 Task: Create a Freelance Writing and Content Creation: Resources for freelance writers and content creators.
Action: Mouse moved to (1073, 189)
Screenshot: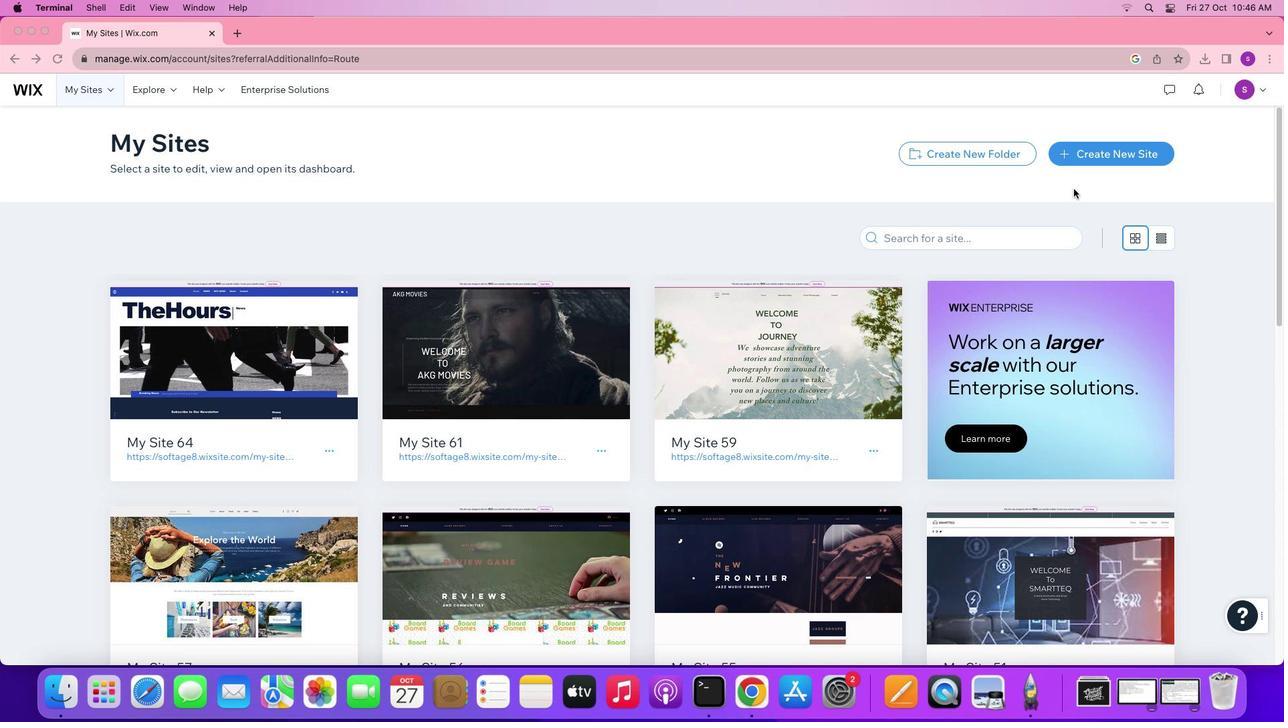 
Action: Mouse pressed left at (1073, 189)
Screenshot: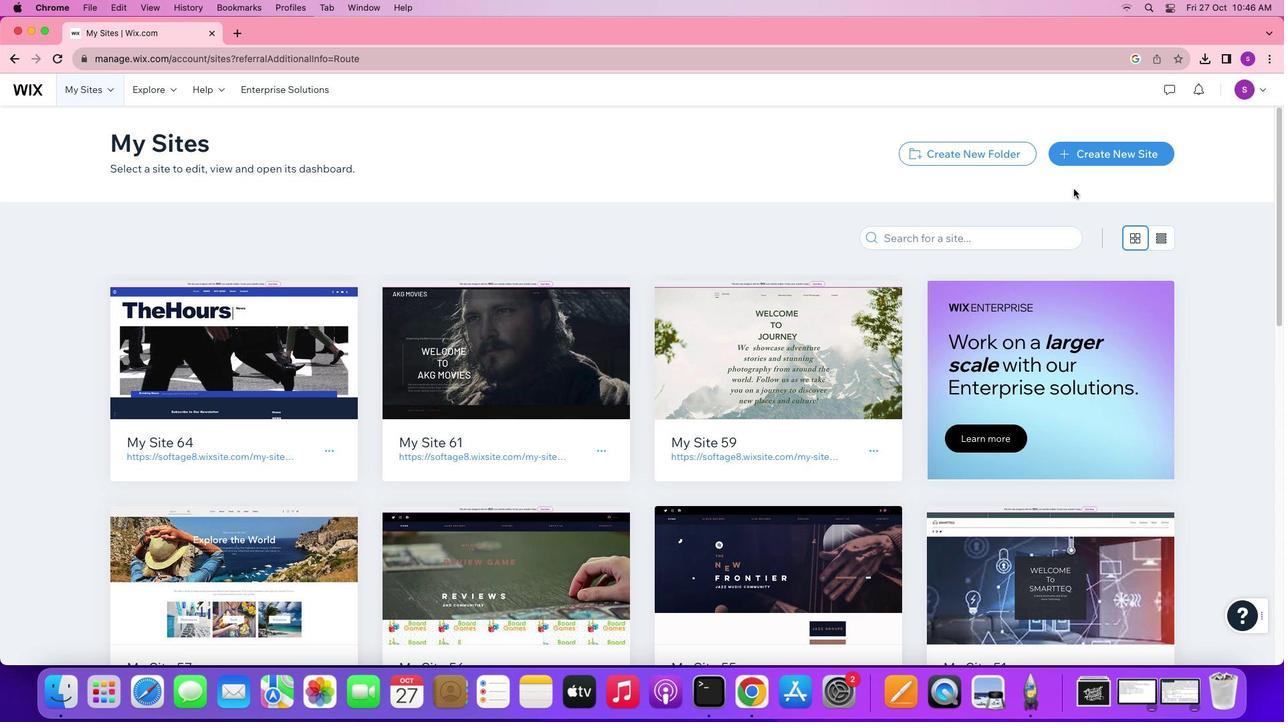 
Action: Mouse moved to (1126, 153)
Screenshot: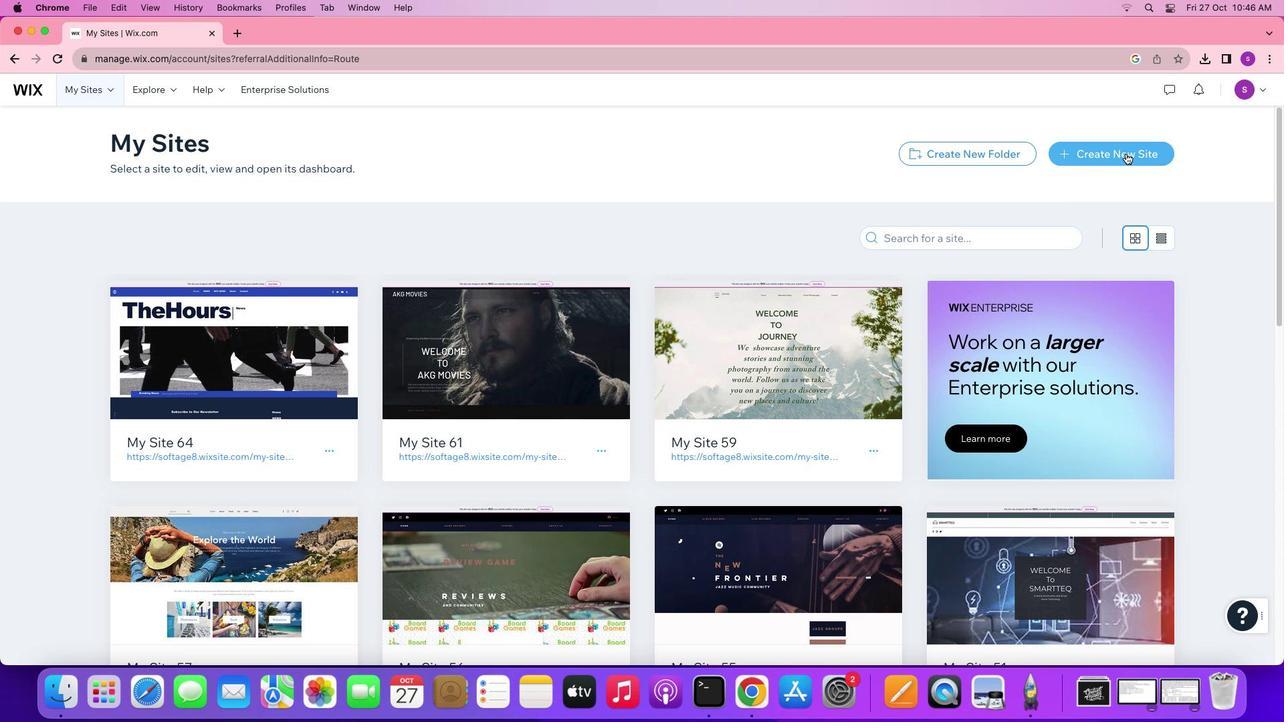 
Action: Mouse pressed left at (1126, 153)
Screenshot: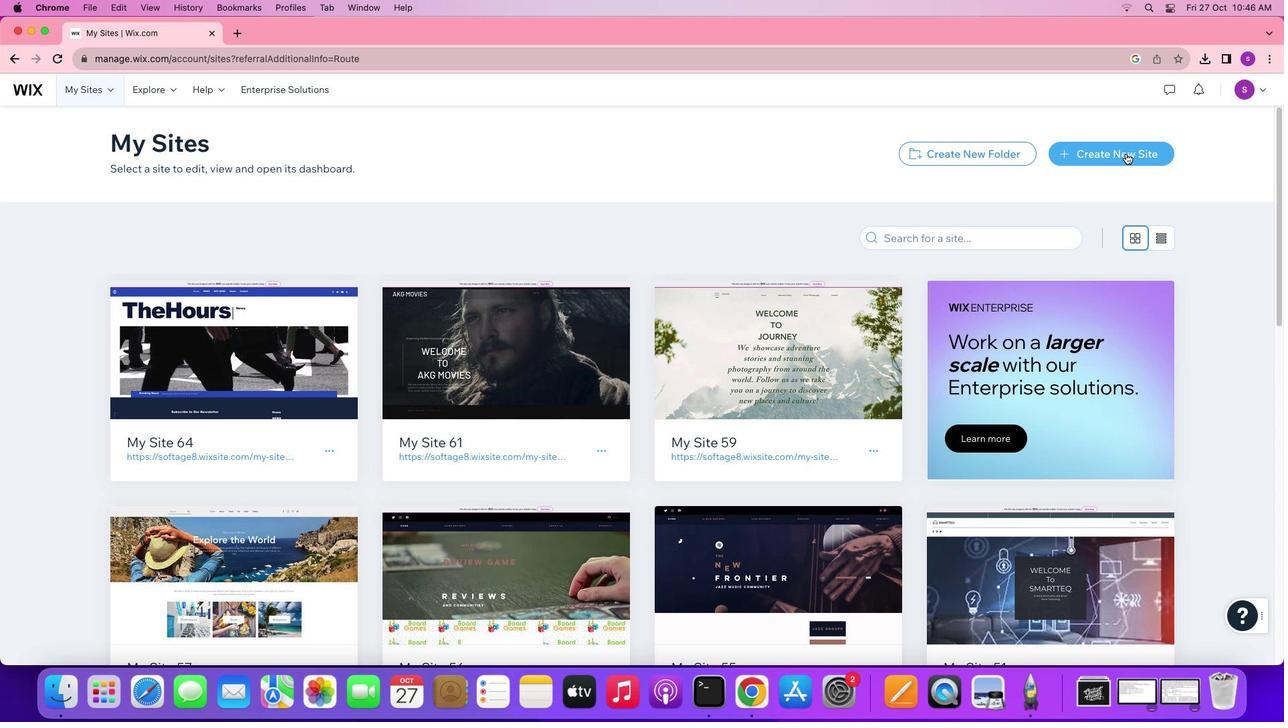 
Action: Mouse moved to (1229, 624)
Screenshot: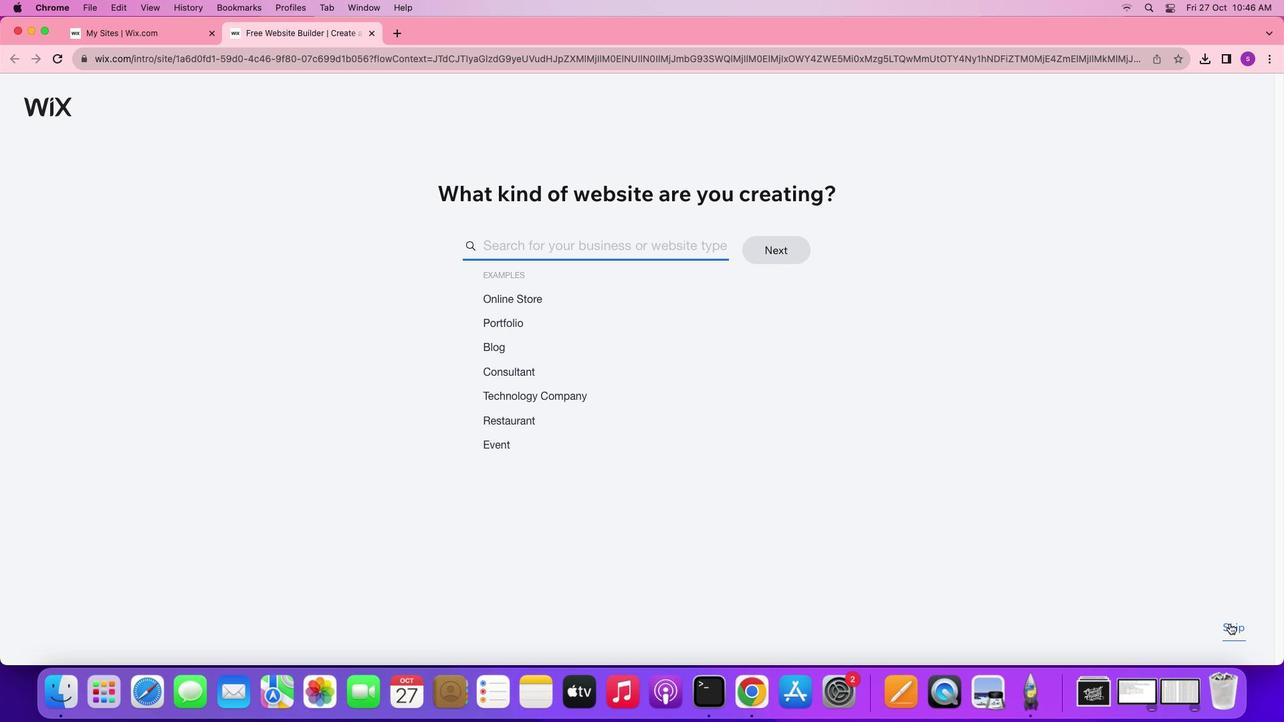 
Action: Mouse pressed left at (1229, 624)
Screenshot: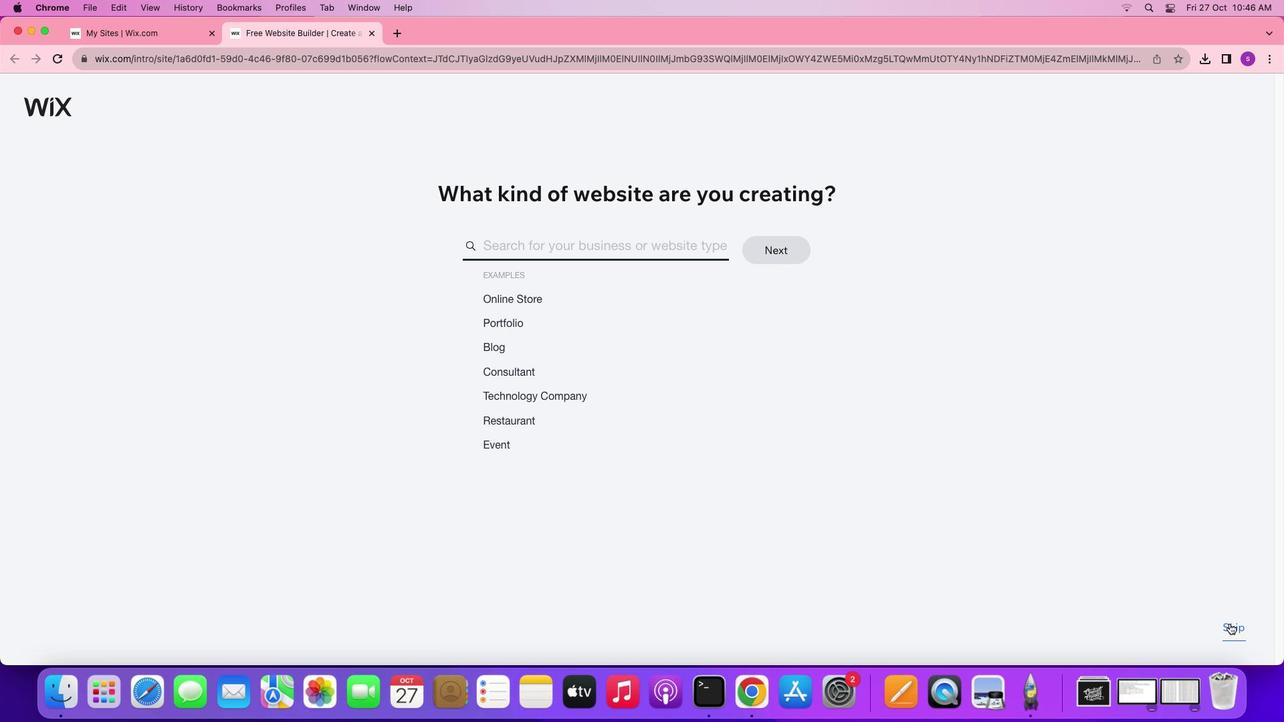 
Action: Mouse moved to (1230, 624)
Screenshot: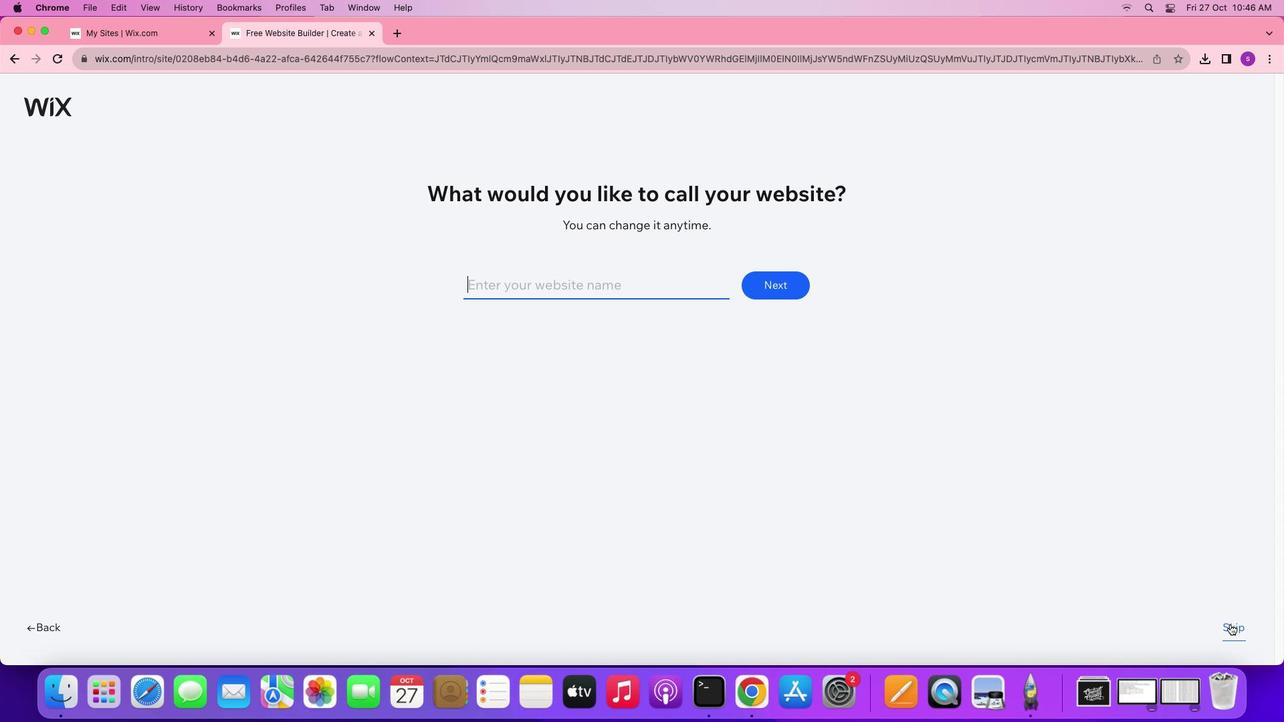 
Action: Mouse pressed left at (1230, 624)
Screenshot: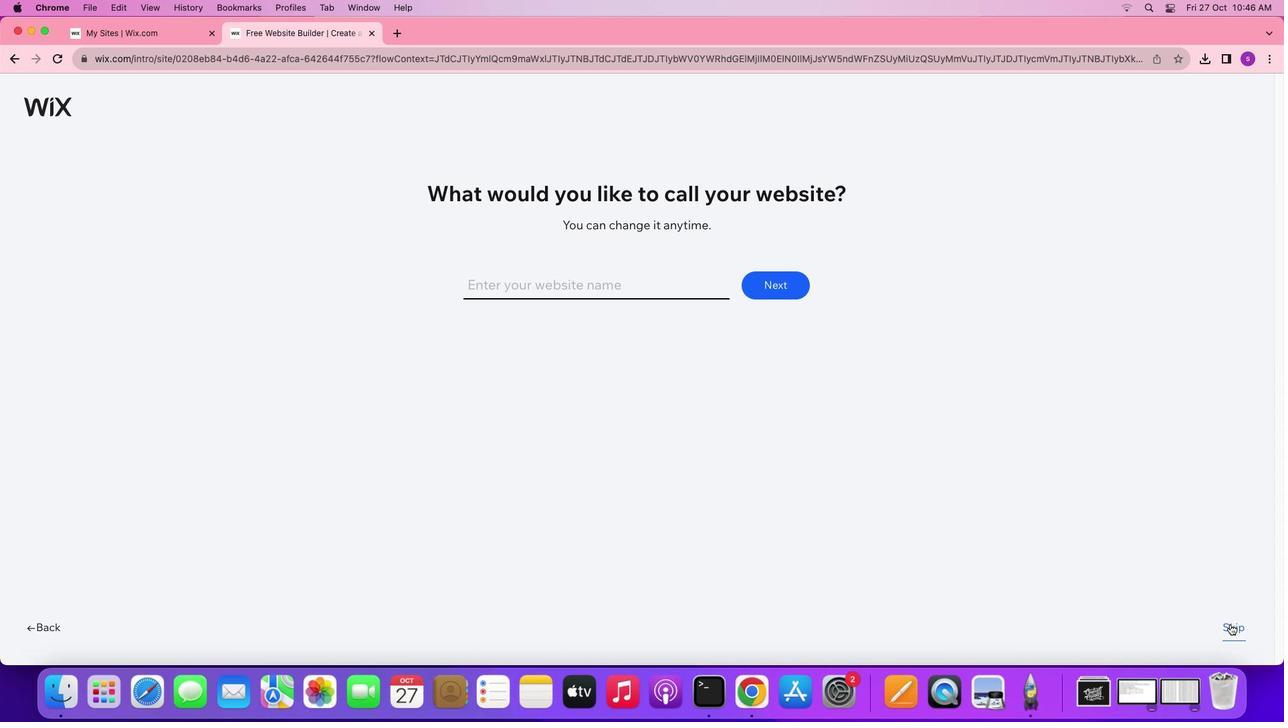 
Action: Mouse moved to (1231, 624)
Screenshot: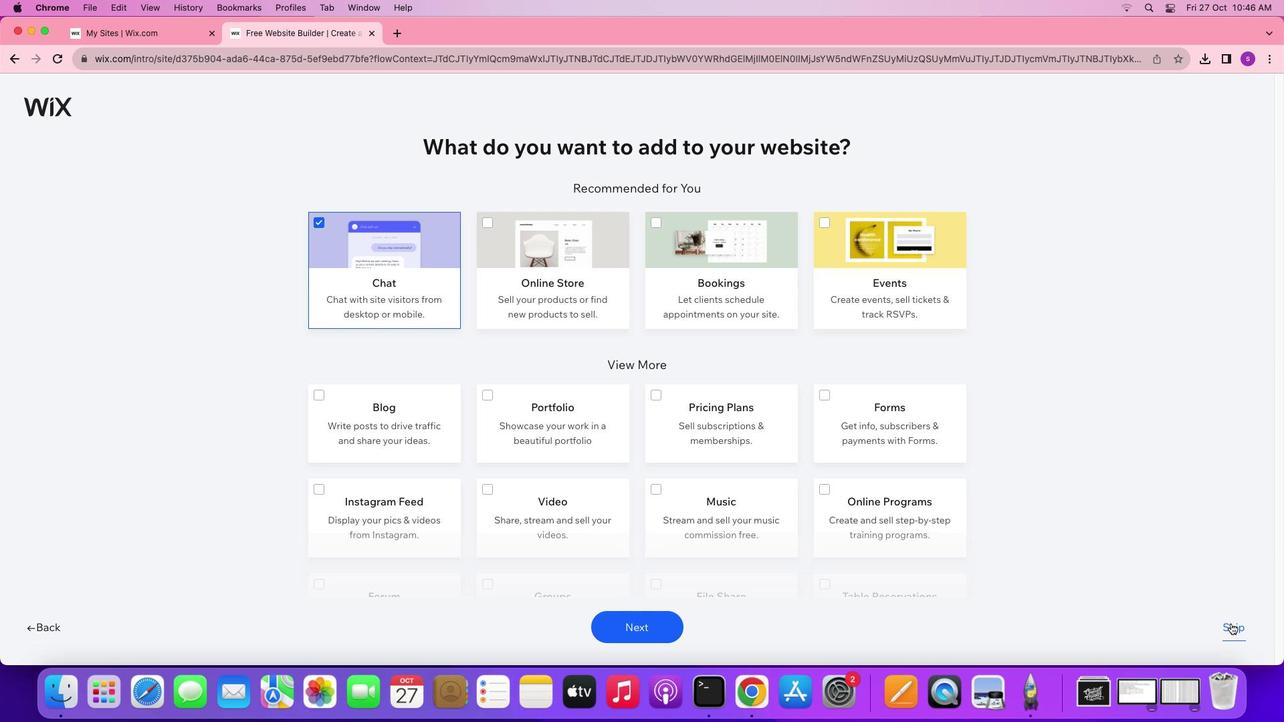
Action: Mouse pressed left at (1231, 624)
Screenshot: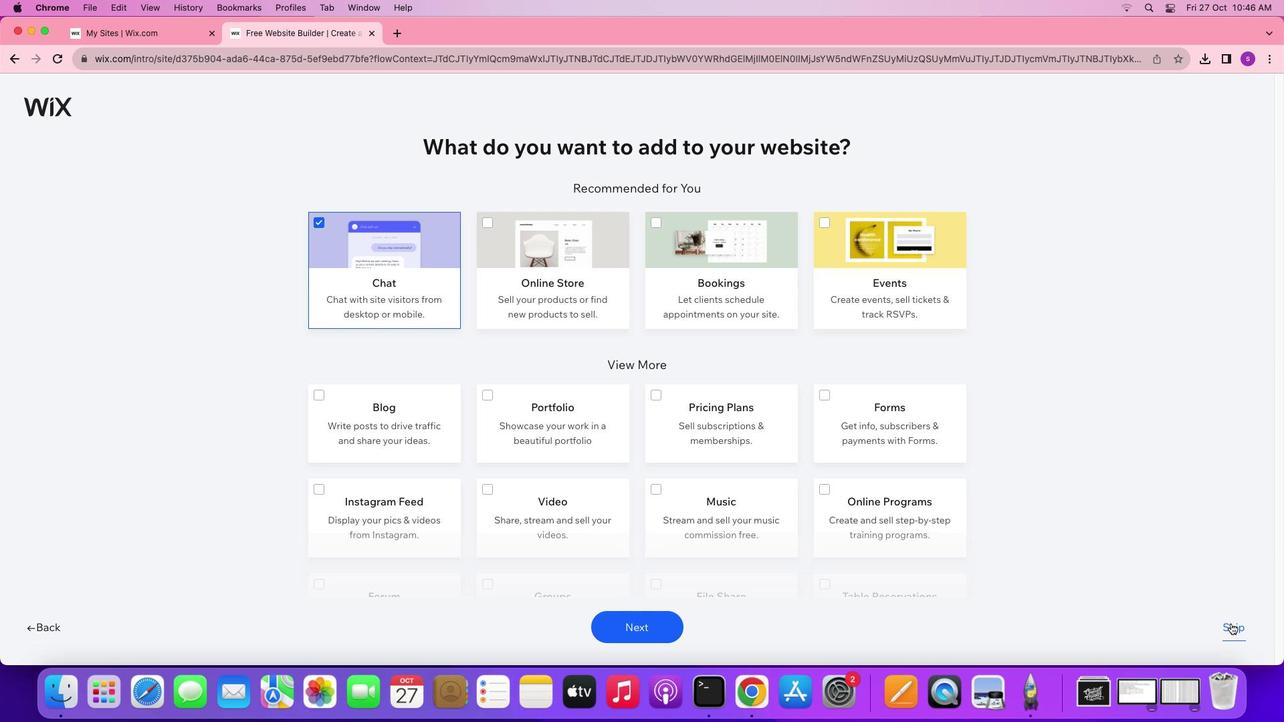 
Action: Mouse moved to (464, 375)
Screenshot: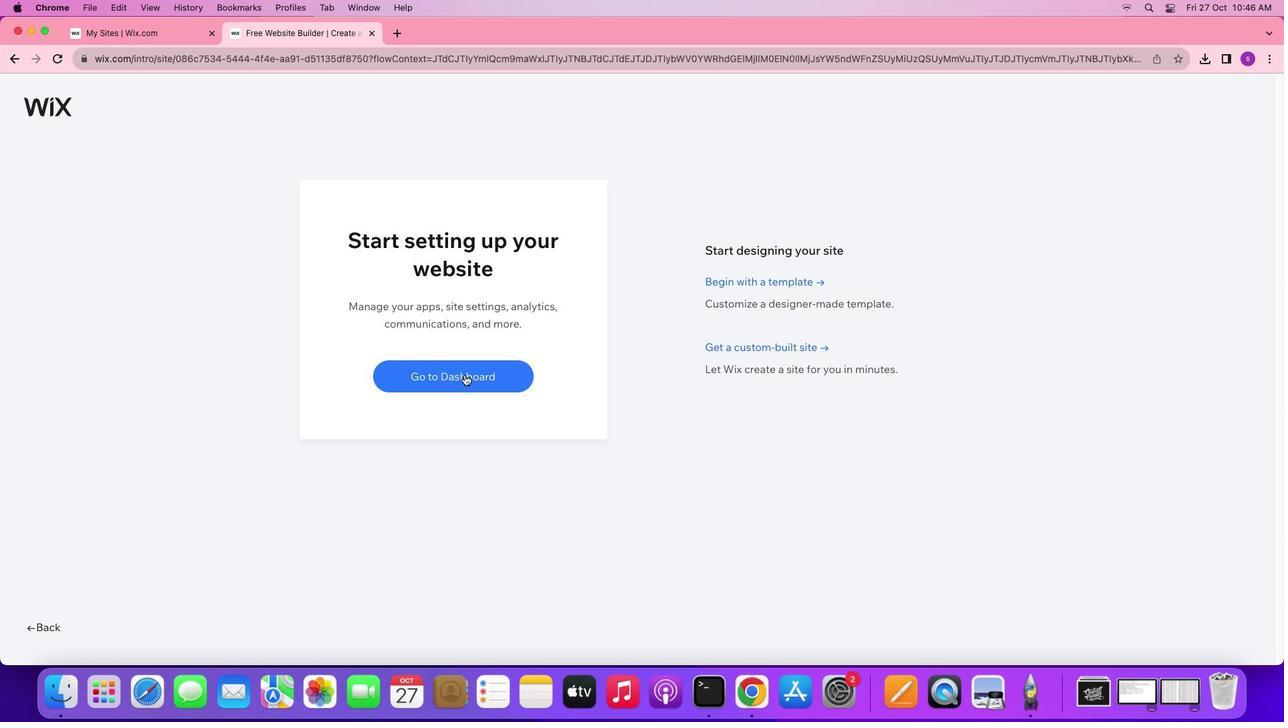 
Action: Mouse pressed left at (464, 375)
Screenshot: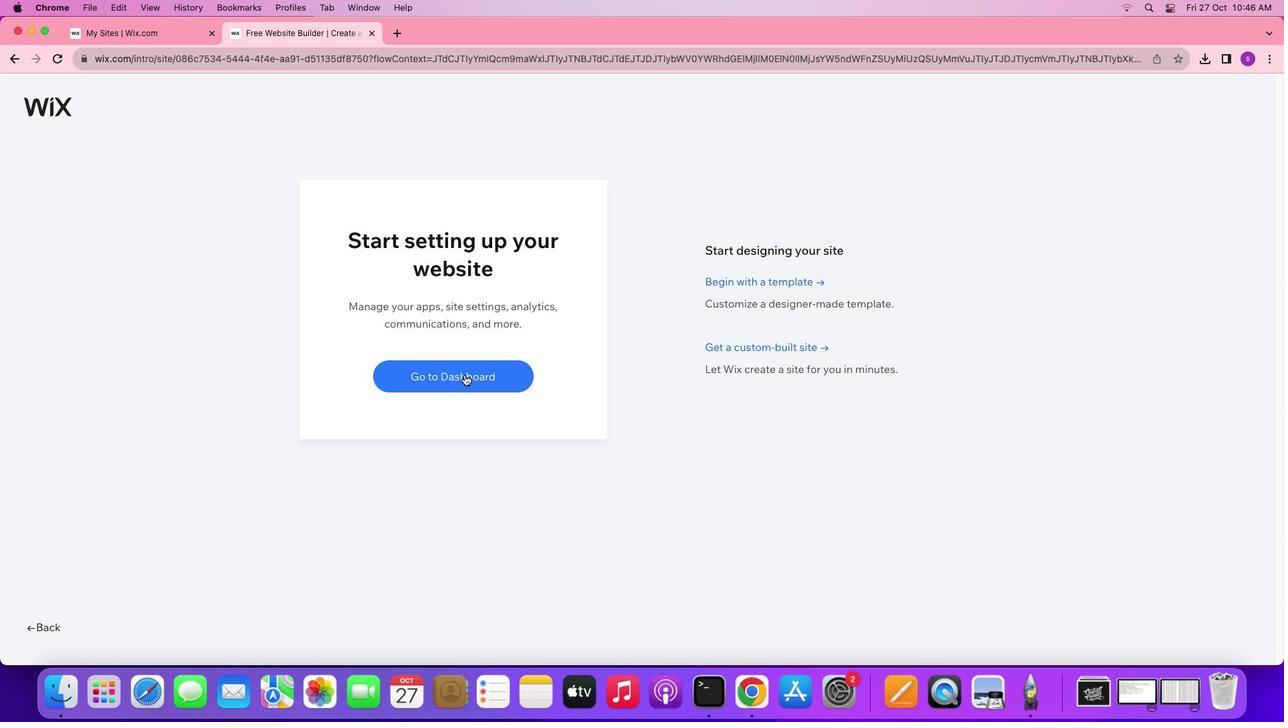 
Action: Mouse moved to (690, 376)
Screenshot: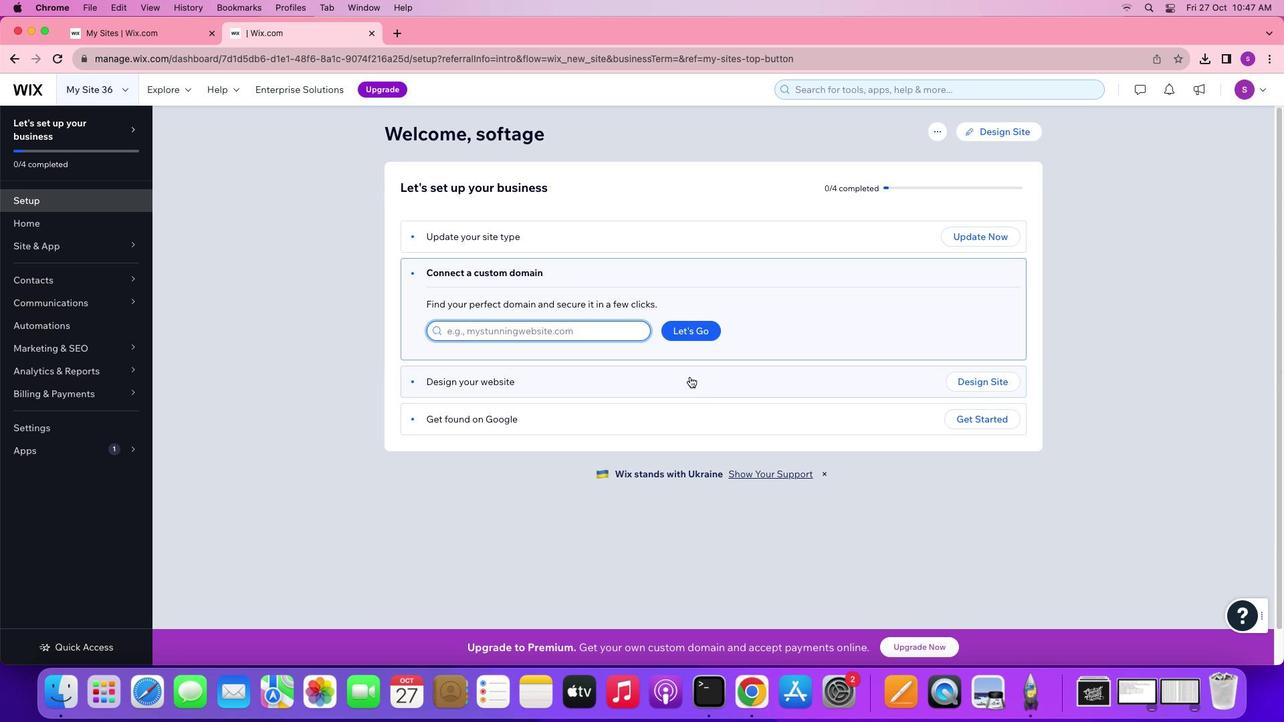 
Action: Mouse pressed left at (690, 376)
Screenshot: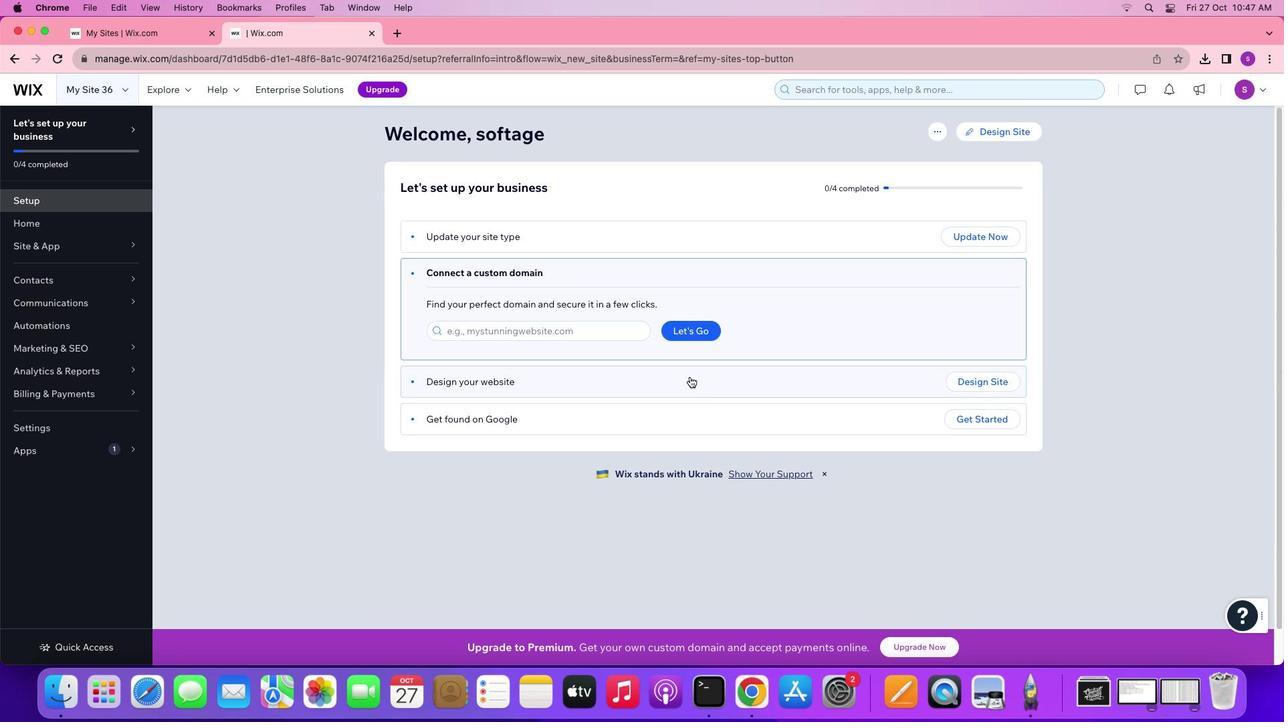 
Action: Mouse moved to (798, 448)
Screenshot: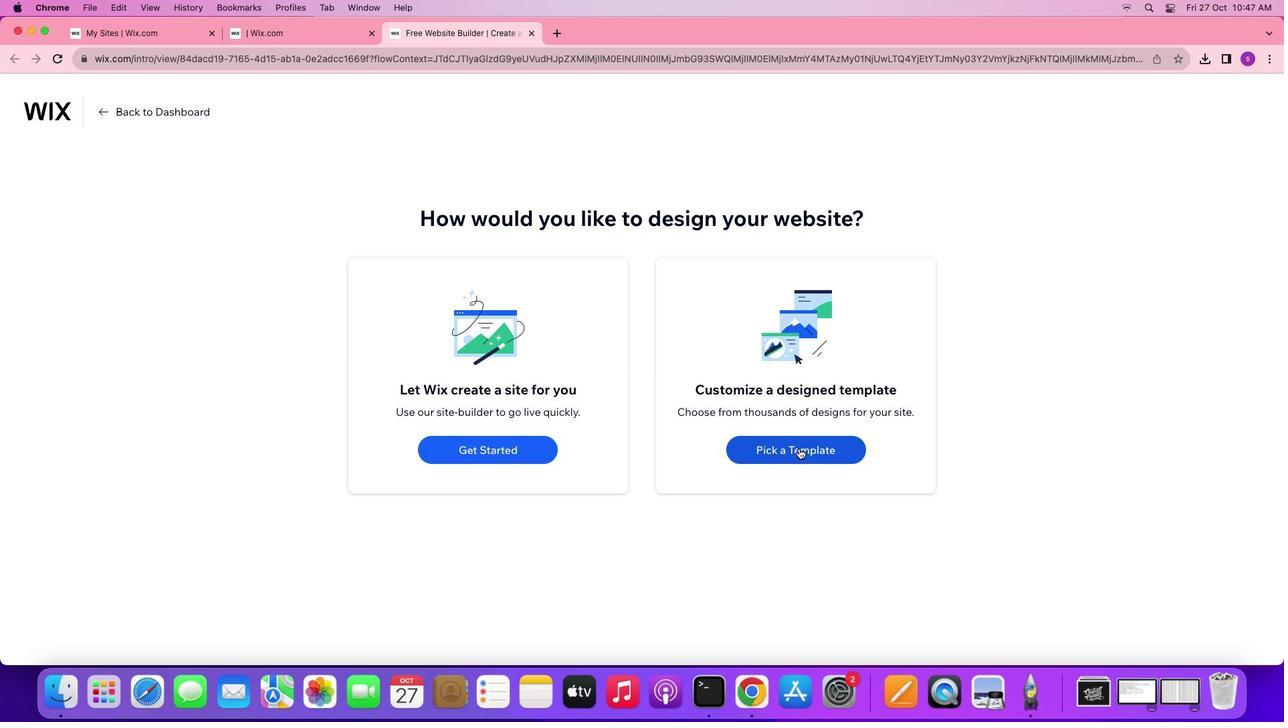 
Action: Mouse pressed left at (798, 448)
Screenshot: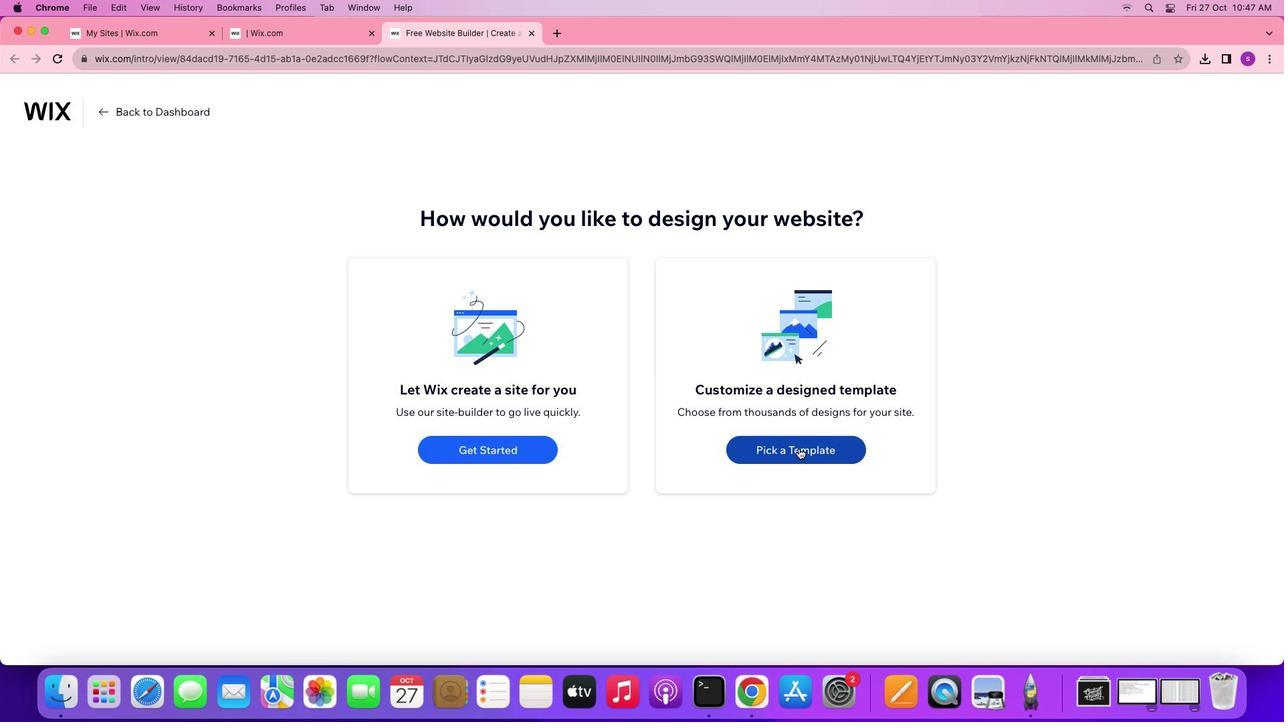 
Action: Mouse moved to (1085, 173)
Screenshot: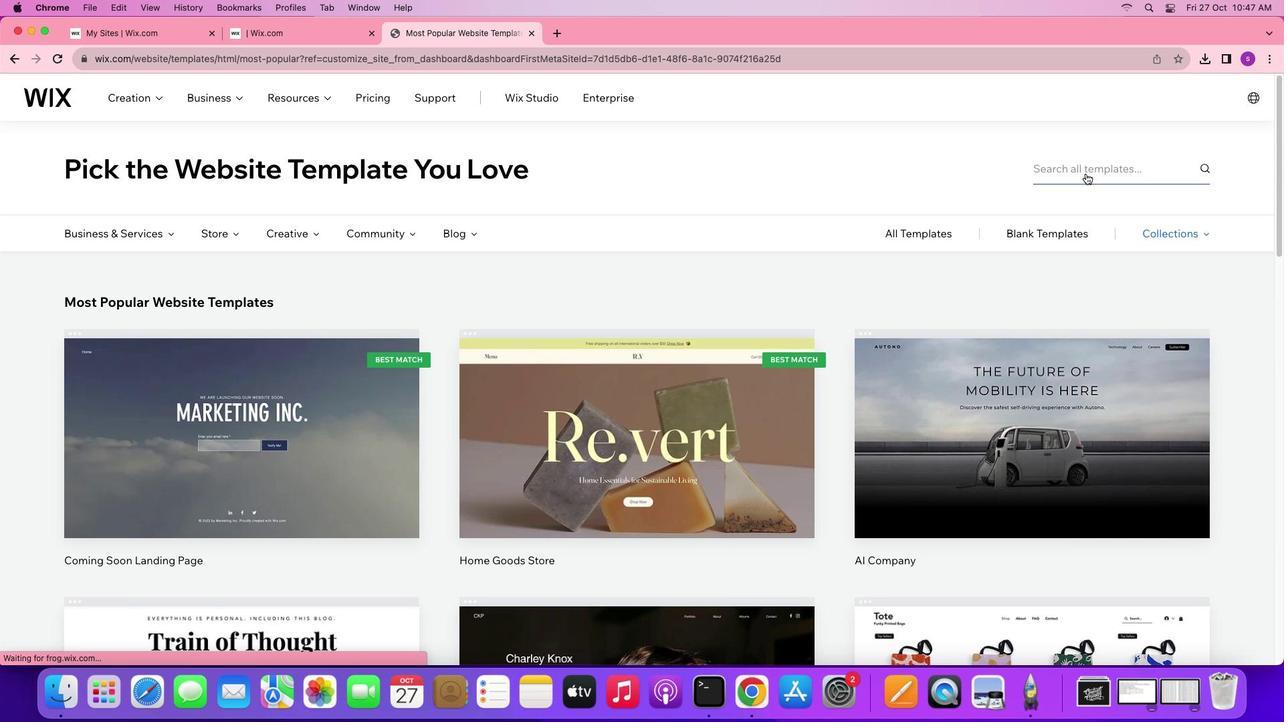 
Action: Mouse pressed left at (1085, 173)
Screenshot: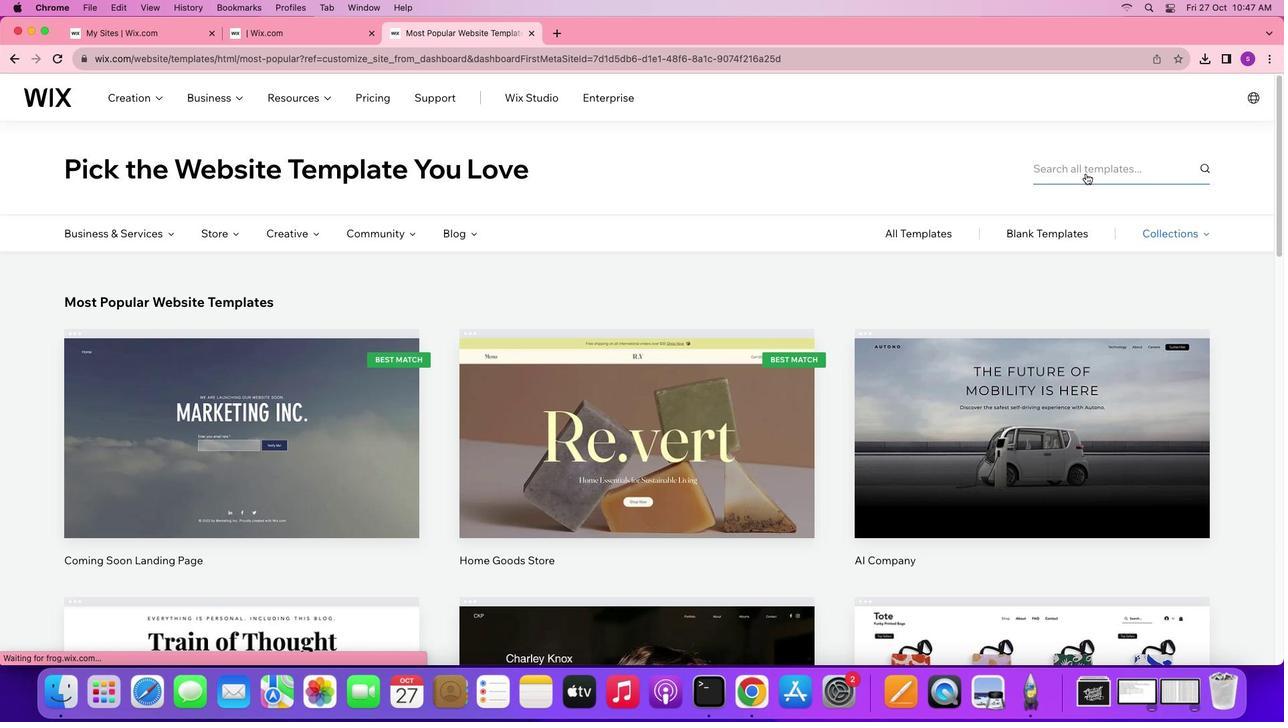 
Action: Mouse moved to (1040, 201)
Screenshot: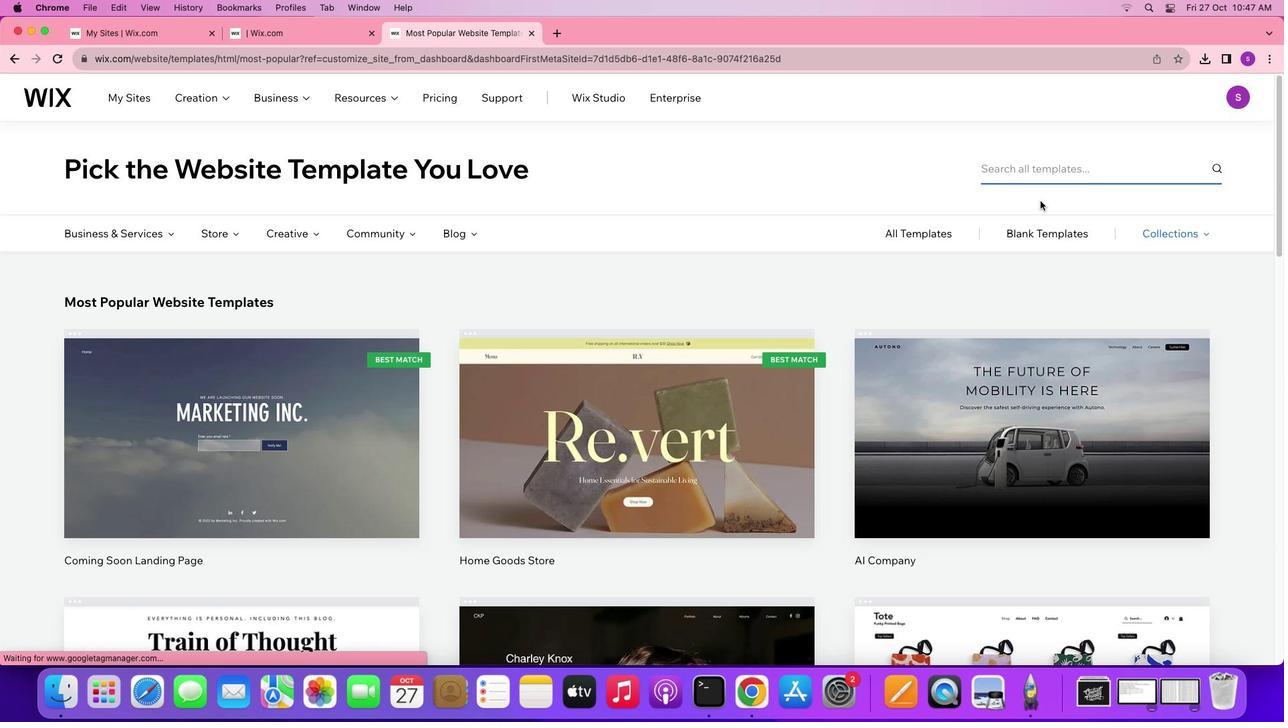 
Action: Key pressed 'w''r''i''t''e'
Screenshot: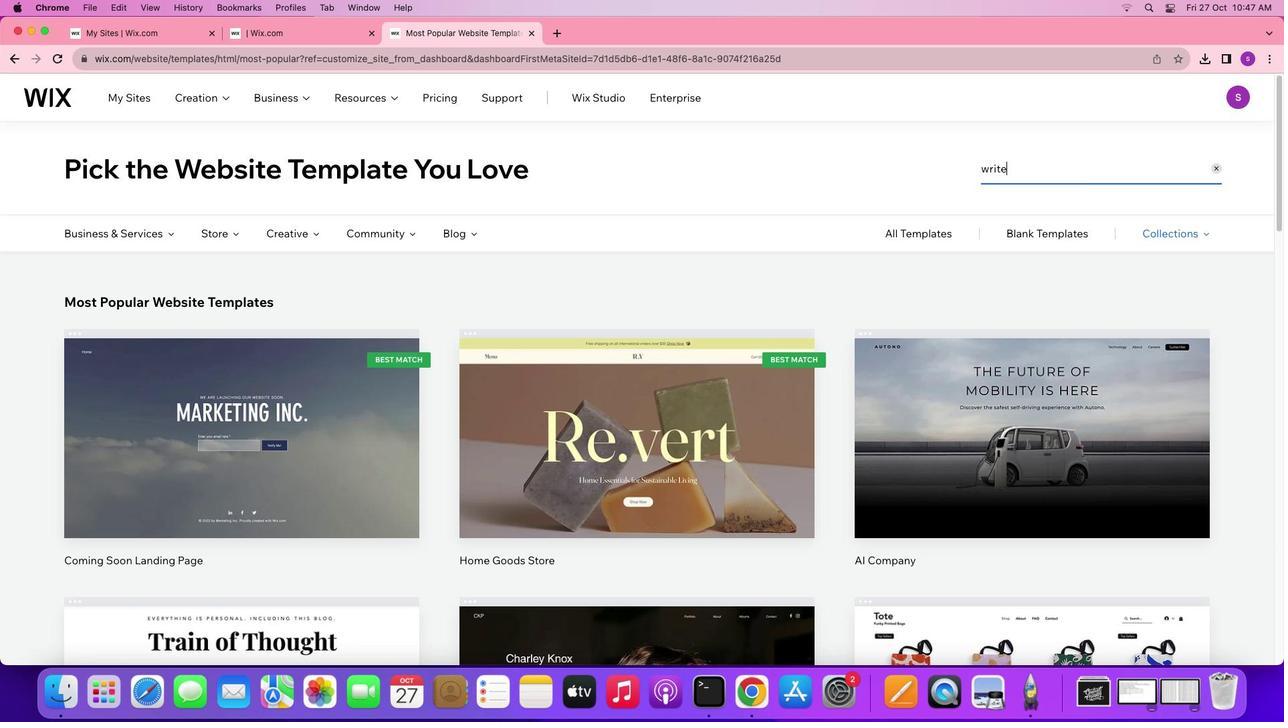 
Action: Mouse moved to (1027, 231)
Screenshot: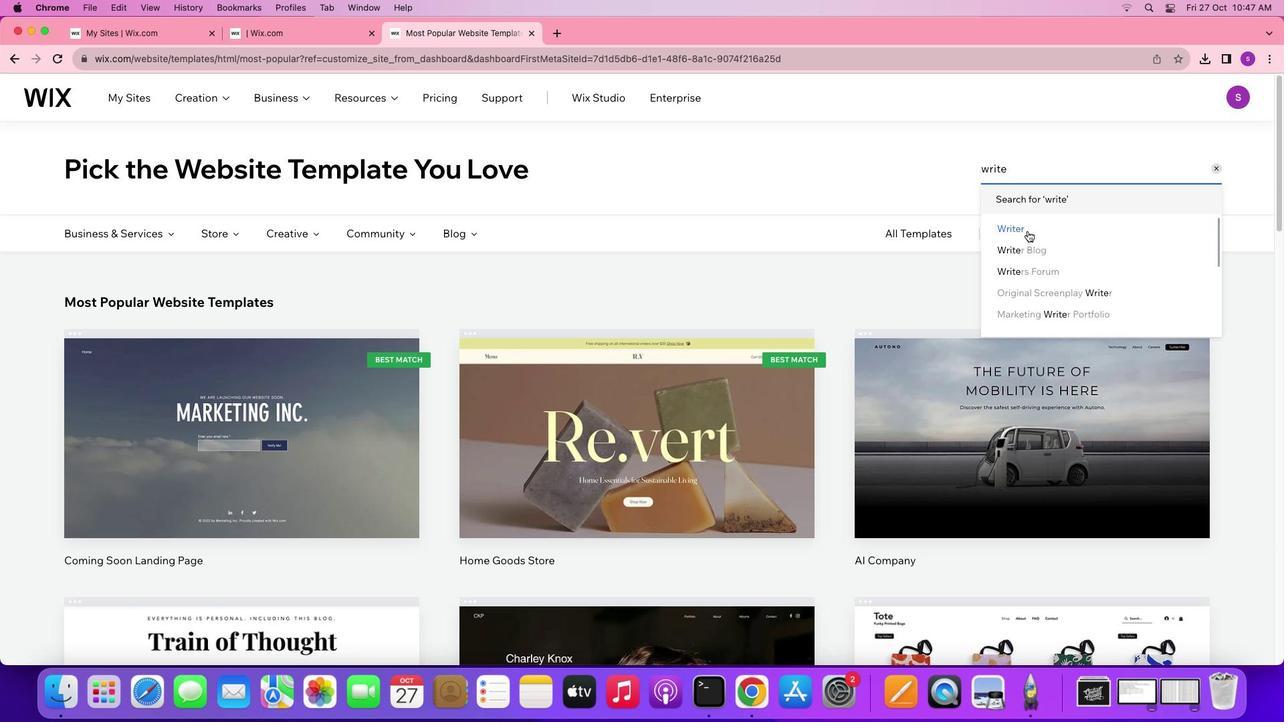 
Action: Mouse pressed left at (1027, 231)
Screenshot: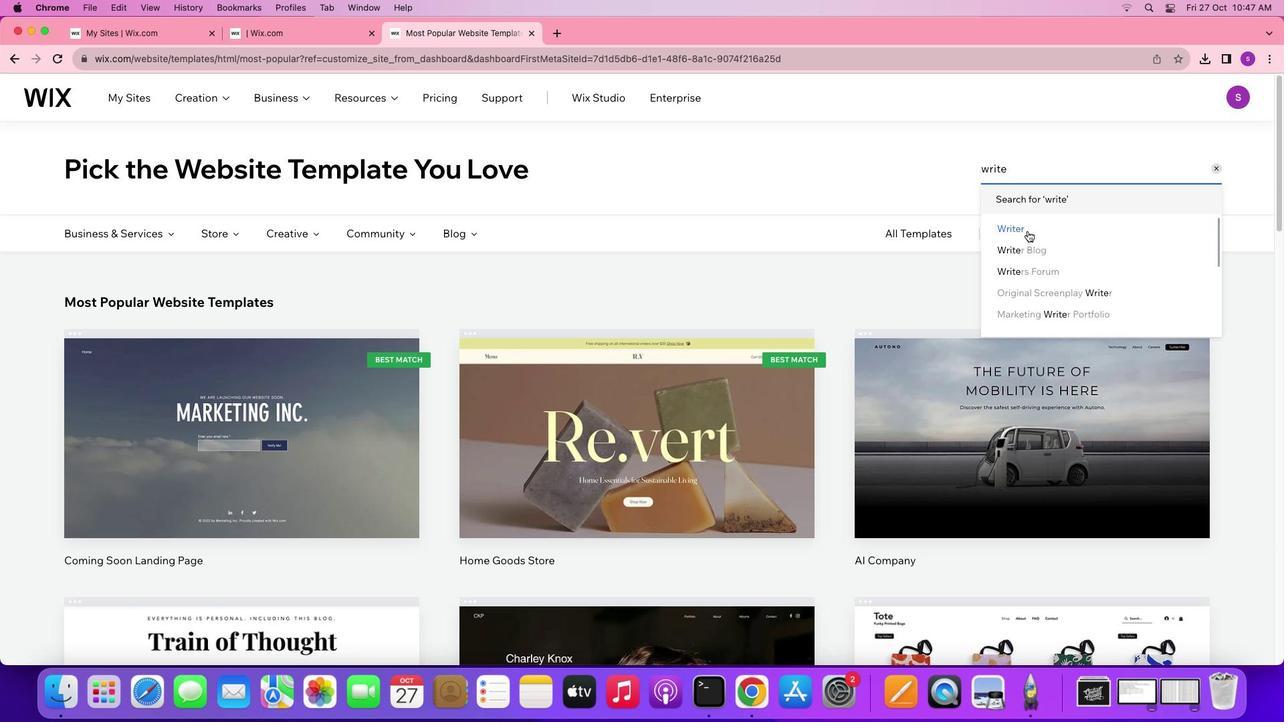 
Action: Mouse moved to (634, 367)
Screenshot: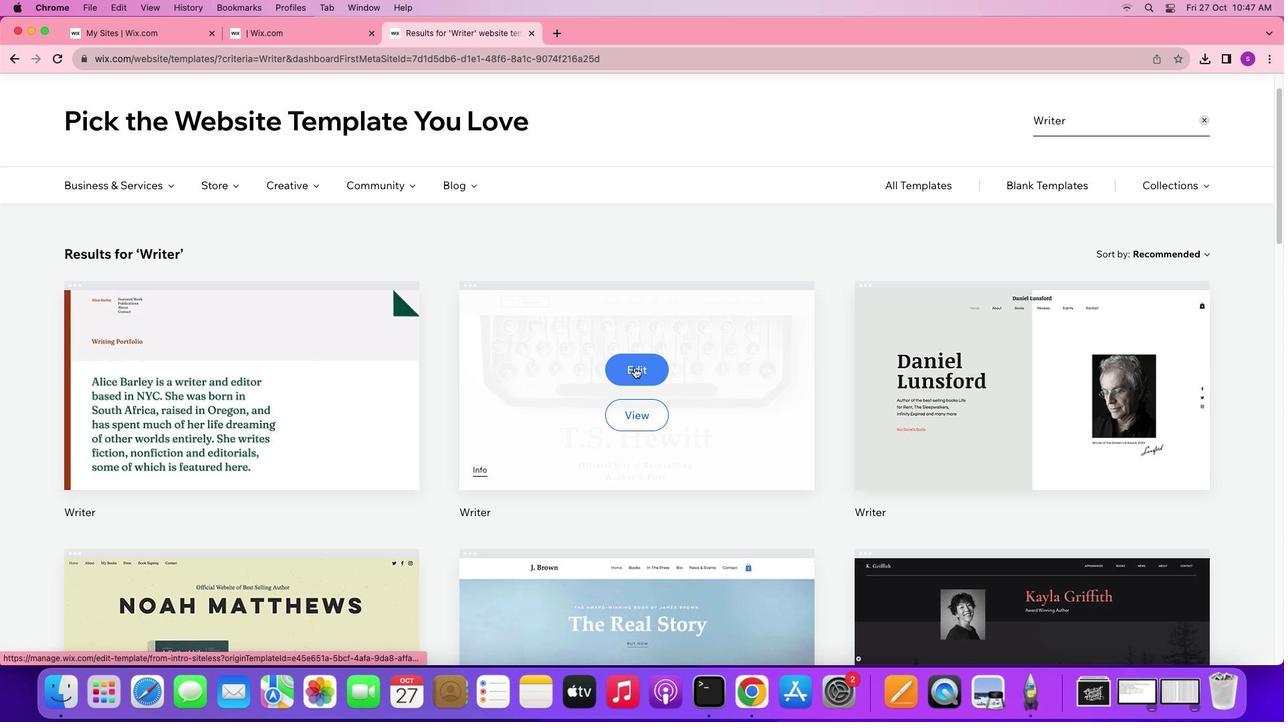 
Action: Mouse pressed left at (634, 367)
Screenshot: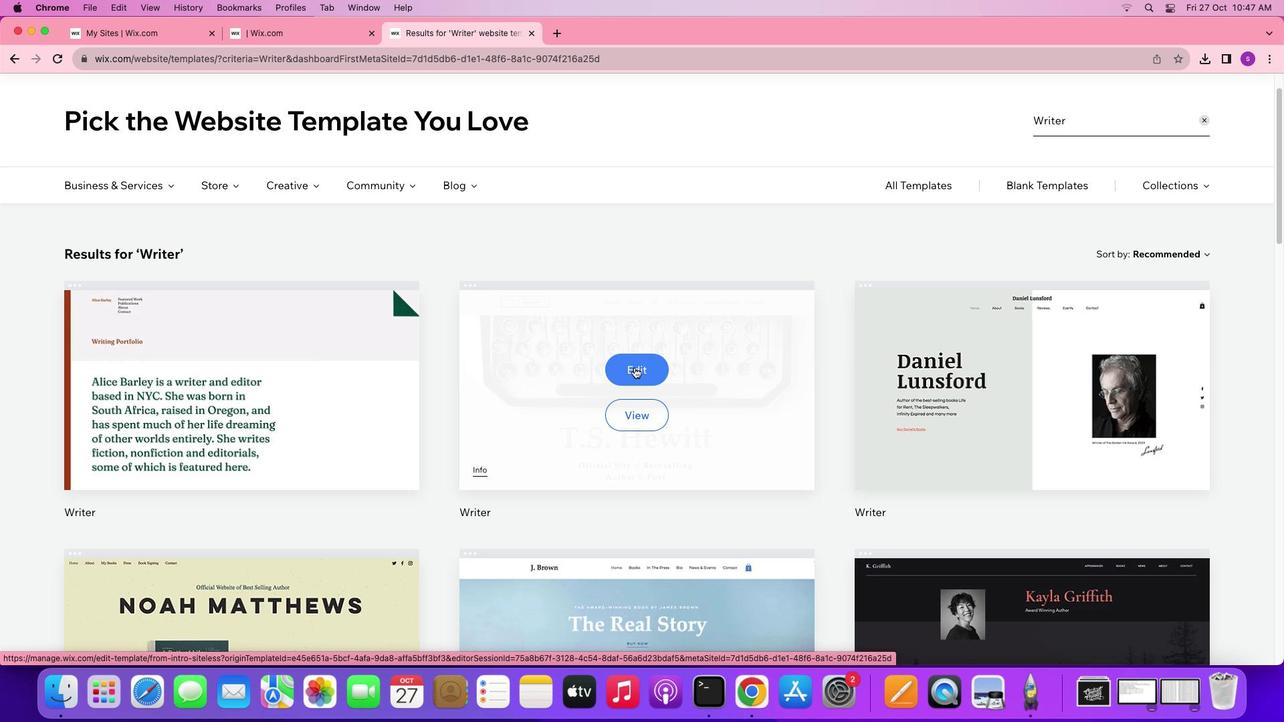 
Action: Mouse moved to (849, 145)
Screenshot: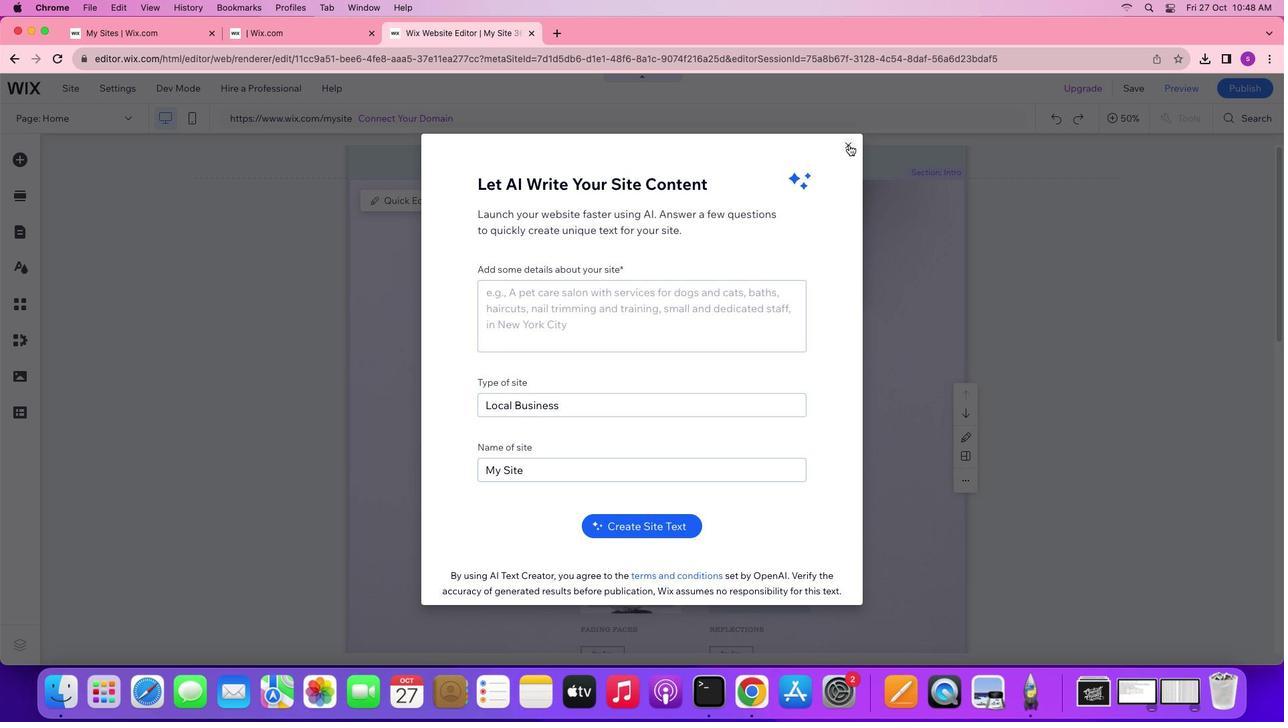 
Action: Mouse pressed left at (849, 145)
Screenshot: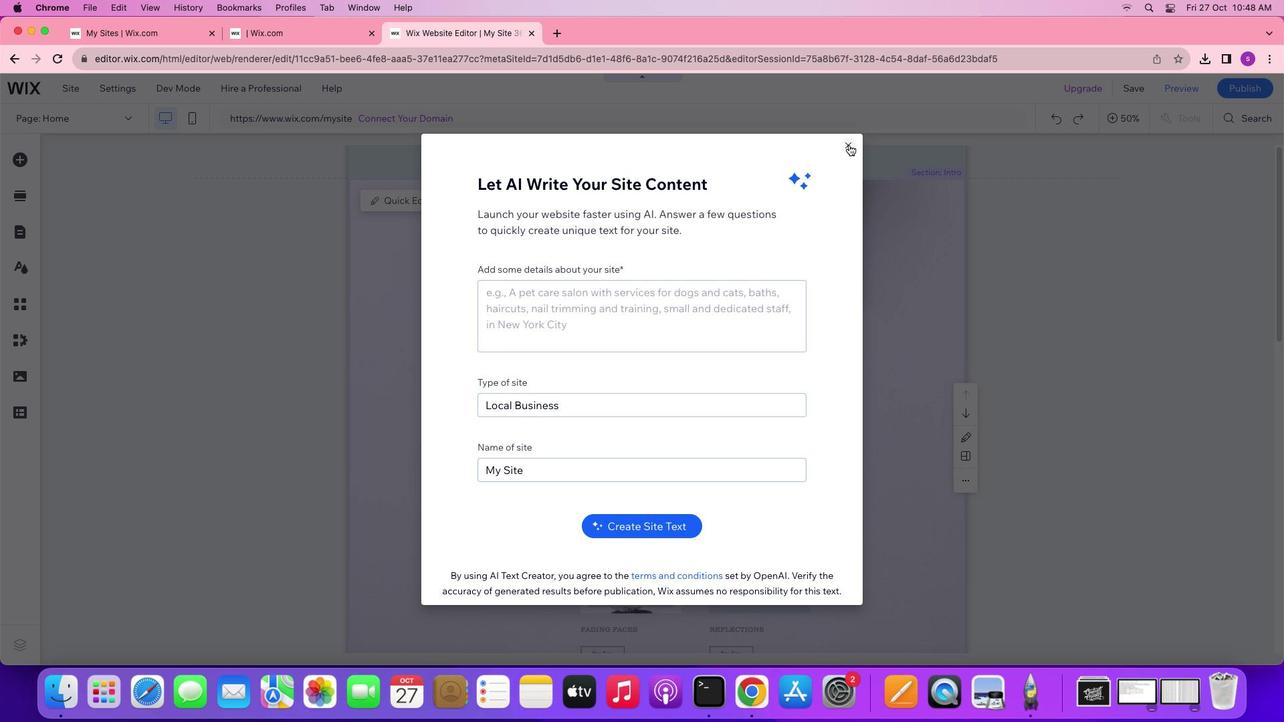 
Action: Mouse moved to (655, 329)
Screenshot: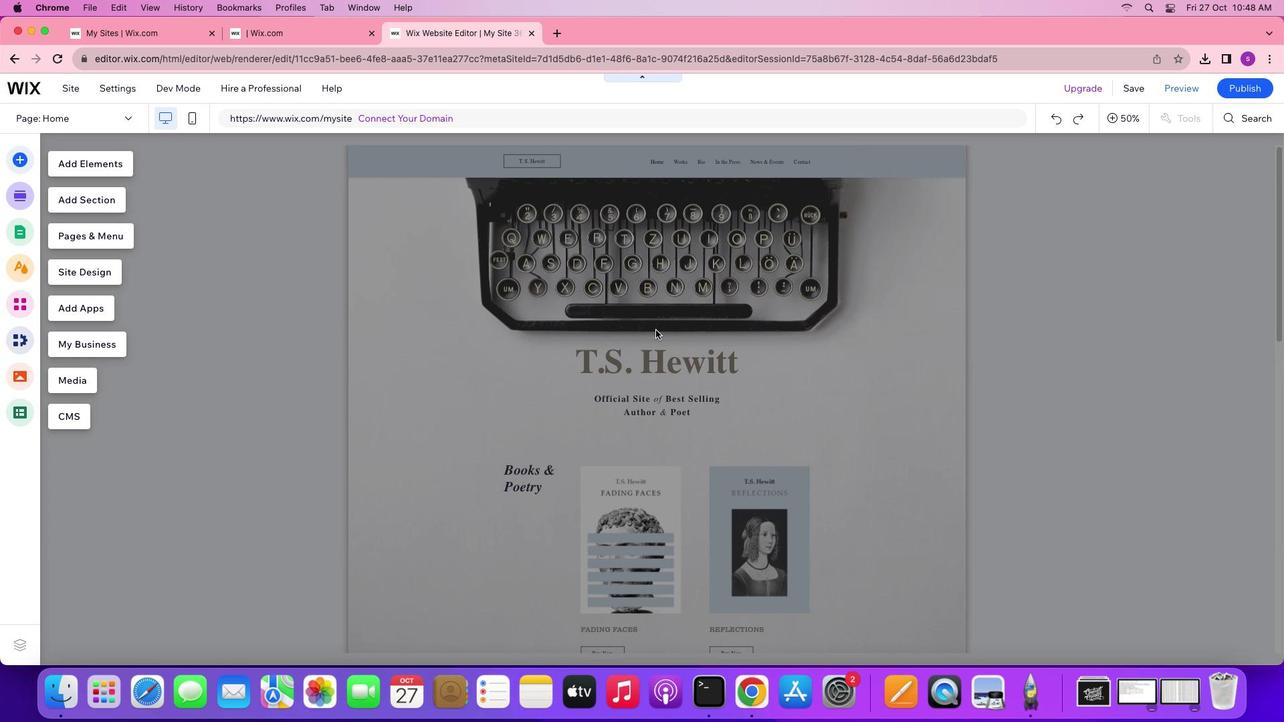 
Action: Mouse pressed left at (655, 329)
Screenshot: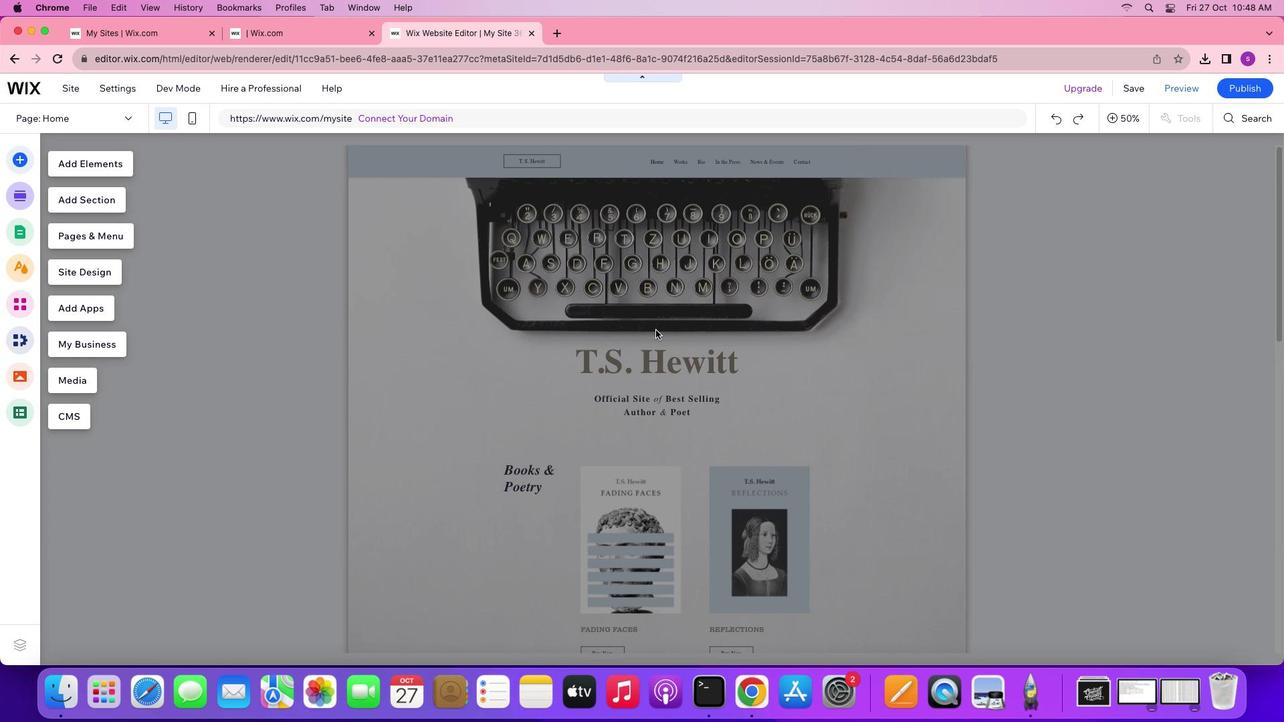 
Action: Mouse moved to (662, 307)
Screenshot: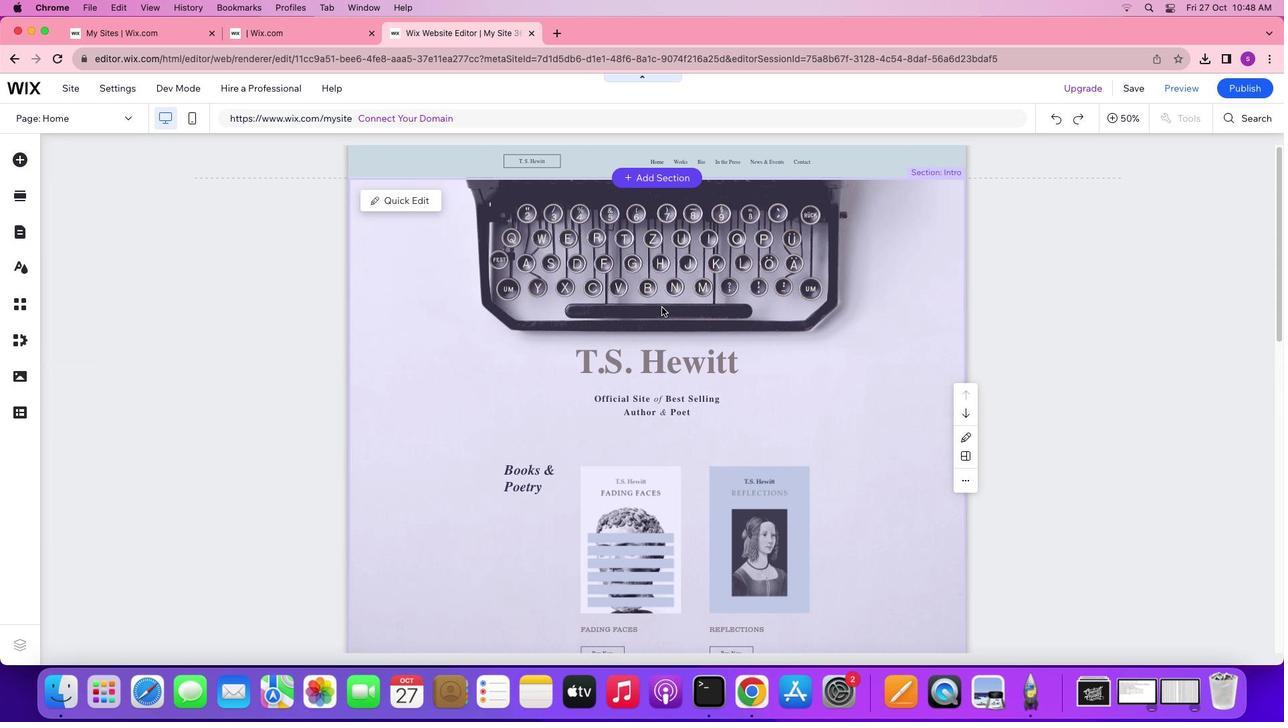 
Action: Mouse pressed left at (662, 307)
Screenshot: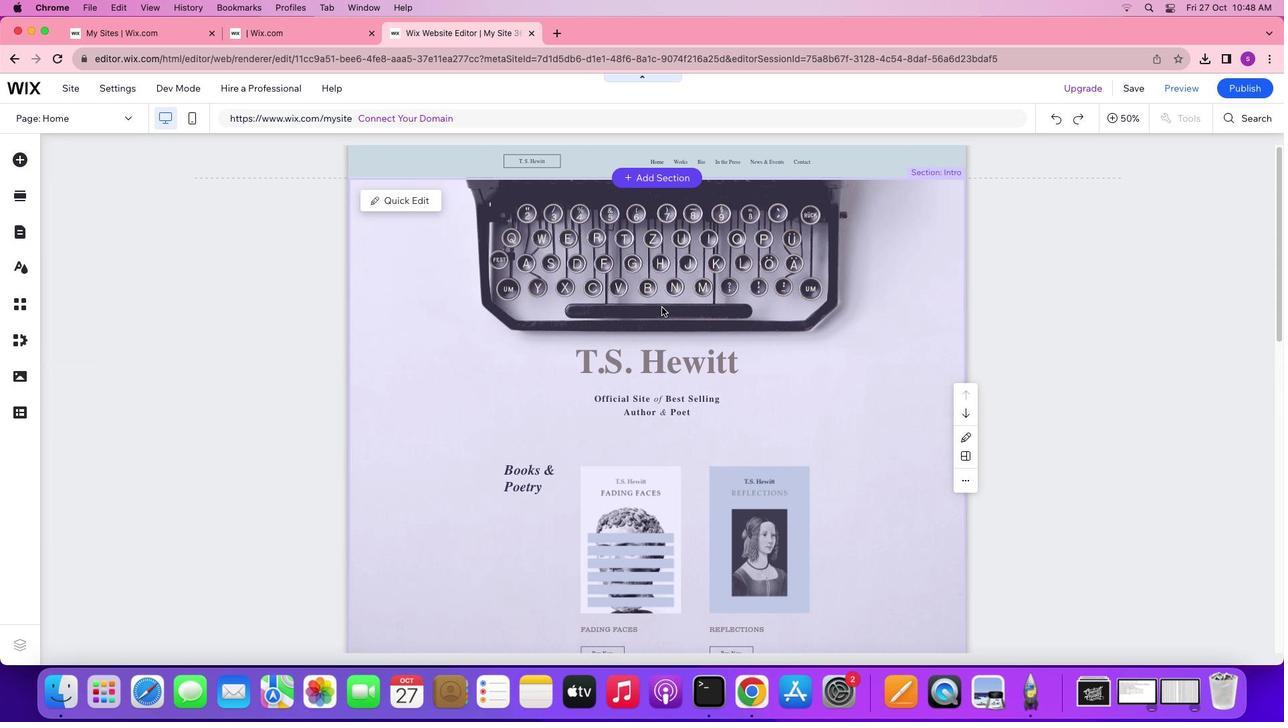 
Action: Mouse pressed left at (662, 307)
Screenshot: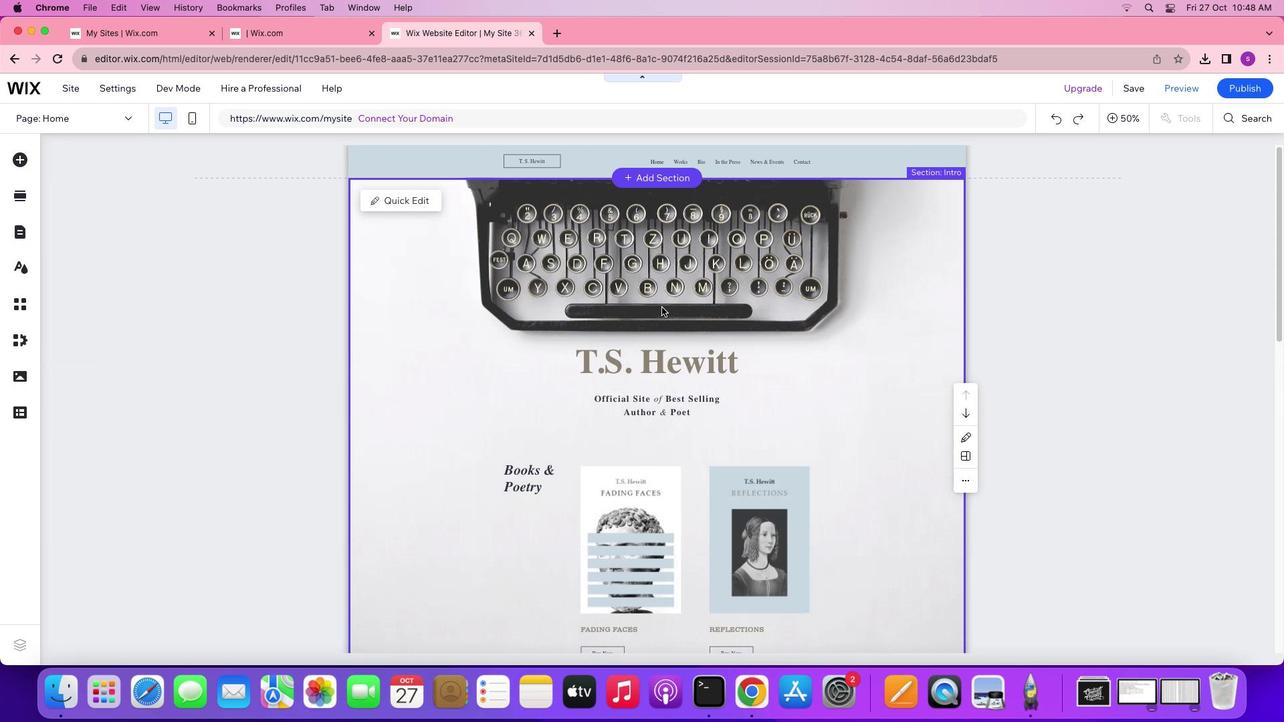 
Action: Mouse moved to (640, 365)
Screenshot: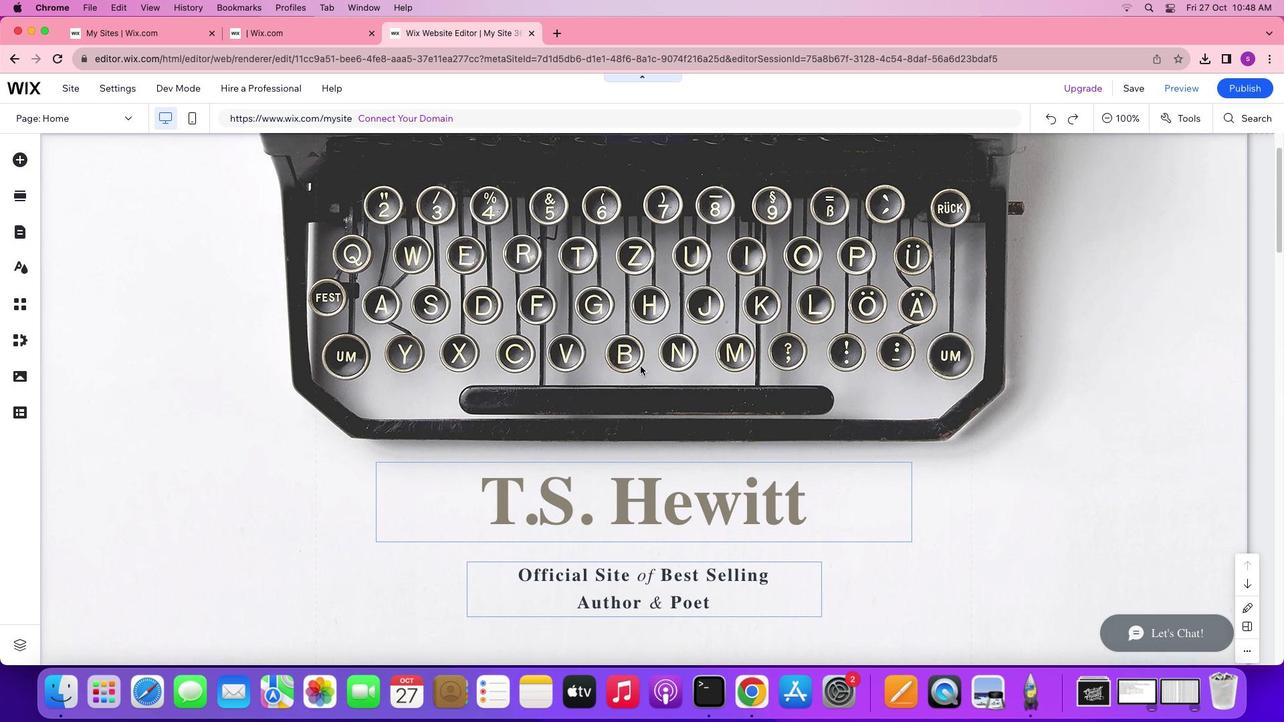 
Action: Mouse scrolled (640, 365) with delta (0, 0)
Screenshot: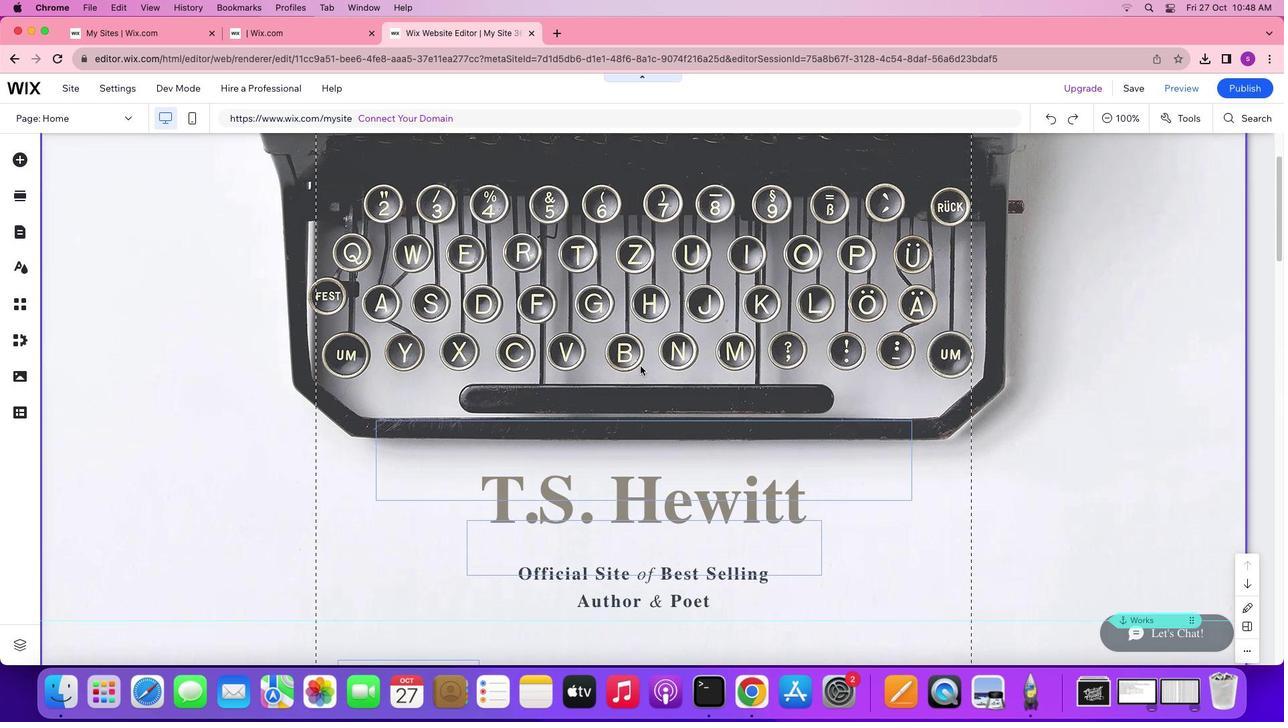 
Action: Mouse scrolled (640, 365) with delta (0, 0)
Screenshot: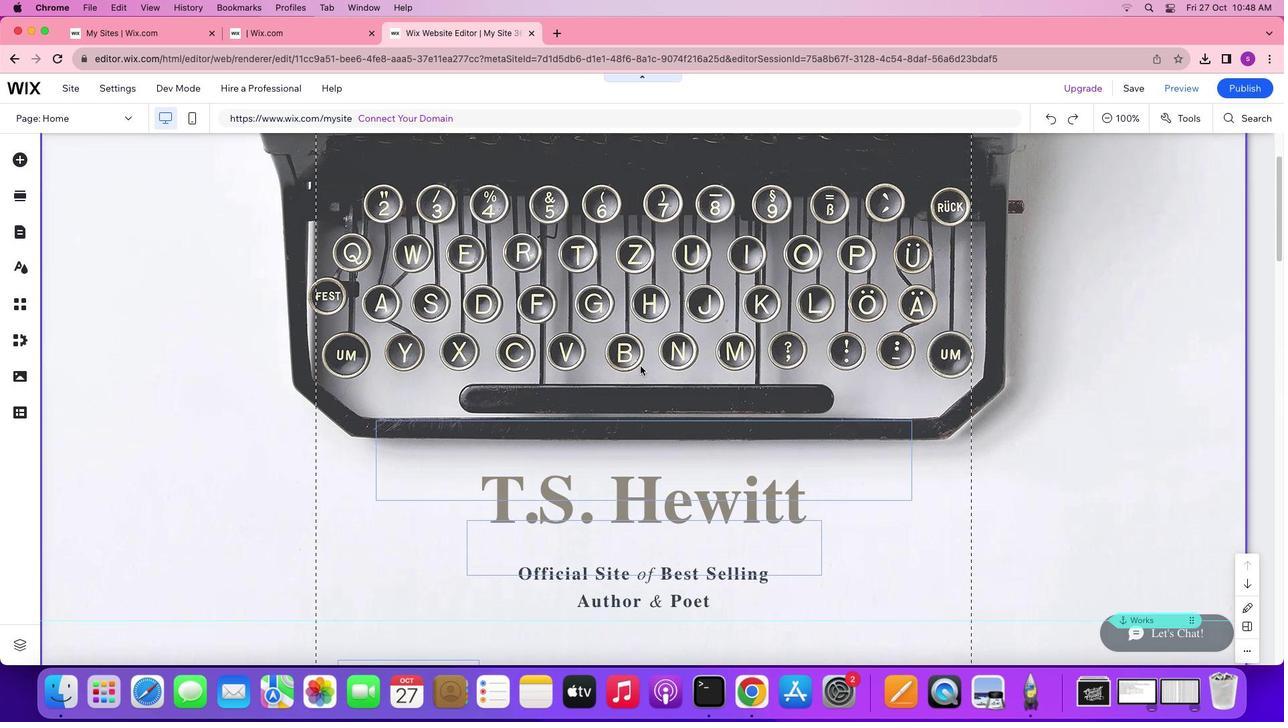 
Action: Mouse scrolled (640, 365) with delta (0, -1)
Screenshot: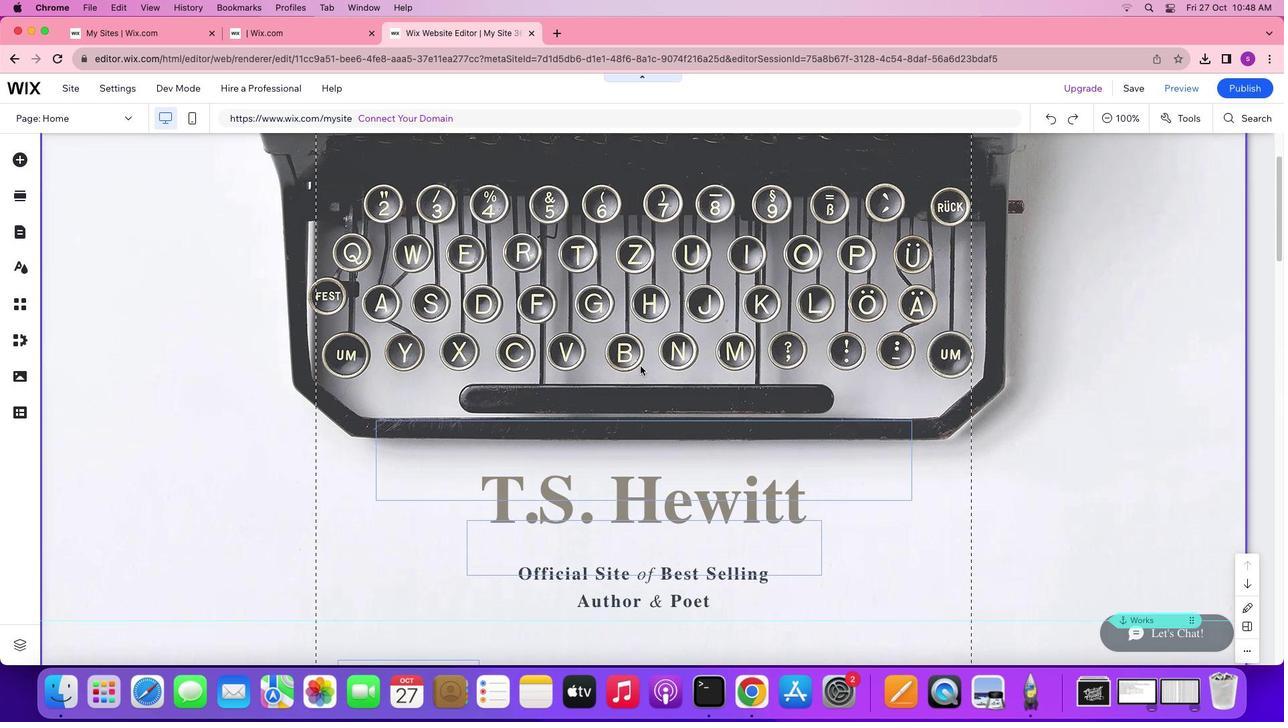 
Action: Mouse scrolled (640, 365) with delta (0, -2)
Screenshot: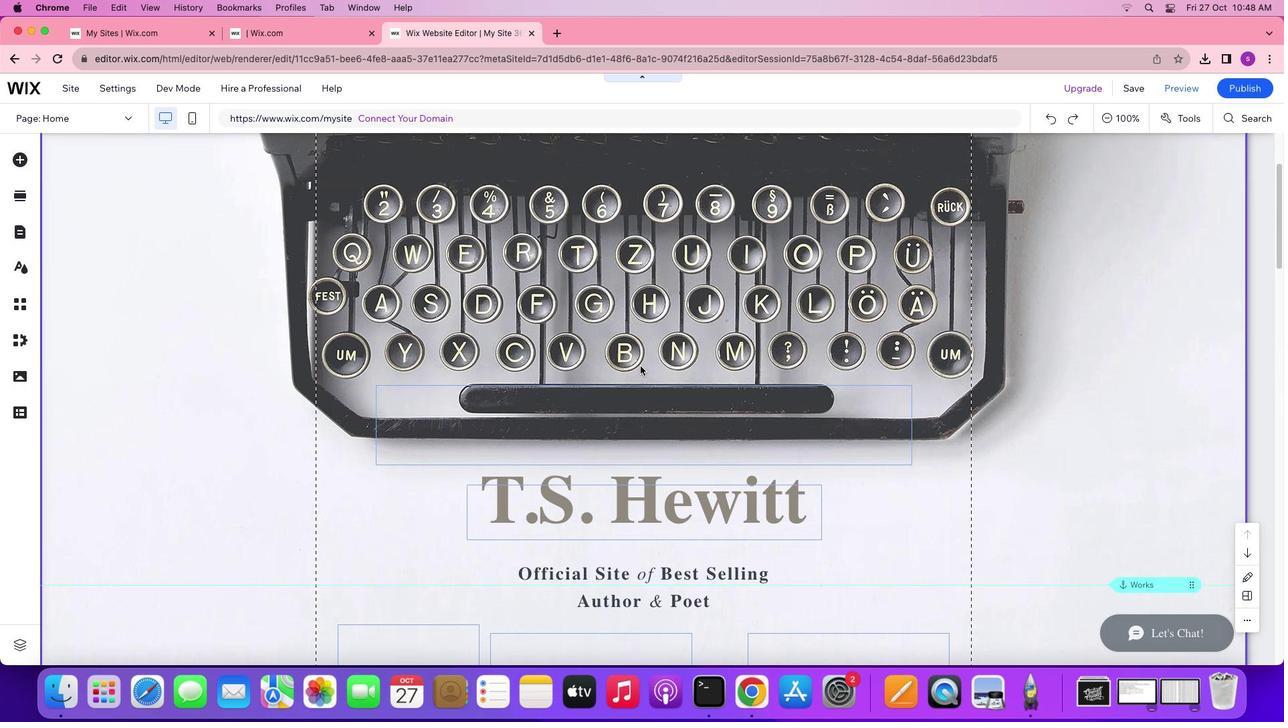 
Action: Mouse moved to (640, 365)
Screenshot: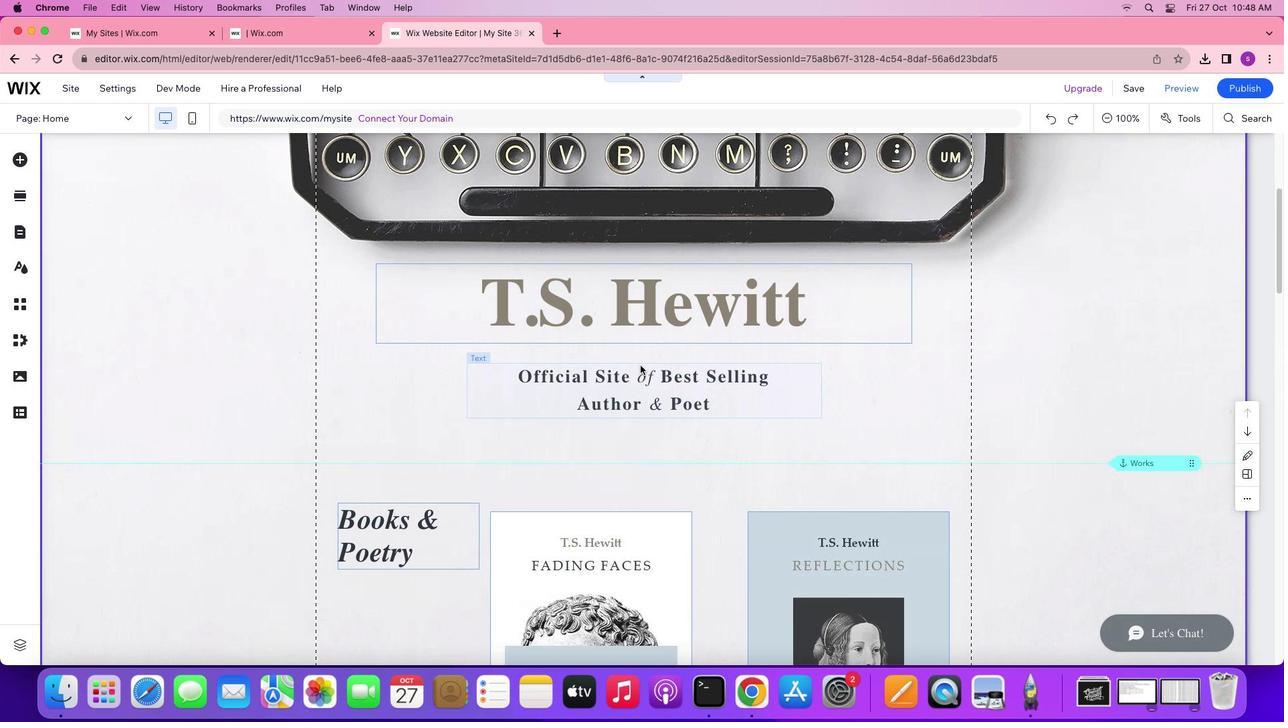 
Action: Mouse scrolled (640, 365) with delta (0, 0)
Screenshot: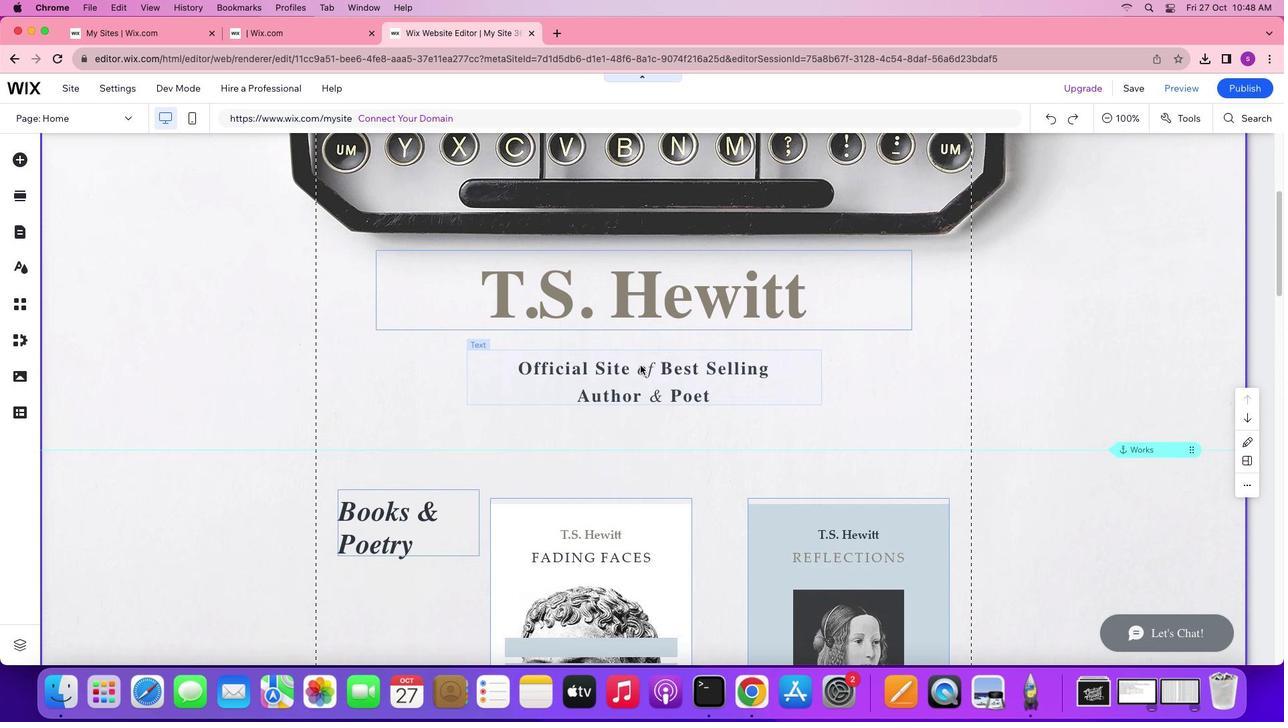 
Action: Mouse scrolled (640, 365) with delta (0, 0)
Screenshot: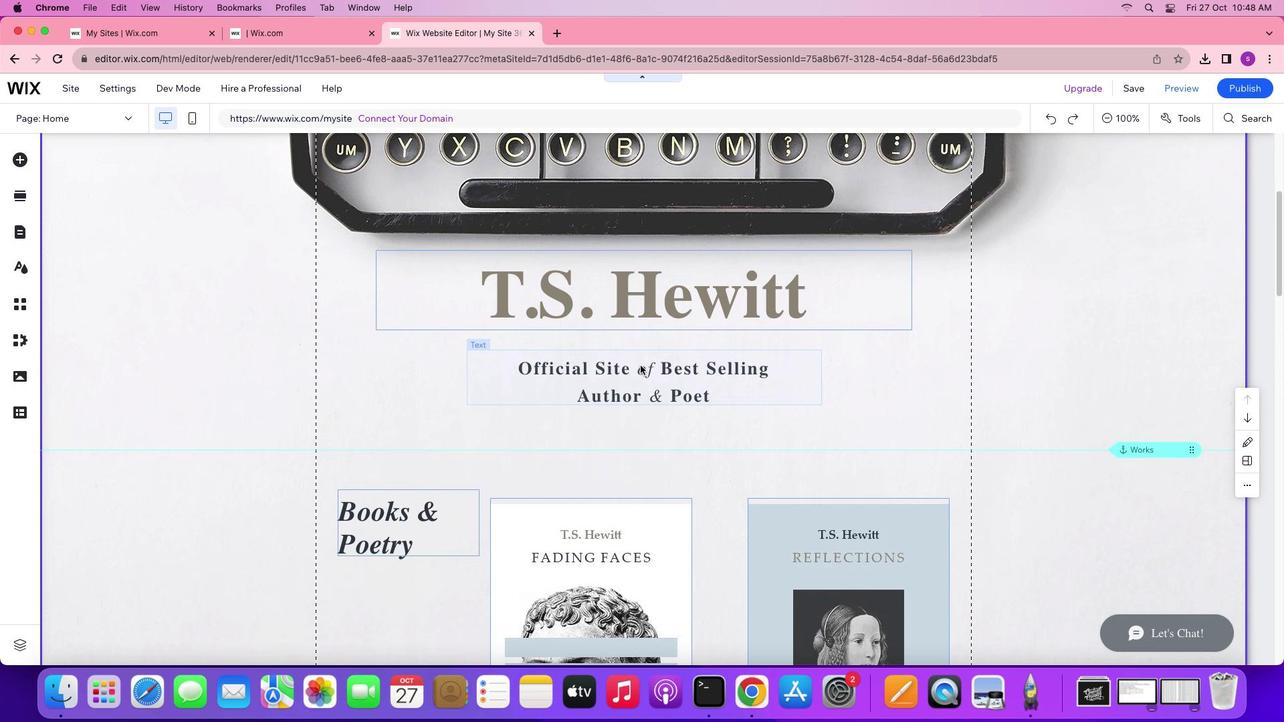 
Action: Mouse scrolled (640, 365) with delta (0, -1)
Screenshot: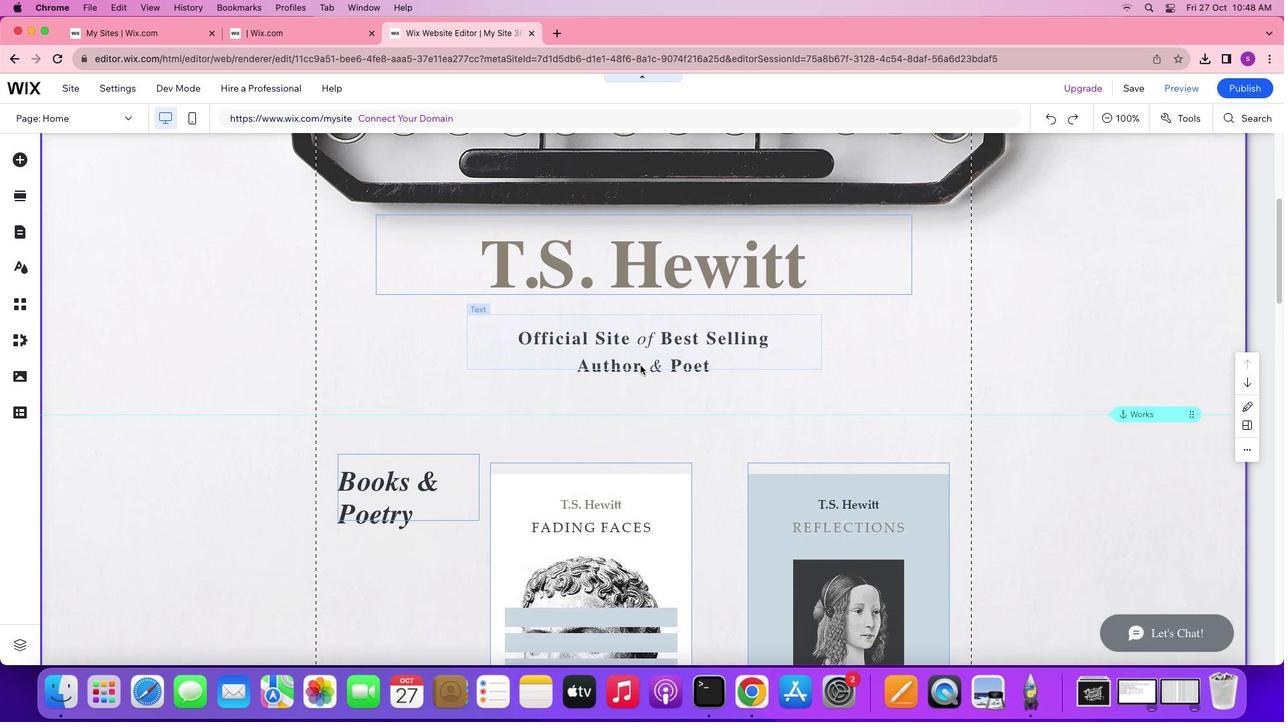 
Action: Mouse scrolled (640, 365) with delta (0, -1)
Screenshot: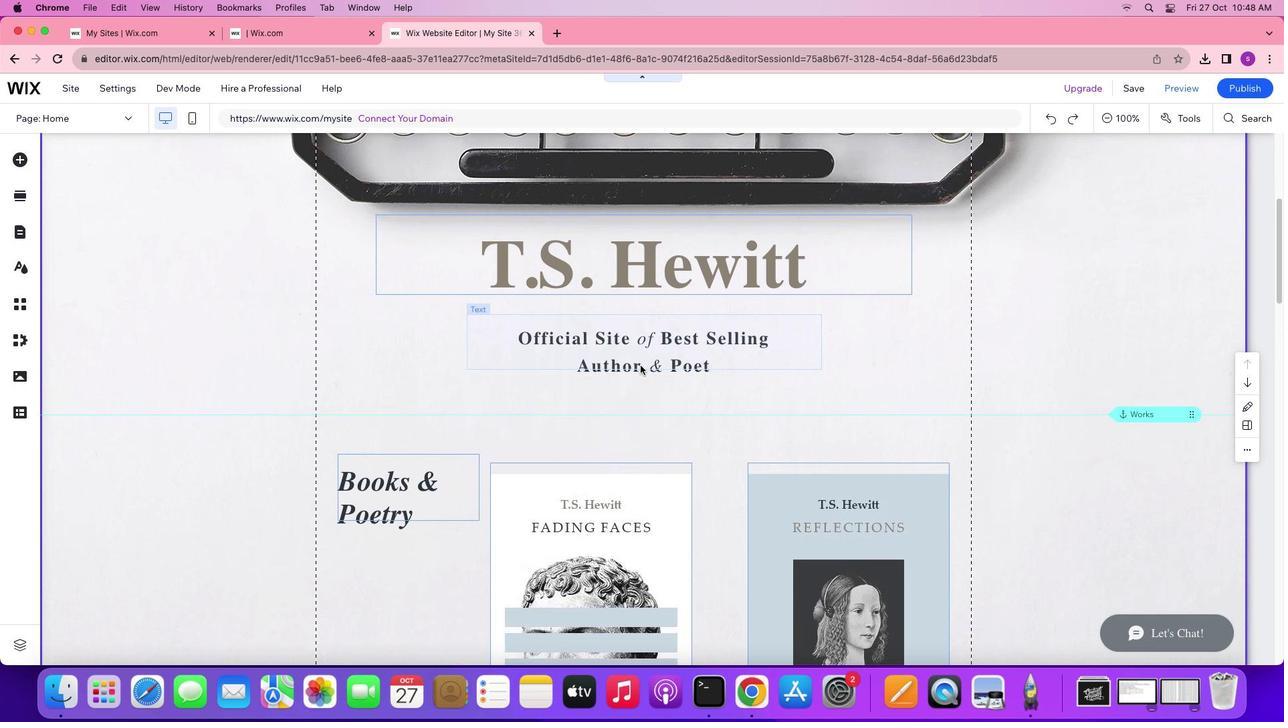 
Action: Mouse moved to (450, 466)
Screenshot: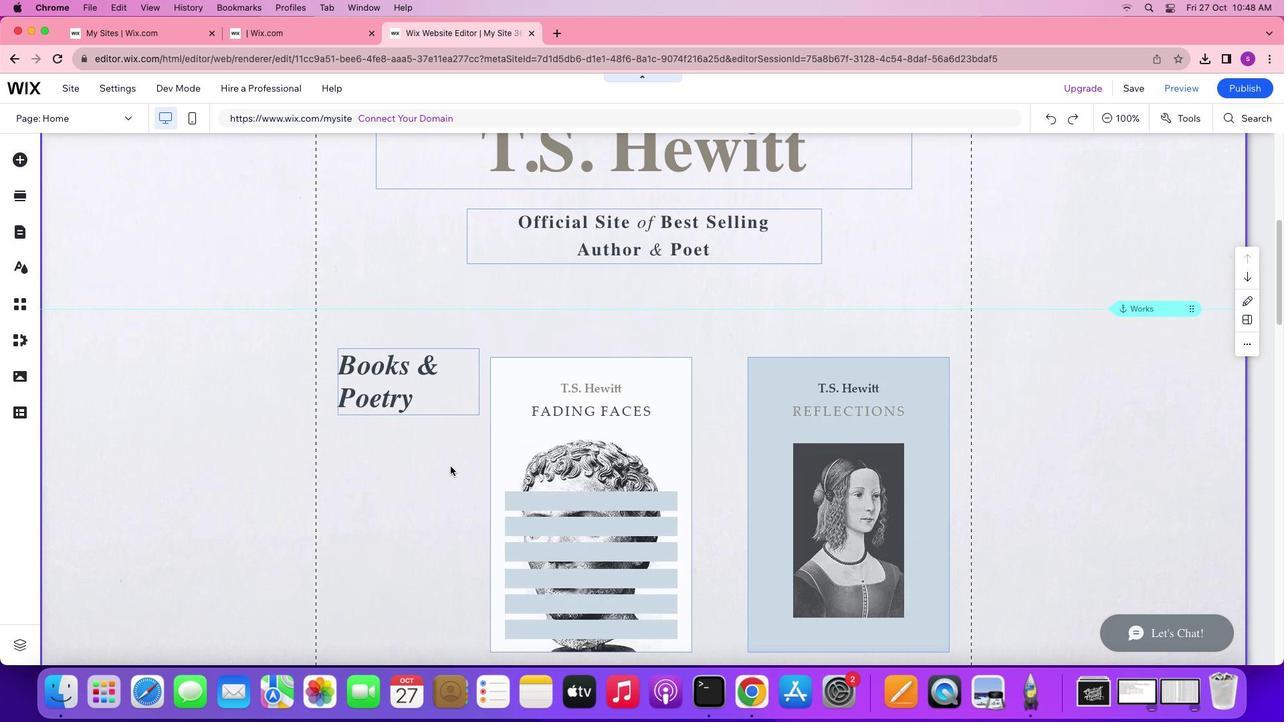 
Action: Mouse pressed left at (450, 466)
Screenshot: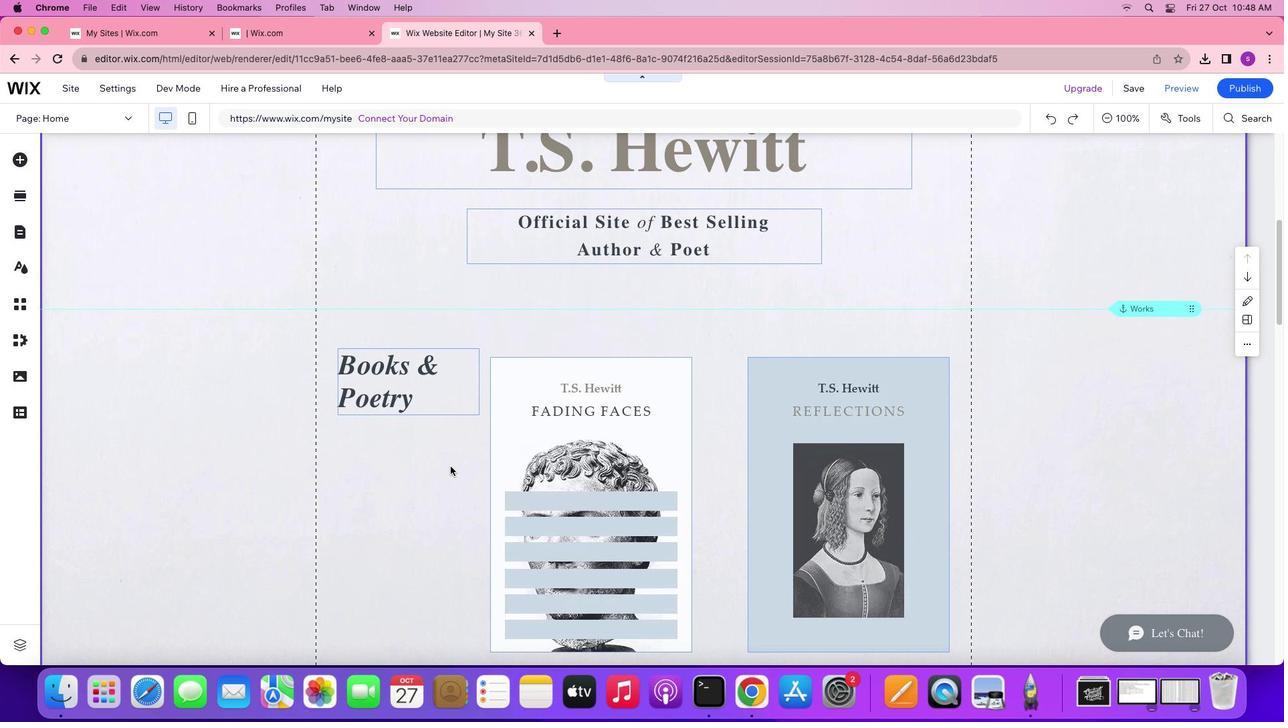 
Action: Mouse moved to (383, 488)
Screenshot: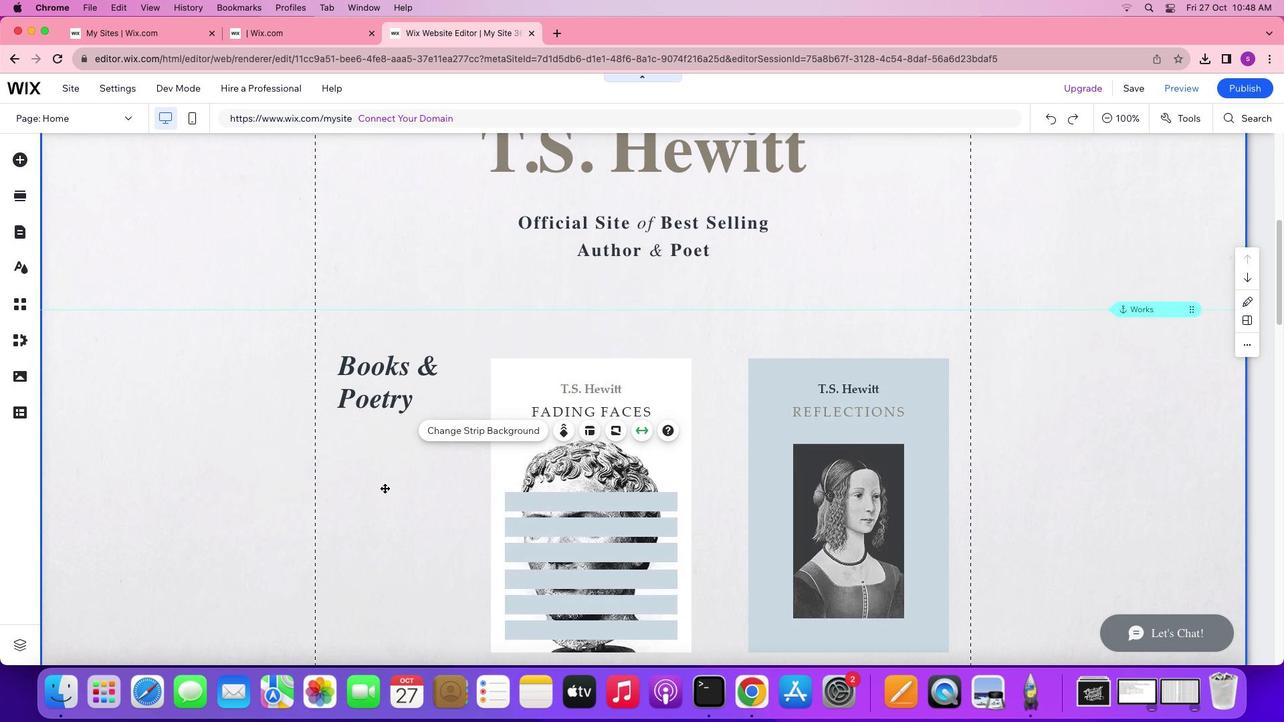 
Action: Mouse scrolled (383, 488) with delta (0, 0)
Screenshot: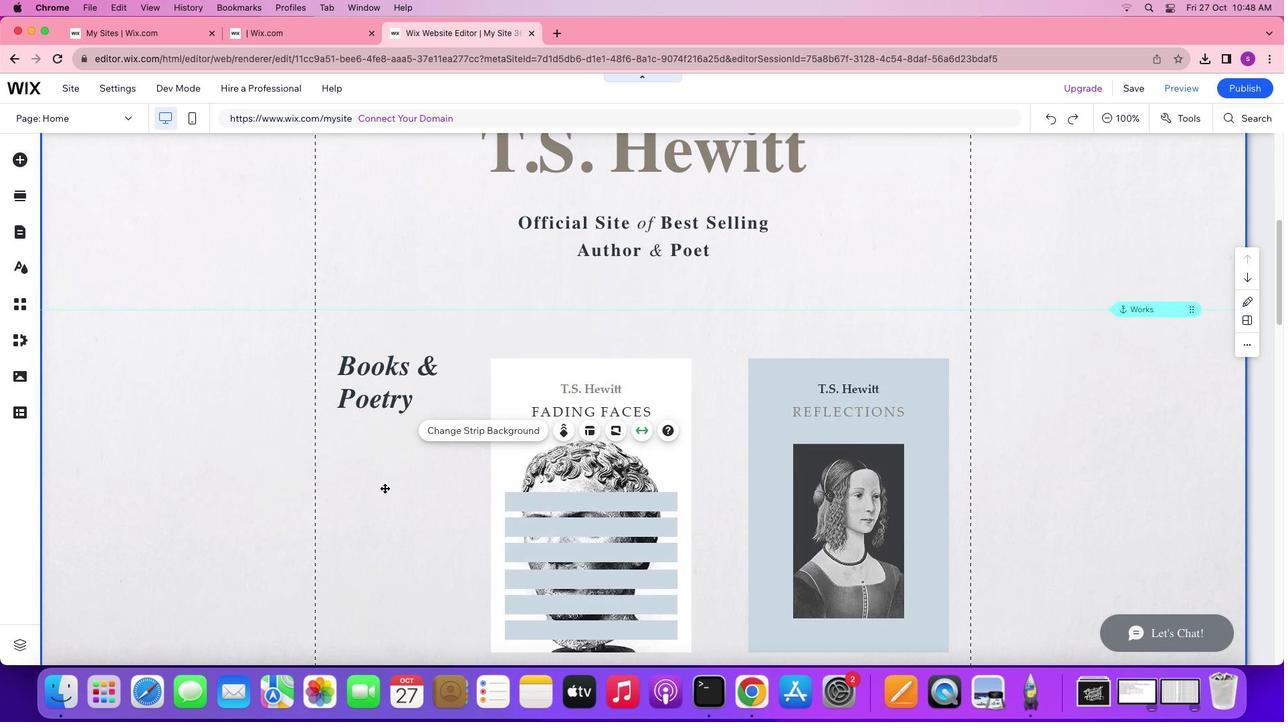 
Action: Mouse scrolled (383, 488) with delta (0, 0)
Screenshot: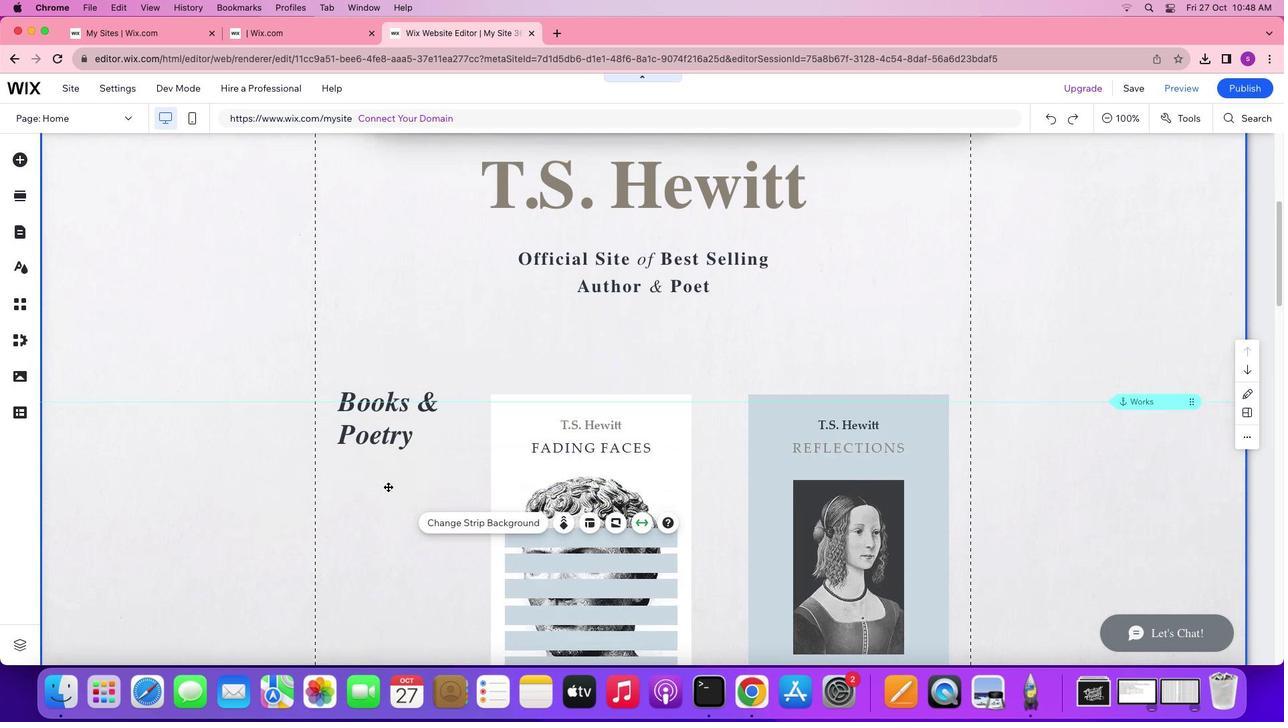 
Action: Mouse scrolled (383, 488) with delta (0, 2)
Screenshot: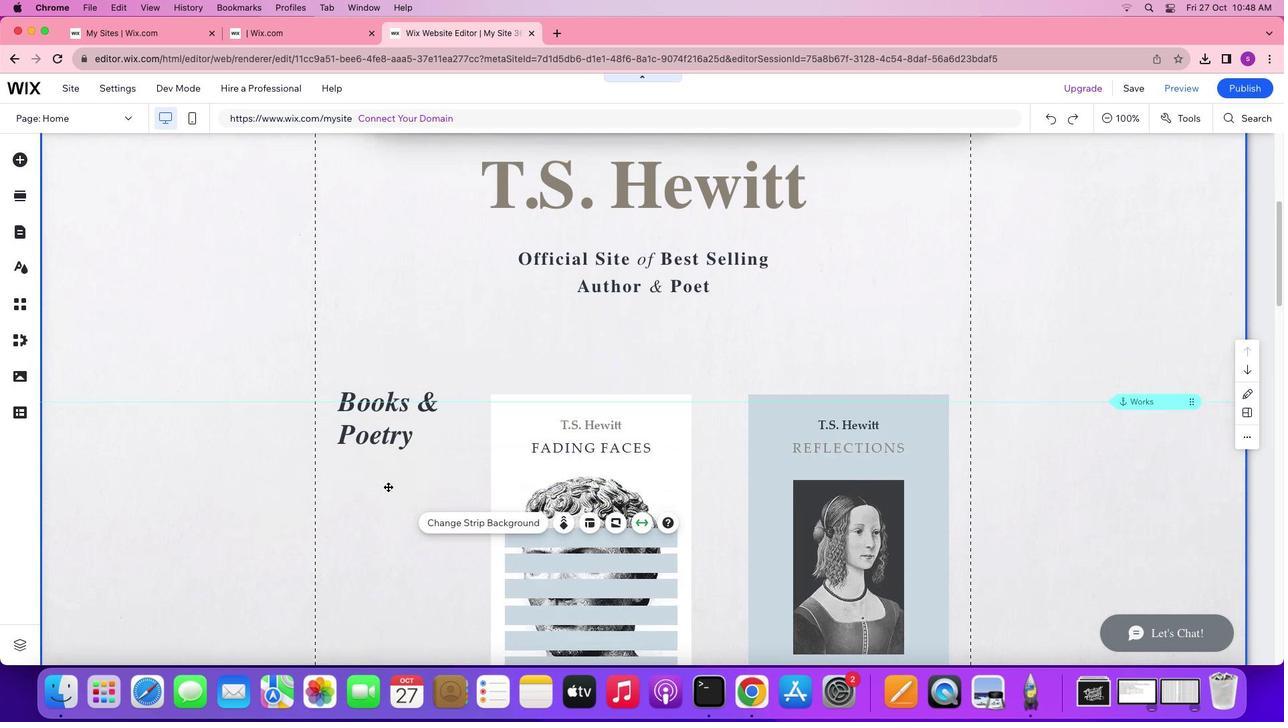 
Action: Mouse scrolled (383, 488) with delta (0, 3)
Screenshot: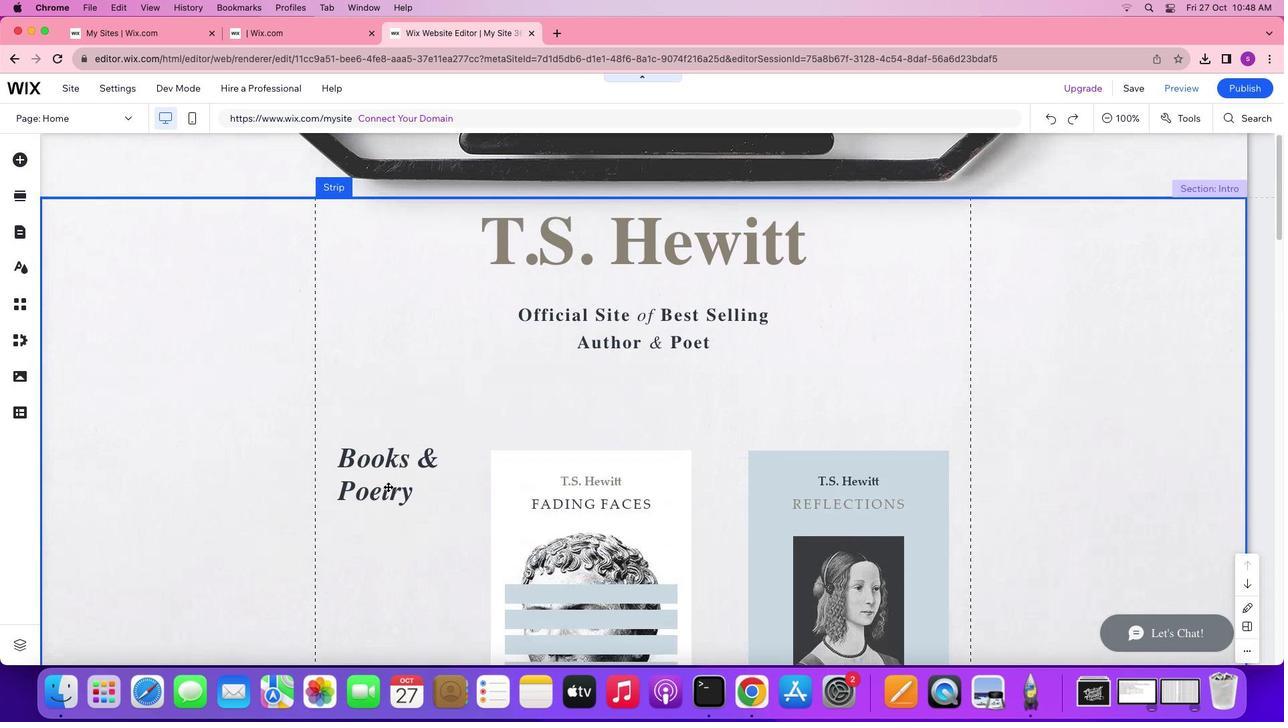
Action: Mouse moved to (384, 488)
Screenshot: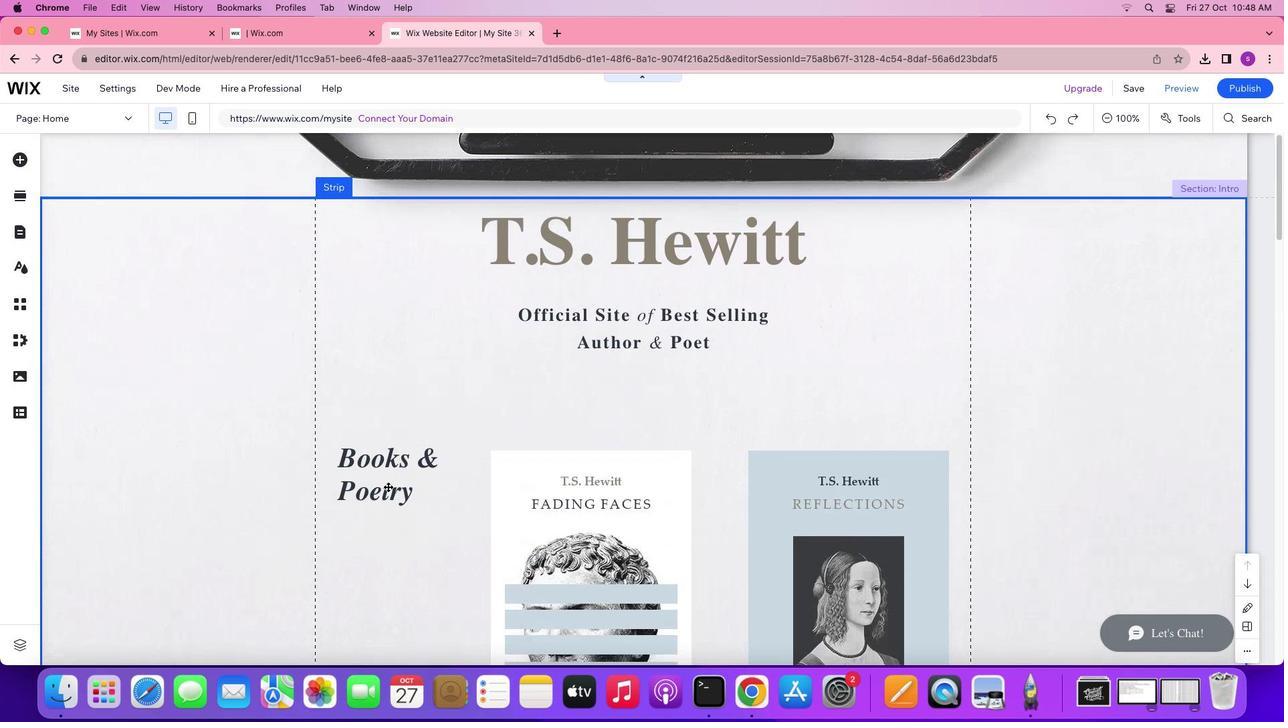 
Action: Mouse scrolled (384, 488) with delta (0, 4)
Screenshot: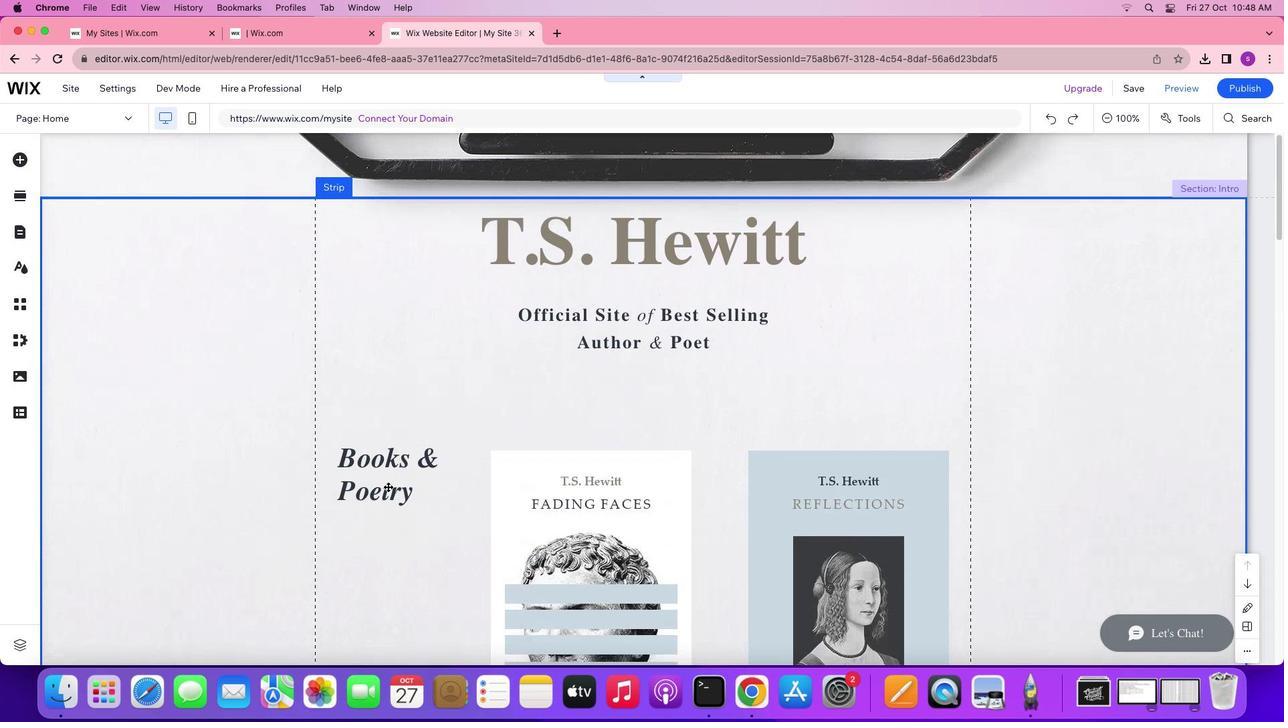 
Action: Mouse moved to (387, 486)
Screenshot: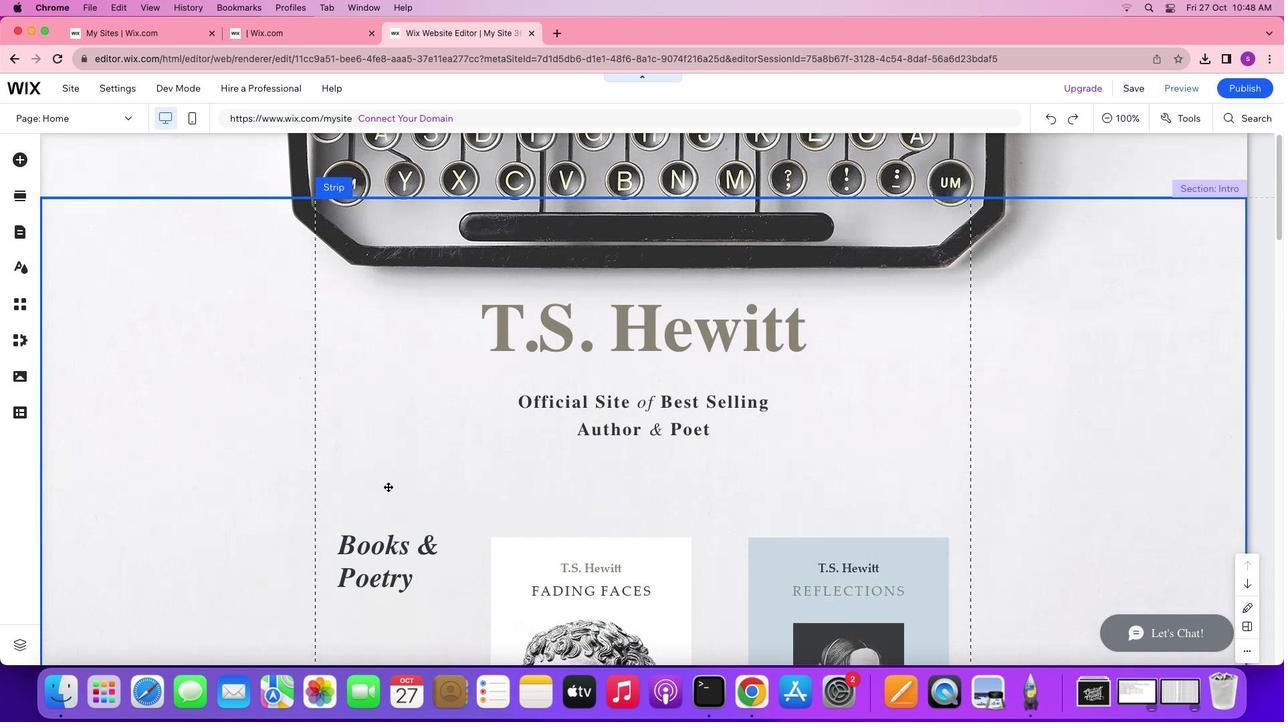 
Action: Mouse scrolled (387, 486) with delta (0, 0)
Screenshot: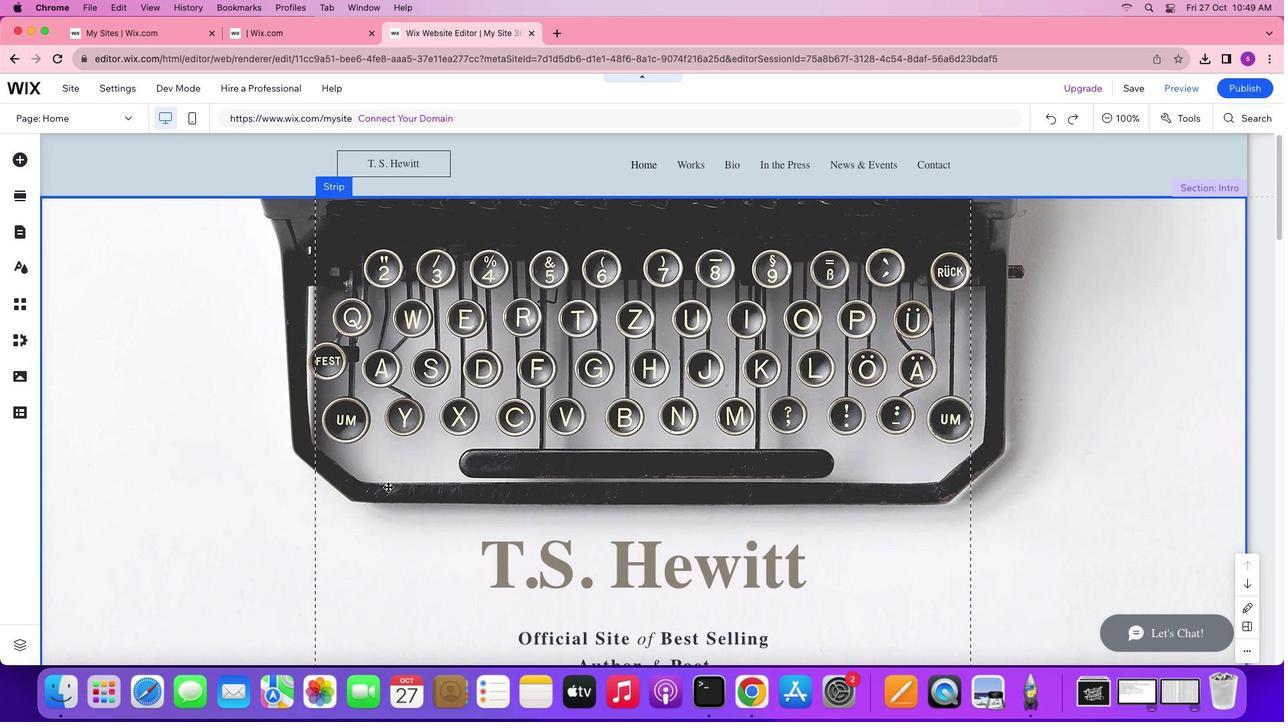 
Action: Mouse scrolled (387, 486) with delta (0, 0)
Screenshot: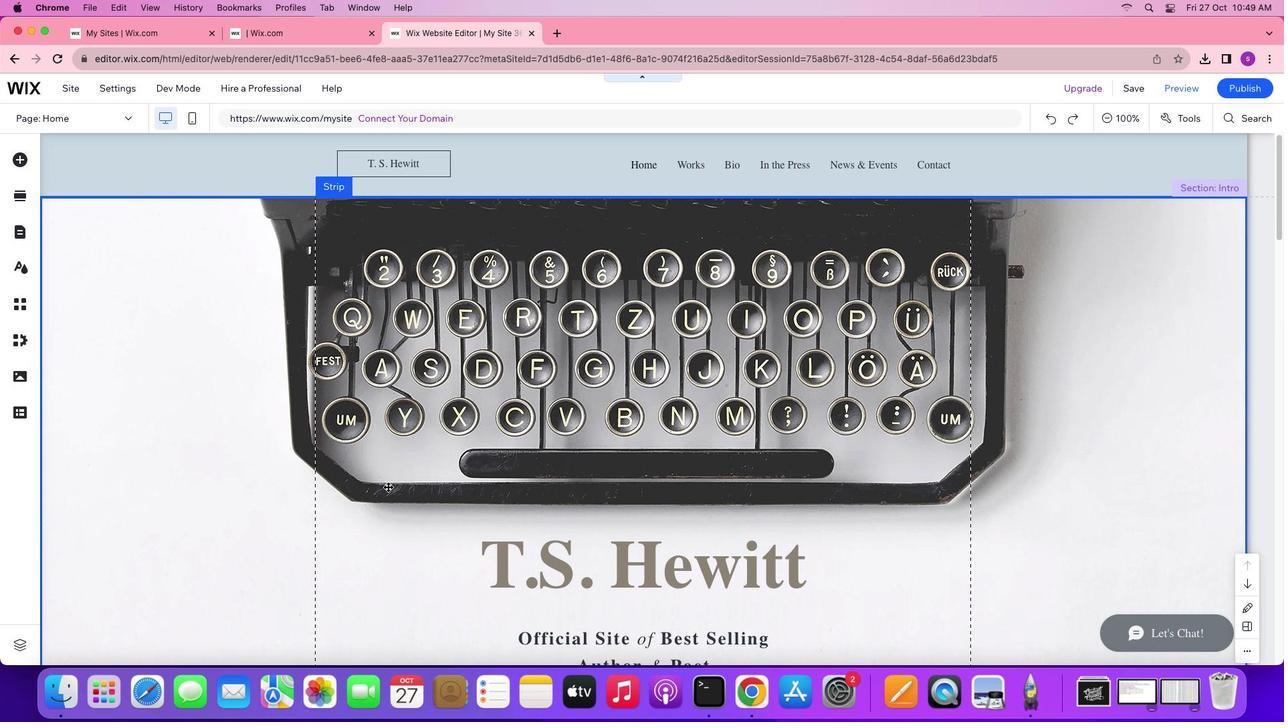 
Action: Mouse scrolled (387, 486) with delta (0, -2)
Screenshot: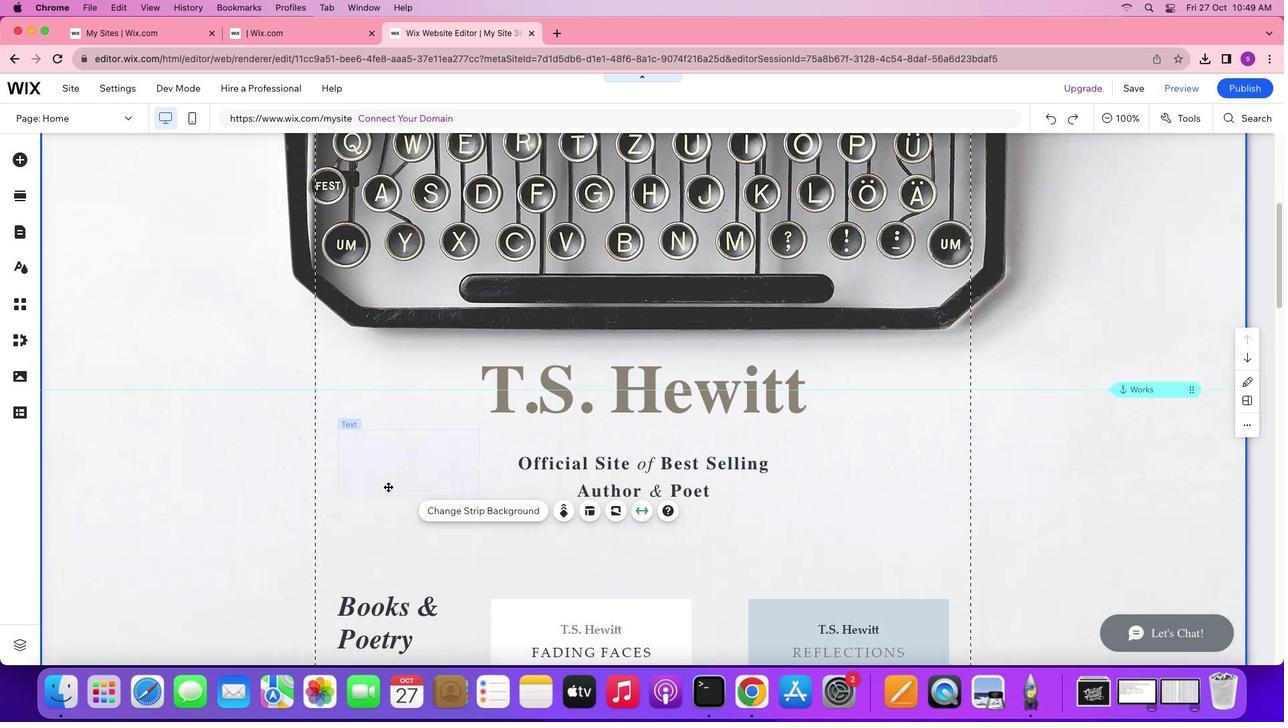 
Action: Mouse scrolled (387, 486) with delta (0, -2)
Screenshot: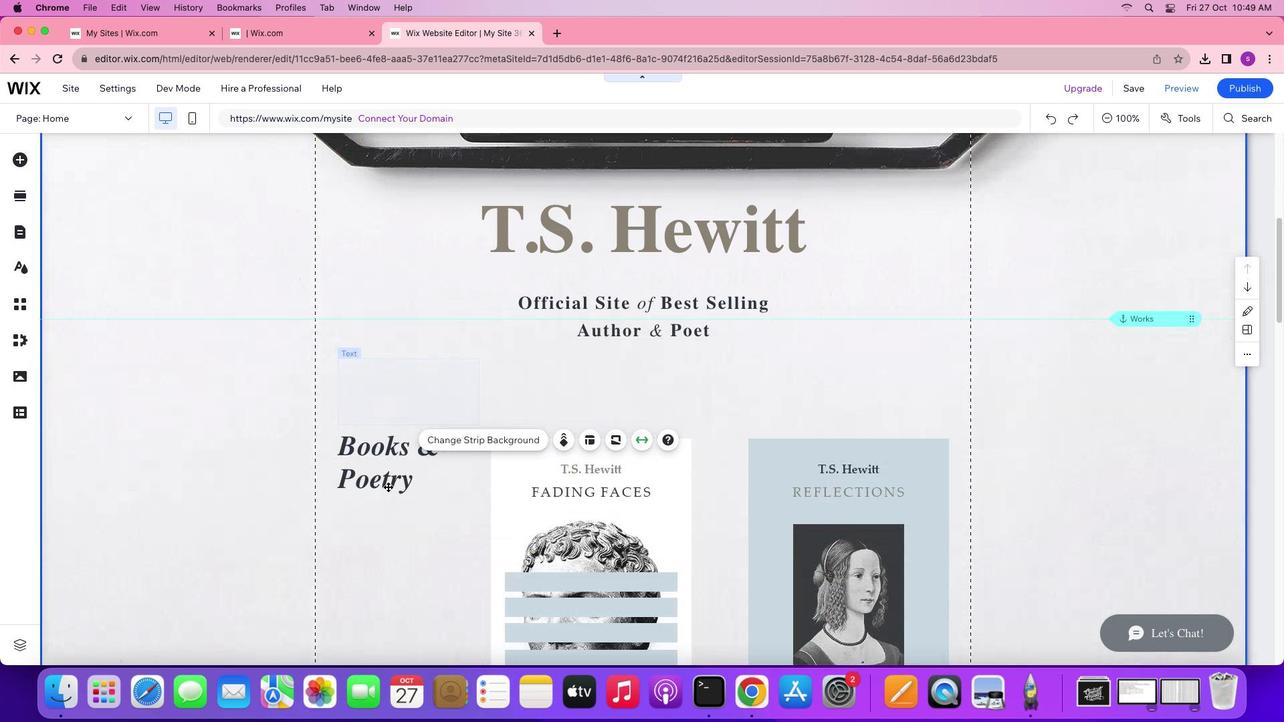 
Action: Mouse scrolled (387, 486) with delta (0, -3)
Screenshot: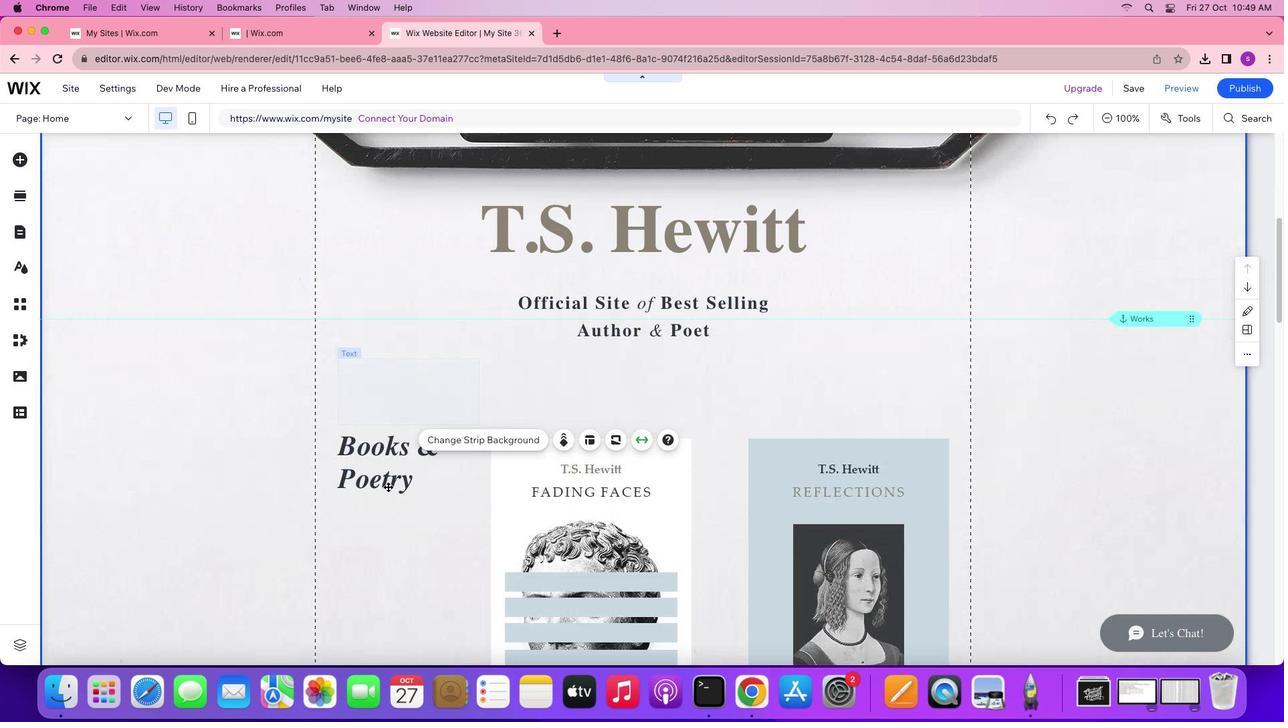 
Action: Mouse scrolled (387, 486) with delta (0, 0)
Screenshot: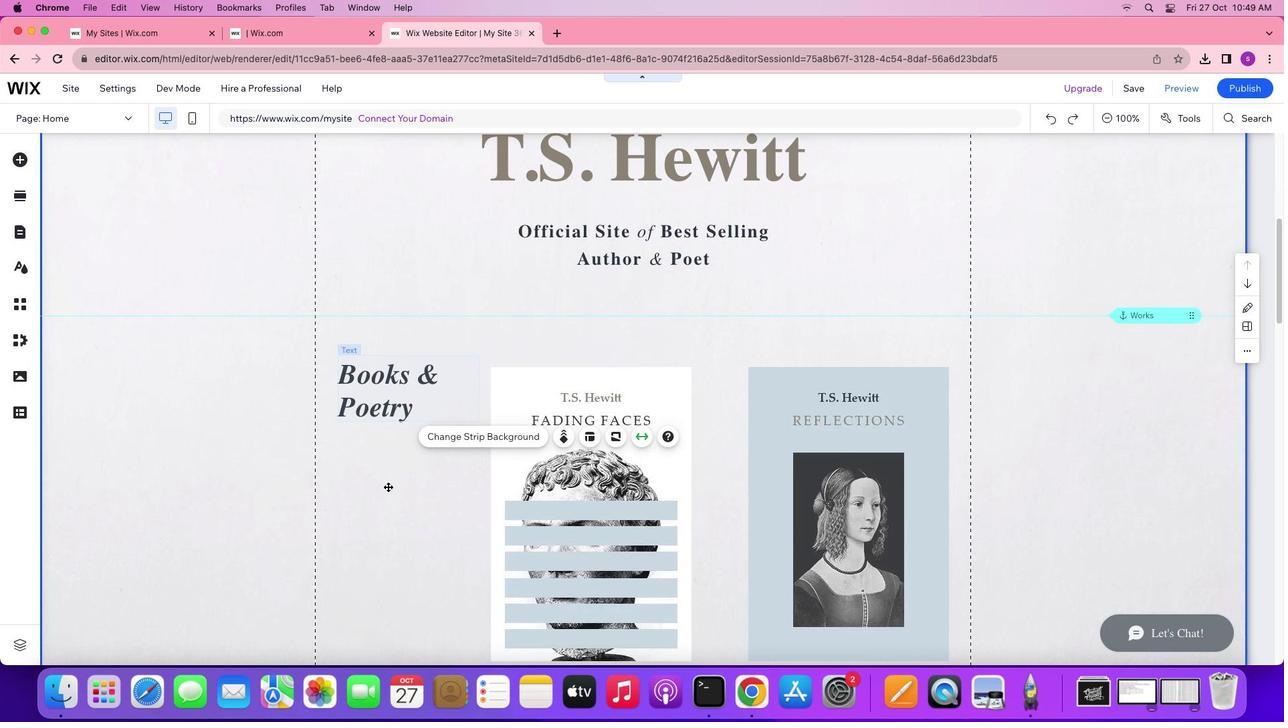 
Action: Mouse scrolled (387, 486) with delta (0, 0)
Screenshot: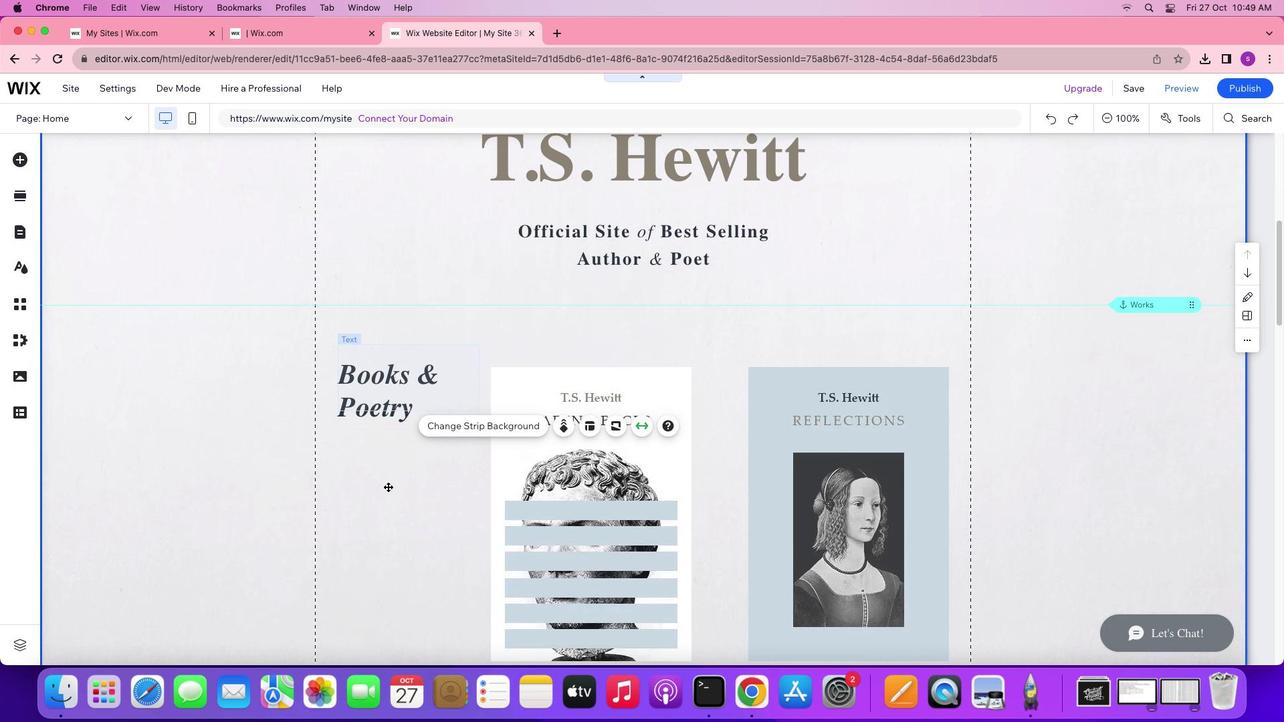 
Action: Mouse scrolled (387, 486) with delta (0, -1)
Screenshot: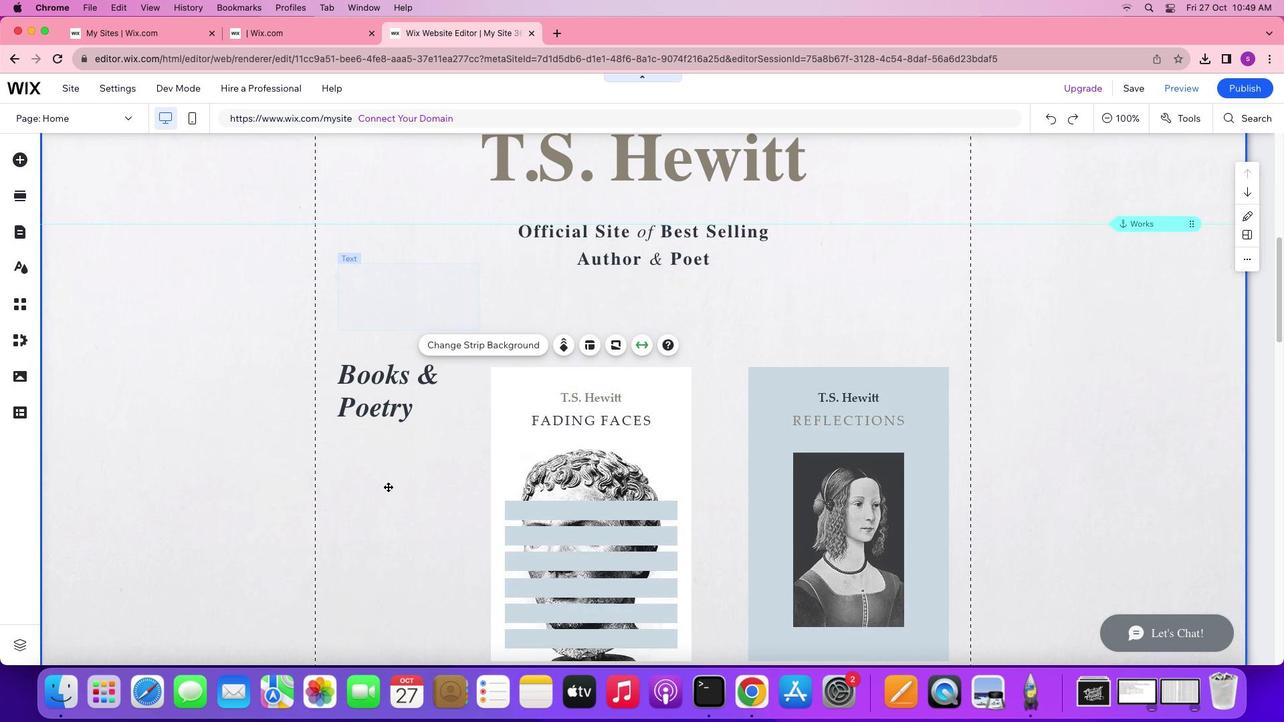 
Action: Mouse scrolled (387, 486) with delta (0, -2)
Screenshot: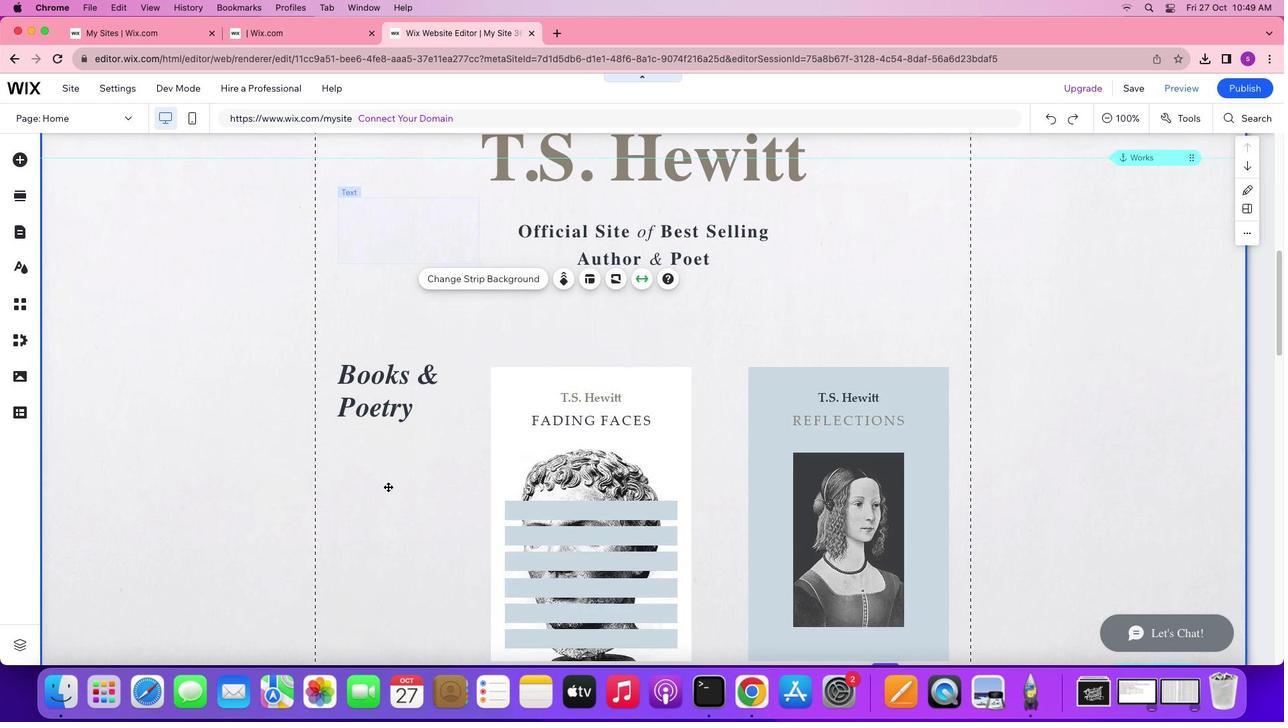 
Action: Mouse moved to (535, 447)
Screenshot: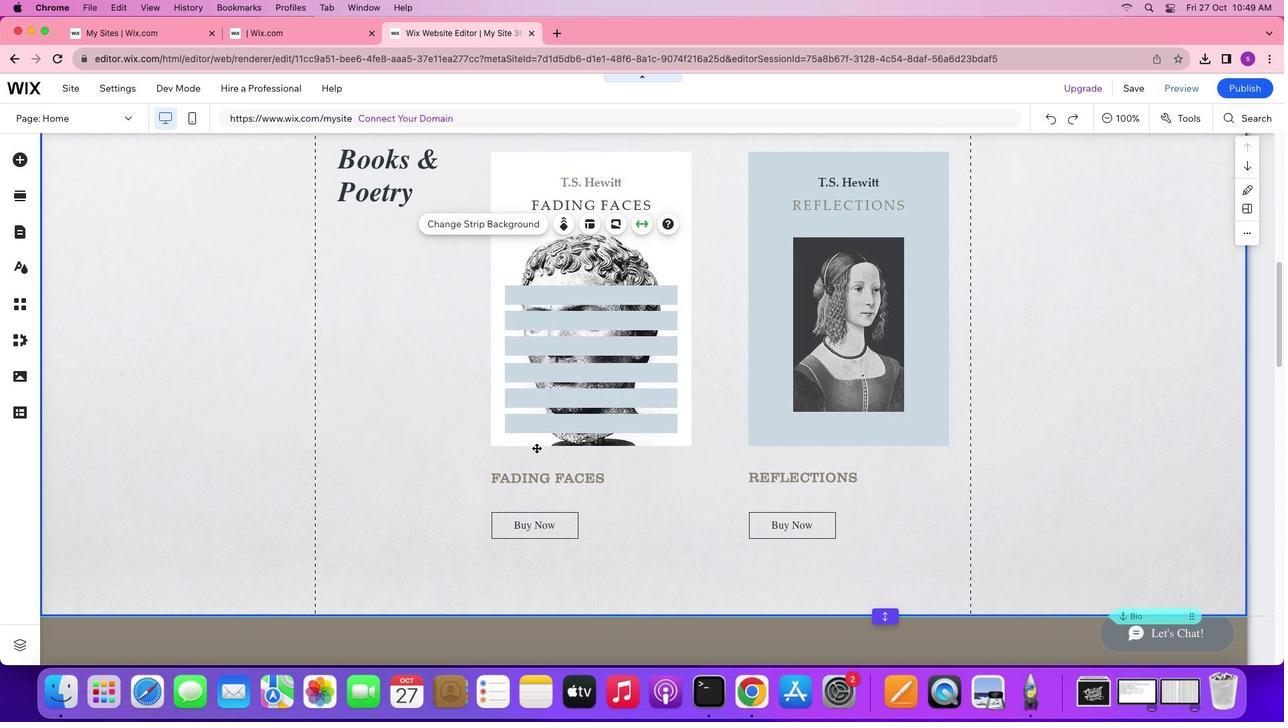 
Action: Mouse scrolled (535, 447) with delta (0, 0)
Screenshot: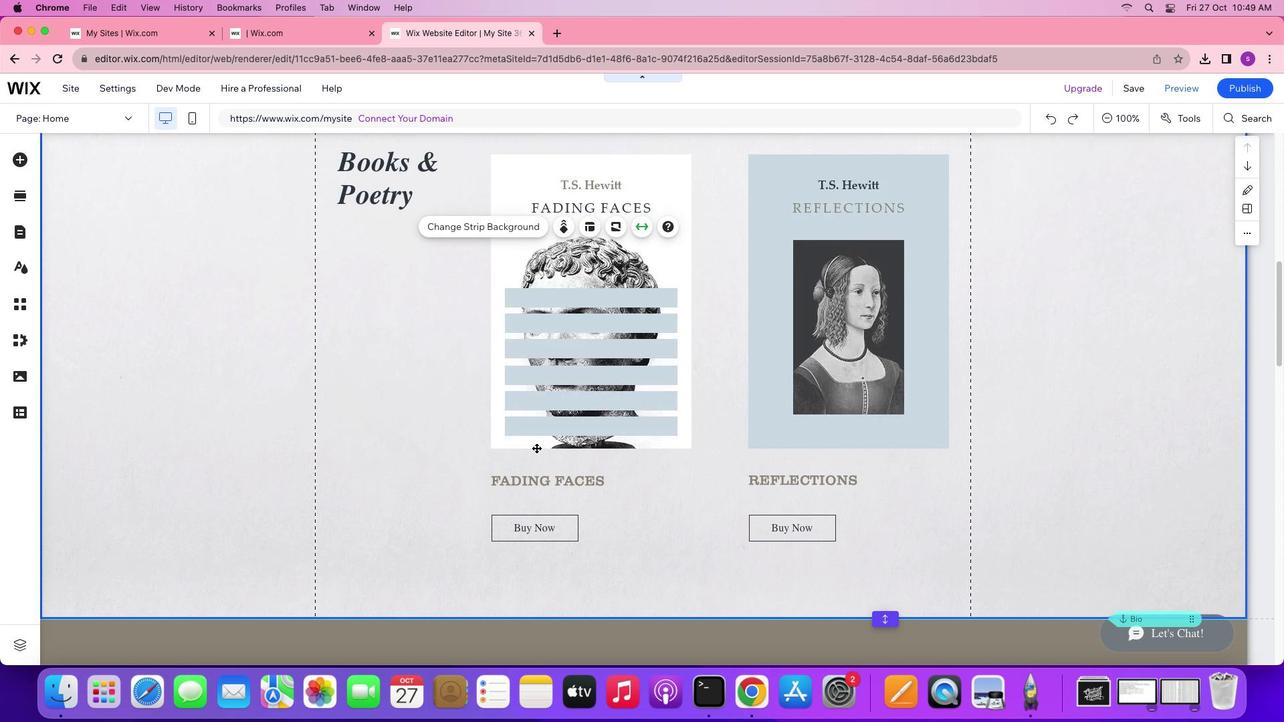 
Action: Mouse scrolled (535, 447) with delta (0, 2)
Screenshot: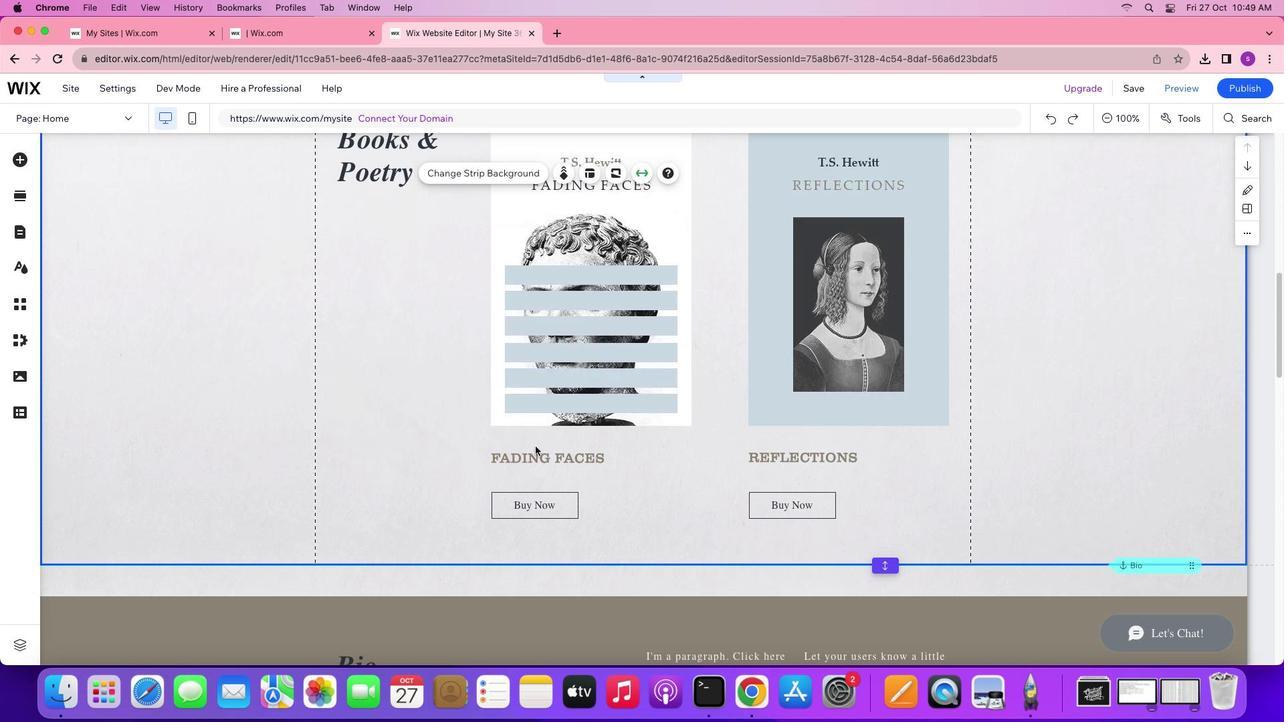 
Action: Mouse scrolled (535, 447) with delta (0, -2)
Screenshot: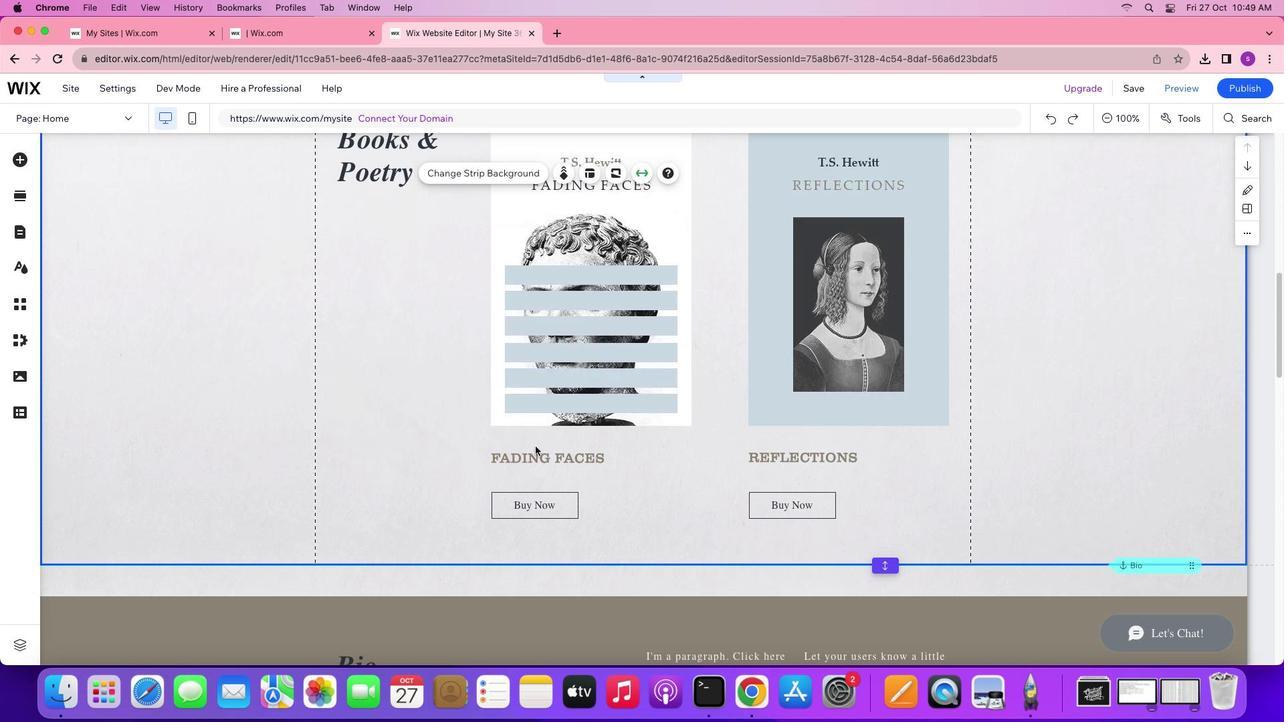 
Action: Mouse scrolled (535, 447) with delta (0, -2)
Screenshot: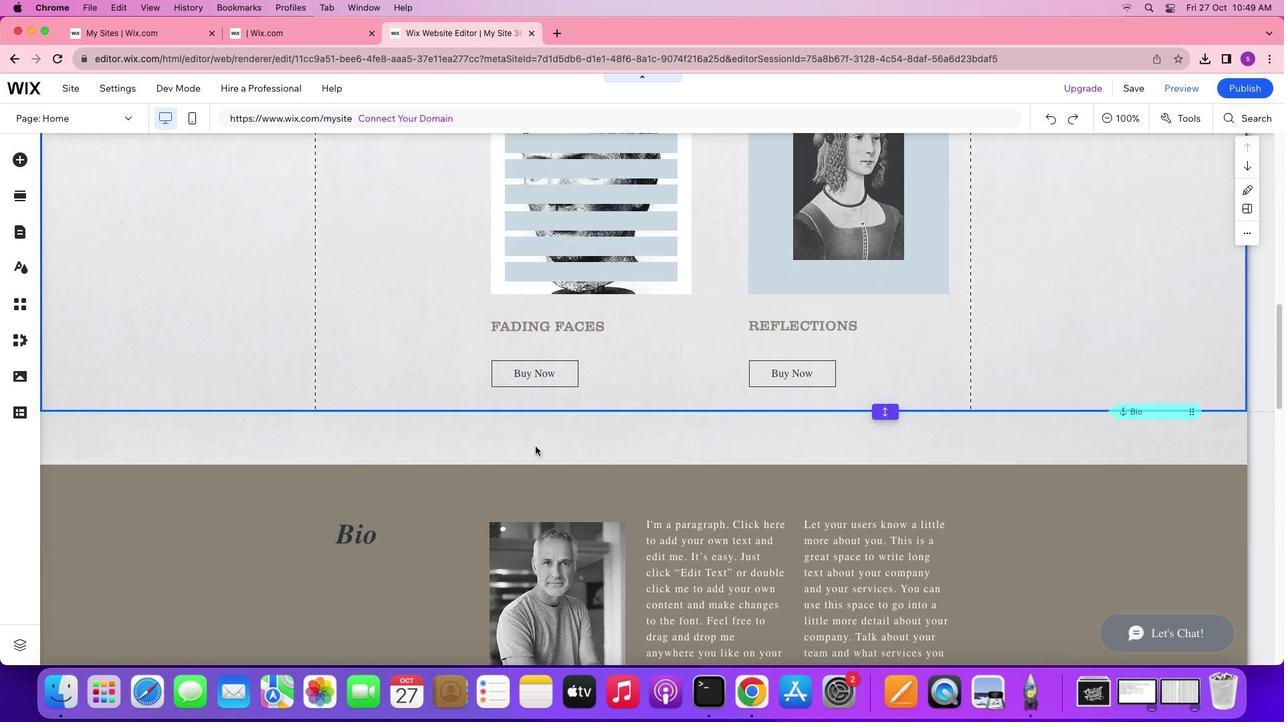 
Action: Mouse moved to (535, 447)
Screenshot: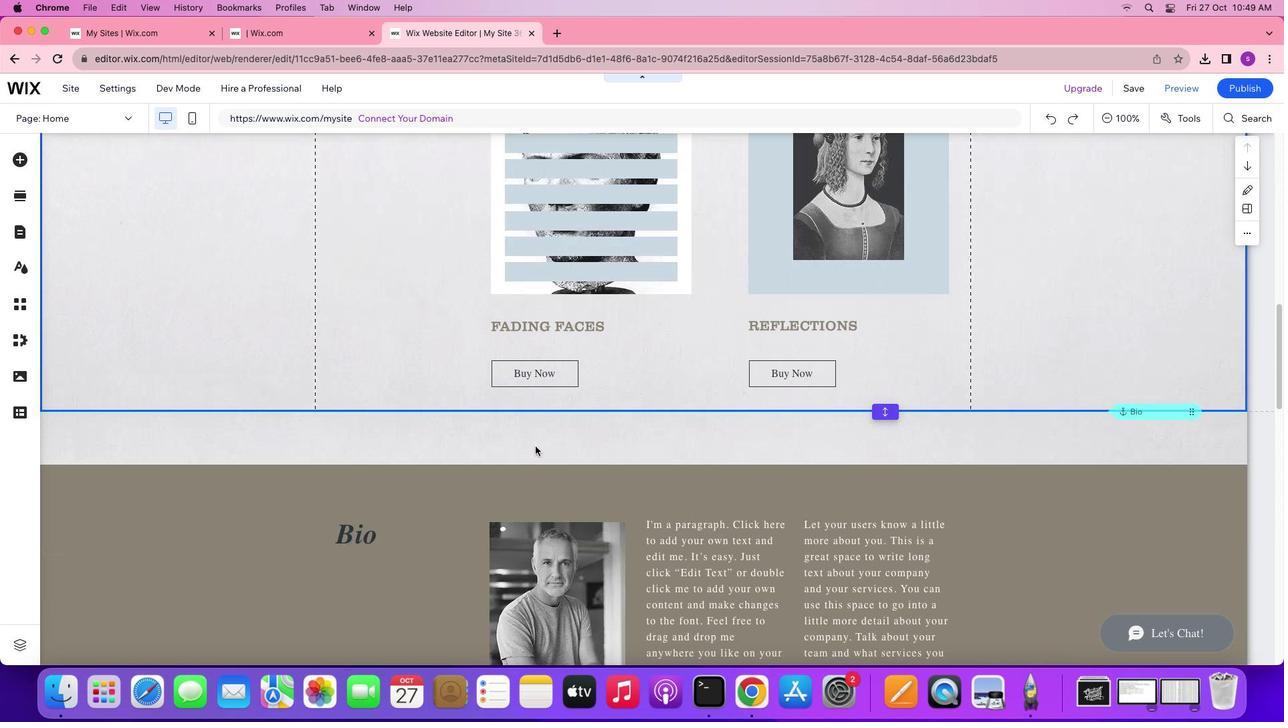 
Action: Mouse scrolled (535, 447) with delta (0, -3)
Screenshot: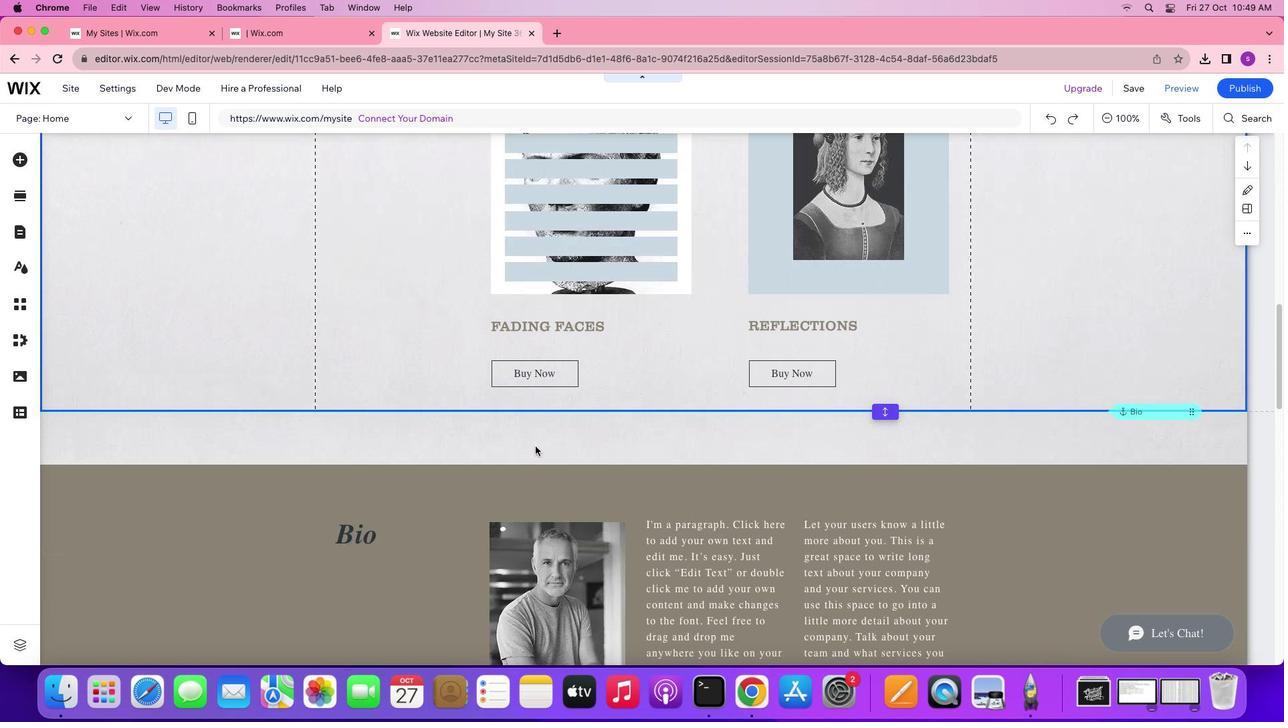 
Action: Mouse moved to (539, 432)
Screenshot: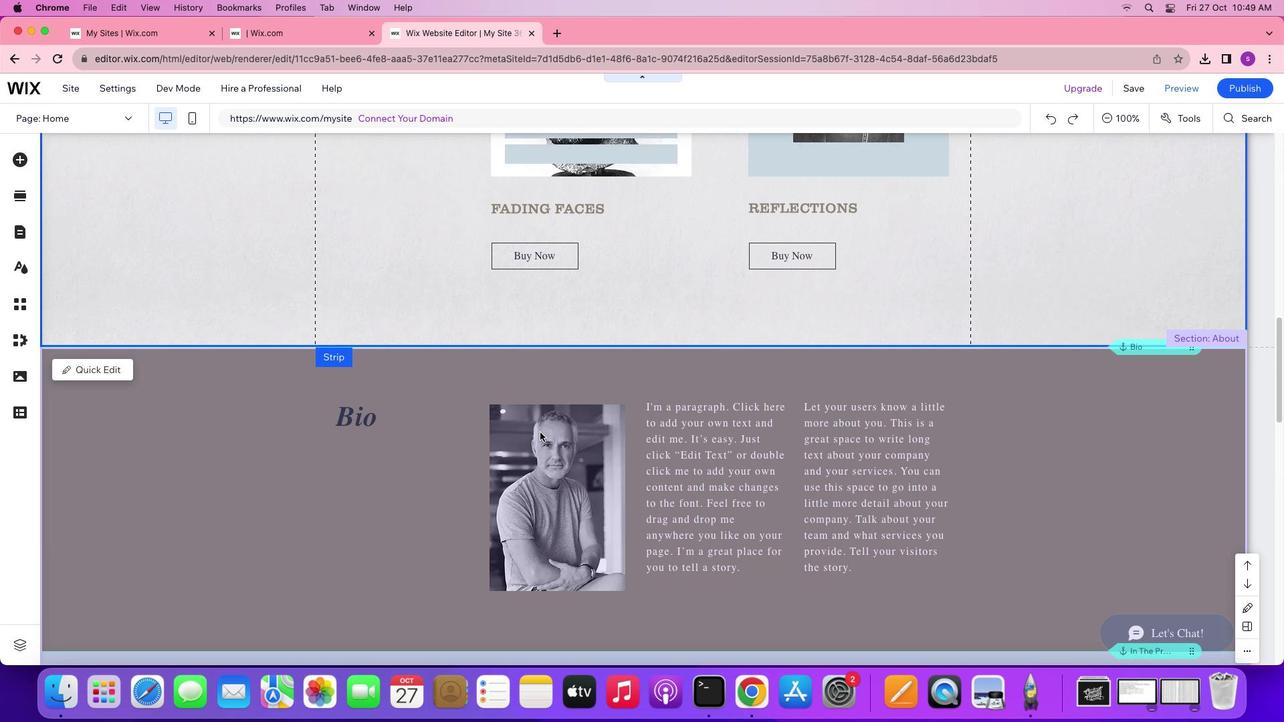 
Action: Mouse scrolled (539, 432) with delta (0, 0)
Screenshot: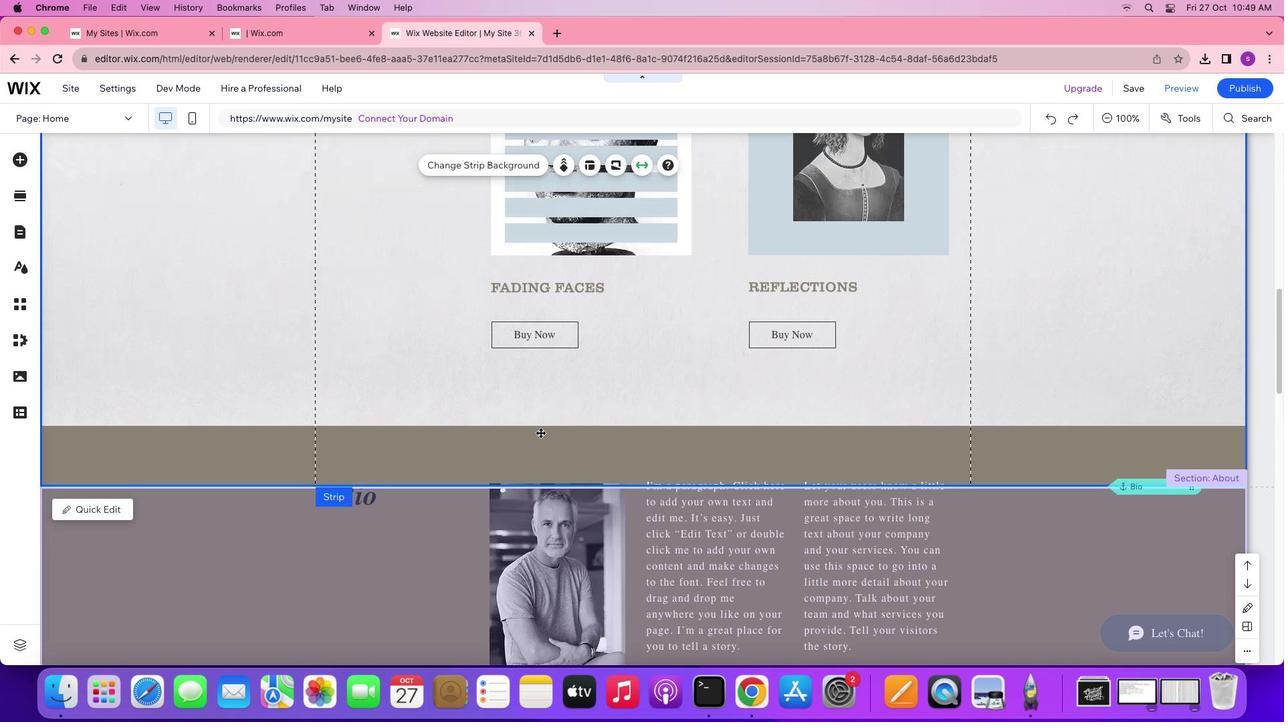 
Action: Mouse scrolled (539, 432) with delta (0, 0)
Screenshot: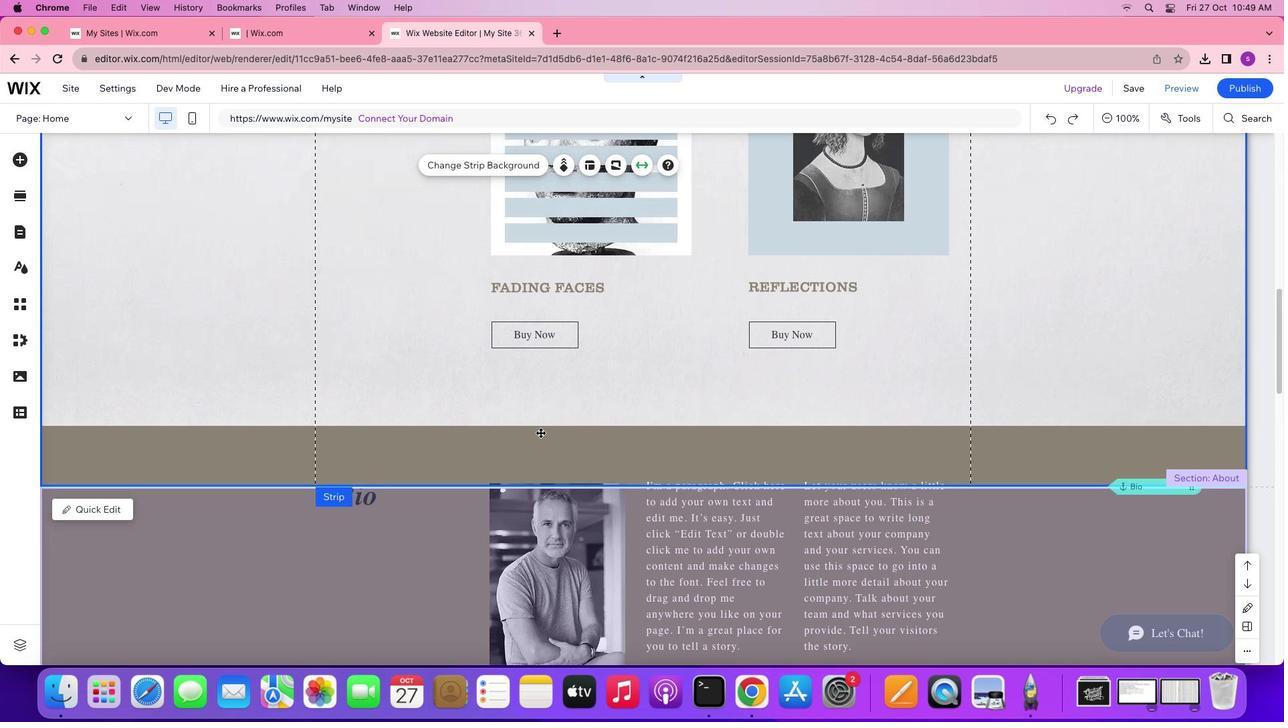 
Action: Mouse scrolled (539, 432) with delta (0, 2)
Screenshot: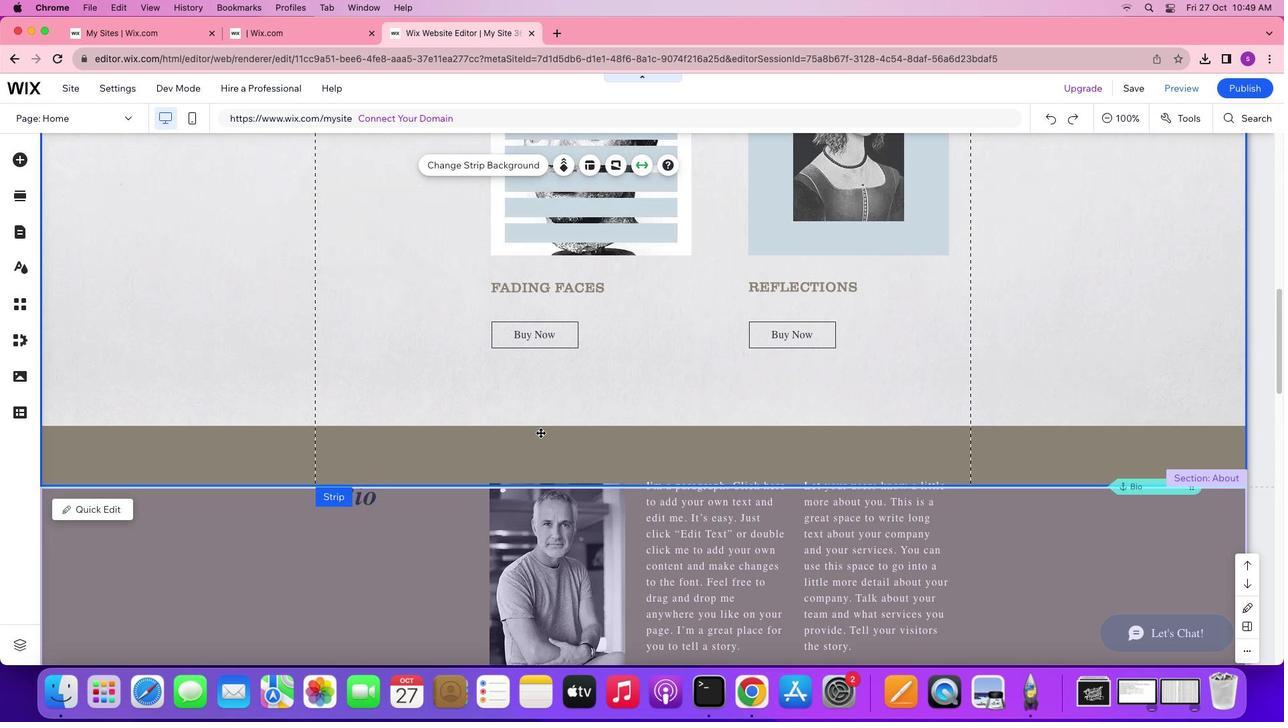 
Action: Mouse scrolled (539, 432) with delta (0, 3)
Screenshot: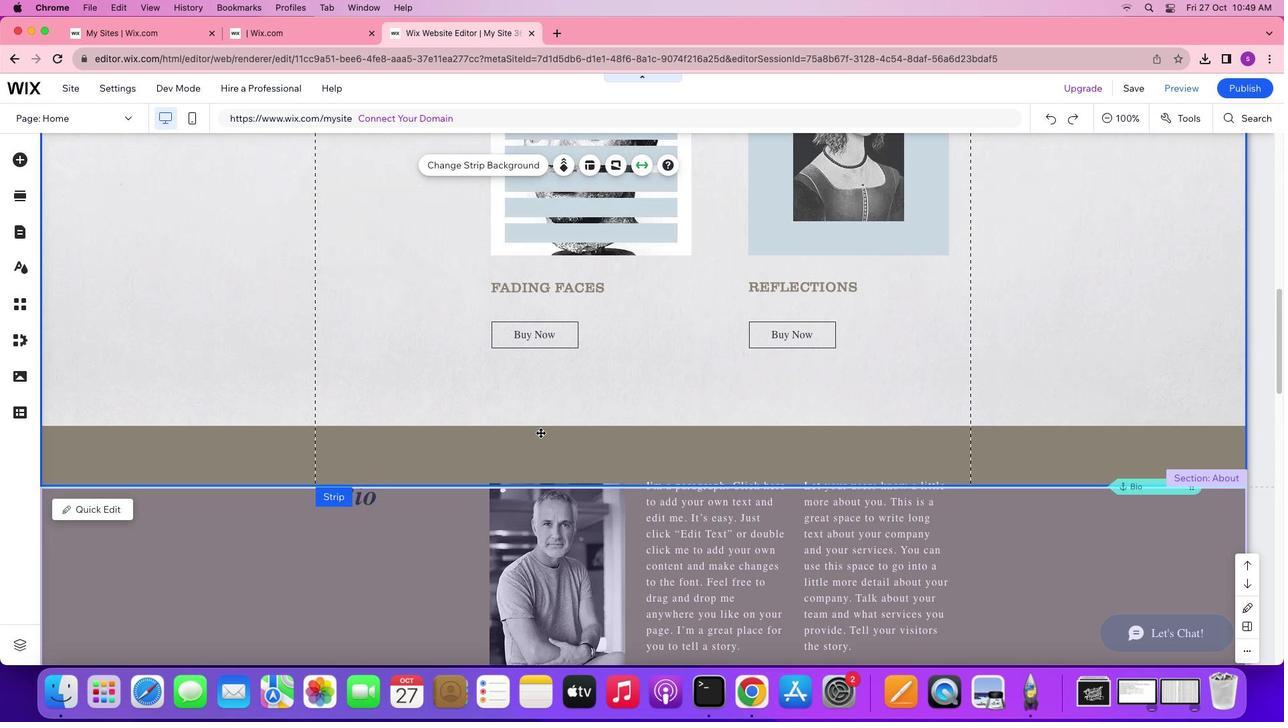 
Action: Mouse scrolled (539, 432) with delta (0, 0)
Screenshot: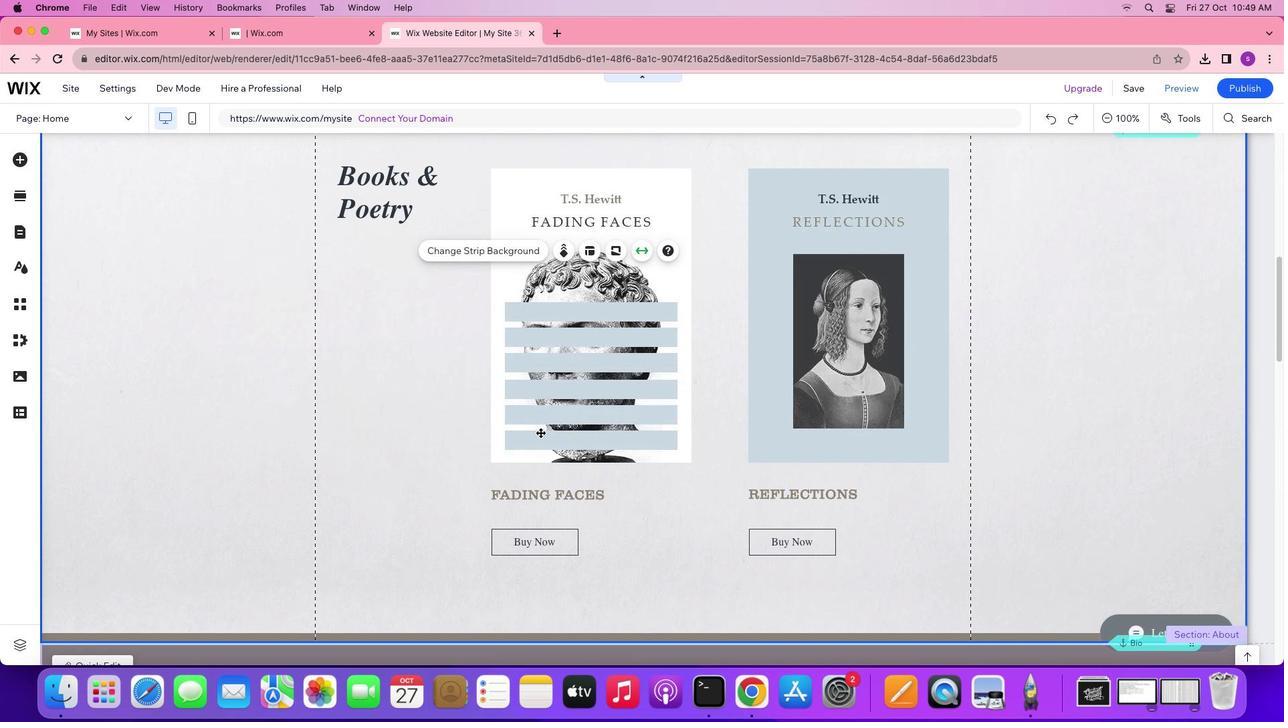 
Action: Mouse scrolled (539, 432) with delta (0, 0)
Screenshot: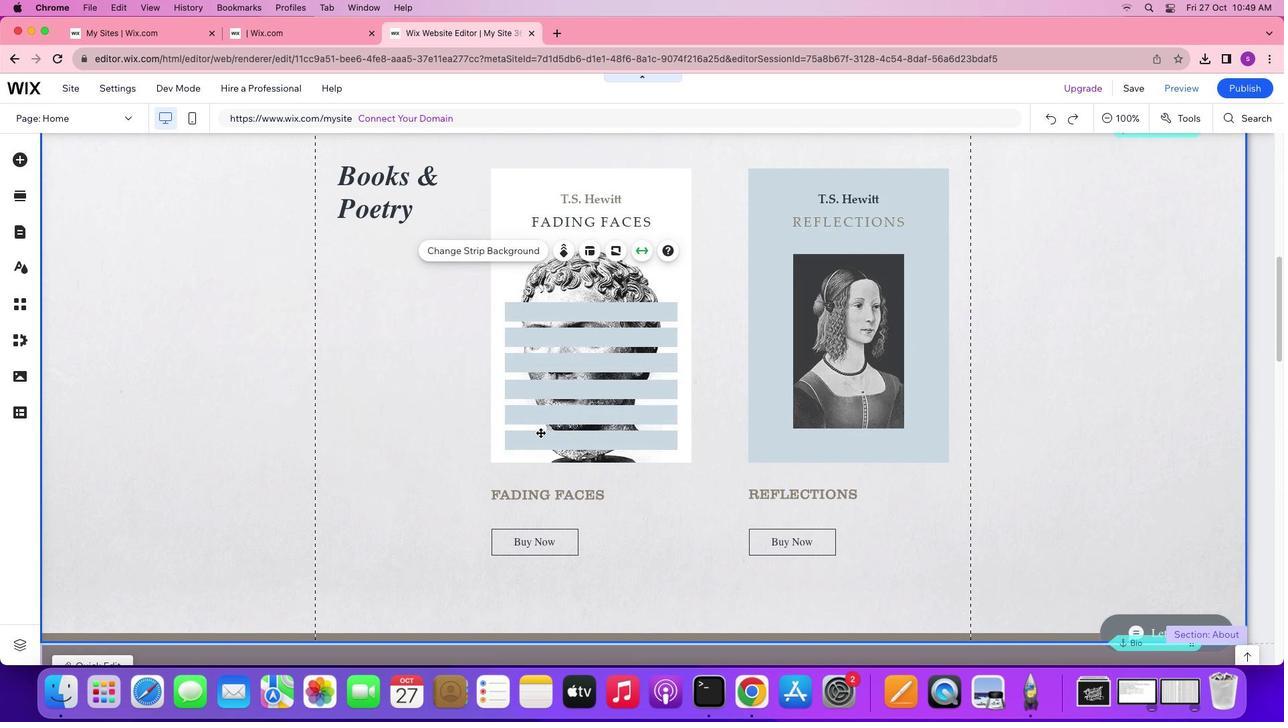 
Action: Mouse scrolled (539, 432) with delta (0, 2)
Screenshot: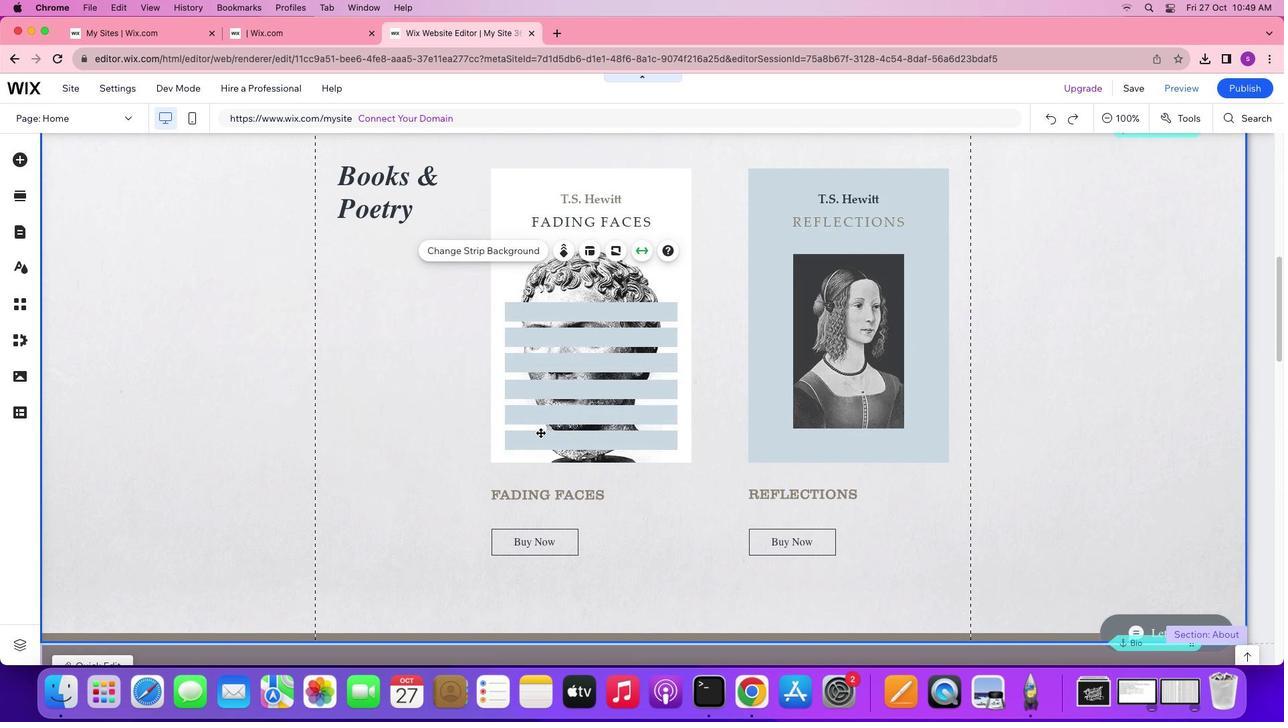 
Action: Mouse scrolled (539, 432) with delta (0, 3)
Screenshot: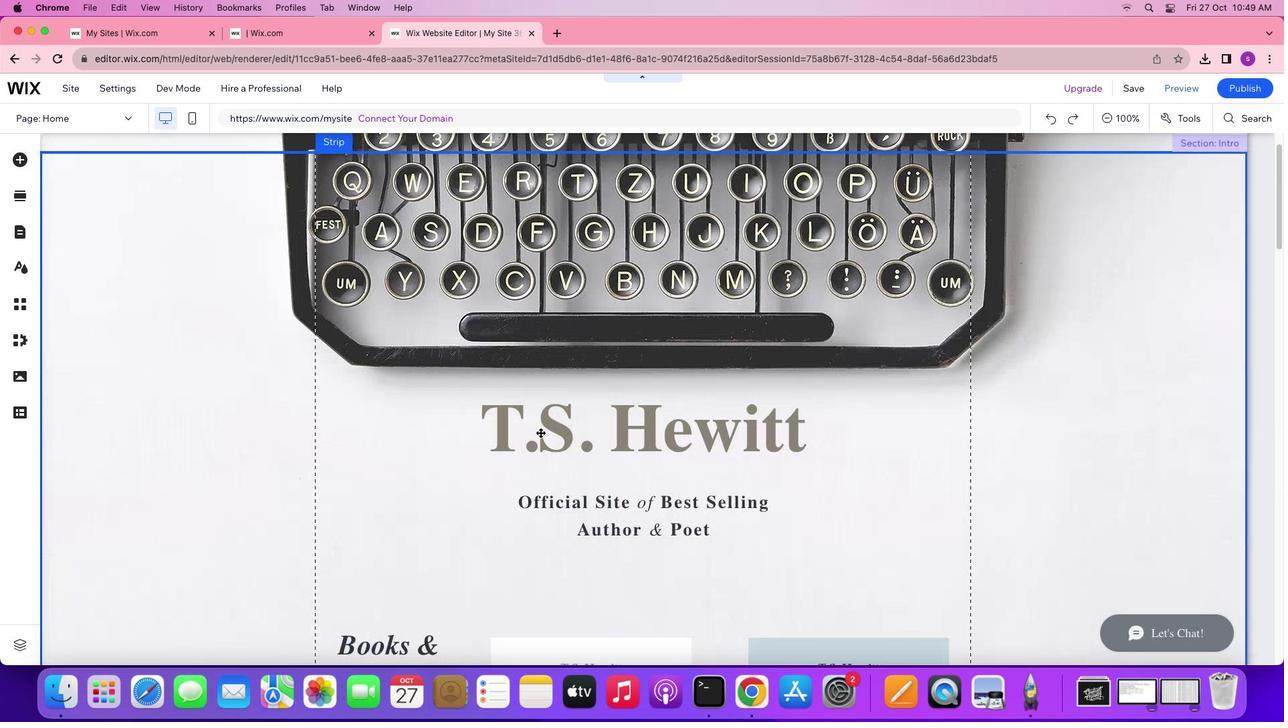 
Action: Mouse scrolled (539, 432) with delta (0, 4)
Screenshot: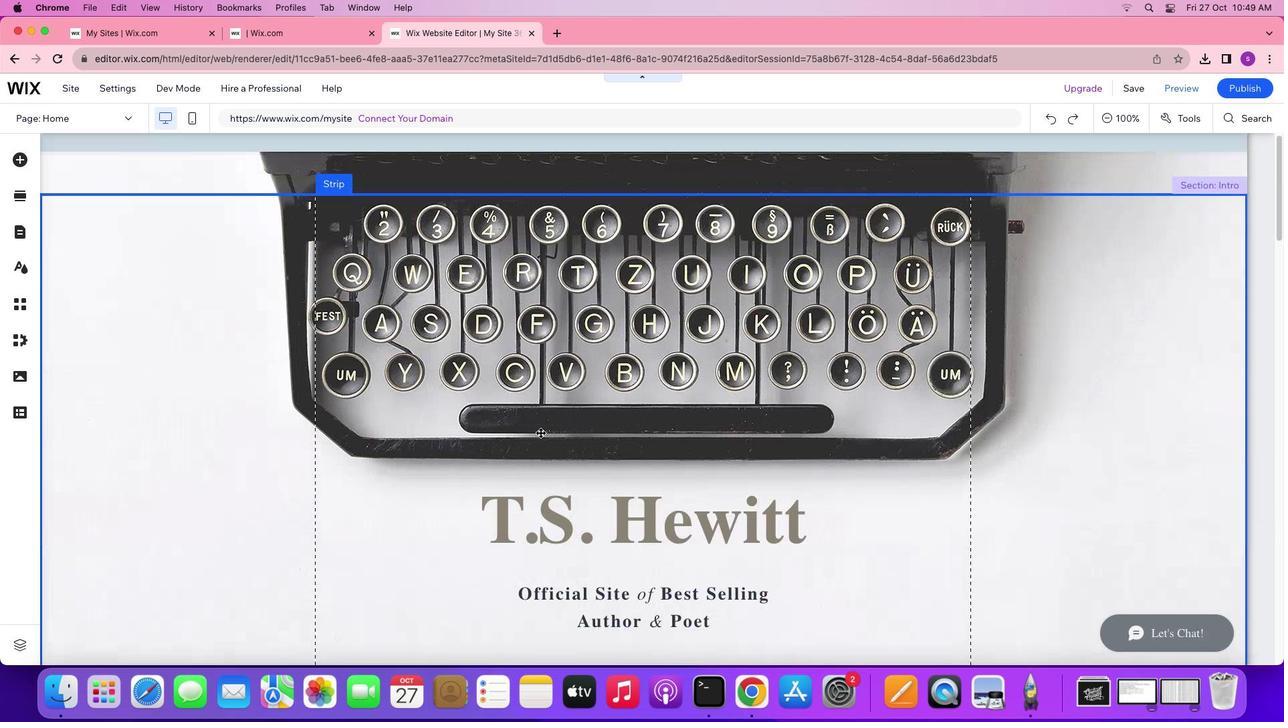 
Action: Mouse scrolled (539, 432) with delta (0, 4)
Screenshot: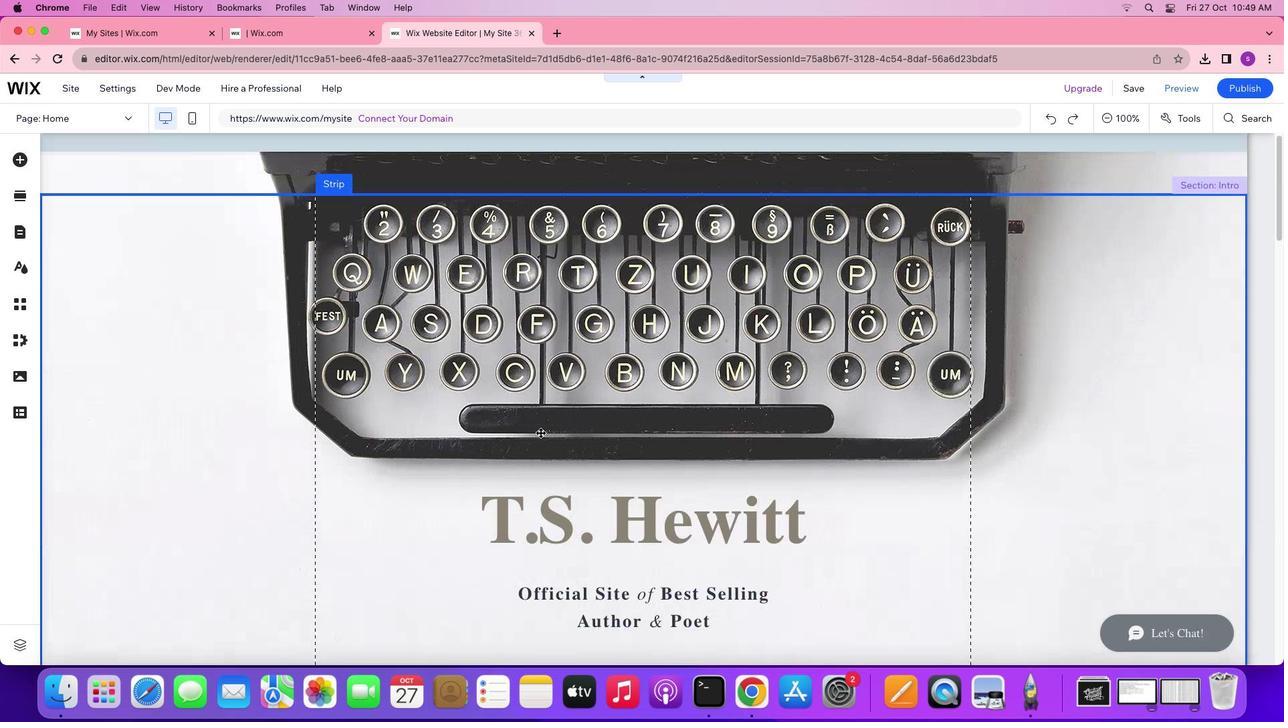 
Action: Mouse scrolled (539, 432) with delta (0, 0)
Screenshot: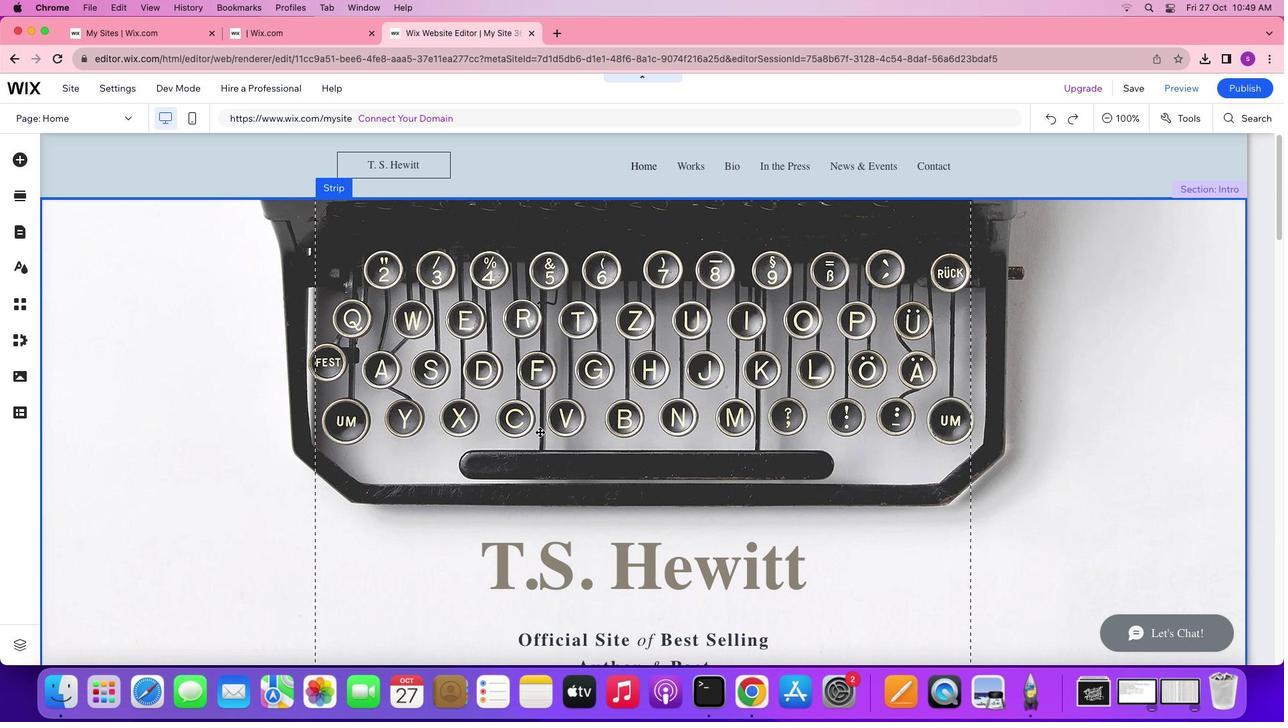
Action: Mouse scrolled (539, 432) with delta (0, 0)
Screenshot: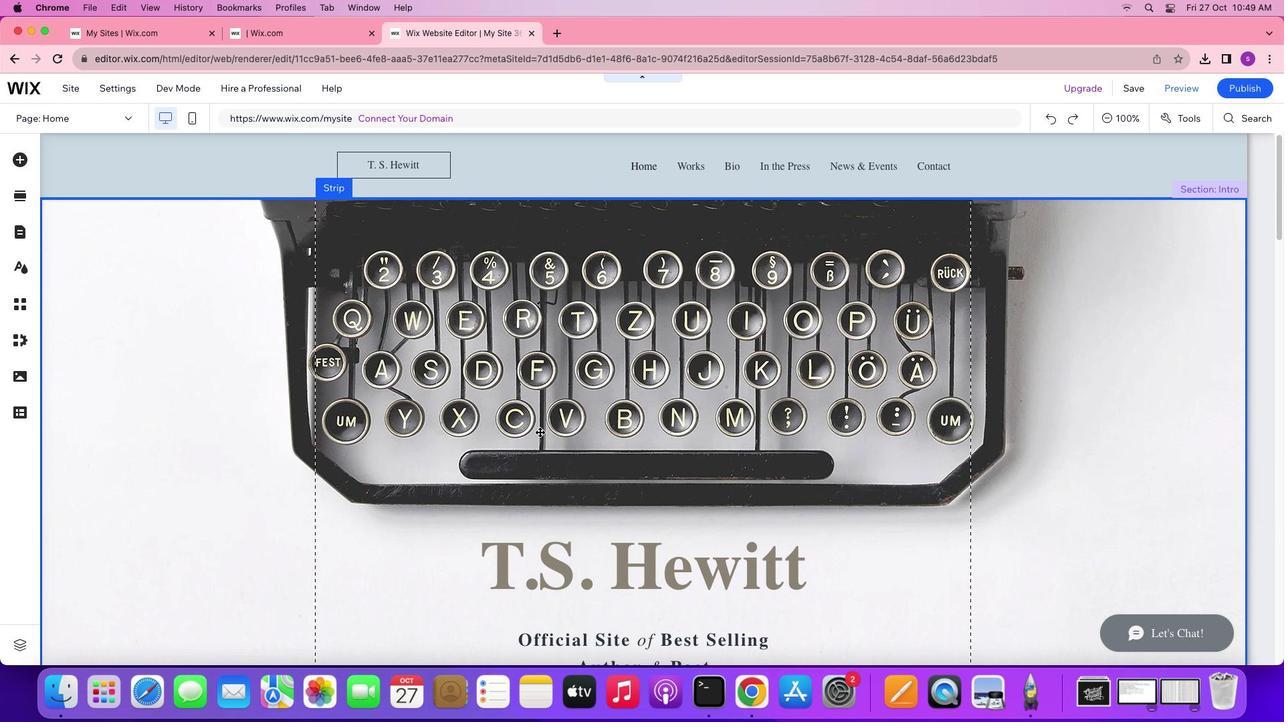 
Action: Mouse scrolled (539, 432) with delta (0, 2)
Screenshot: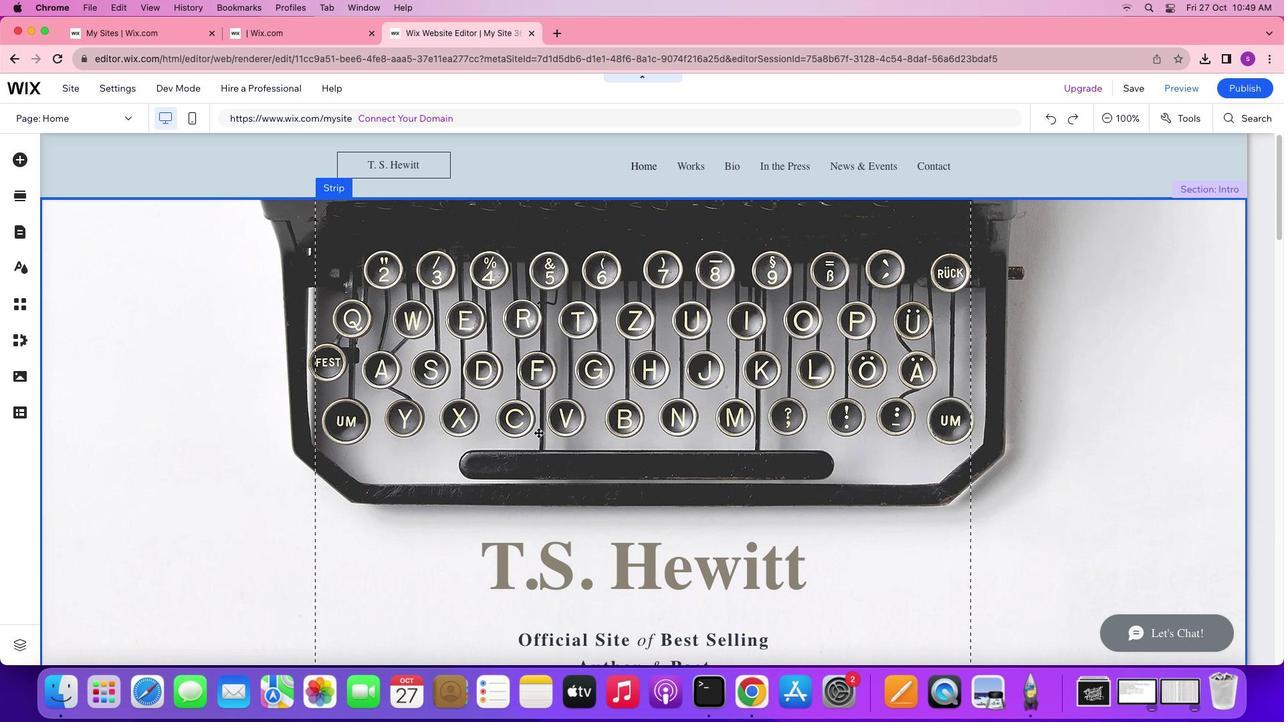 
Action: Mouse moved to (640, 163)
Screenshot: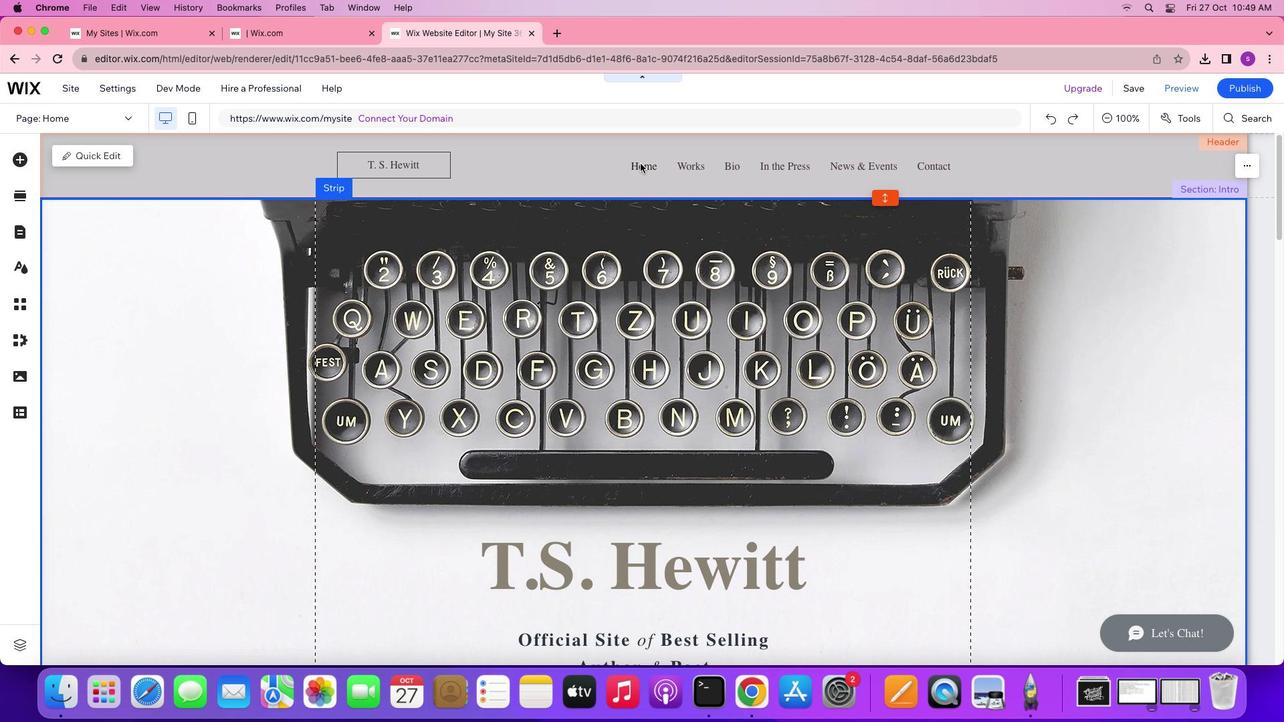 
Action: Mouse pressed left at (640, 163)
Screenshot: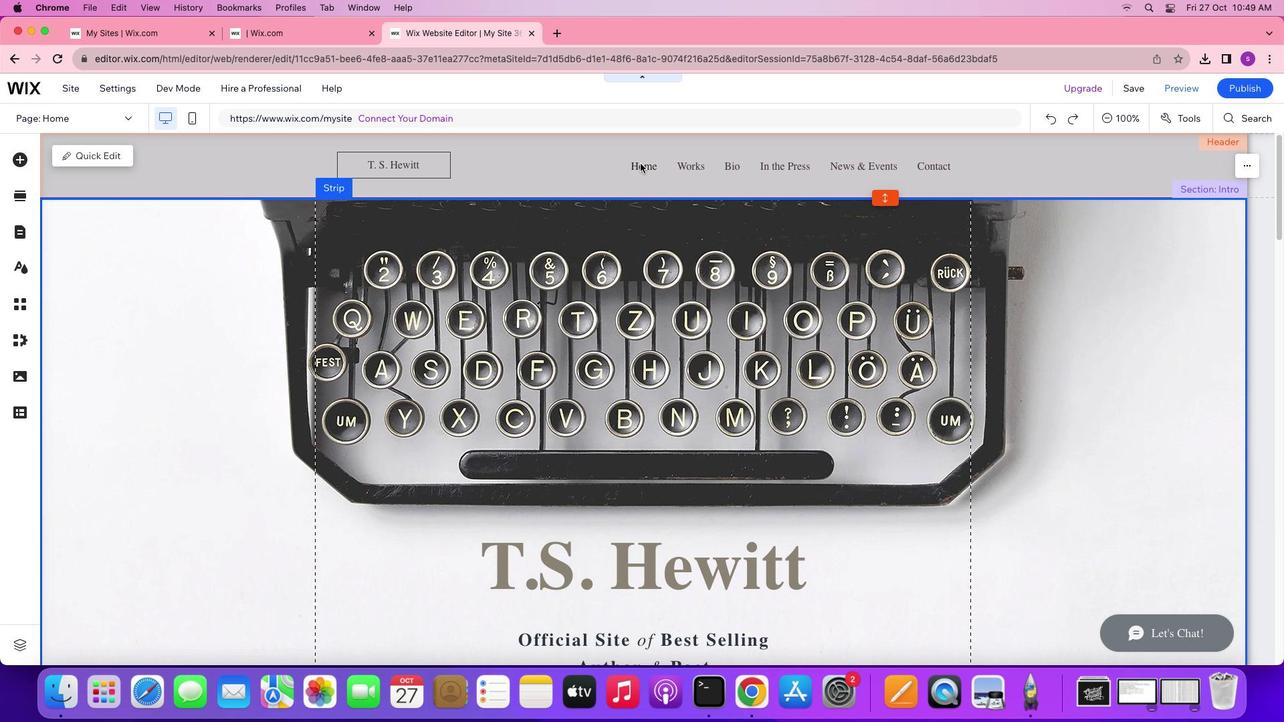 
Action: Mouse moved to (642, 164)
Screenshot: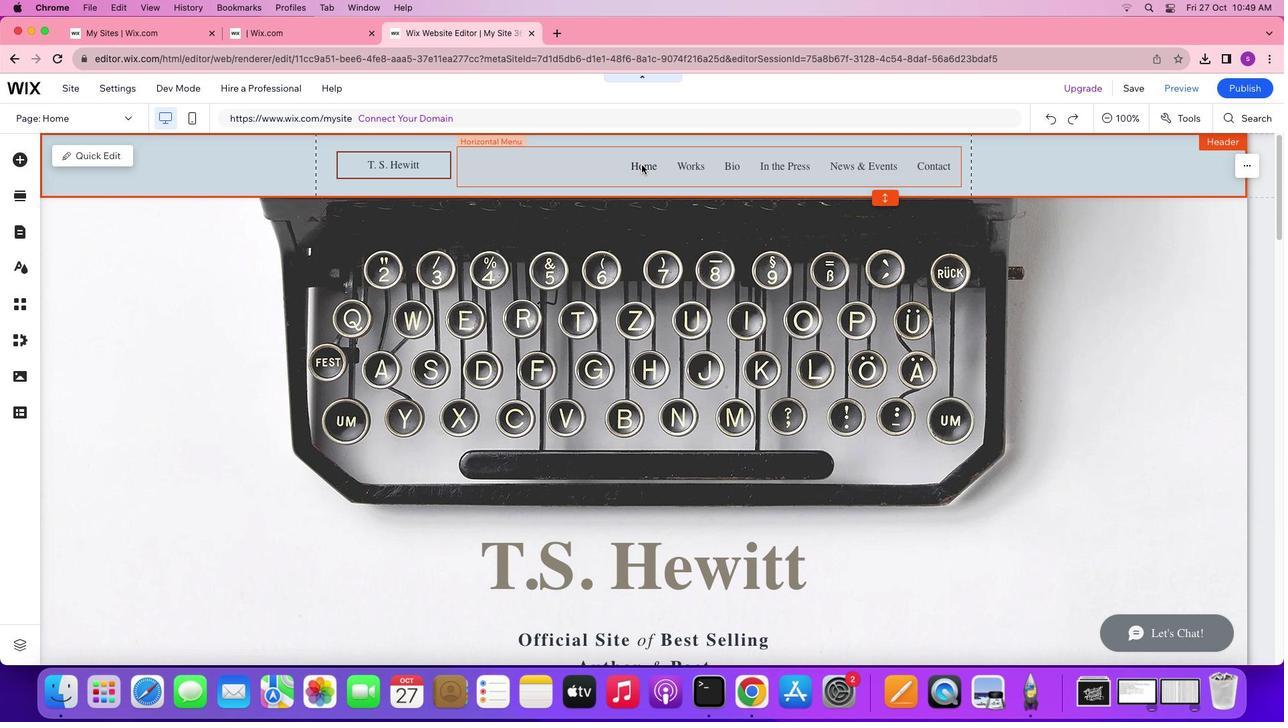 
Action: Mouse pressed left at (642, 164)
Screenshot: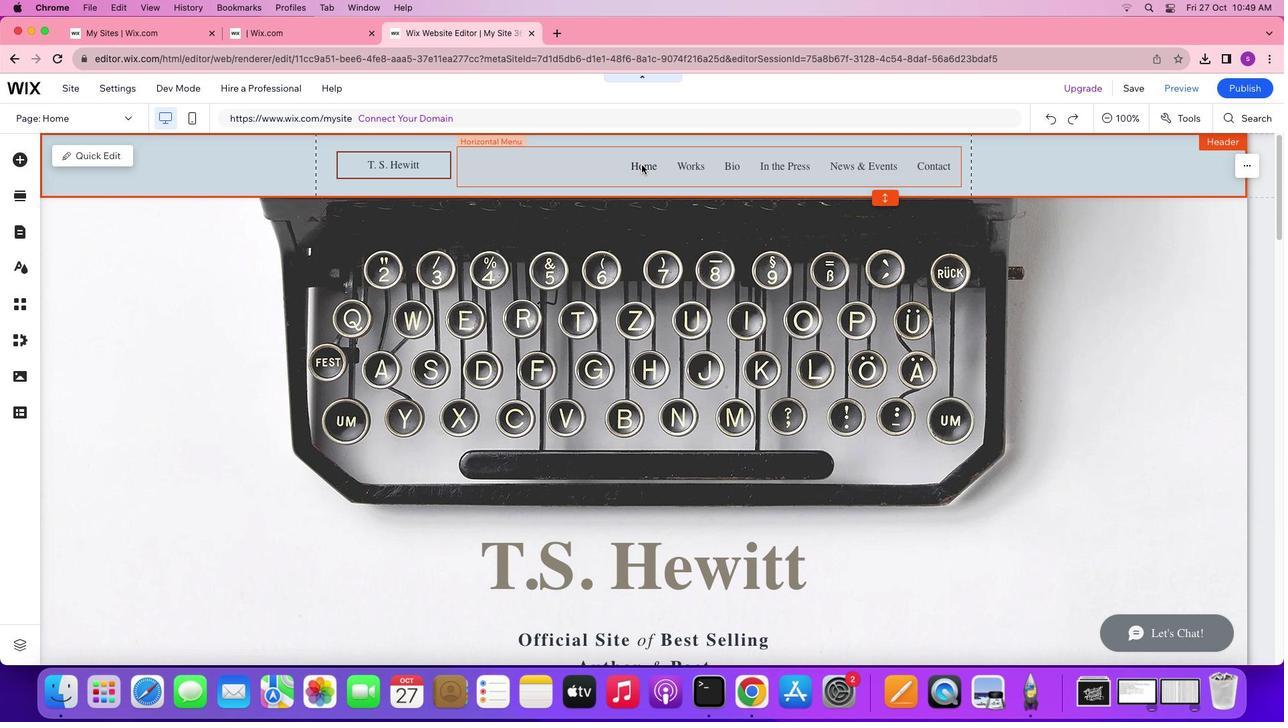 
Action: Mouse moved to (510, 211)
Screenshot: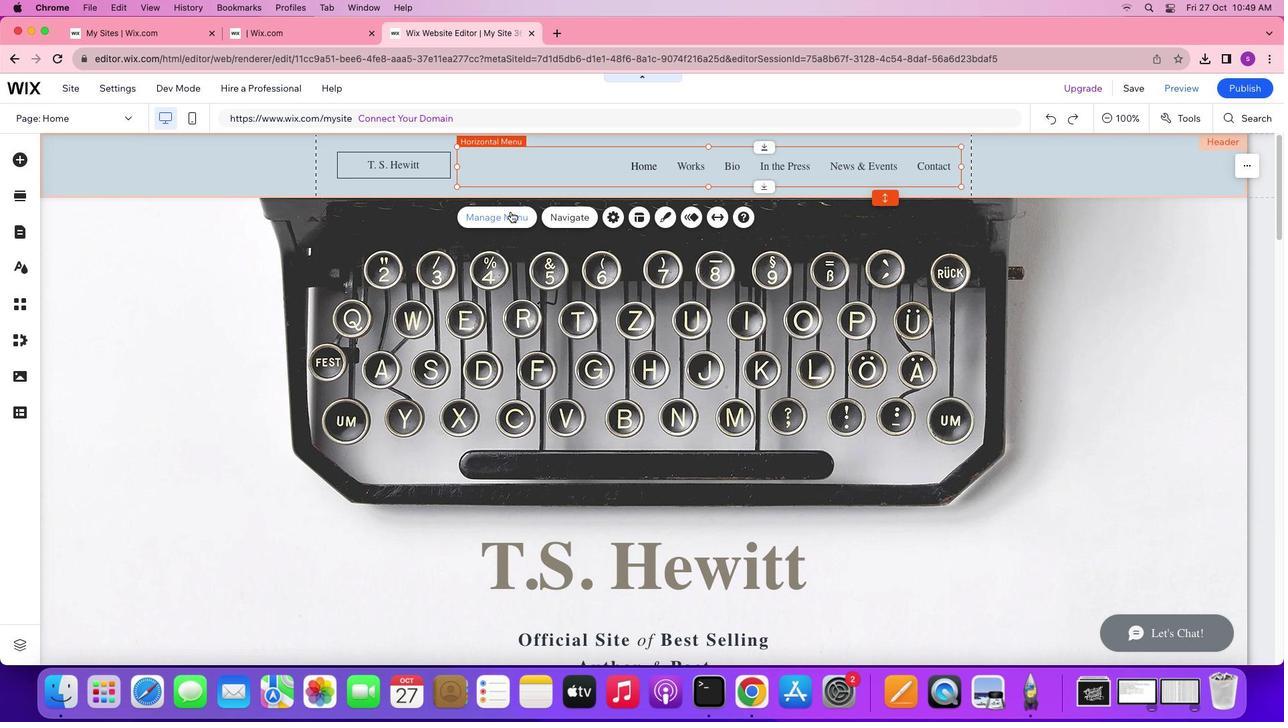 
Action: Mouse pressed left at (510, 211)
Screenshot: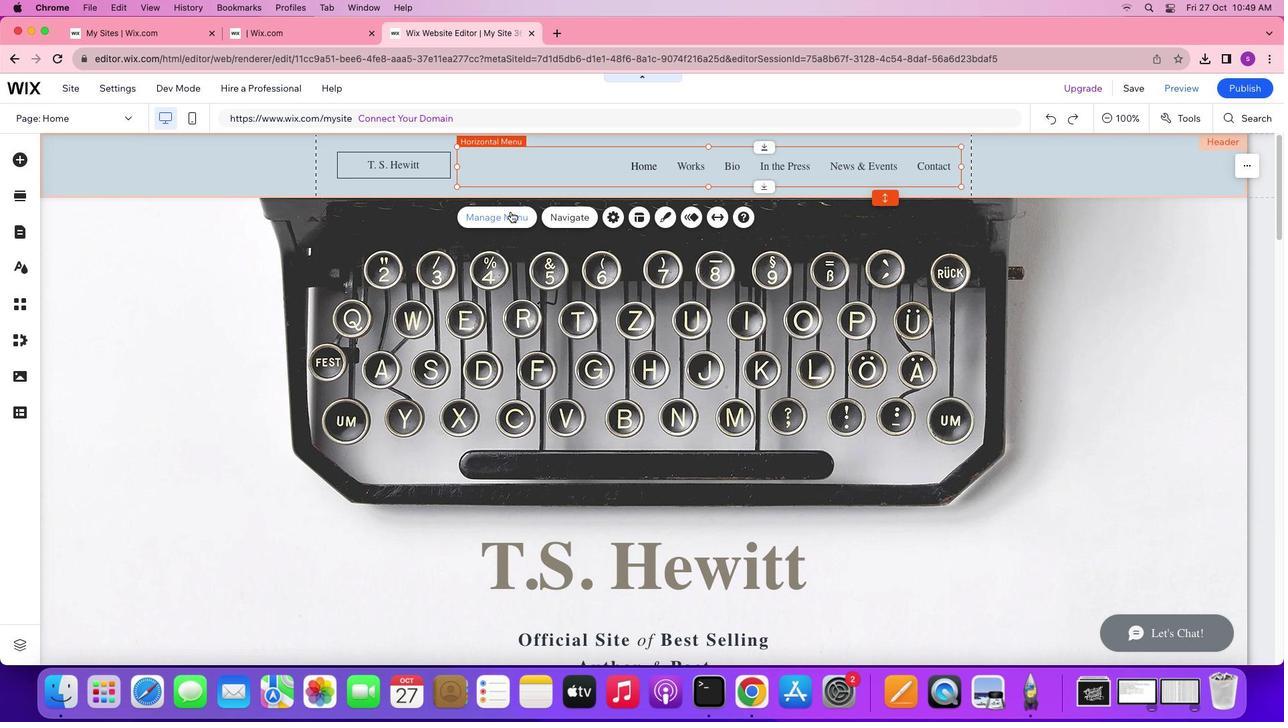 
Action: Mouse moved to (336, 187)
Screenshot: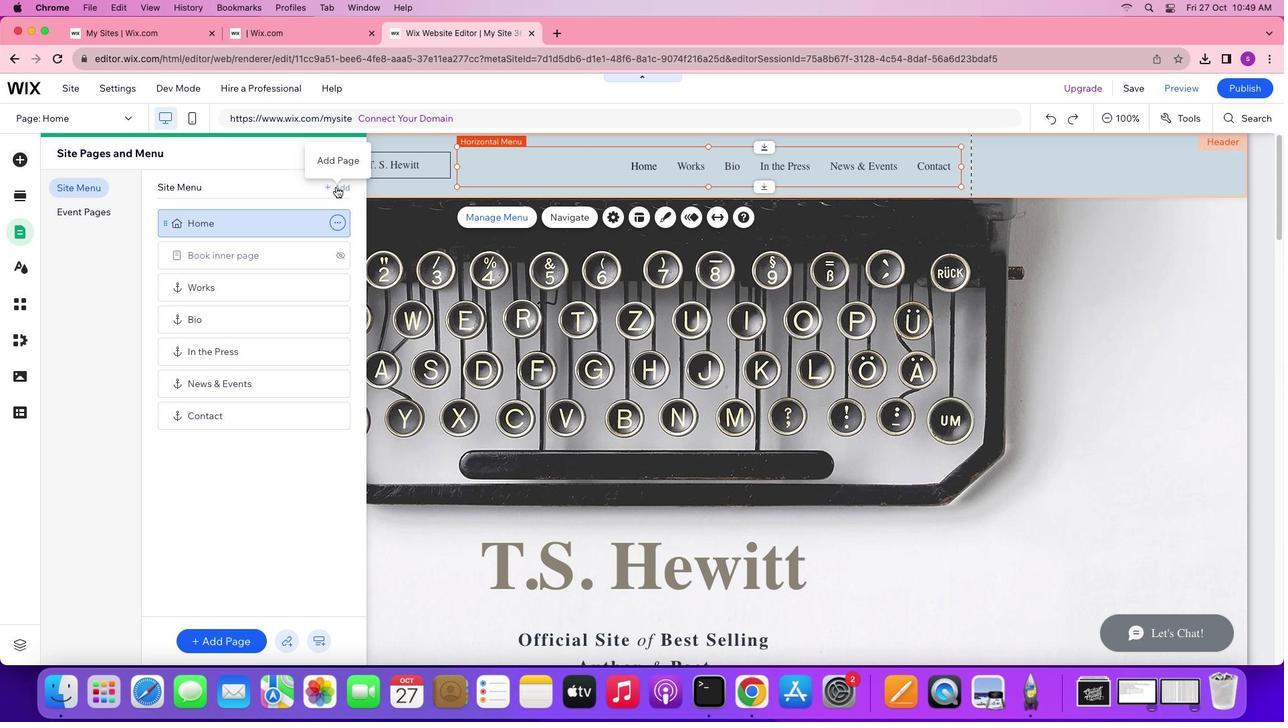 
Action: Mouse pressed left at (336, 187)
Screenshot: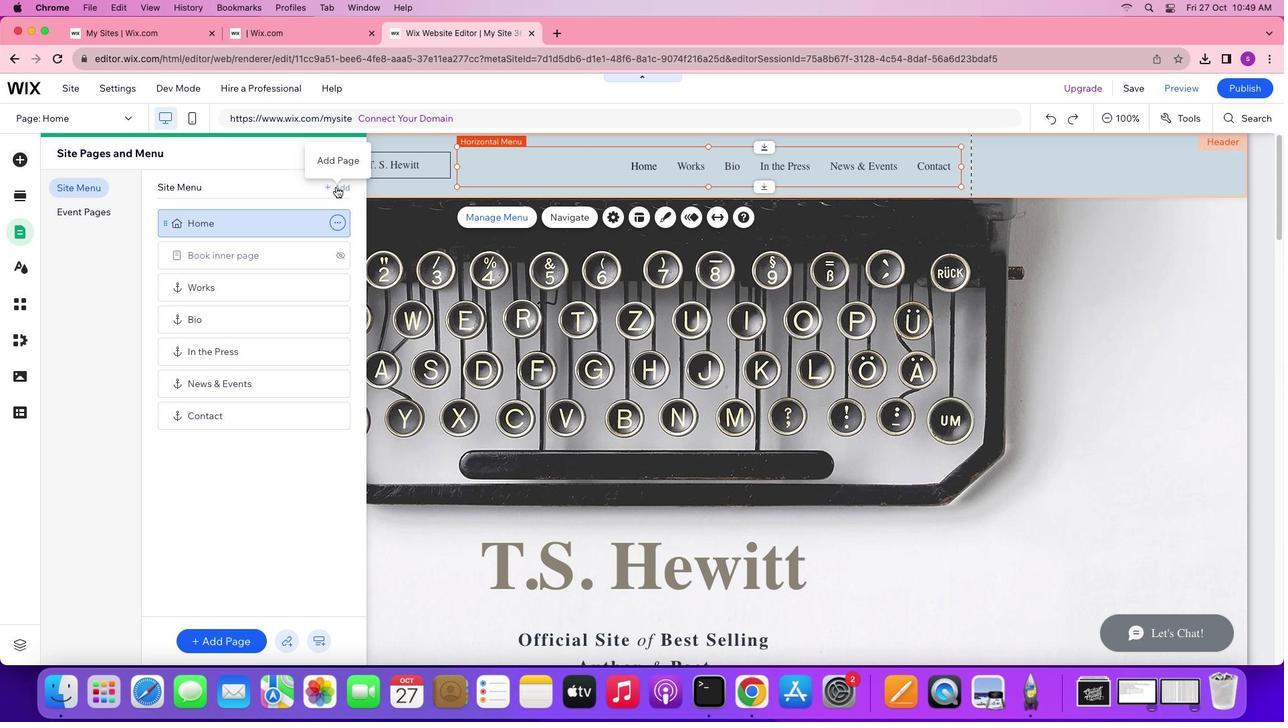 
Action: Mouse moved to (218, 153)
Screenshot: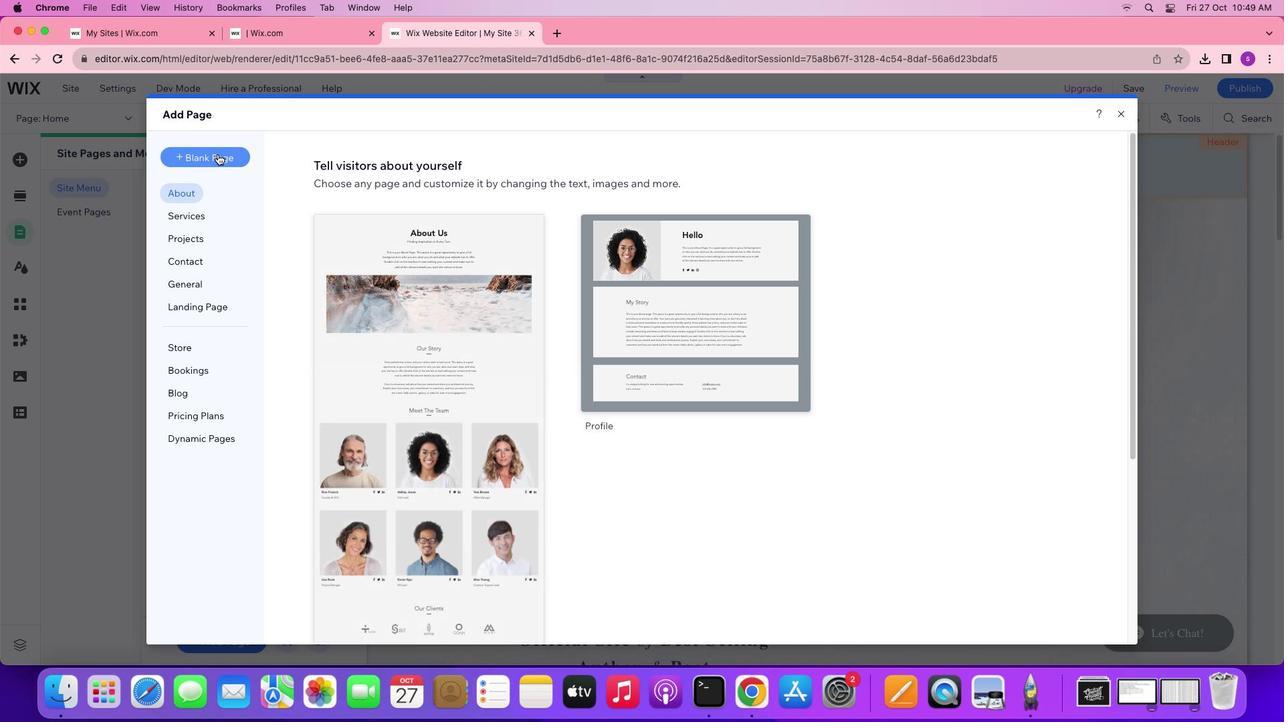 
Action: Mouse pressed left at (218, 153)
Screenshot: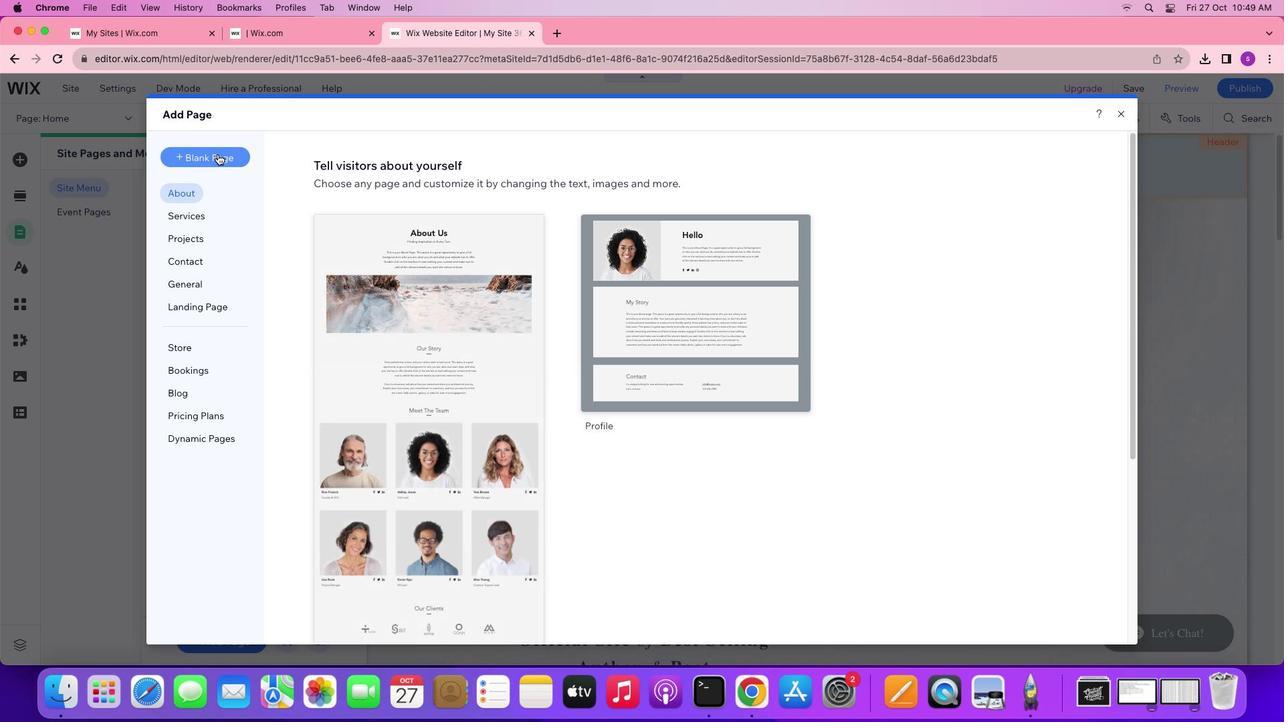 
Action: Mouse moved to (324, 254)
Screenshot: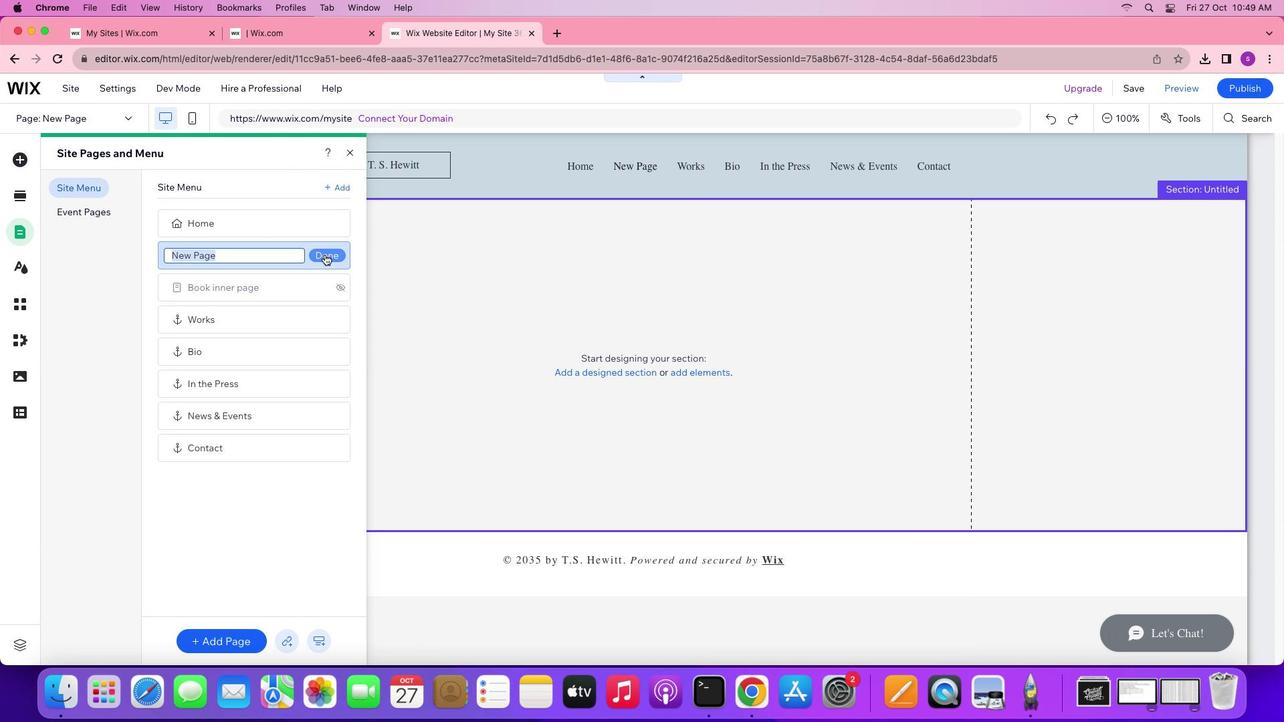 
Action: Mouse pressed left at (324, 254)
Screenshot: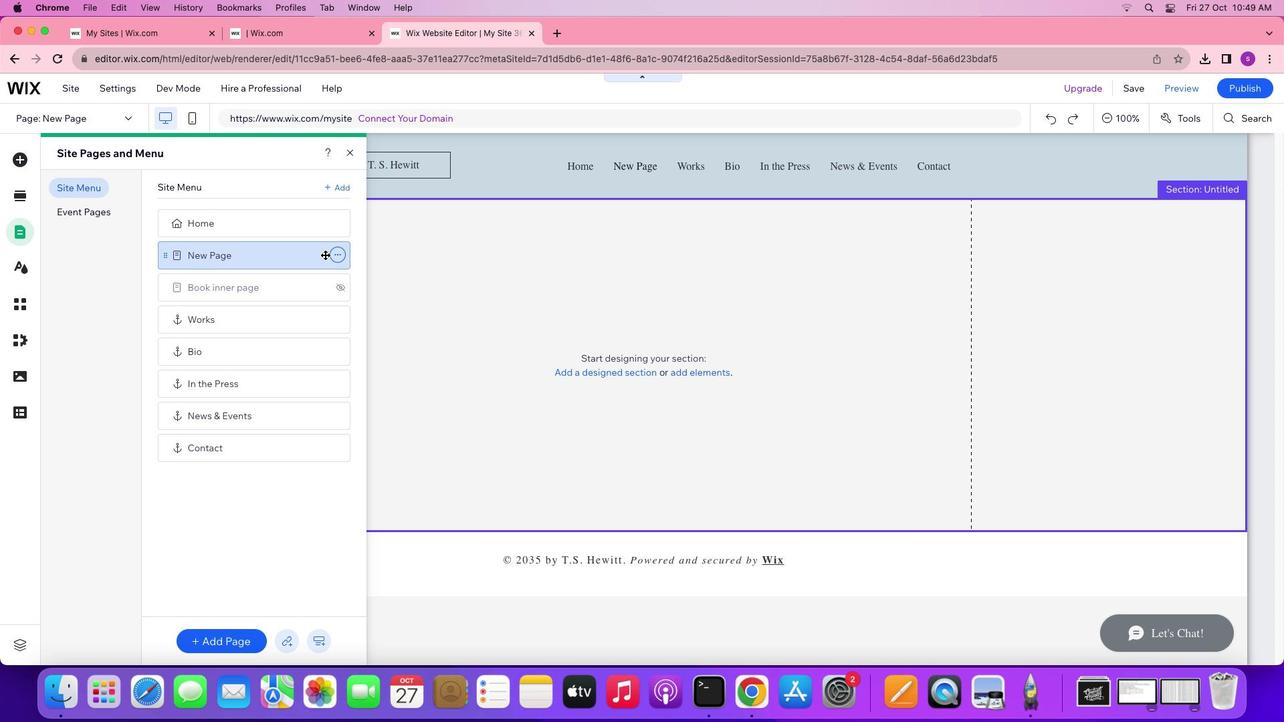 
Action: Mouse moved to (347, 153)
Screenshot: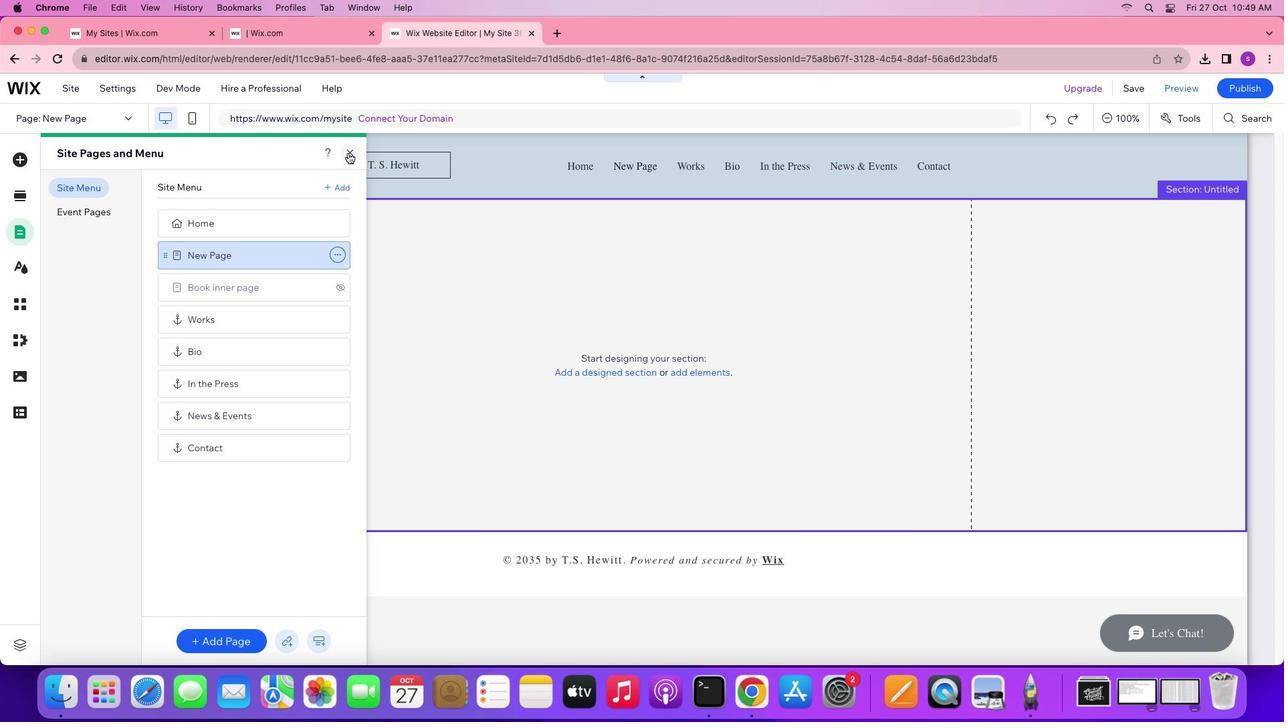 
Action: Mouse pressed left at (347, 153)
Screenshot: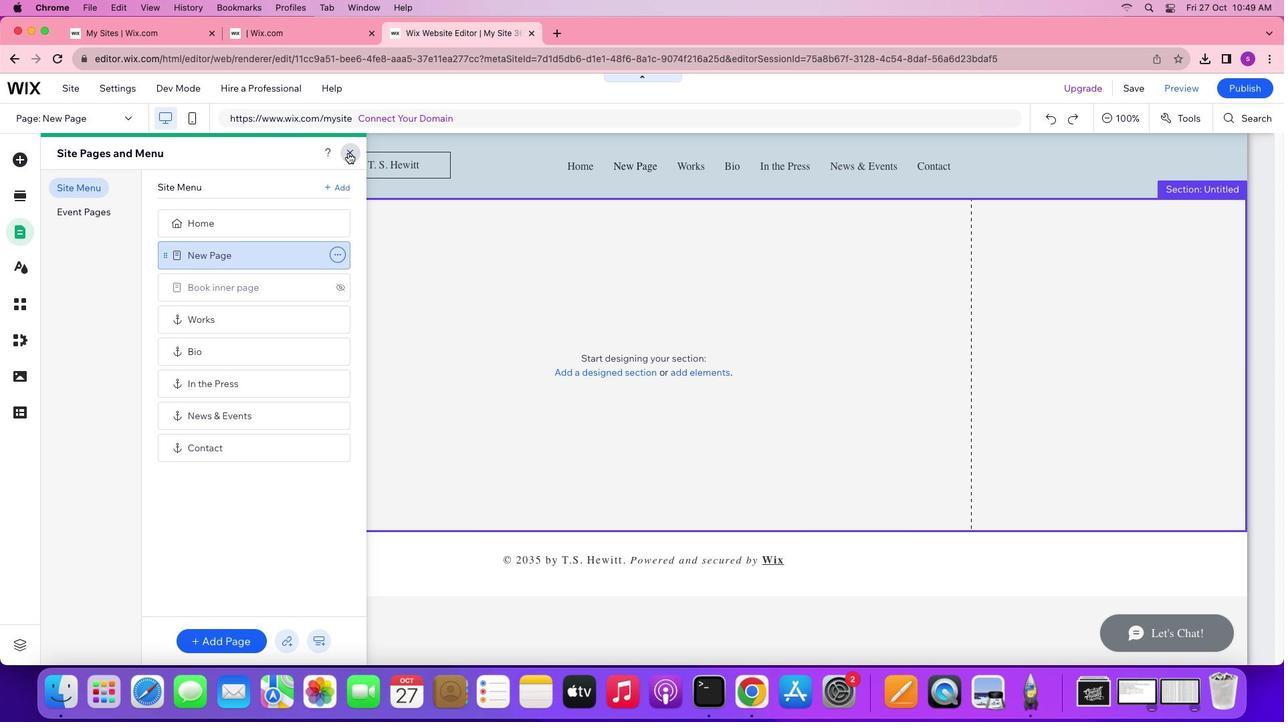 
Action: Mouse moved to (884, 533)
Screenshot: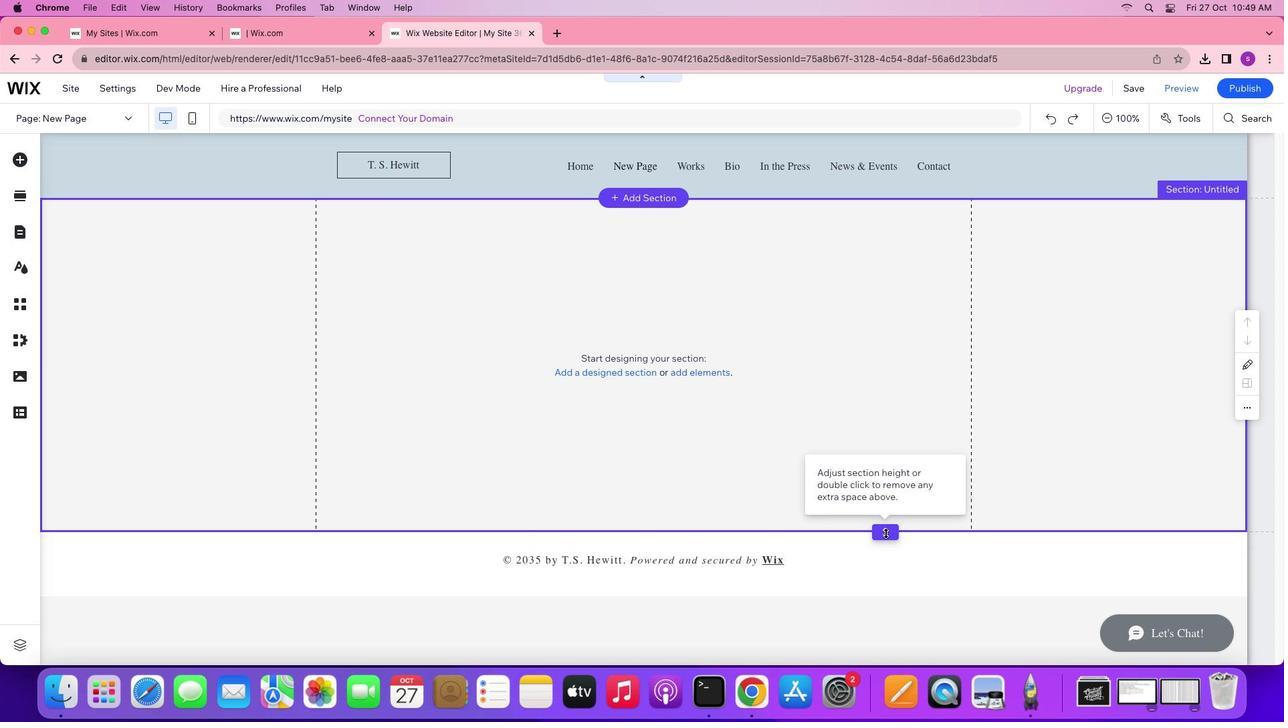 
Action: Mouse pressed left at (884, 533)
Screenshot: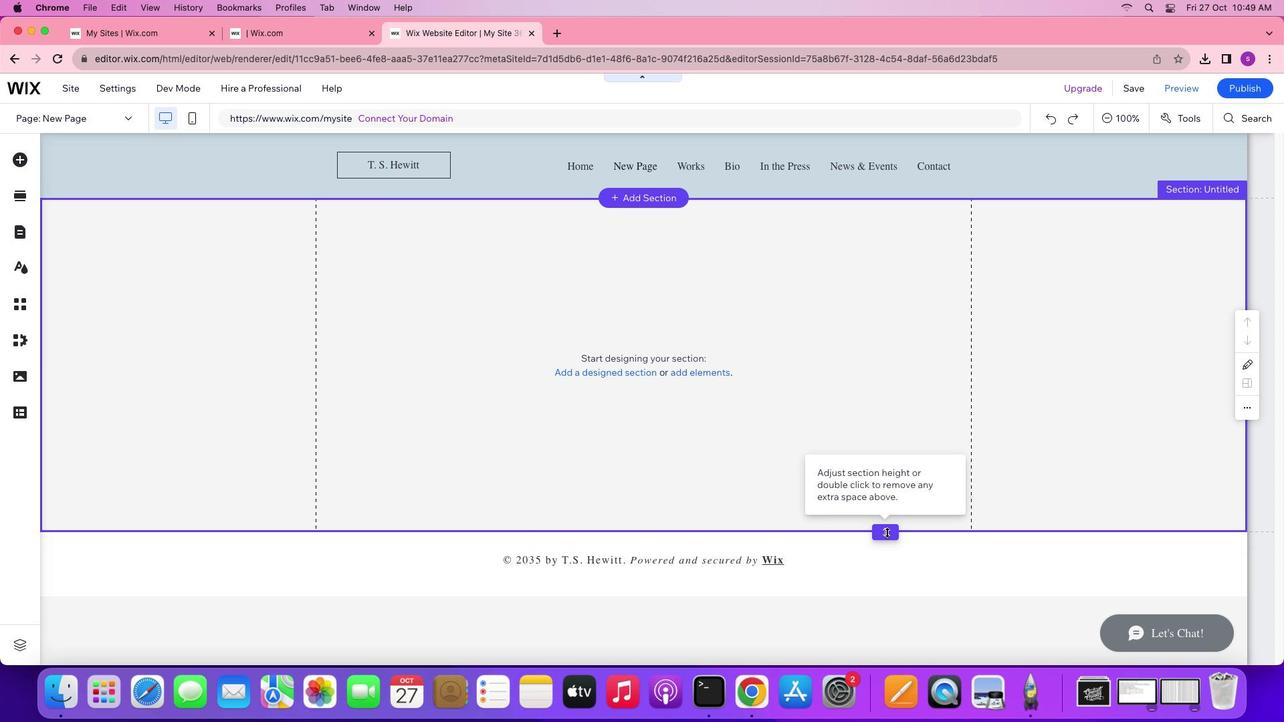 
Action: Mouse moved to (929, 458)
Screenshot: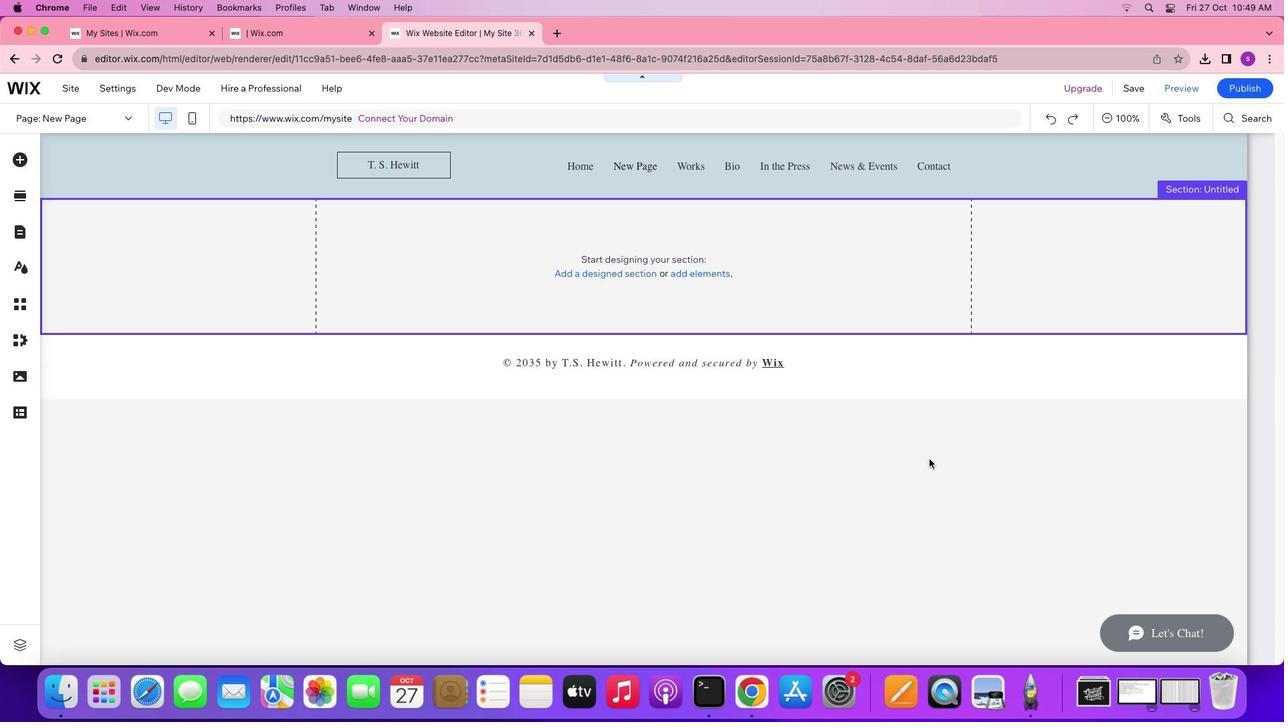 
Action: Mouse pressed left at (929, 458)
Screenshot: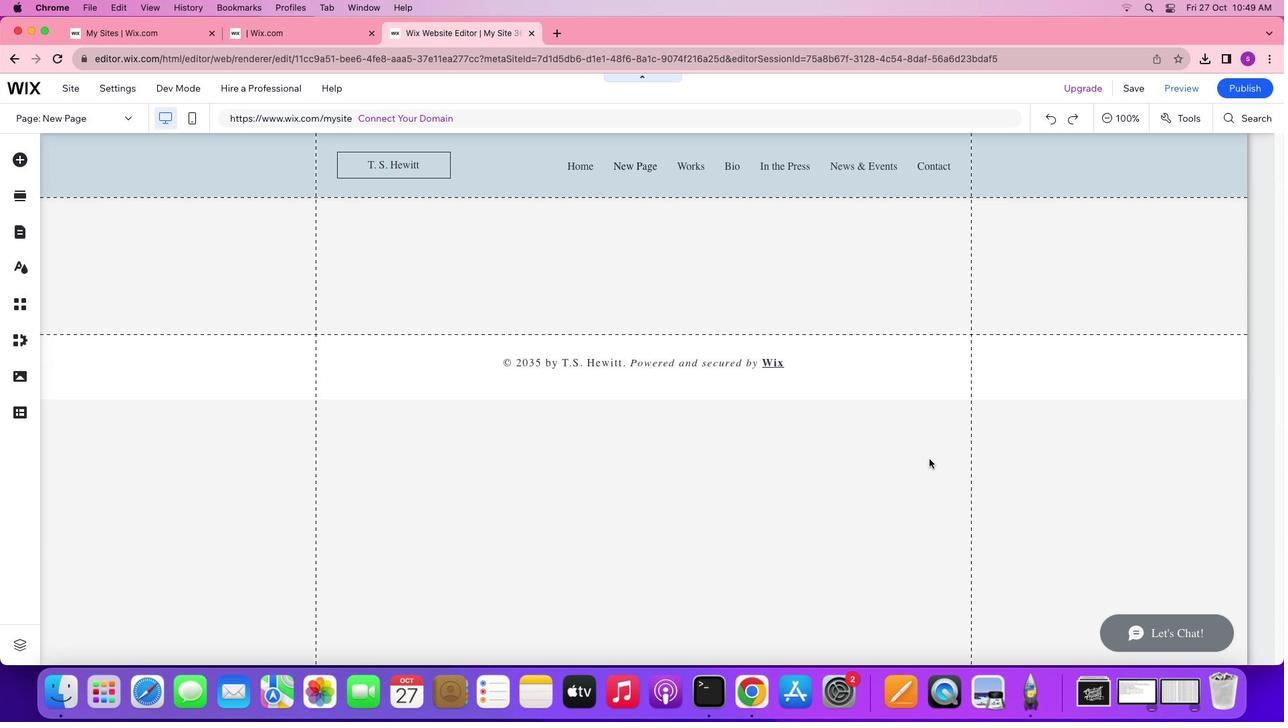
Action: Mouse moved to (648, 472)
Screenshot: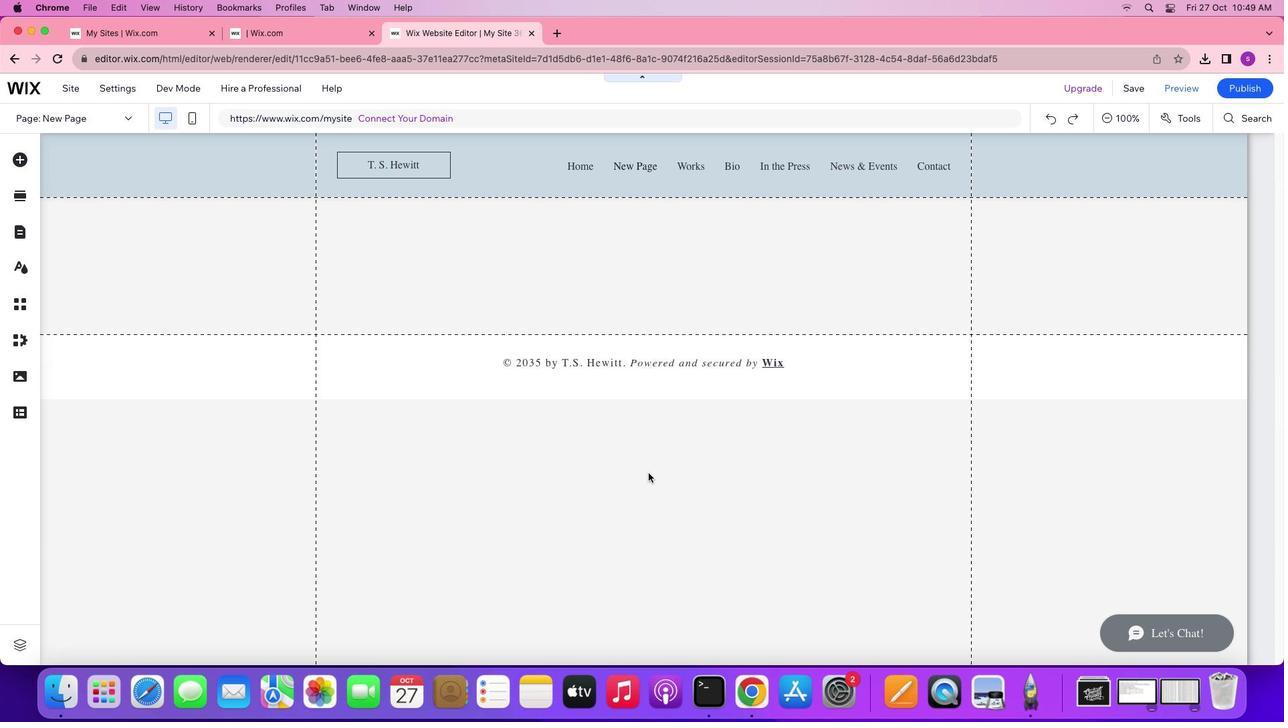 
Action: Mouse scrolled (648, 472) with delta (0, 0)
Screenshot: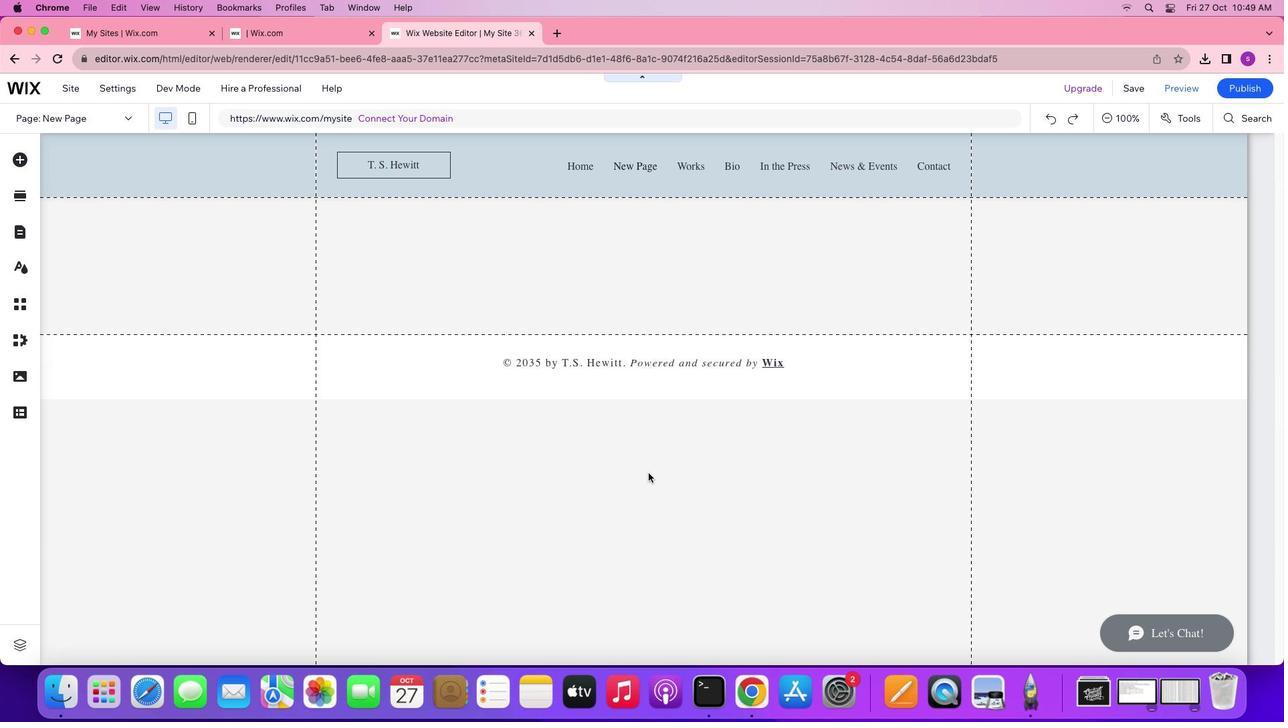 
Action: Mouse scrolled (648, 472) with delta (0, -2)
Screenshot: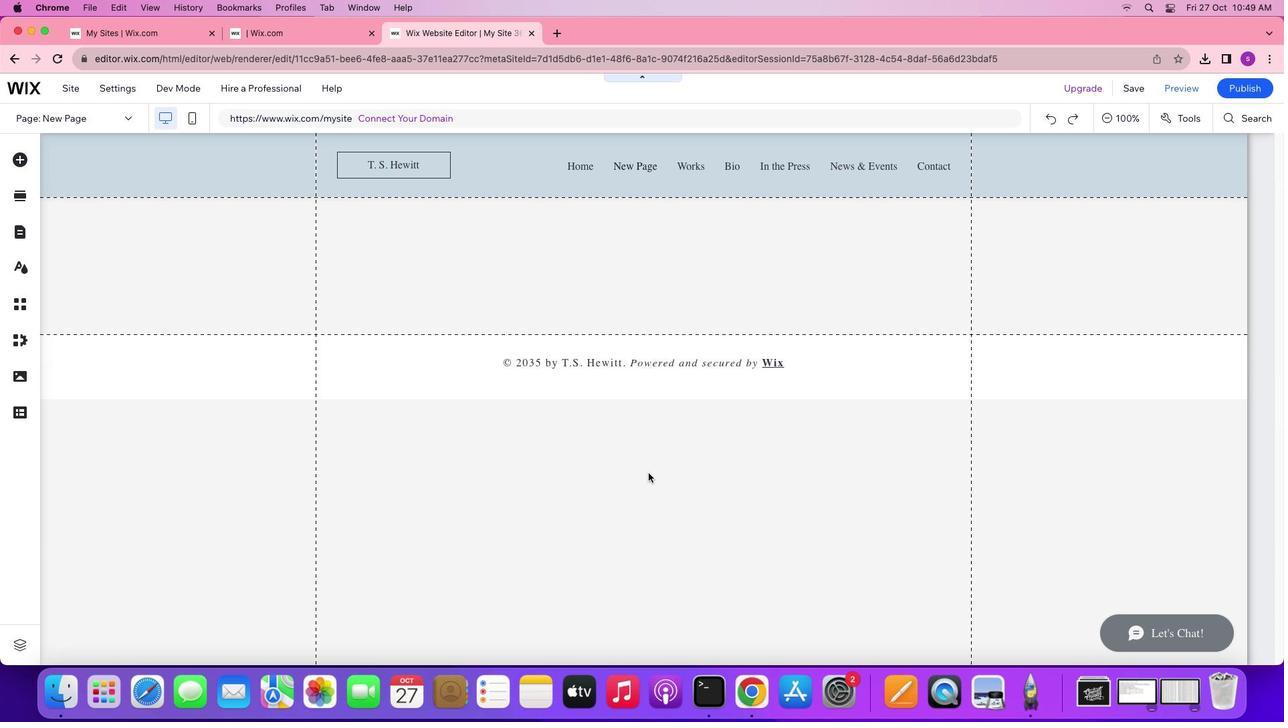 
Action: Mouse scrolled (648, 472) with delta (0, 2)
Screenshot: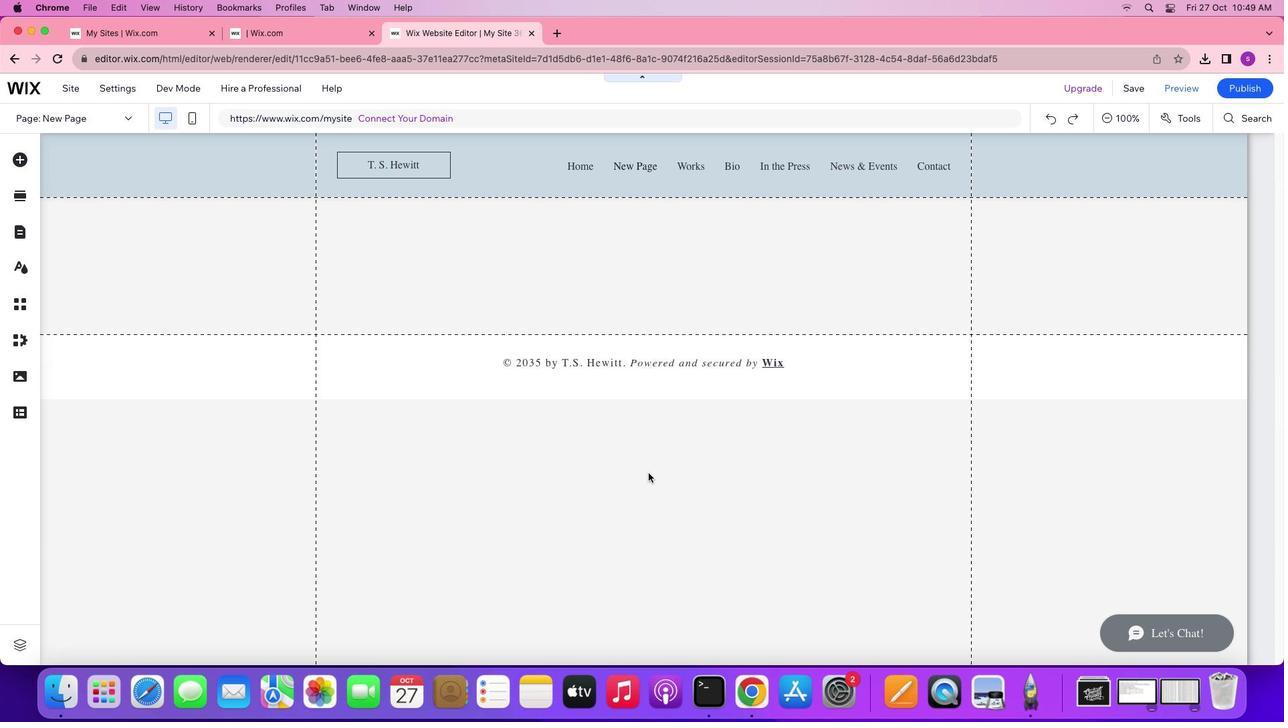 
Action: Mouse scrolled (648, 472) with delta (0, -2)
Screenshot: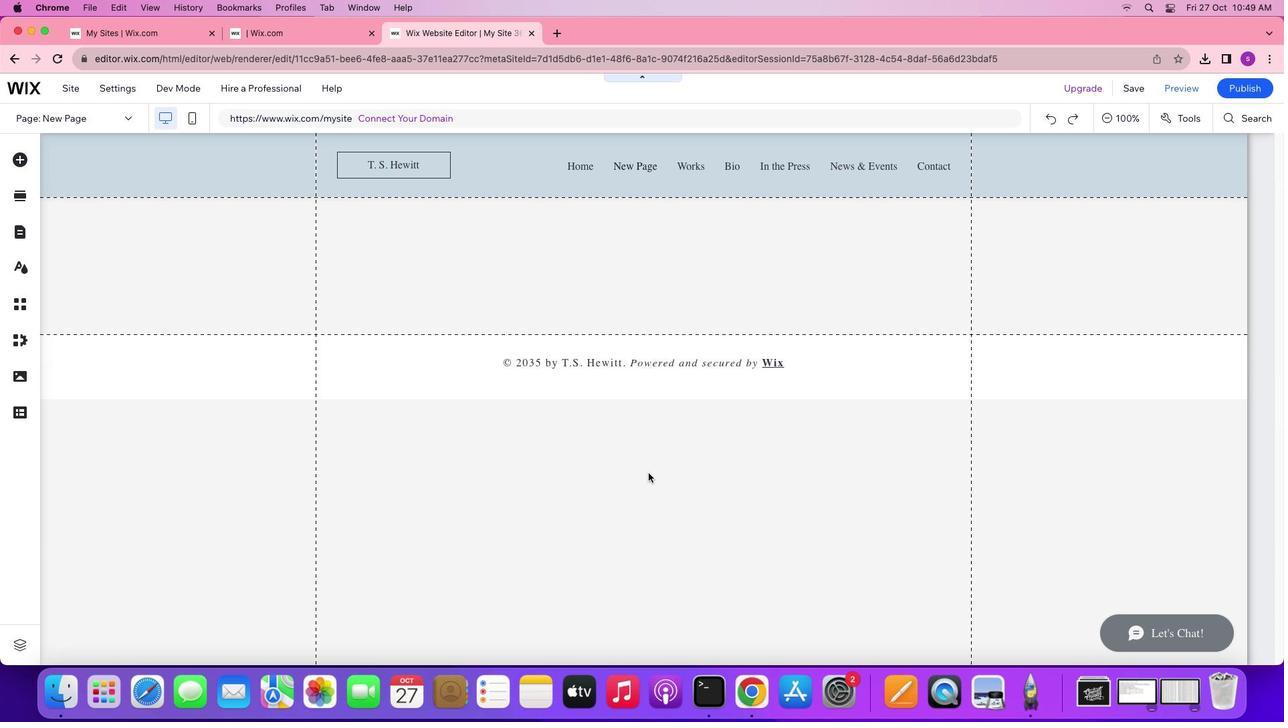 
Action: Mouse scrolled (648, 472) with delta (0, -1)
Screenshot: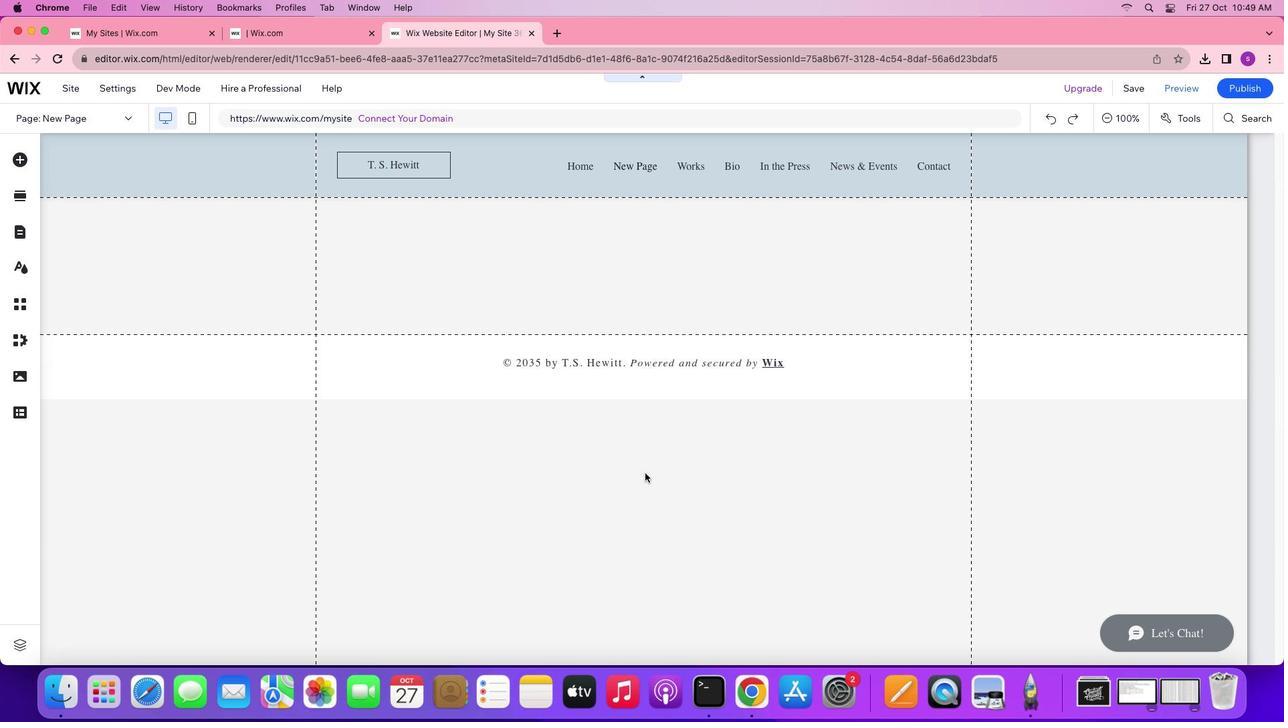 
Action: Mouse moved to (702, 355)
Screenshot: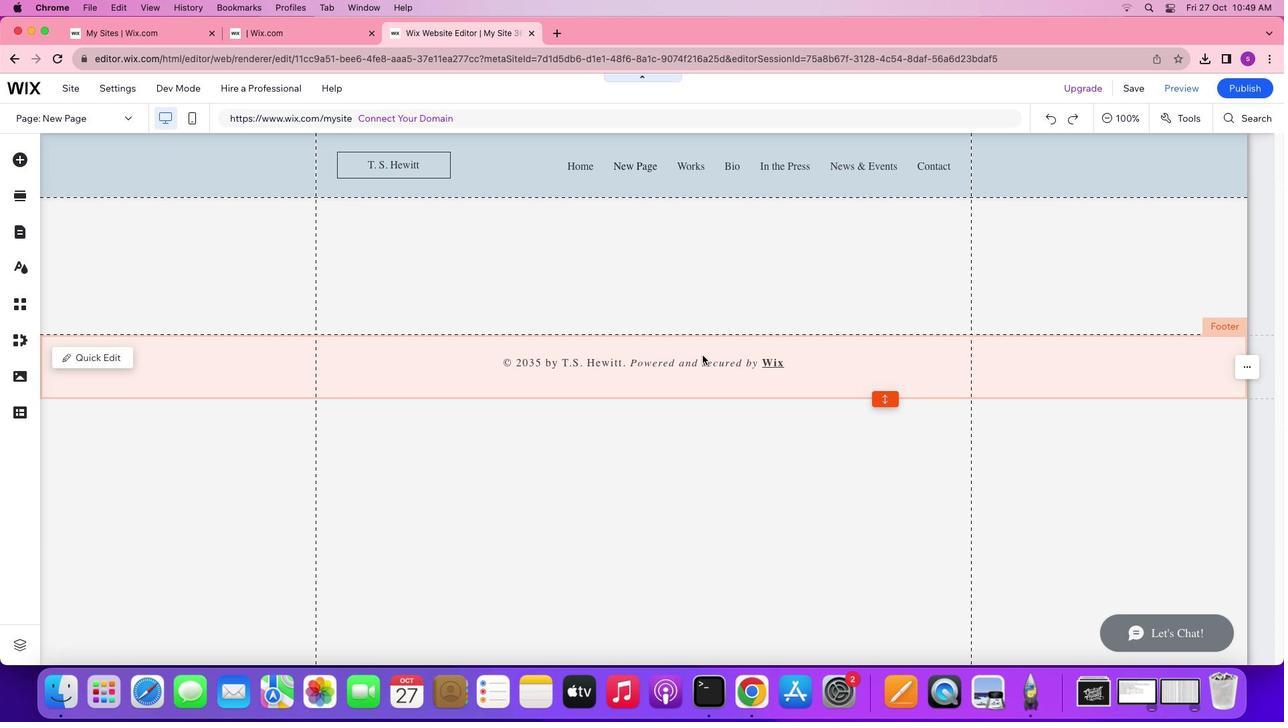 
Action: Mouse scrolled (702, 355) with delta (0, 0)
Screenshot: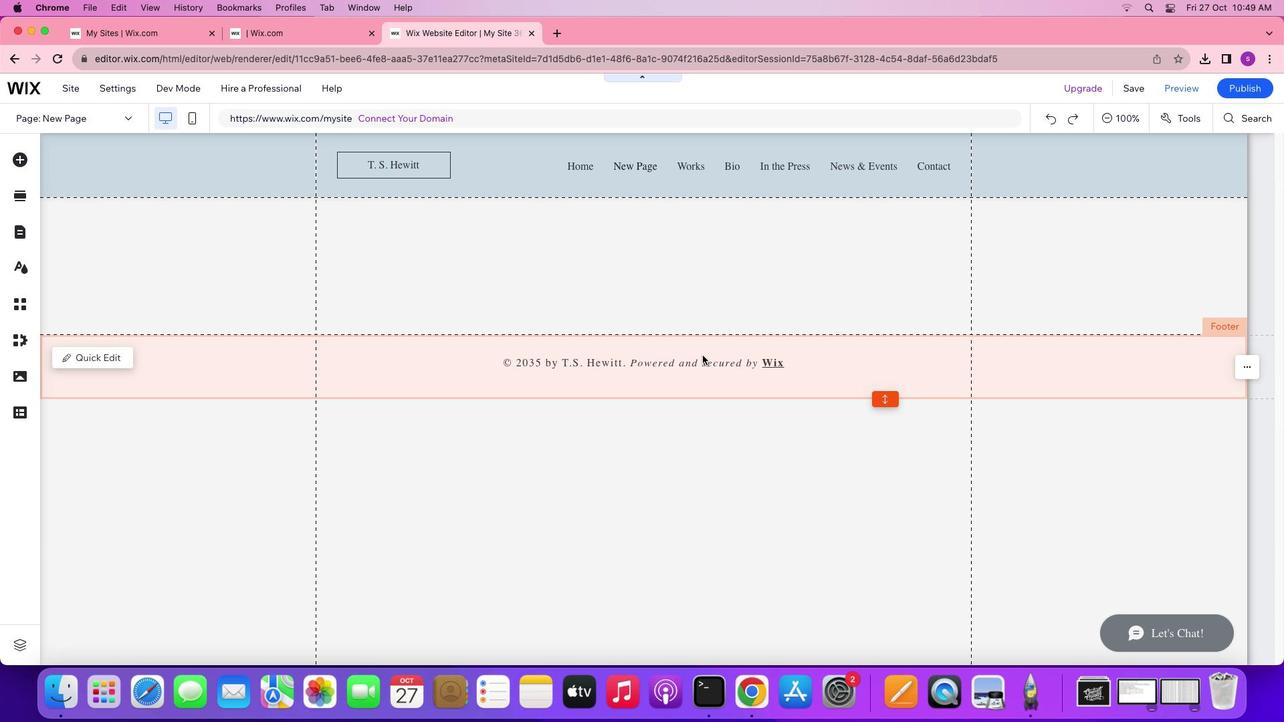 
Action: Mouse scrolled (702, 355) with delta (0, 0)
Screenshot: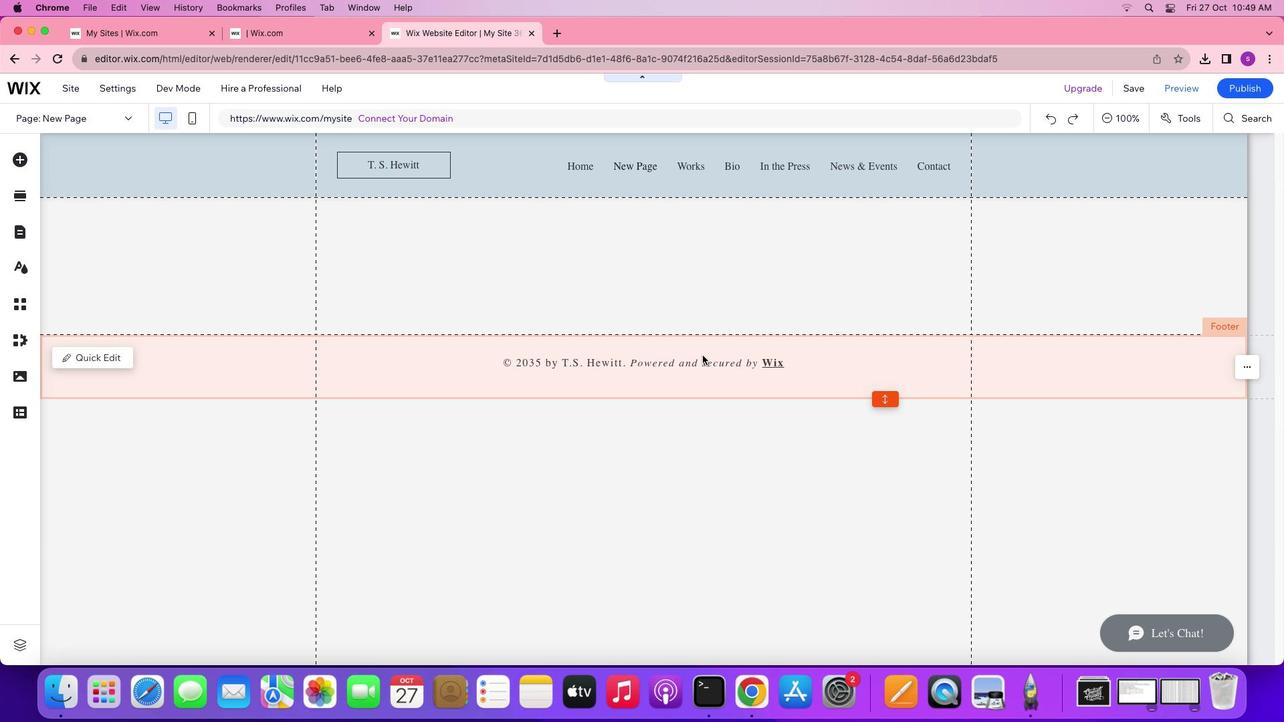 
Action: Mouse scrolled (702, 355) with delta (0, 1)
Screenshot: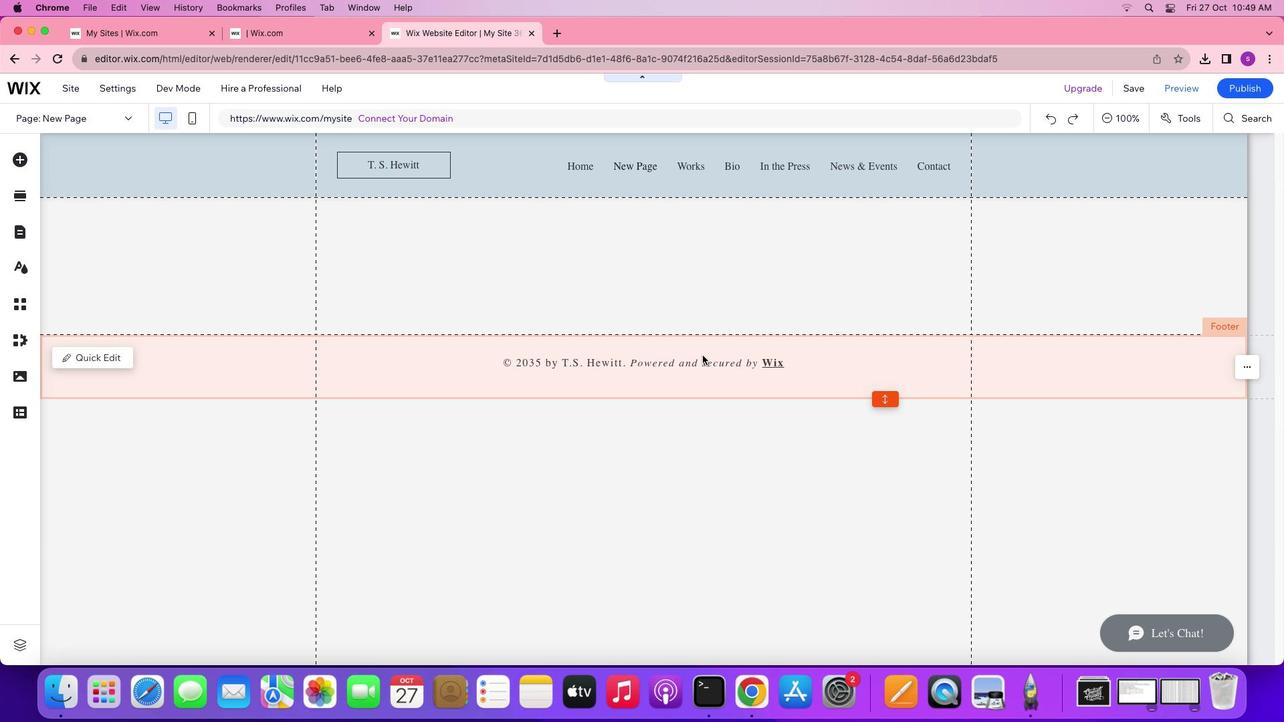 
Action: Mouse moved to (801, 372)
Screenshot: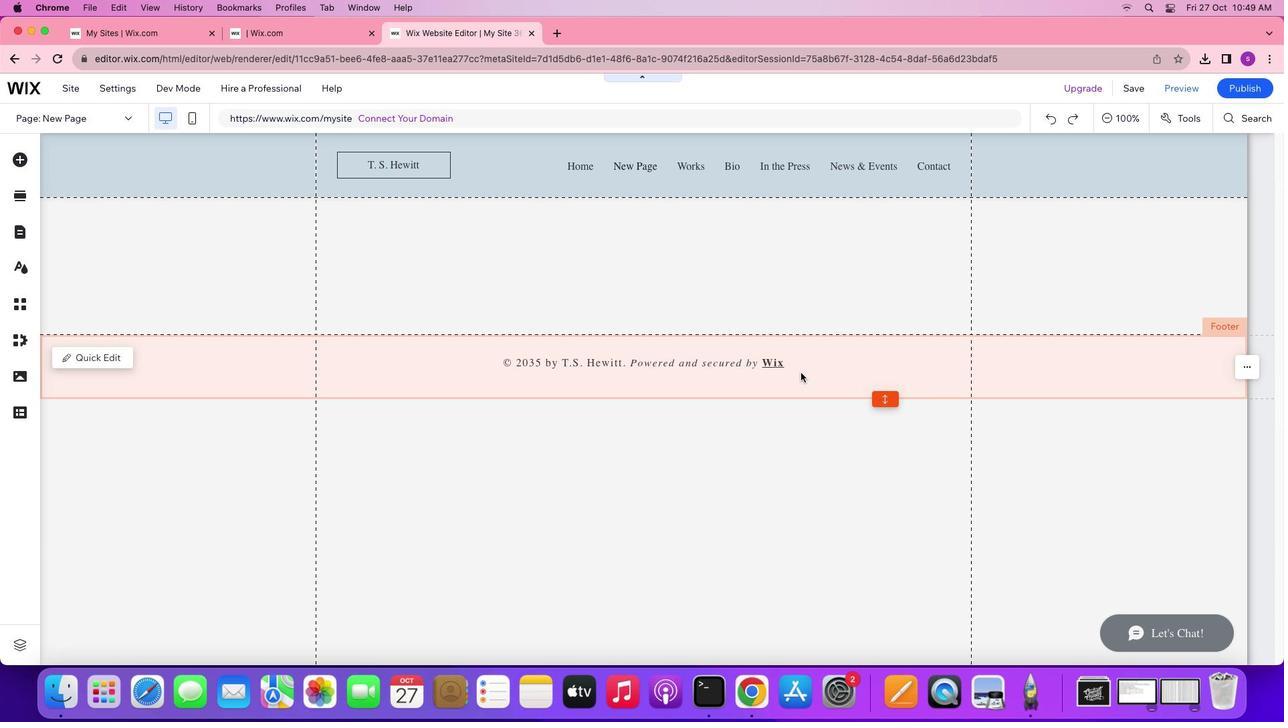 
Action: Mouse pressed left at (801, 372)
Screenshot: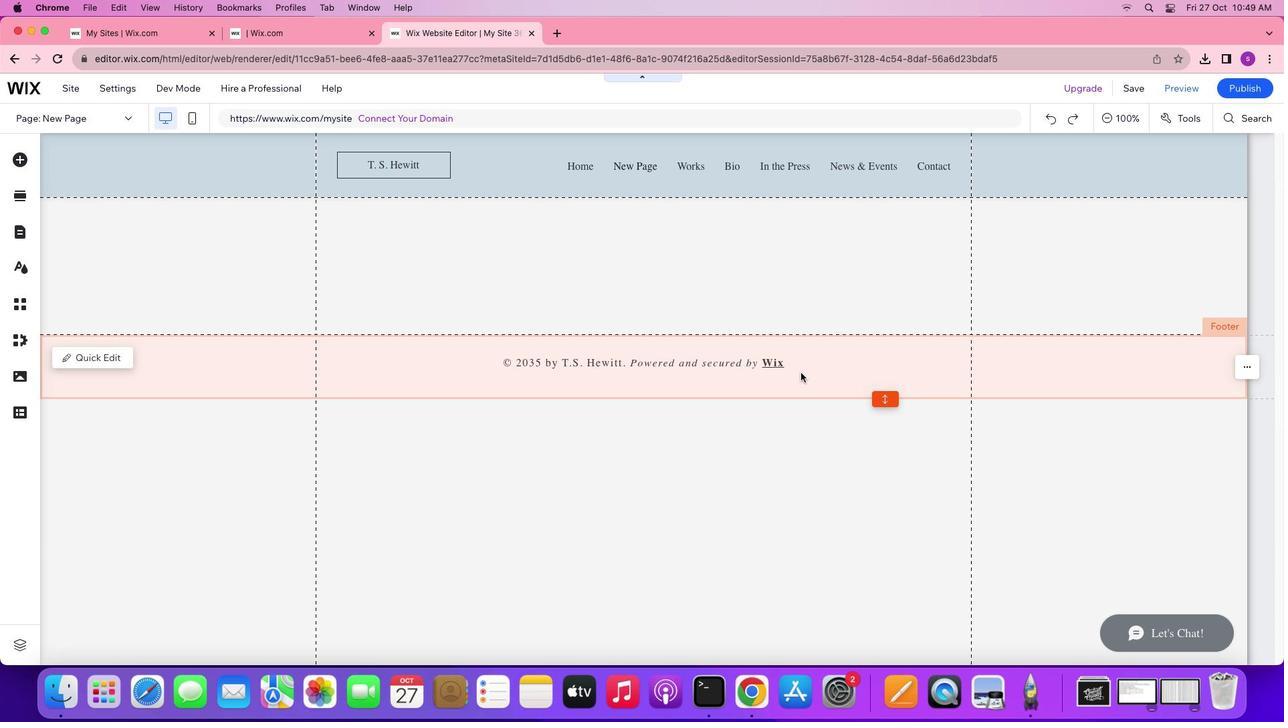 
Action: Key pressed Key.delete
Screenshot: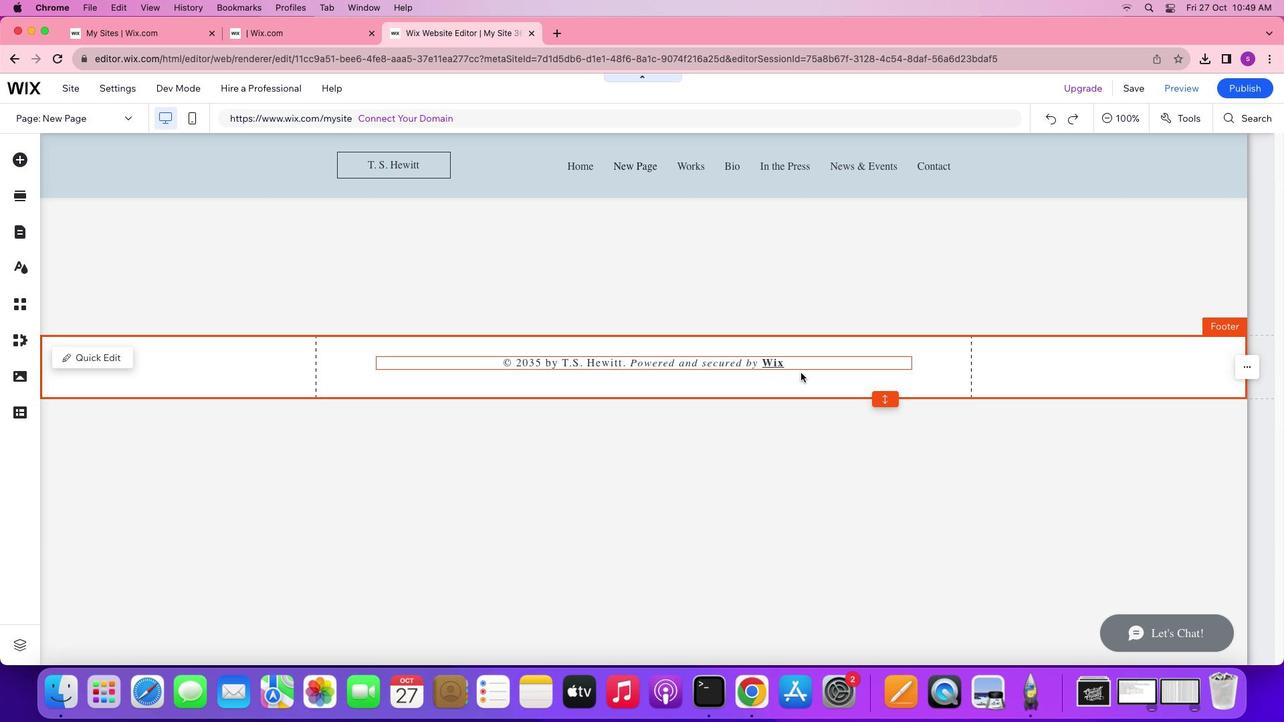
Action: Mouse moved to (437, 621)
Screenshot: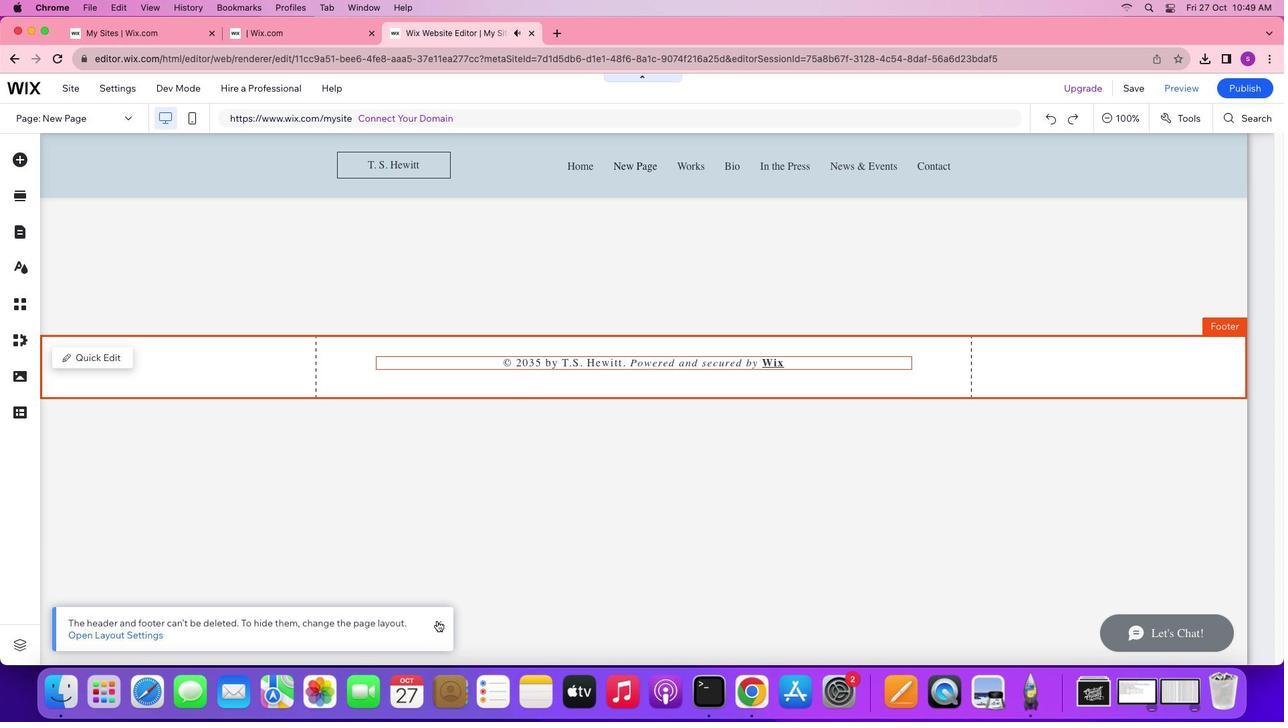 
Action: Mouse pressed left at (437, 621)
Screenshot: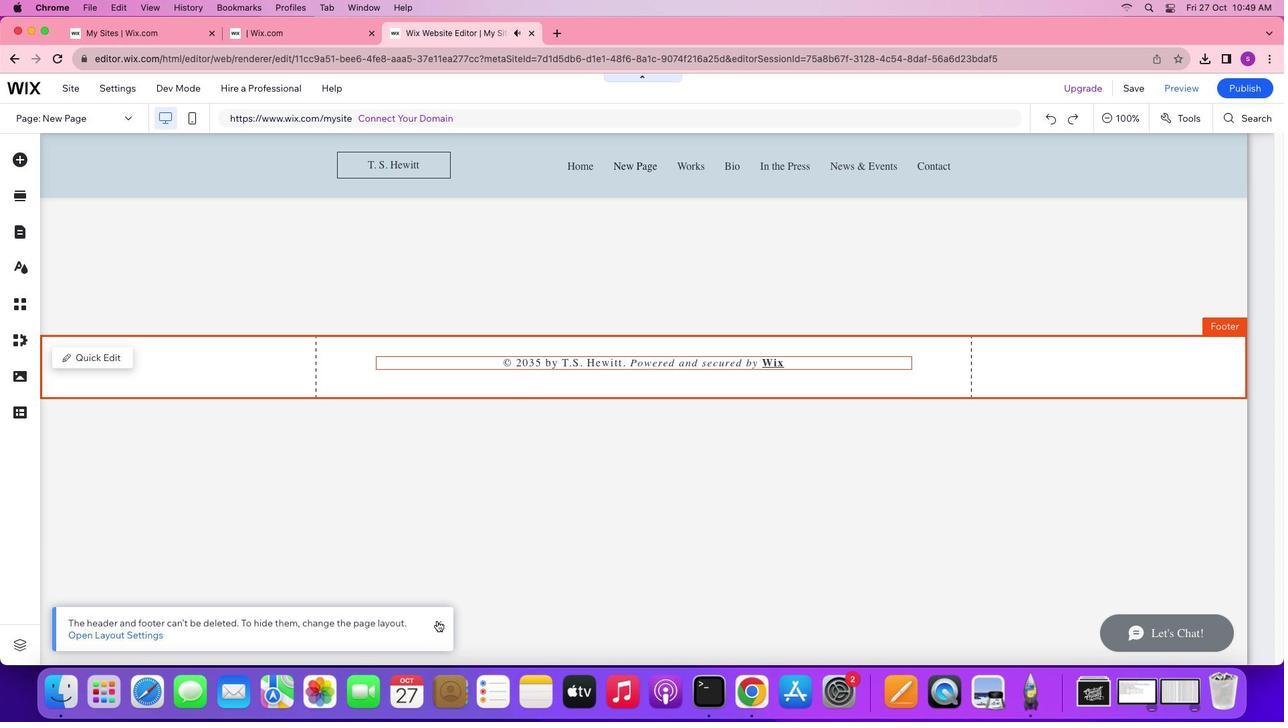 
Action: Mouse moved to (670, 458)
Screenshot: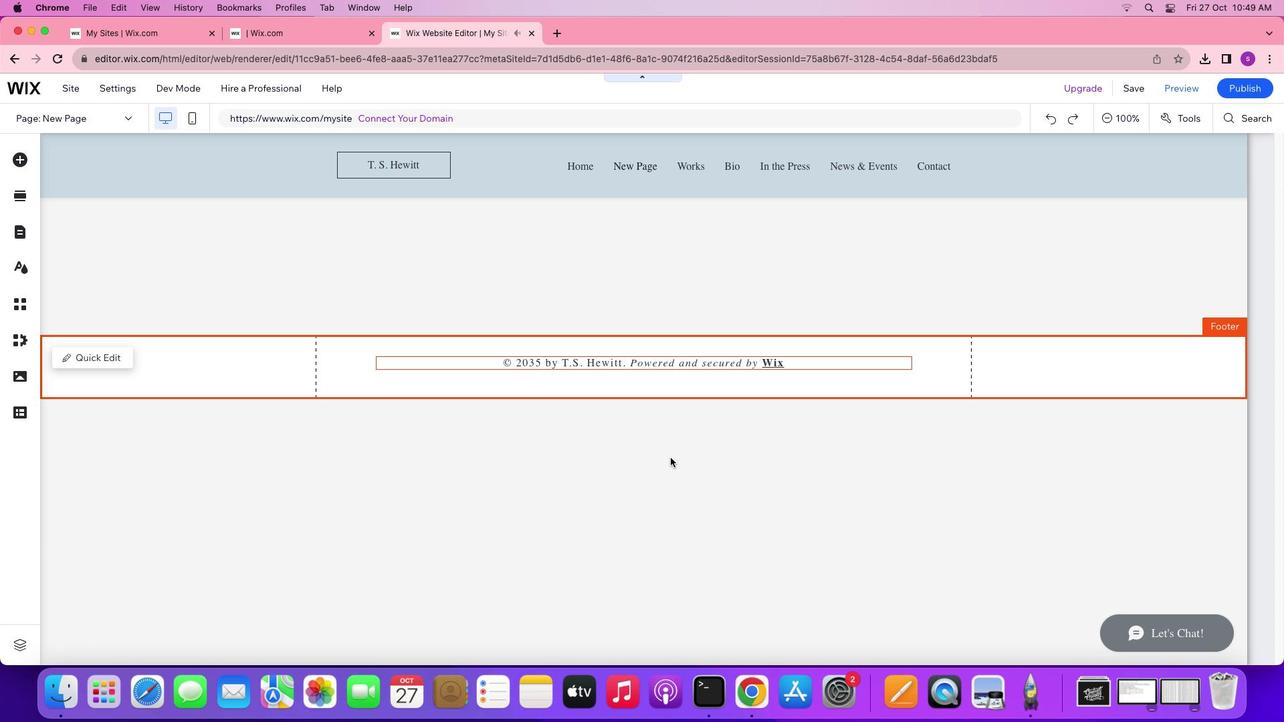 
Action: Mouse scrolled (670, 458) with delta (0, 0)
Screenshot: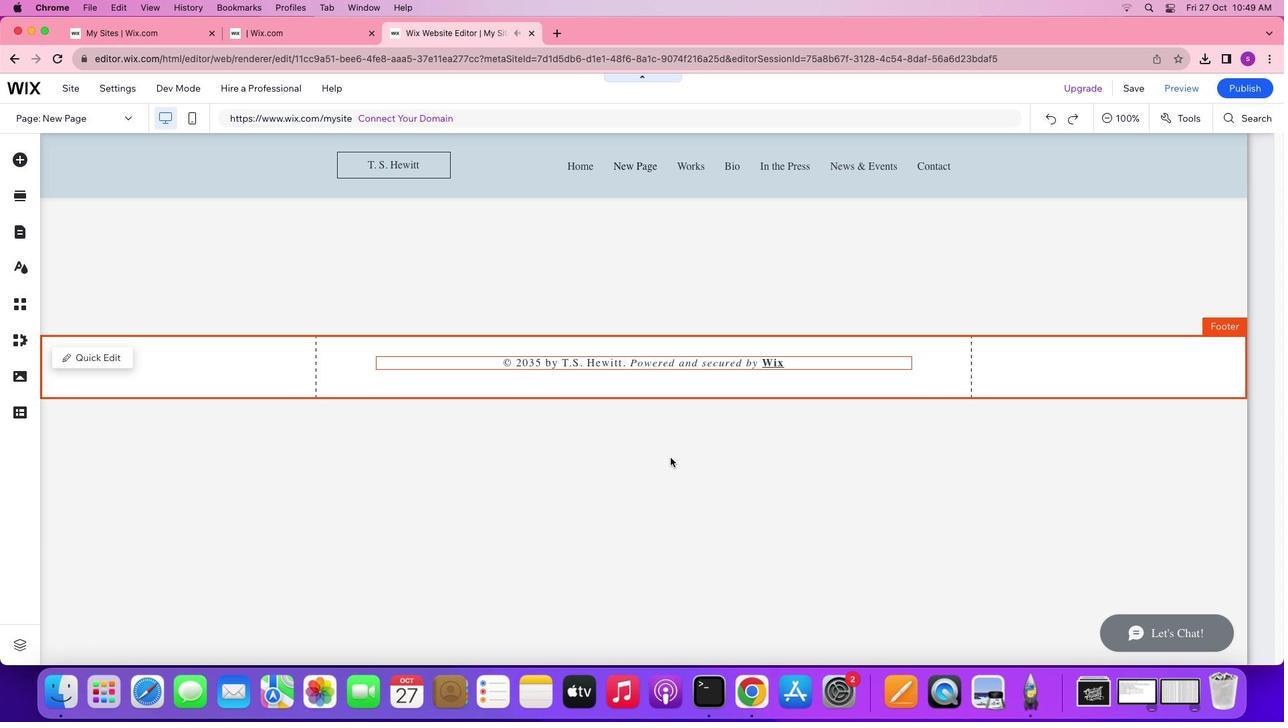 
Action: Mouse scrolled (670, 458) with delta (0, 0)
Screenshot: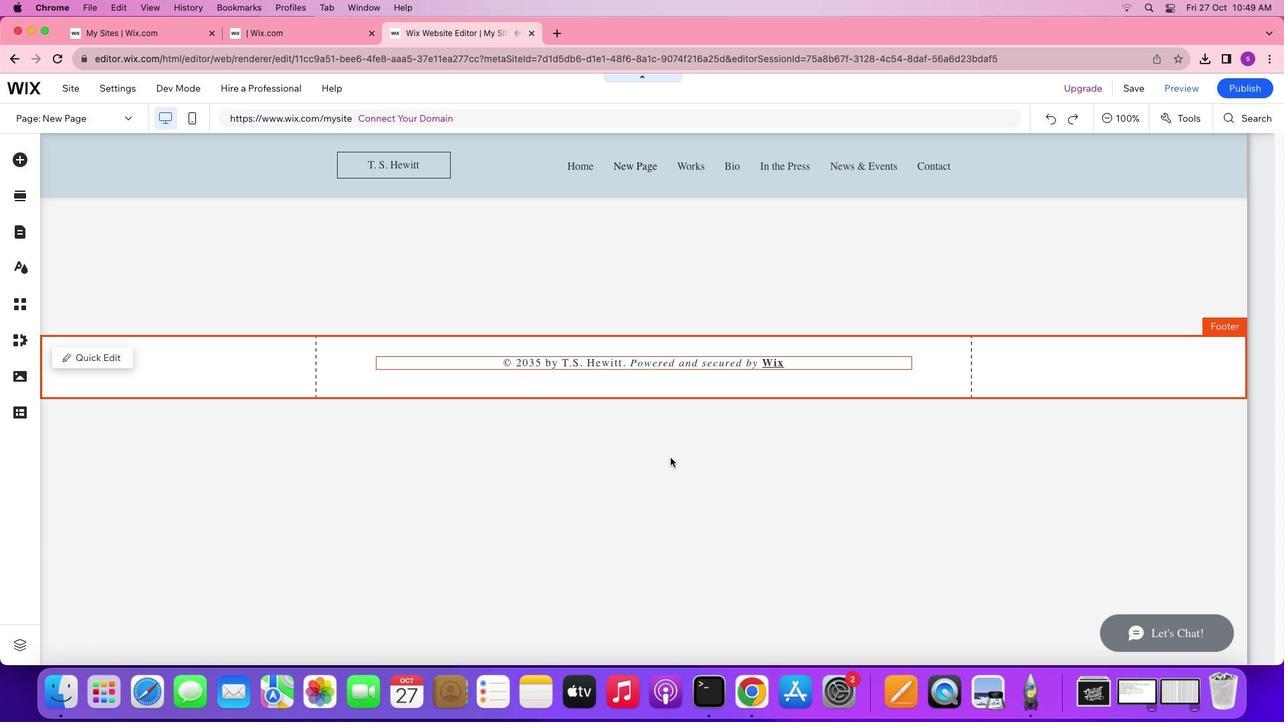 
Action: Mouse scrolled (670, 458) with delta (0, -1)
Screenshot: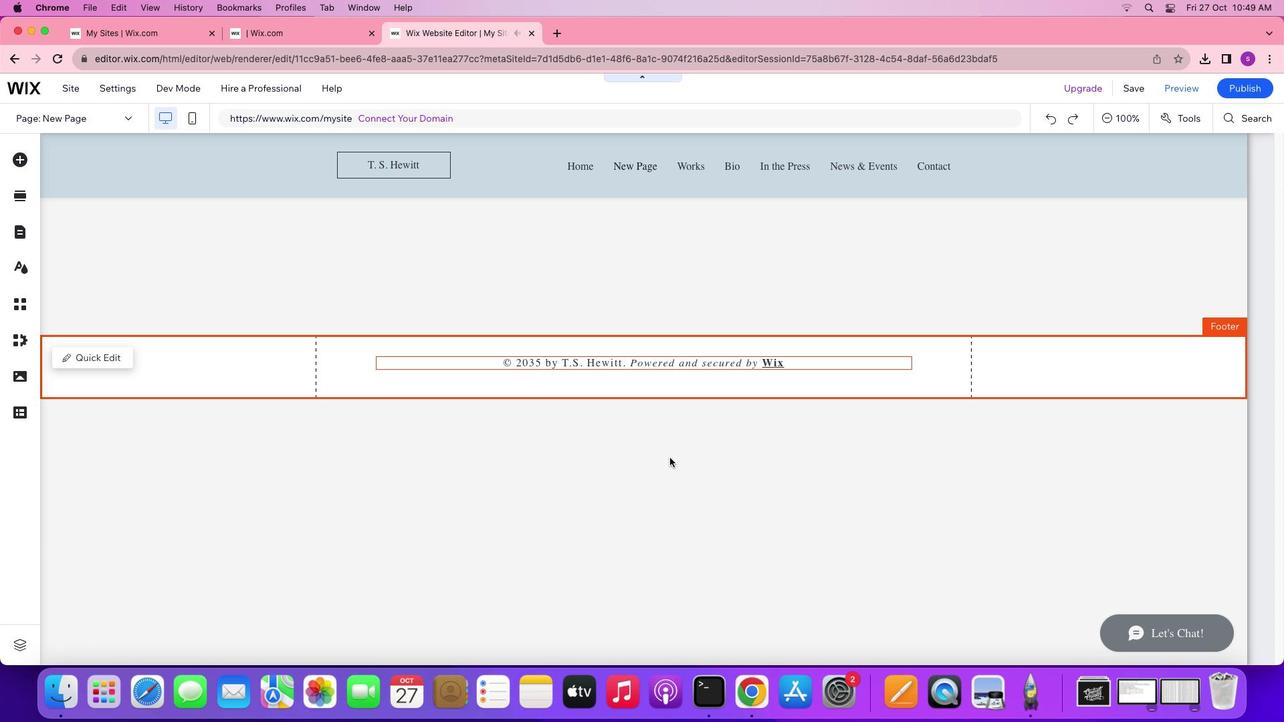 
Action: Mouse scrolled (670, 458) with delta (0, -2)
Screenshot: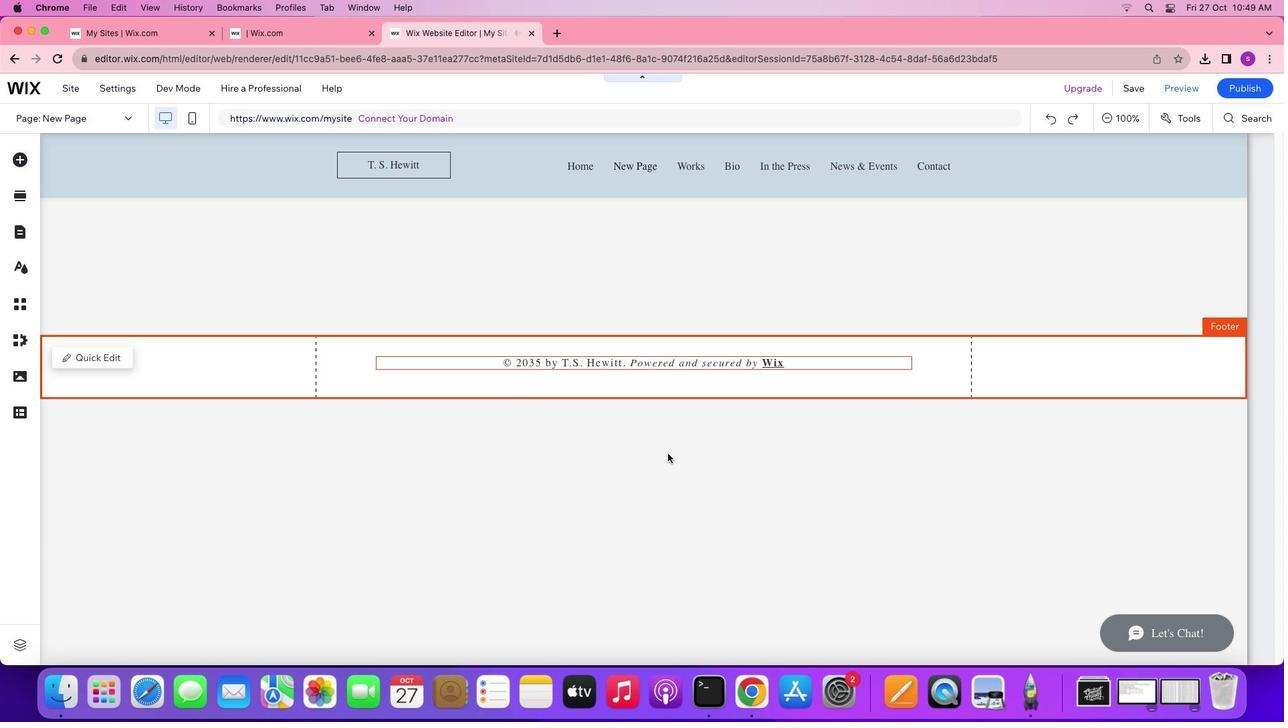 
Action: Mouse moved to (666, 448)
Screenshot: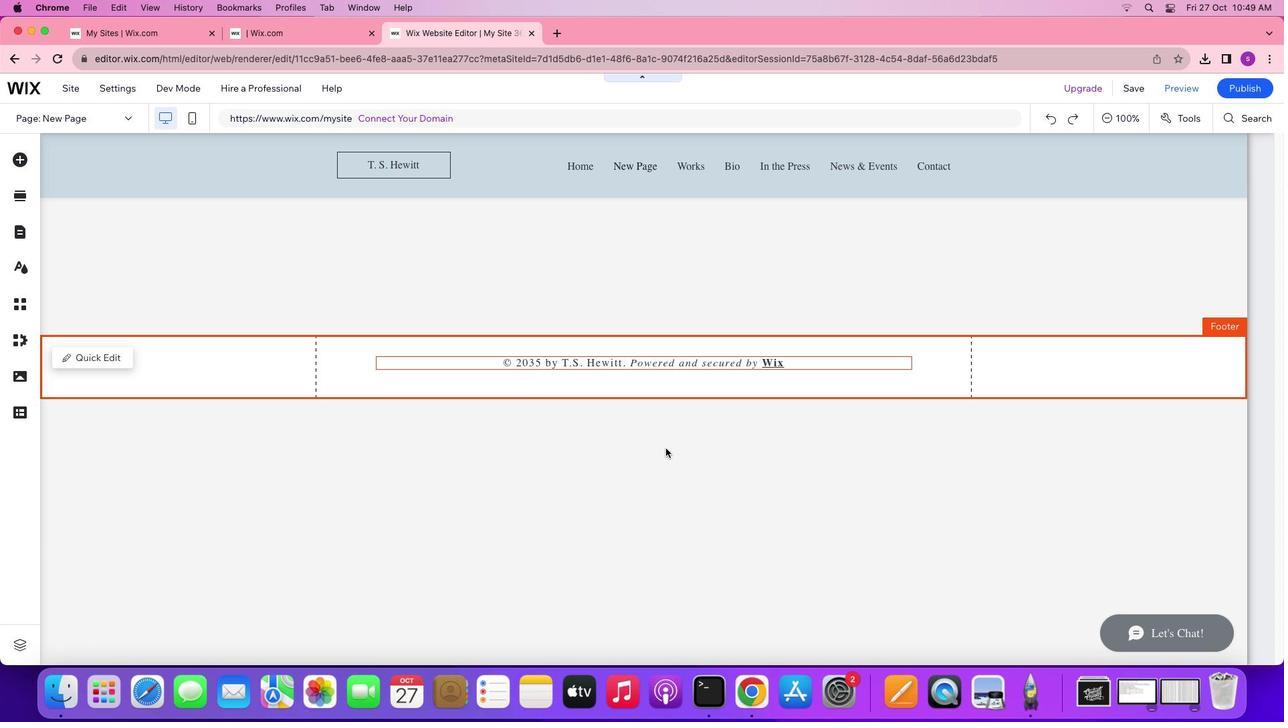 
Action: Mouse scrolled (666, 448) with delta (0, 0)
Screenshot: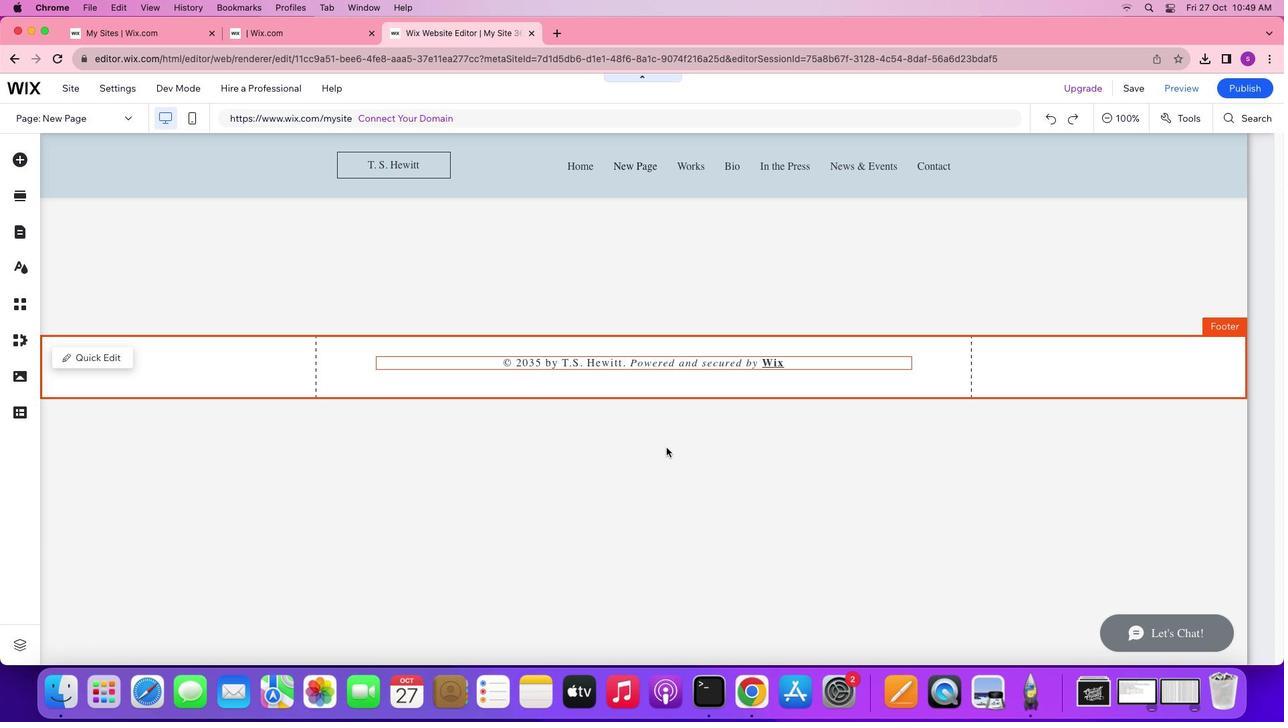 
Action: Mouse scrolled (666, 448) with delta (0, 0)
Screenshot: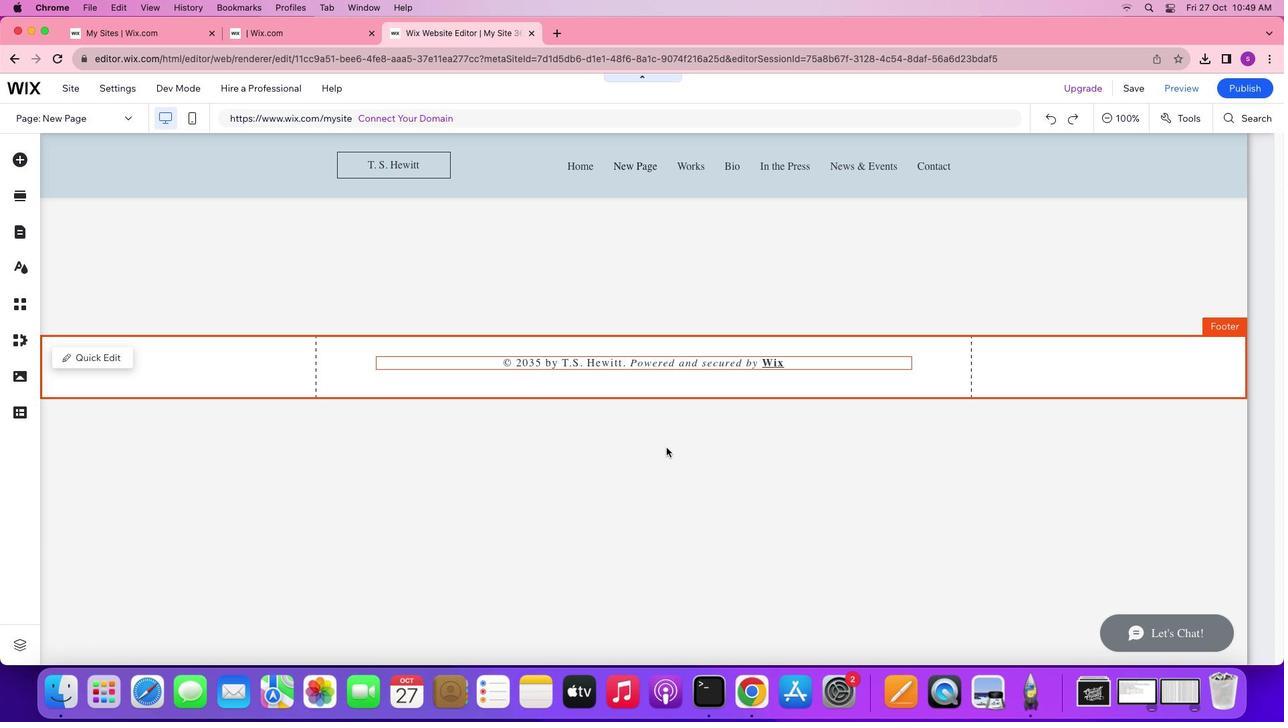 
Action: Mouse scrolled (666, 448) with delta (0, -2)
Screenshot: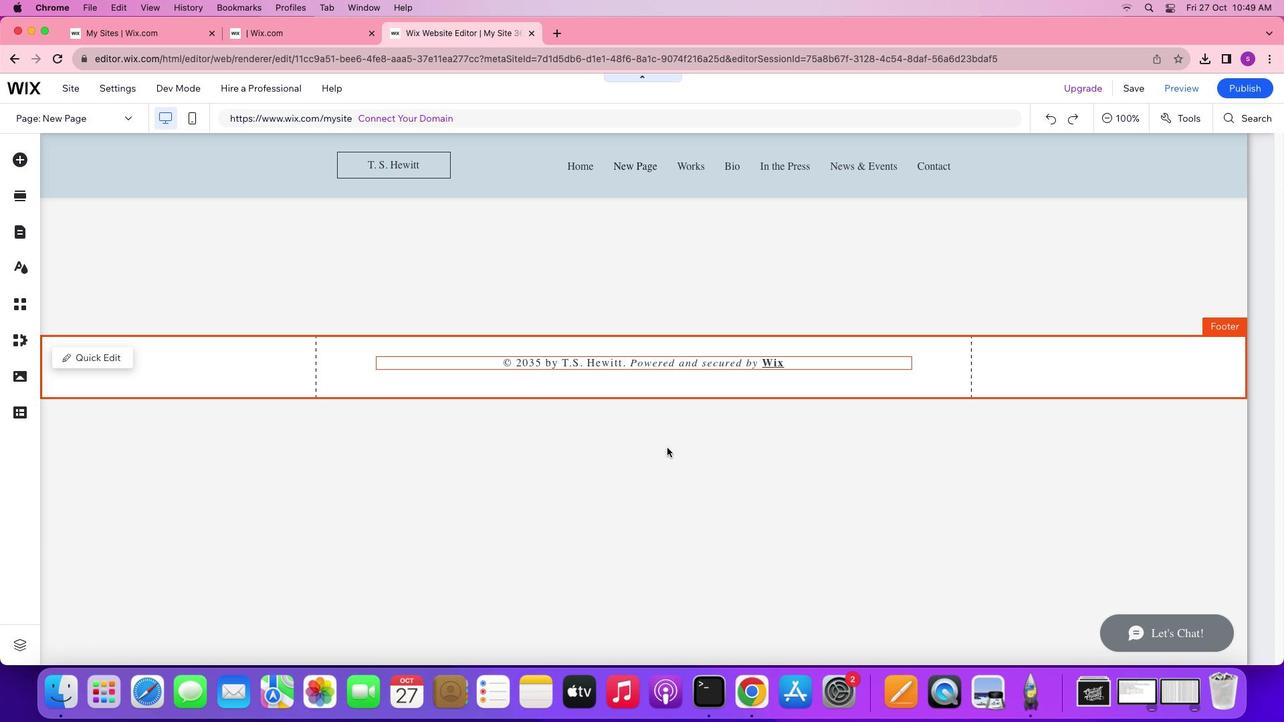 
Action: Mouse scrolled (666, 448) with delta (0, 2)
Screenshot: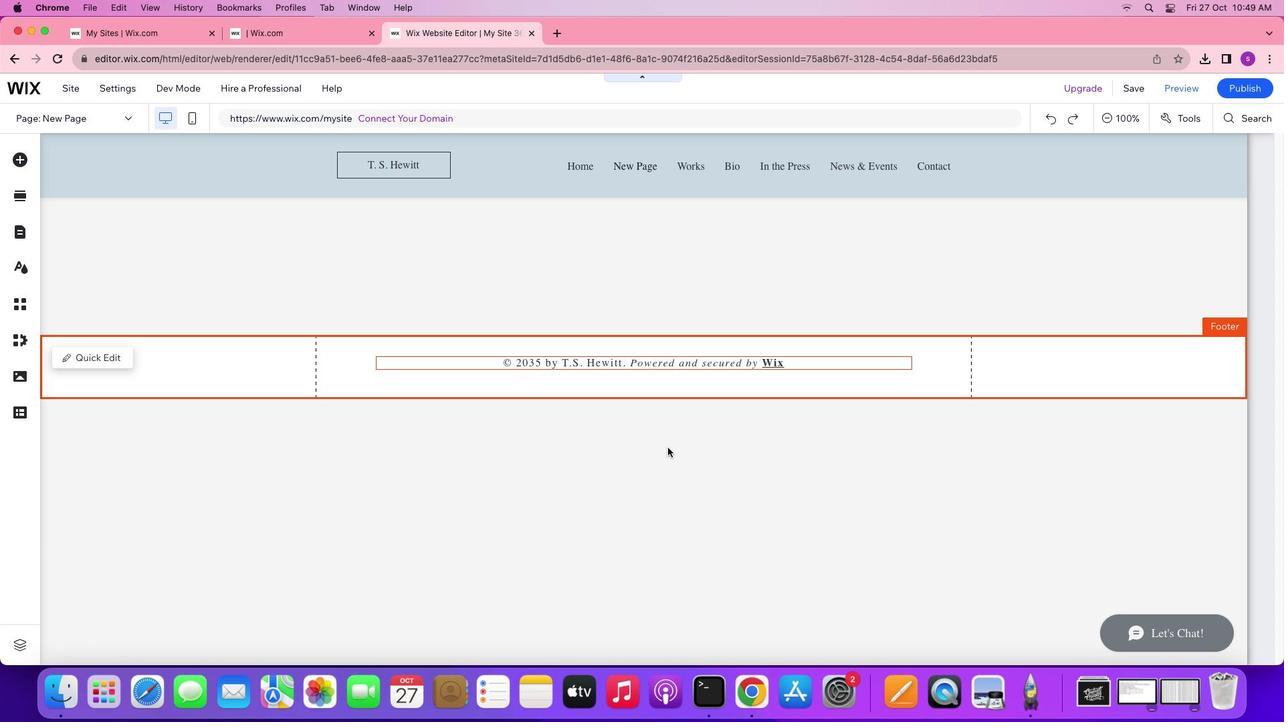 
Action: Mouse moved to (912, 345)
Screenshot: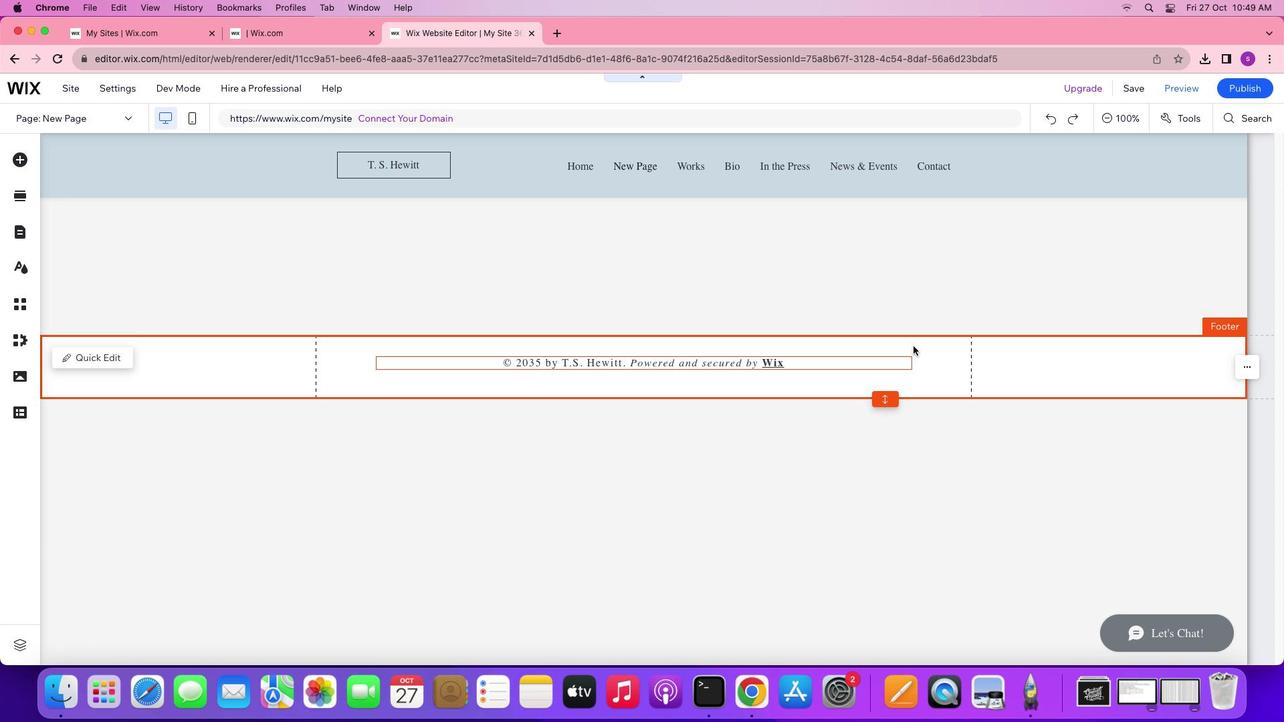 
Action: Mouse pressed left at (912, 345)
Screenshot: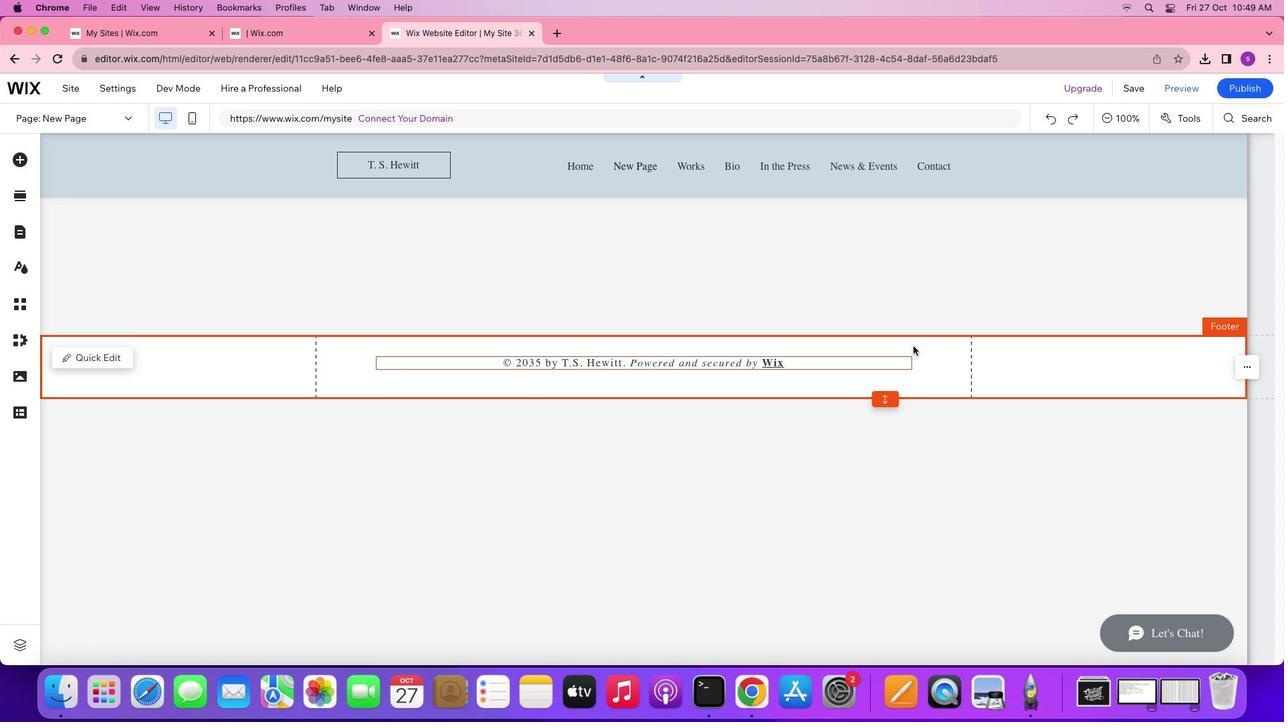 
Action: Mouse moved to (877, 444)
Screenshot: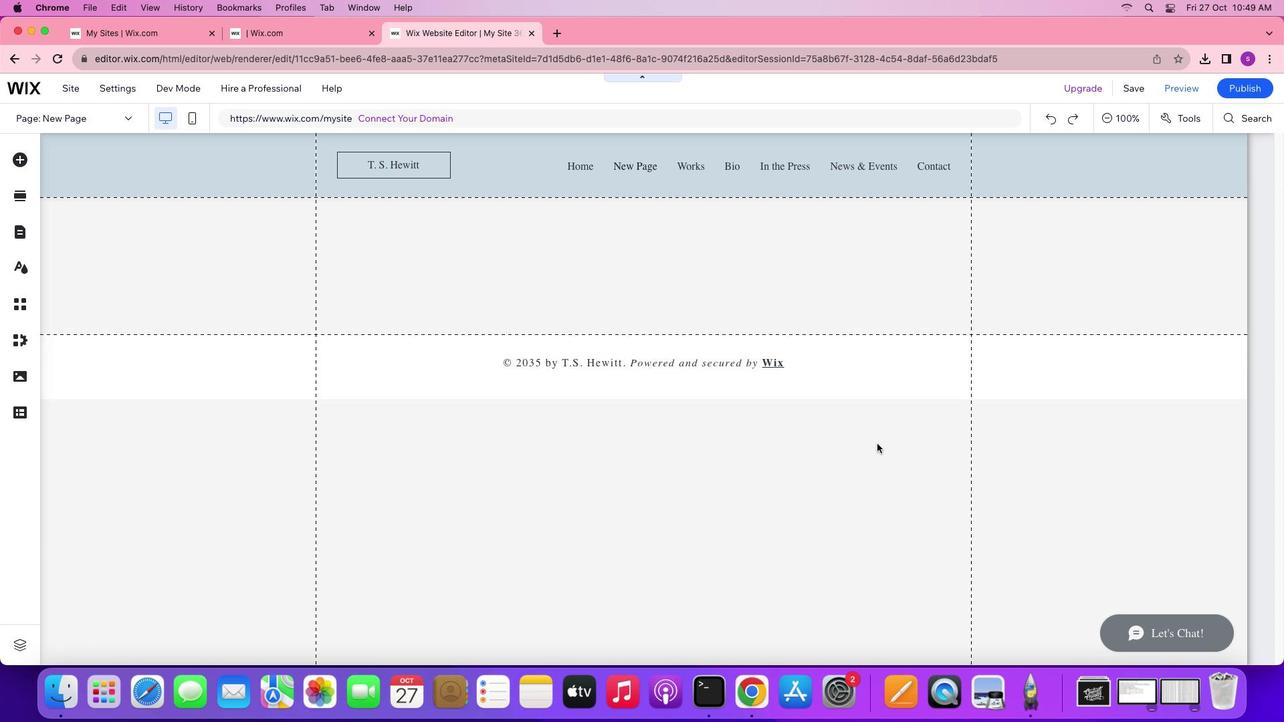 
Action: Mouse pressed left at (877, 444)
Screenshot: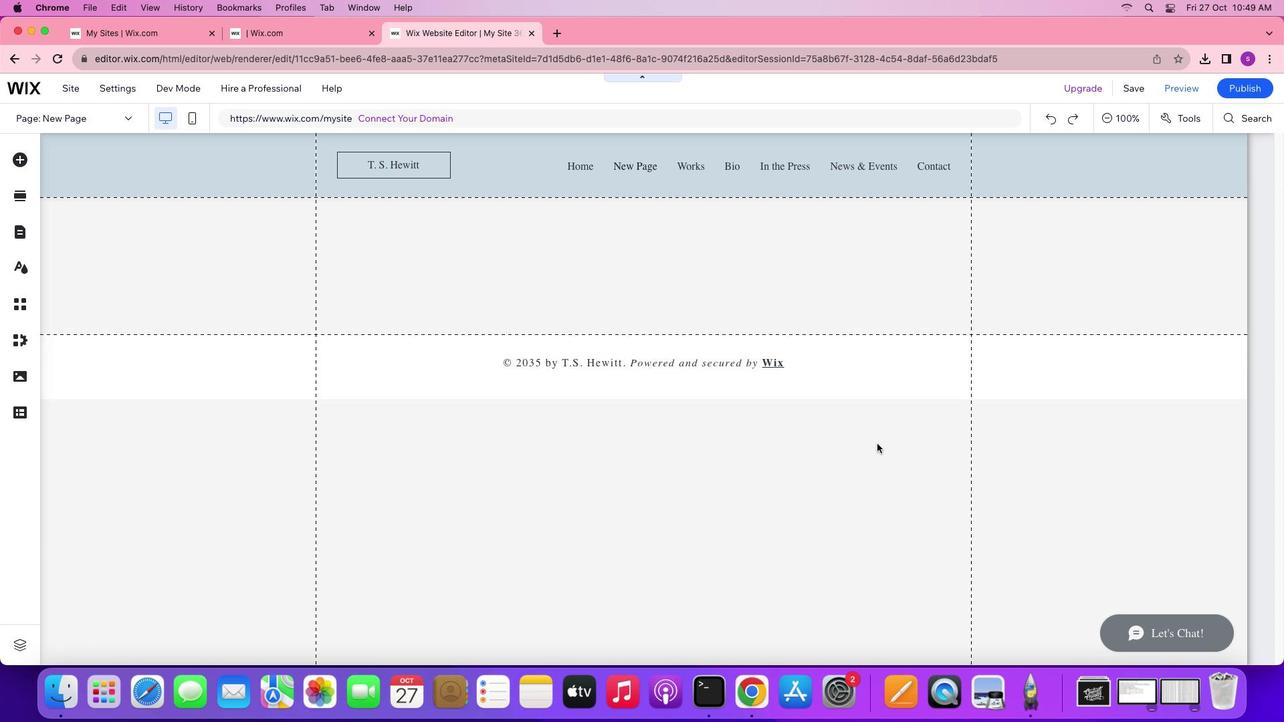 
Action: Mouse moved to (783, 458)
Screenshot: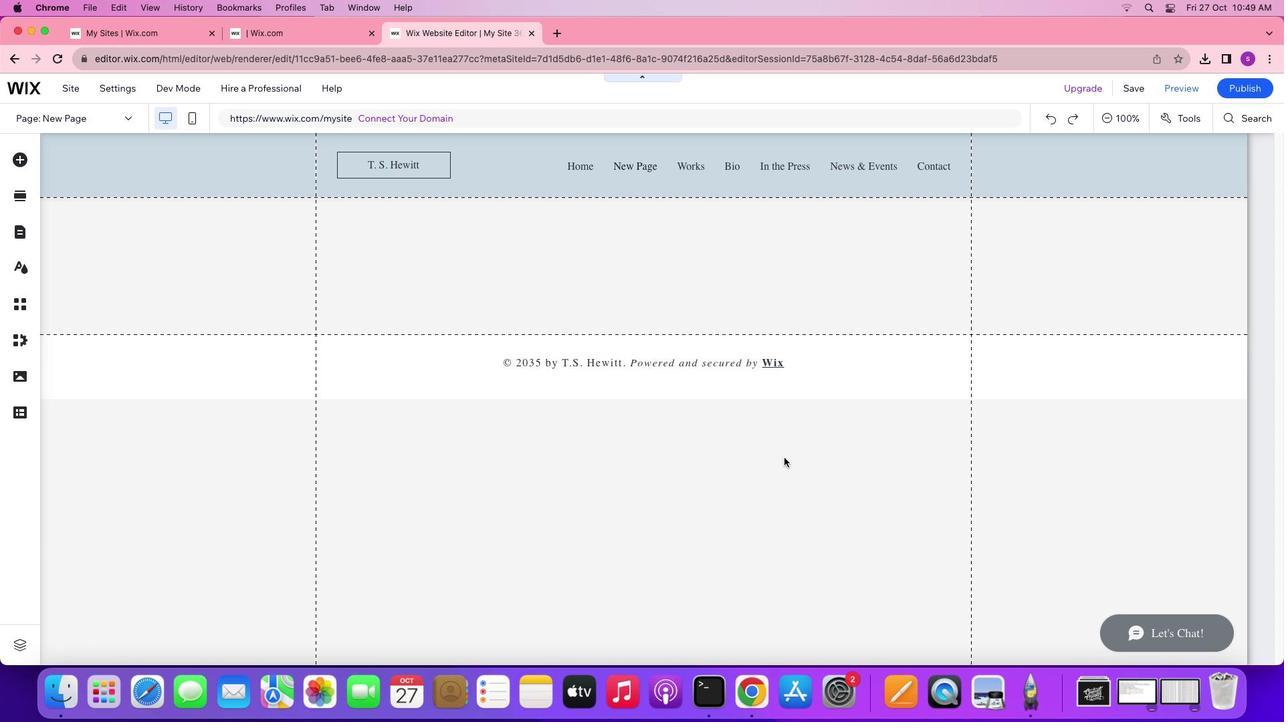 
Action: Mouse pressed left at (783, 458)
Screenshot: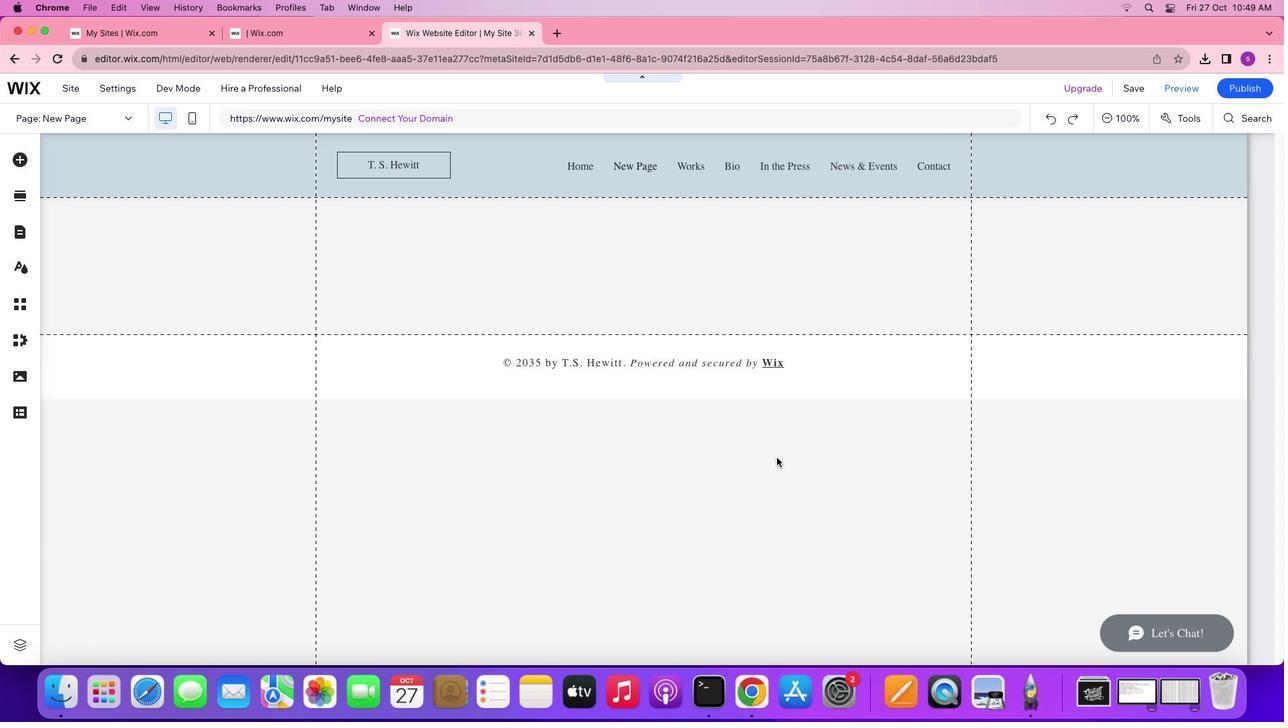 
Action: Mouse moved to (886, 333)
Screenshot: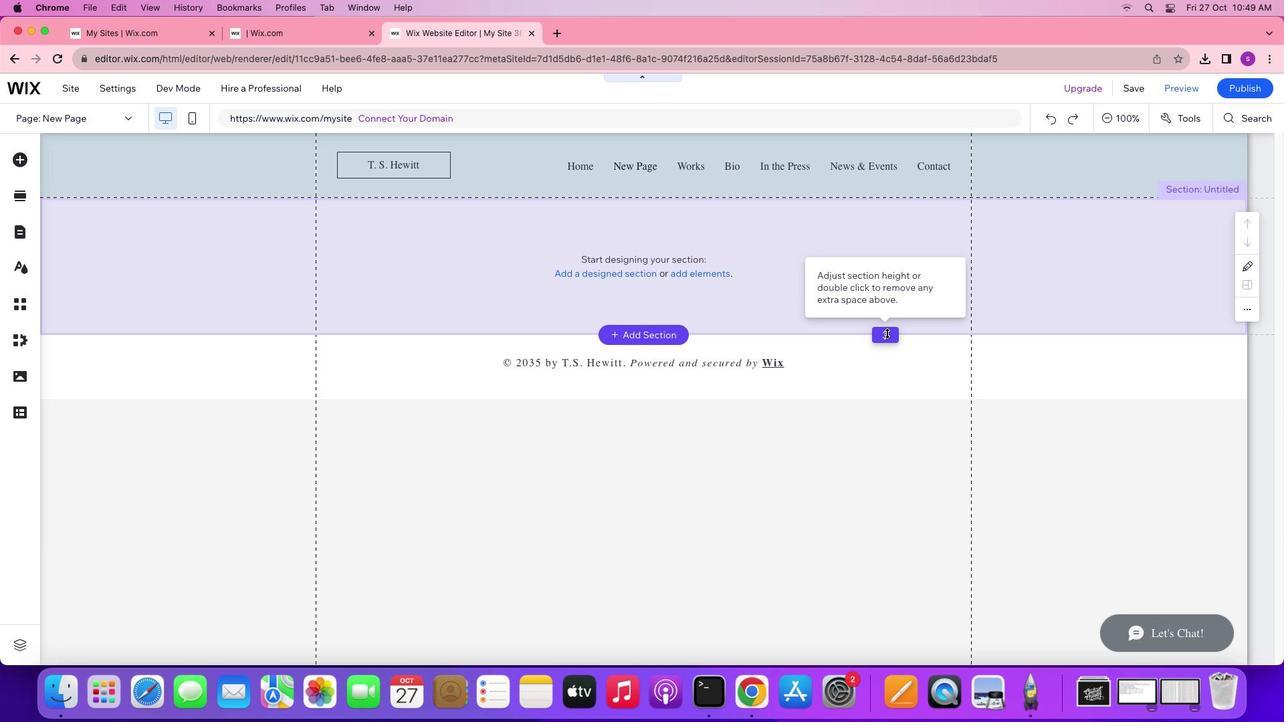 
Action: Mouse pressed left at (886, 333)
Screenshot: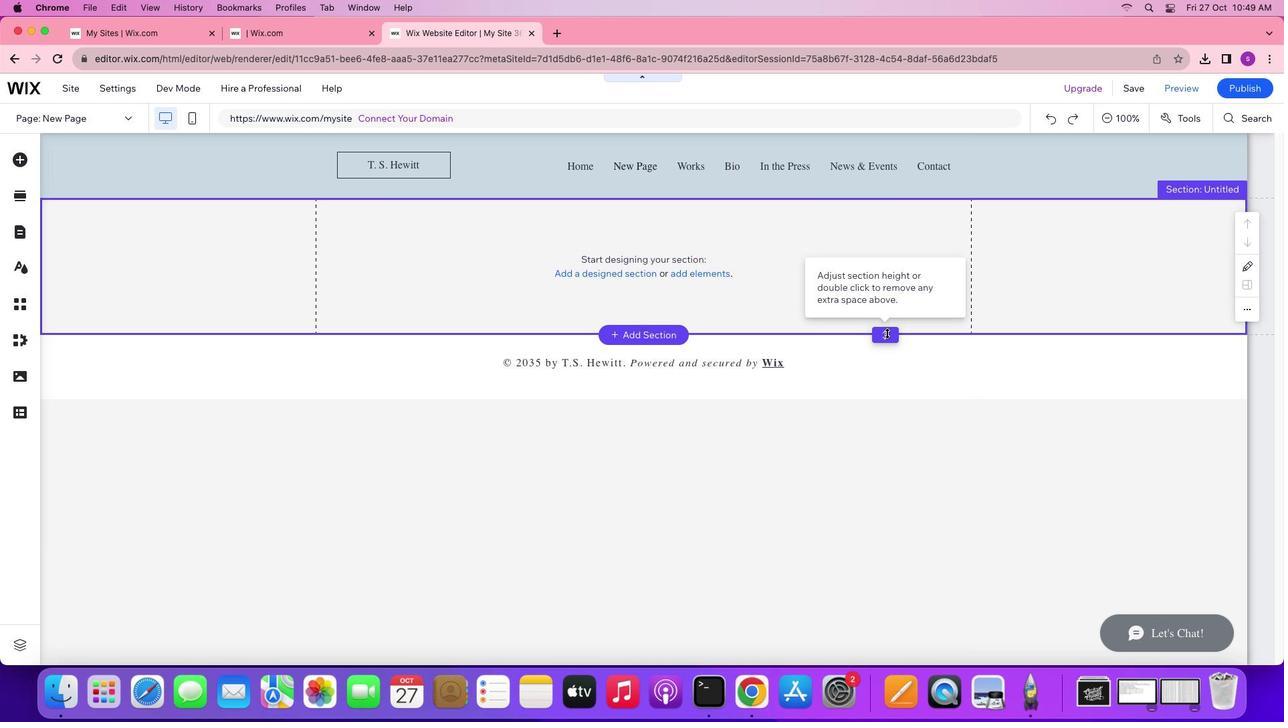 
Action: Mouse moved to (812, 387)
Screenshot: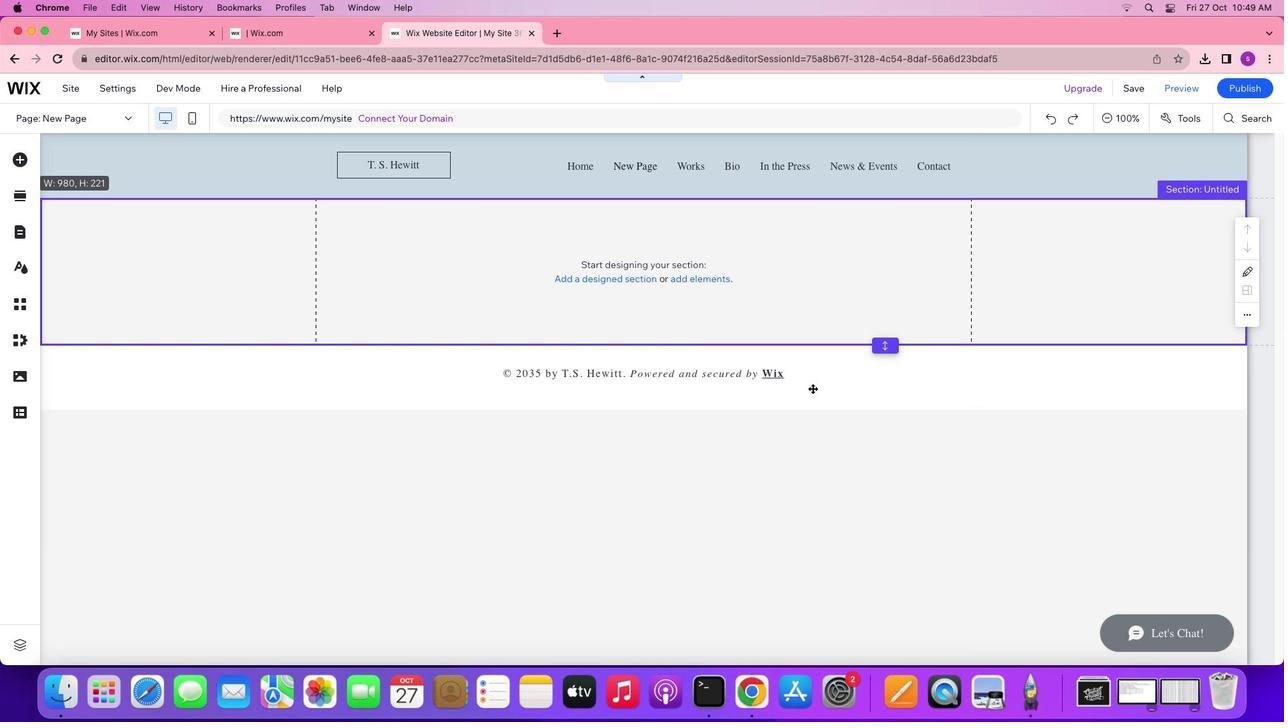 
Action: Mouse pressed left at (812, 387)
Screenshot: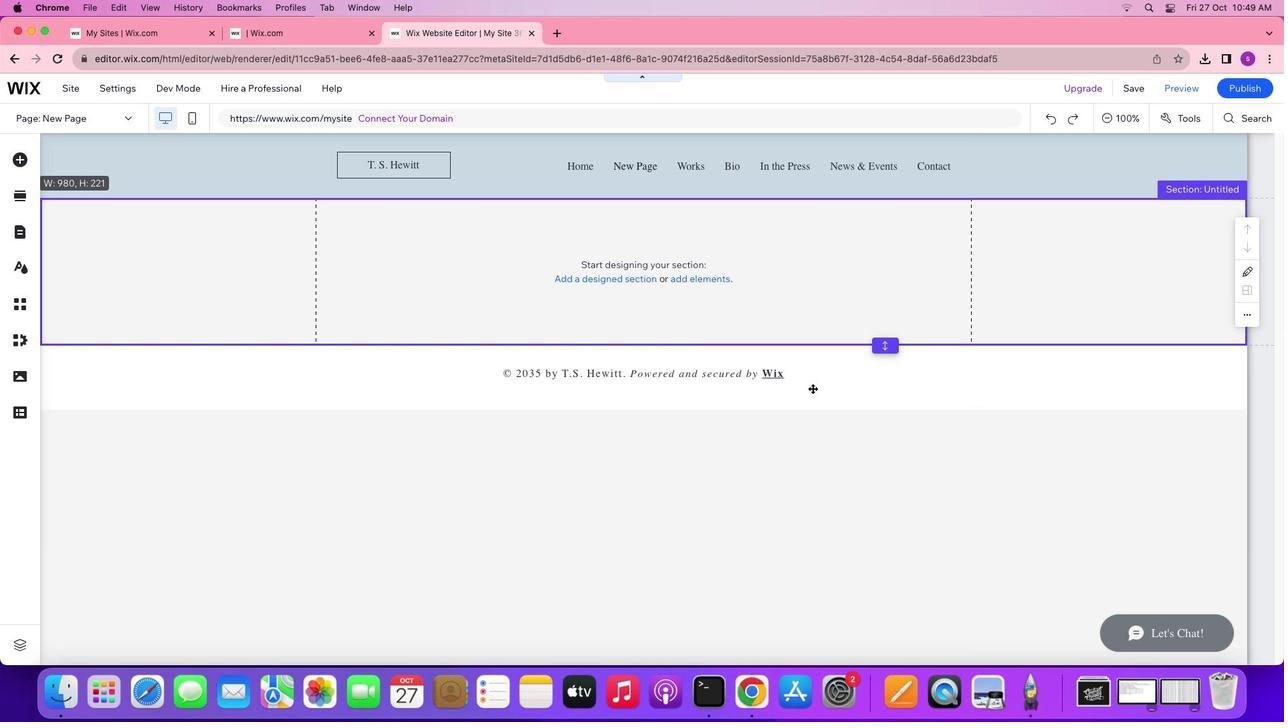 
Action: Mouse moved to (883, 408)
Screenshot: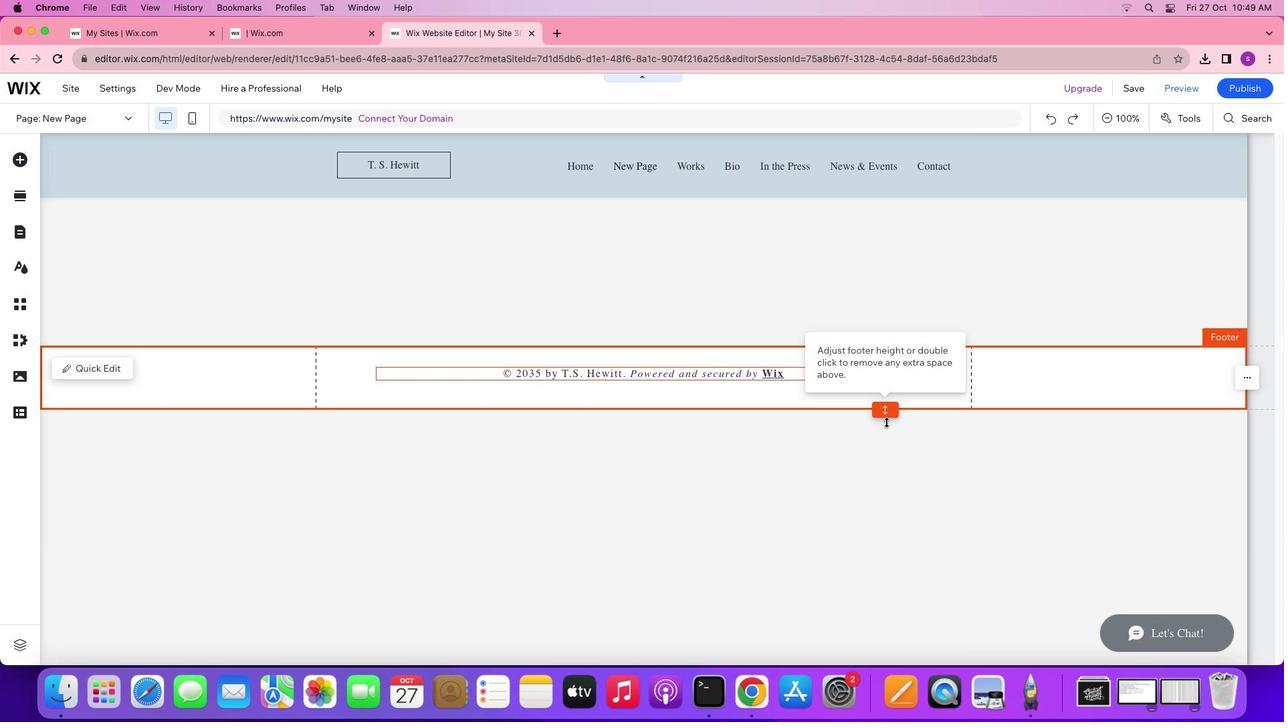 
Action: Mouse pressed left at (883, 408)
Screenshot: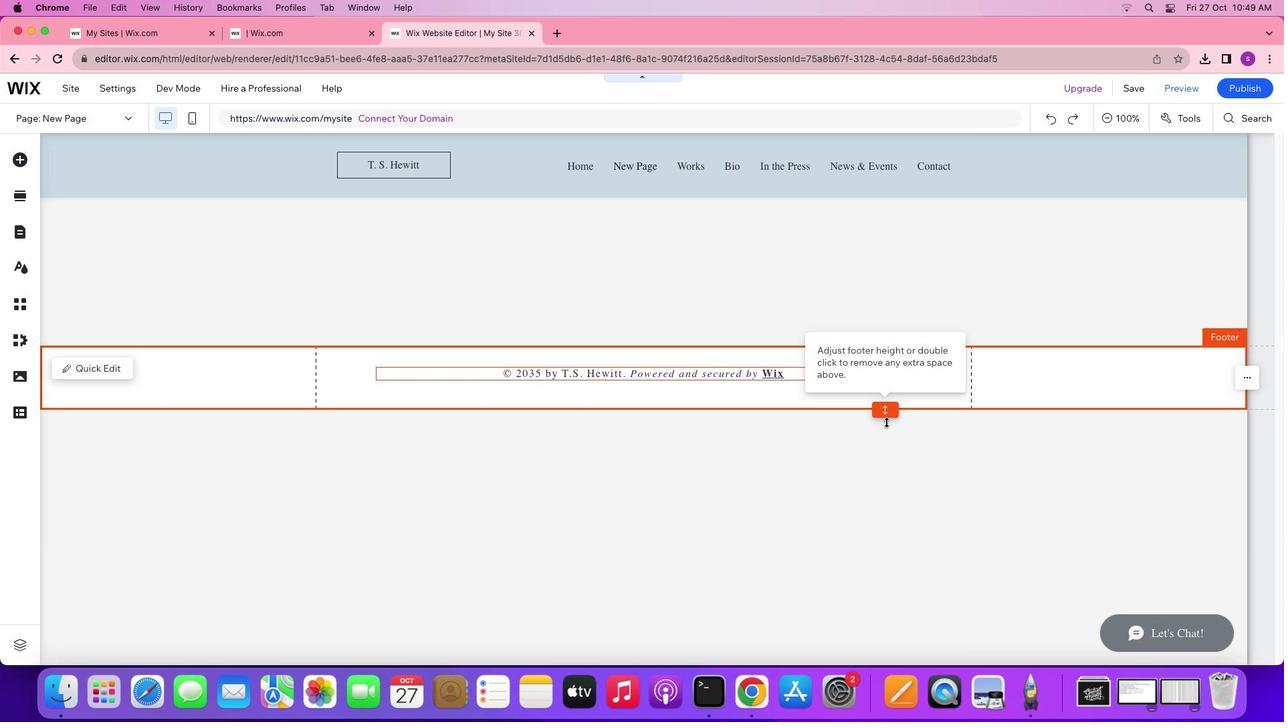 
Action: Mouse moved to (886, 345)
Screenshot: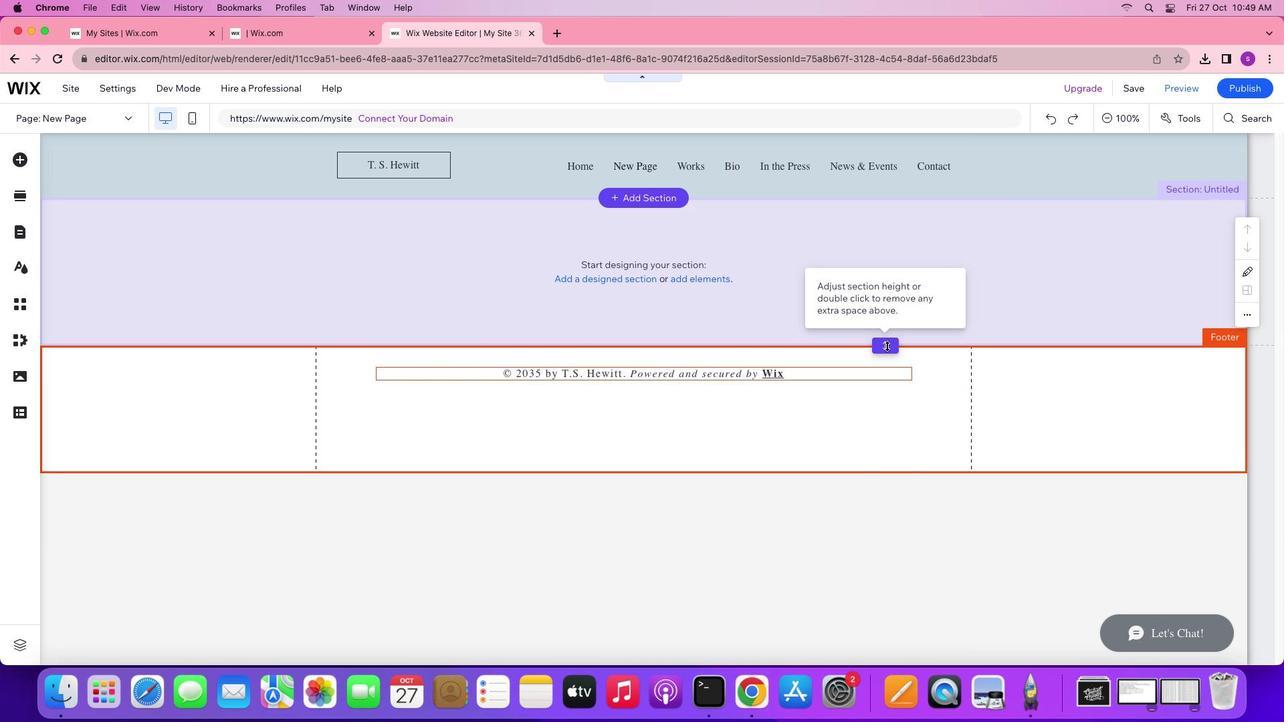 
Action: Mouse pressed left at (886, 345)
Screenshot: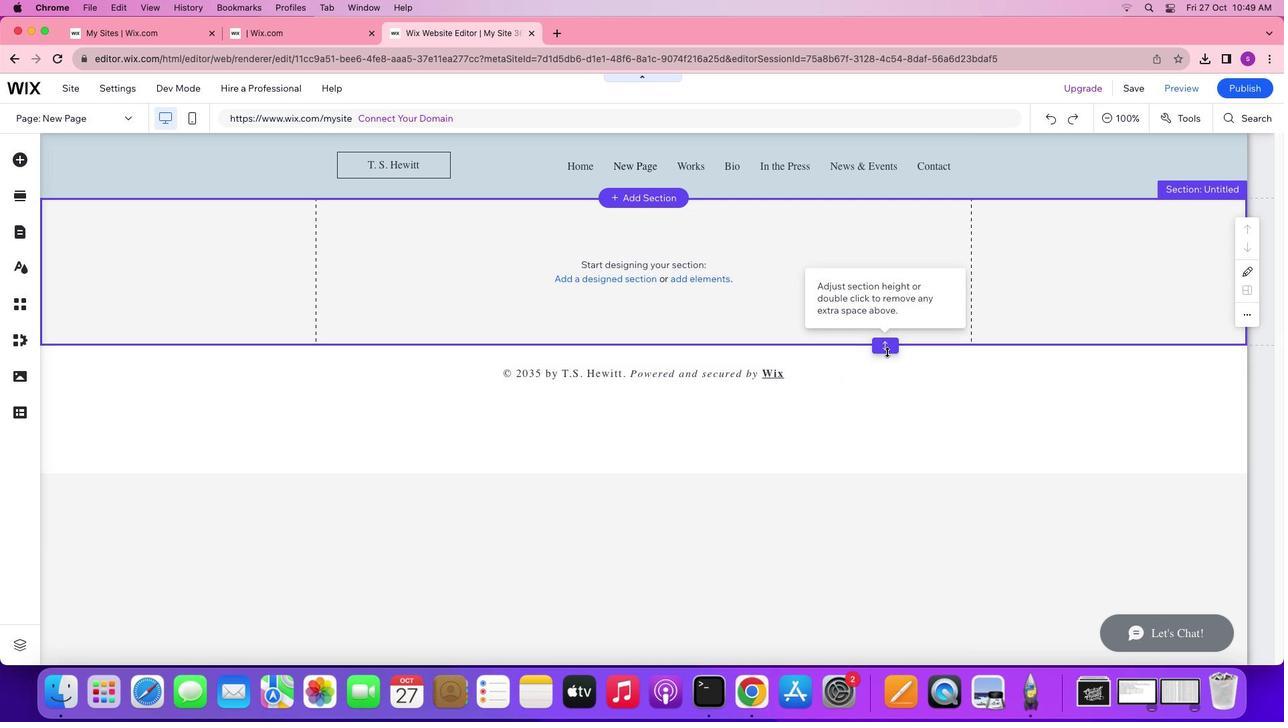 
Action: Mouse moved to (933, 406)
Screenshot: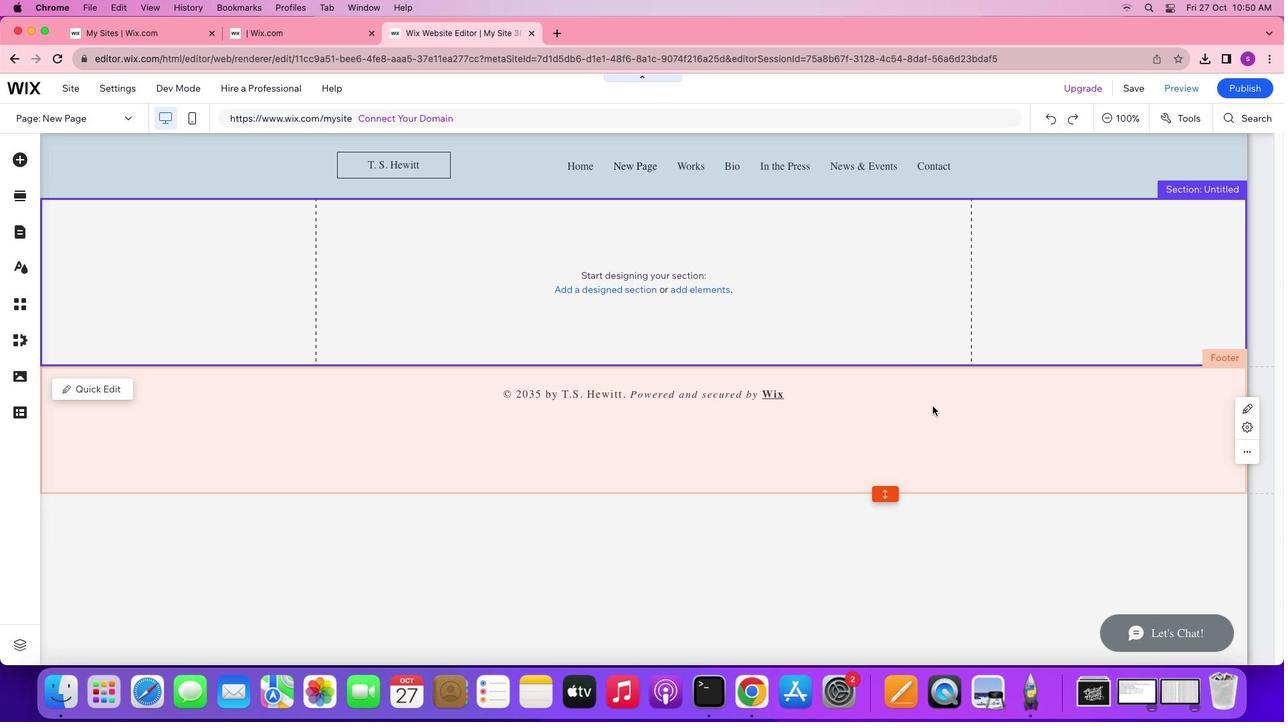 
Action: Mouse pressed left at (933, 406)
Screenshot: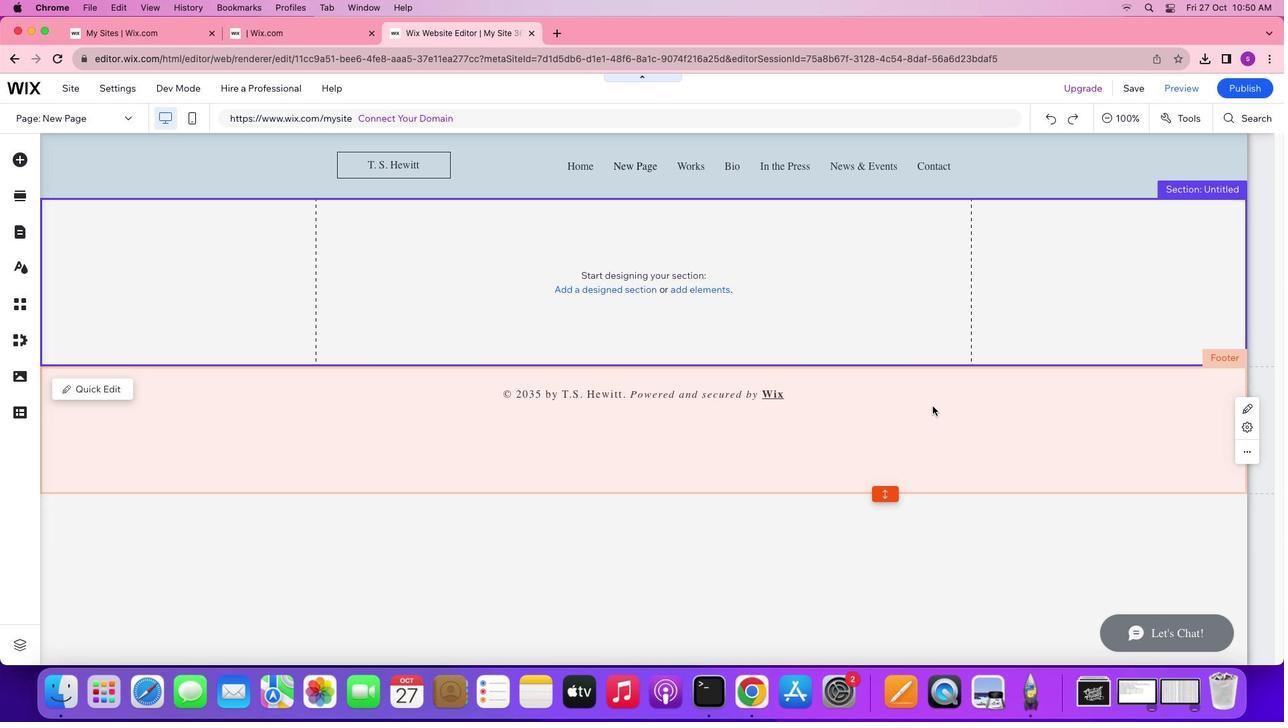 
Action: Mouse moved to (943, 409)
Screenshot: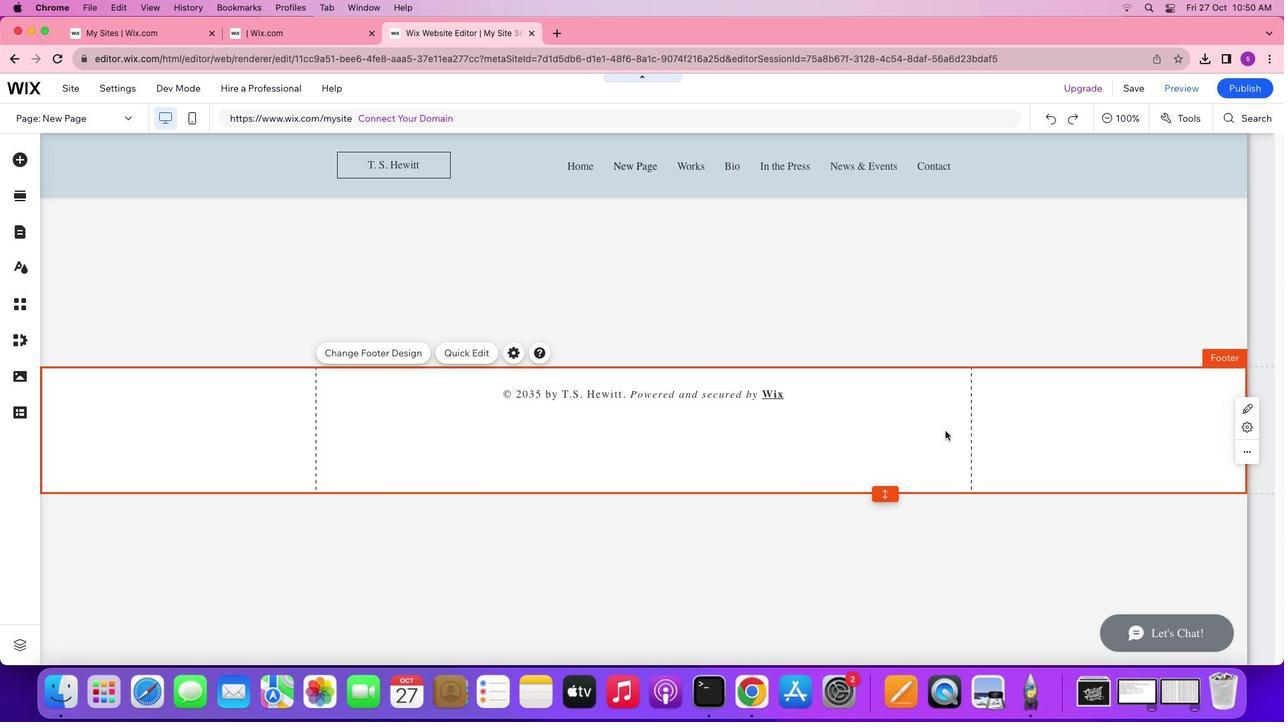 
Action: Mouse pressed left at (943, 409)
Screenshot: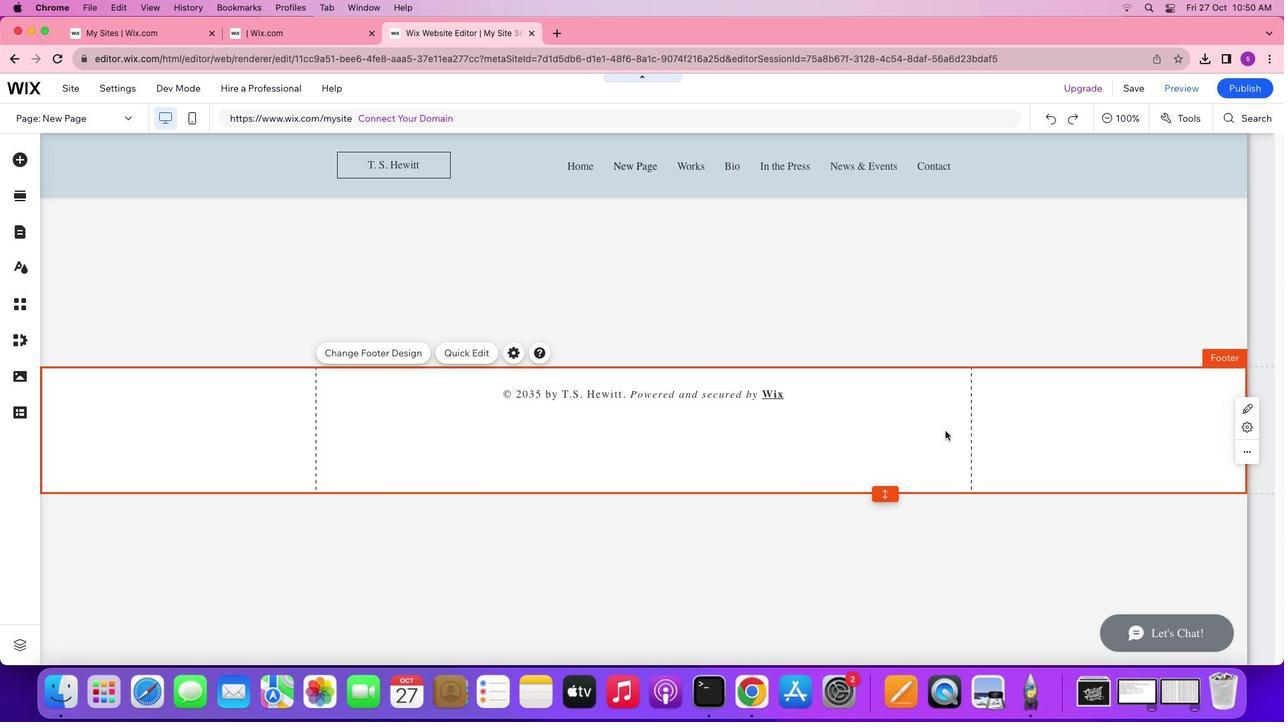 
Action: Mouse moved to (880, 490)
Screenshot: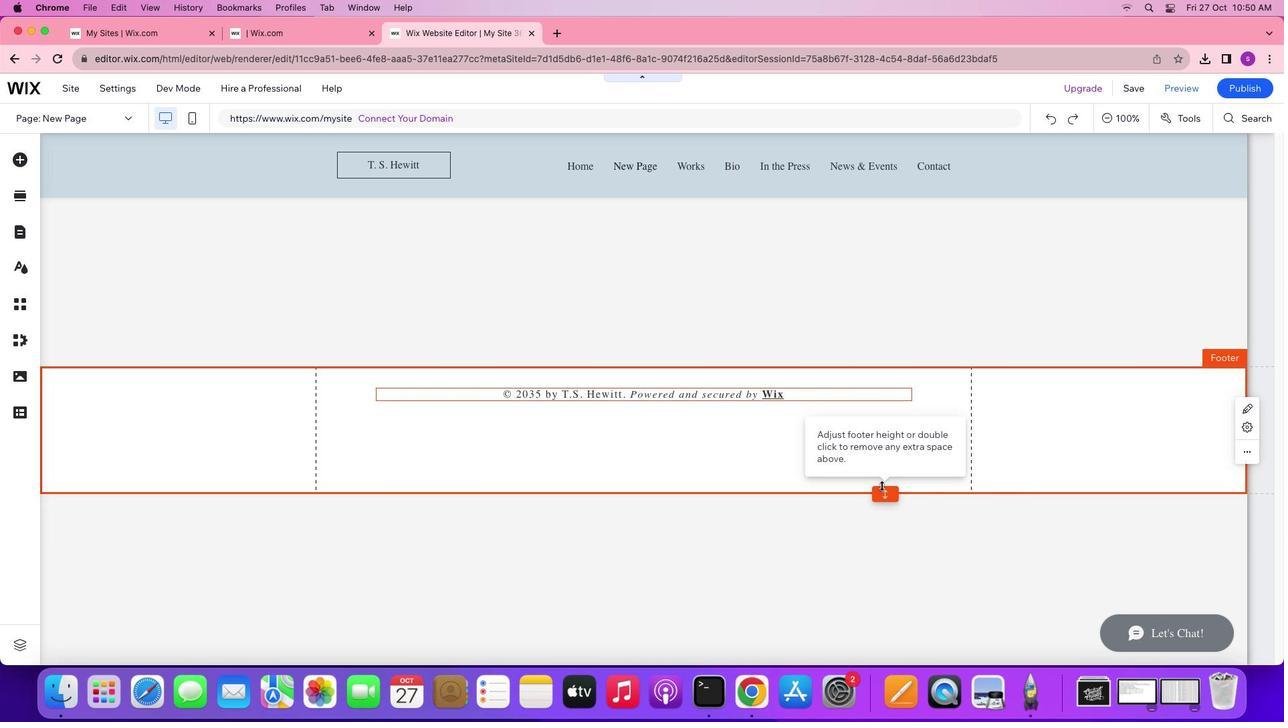 
Action: Mouse pressed left at (880, 490)
Screenshot: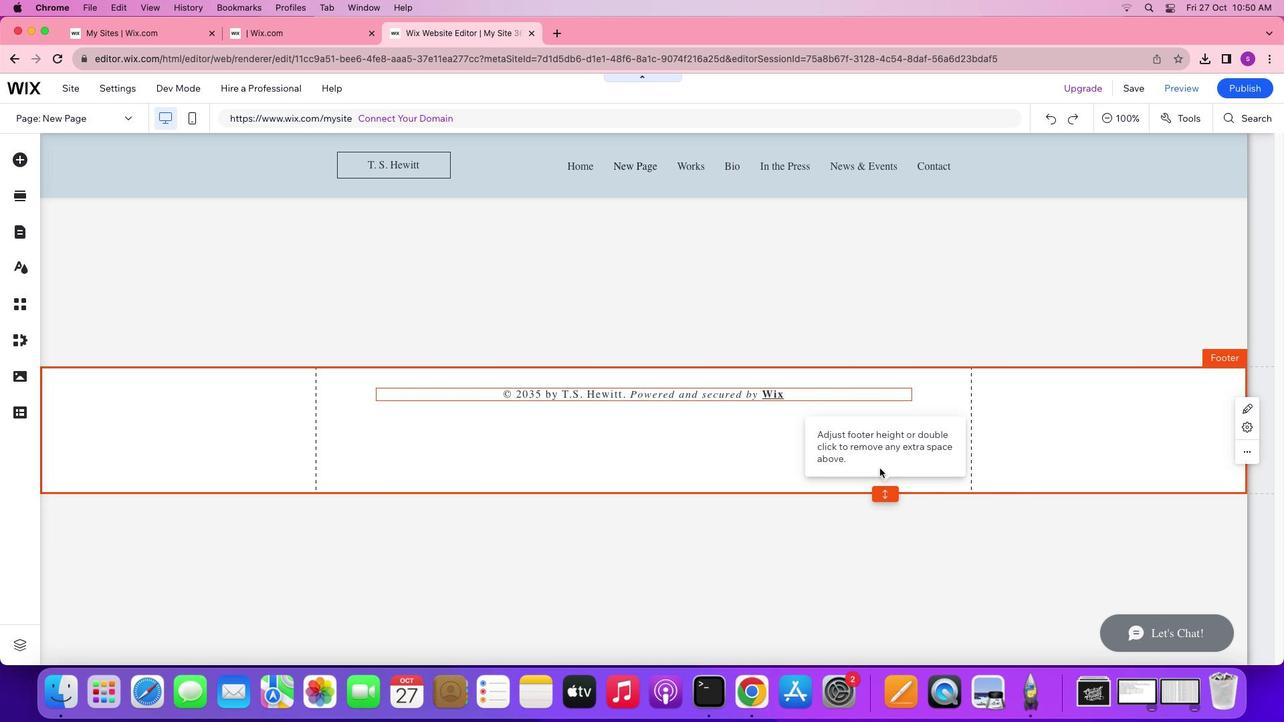 
Action: Mouse moved to (800, 506)
Screenshot: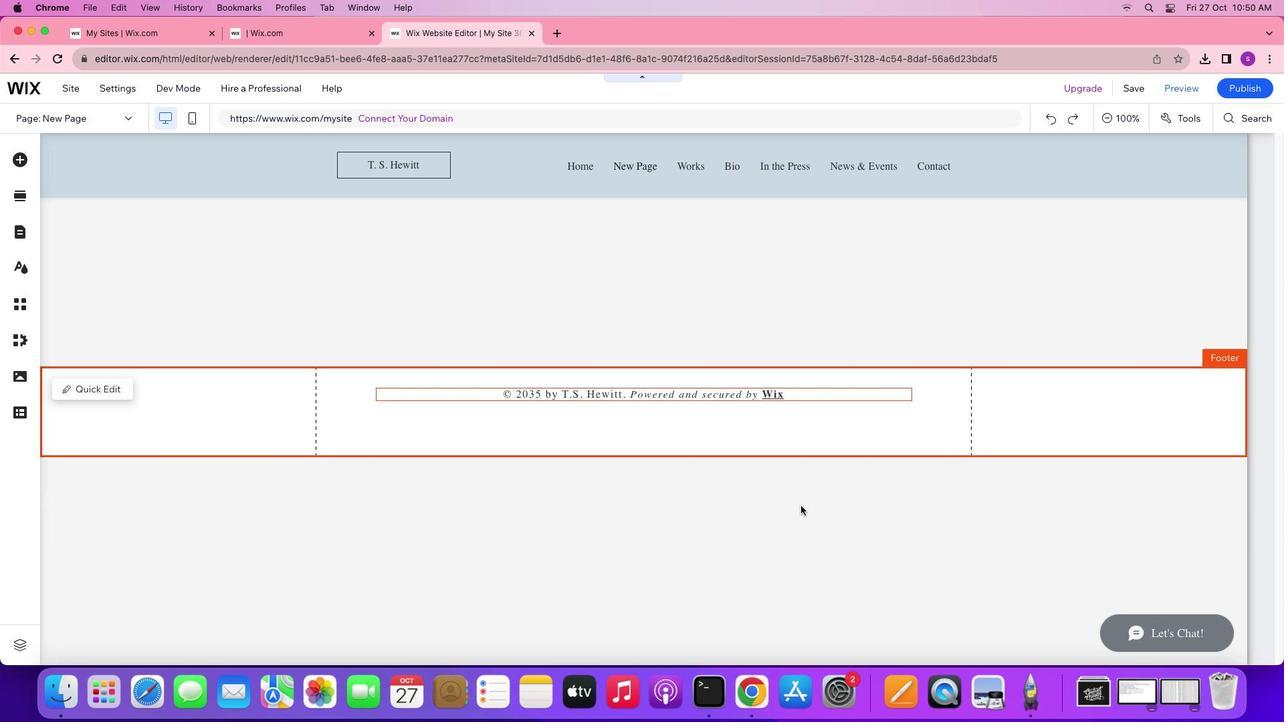 
Action: Mouse pressed left at (800, 506)
Screenshot: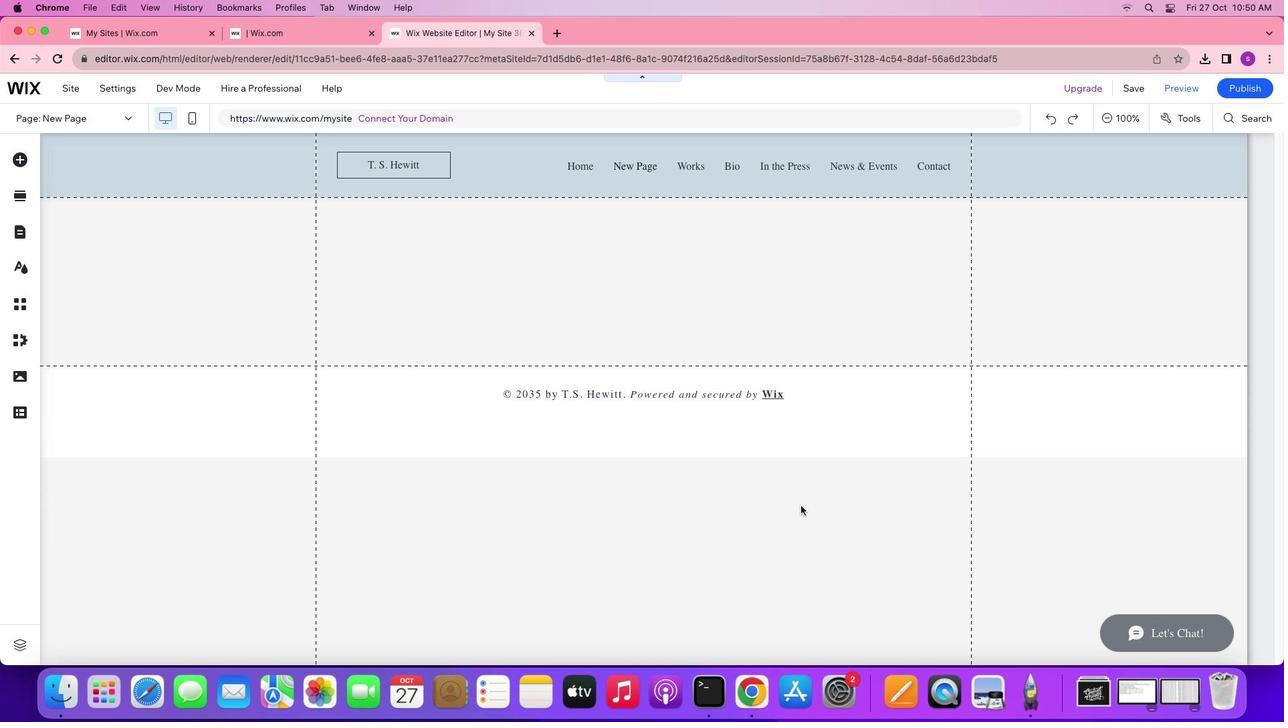 
Action: Mouse moved to (896, 398)
Screenshot: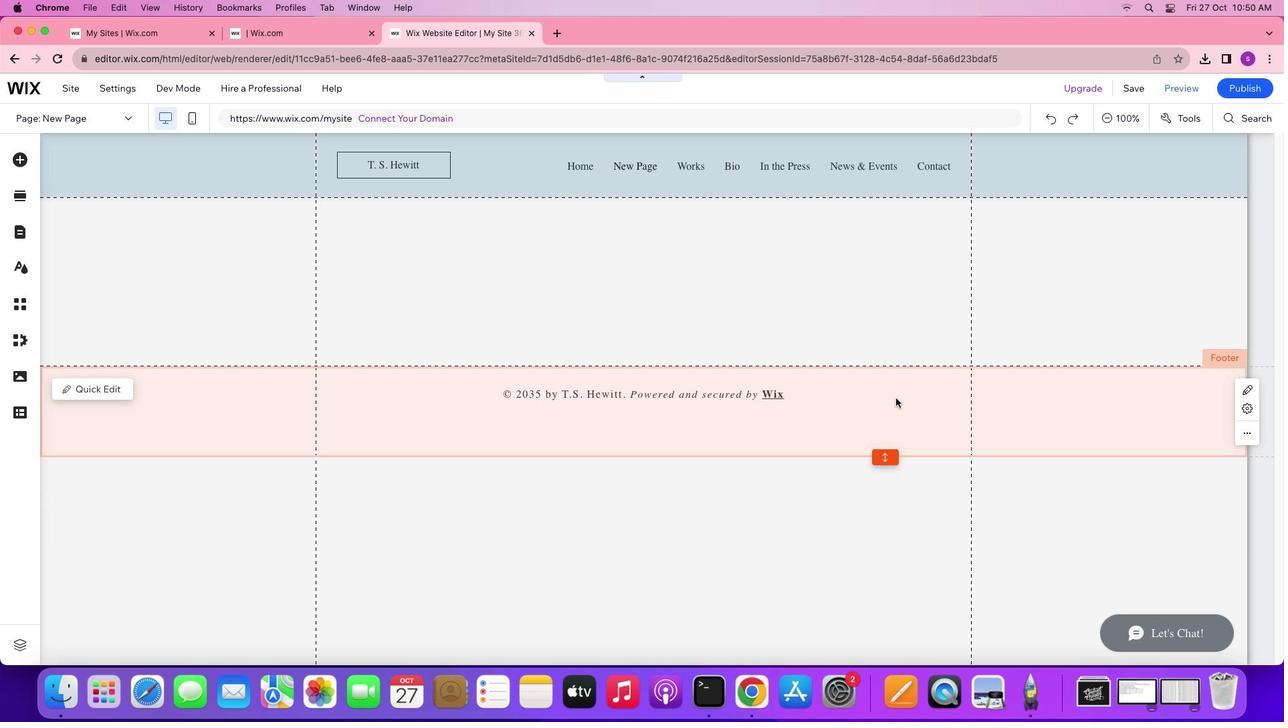 
Action: Mouse pressed left at (896, 398)
Screenshot: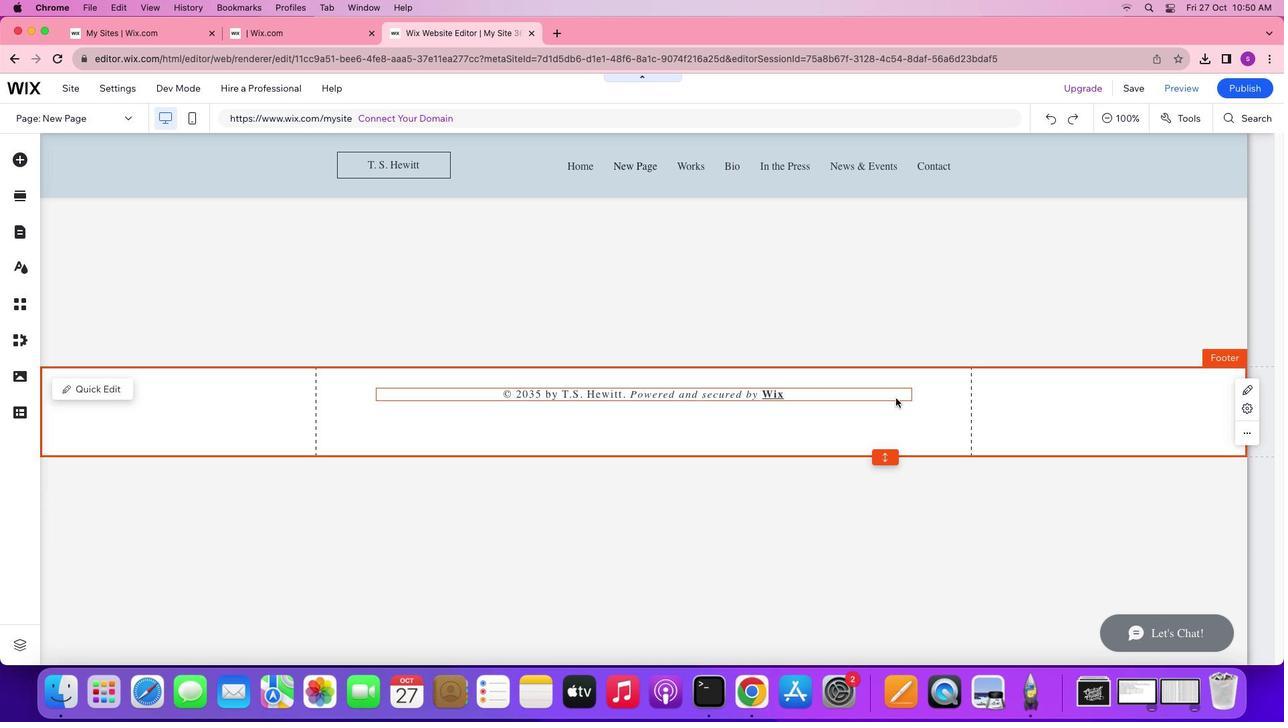 
Action: Mouse moved to (965, 406)
Screenshot: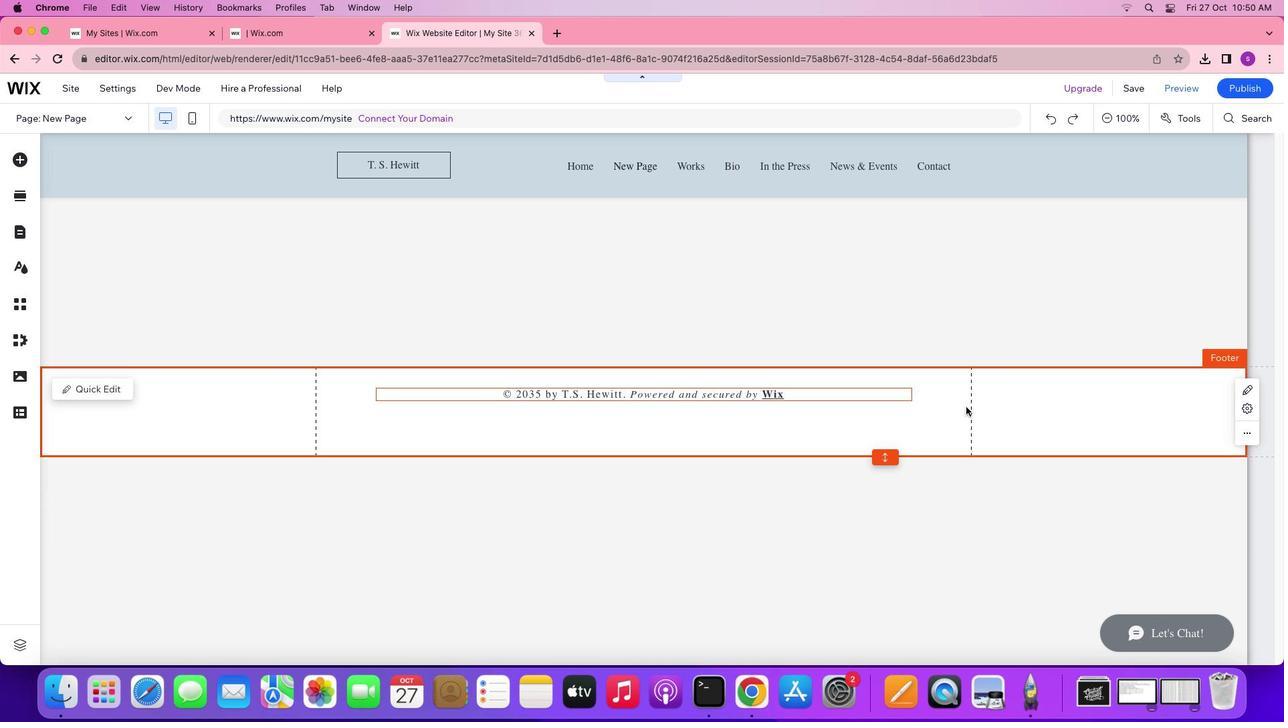 
Action: Mouse pressed left at (965, 406)
Screenshot: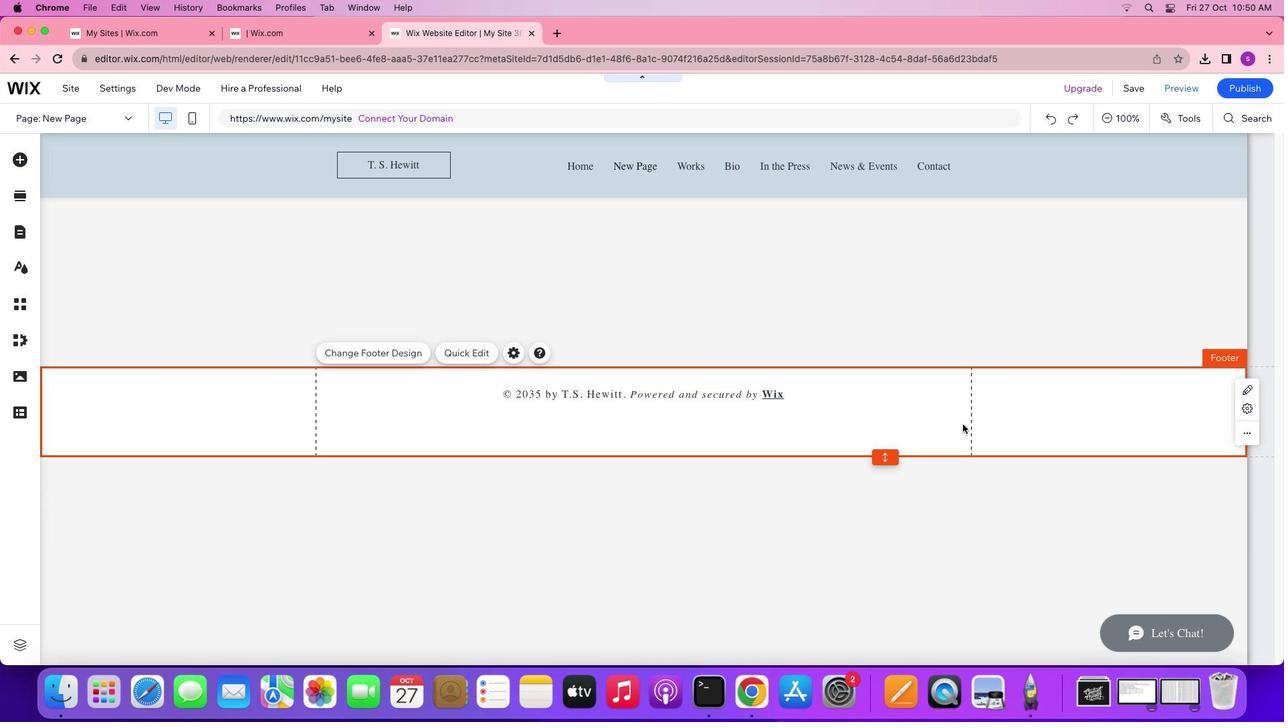 
Action: Mouse moved to (846, 531)
Screenshot: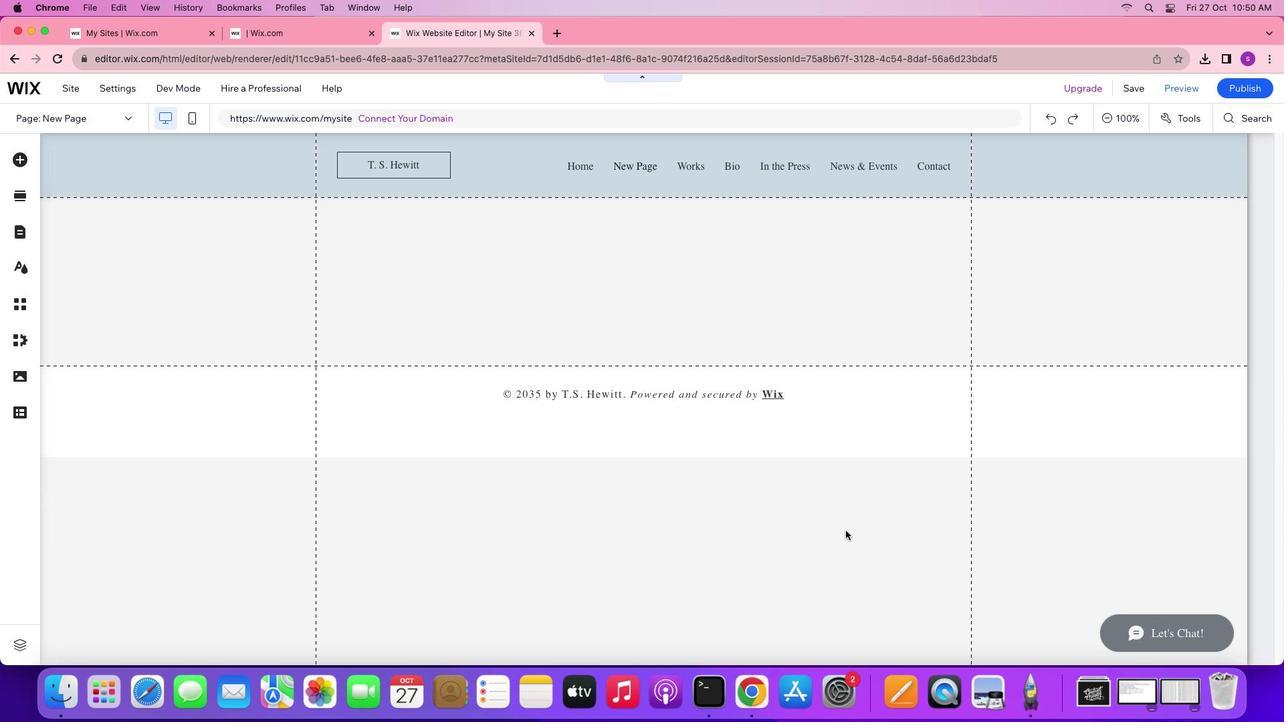 
Action: Mouse pressed left at (846, 531)
Screenshot: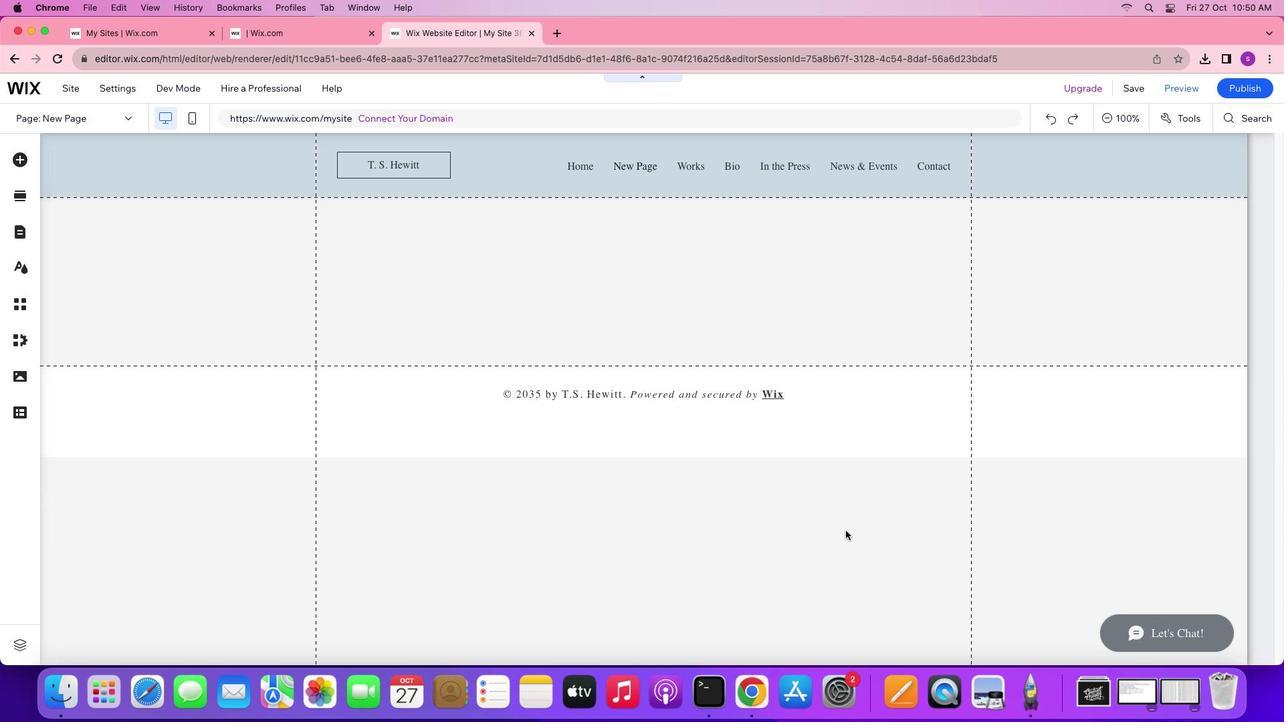 
Action: Mouse moved to (724, 494)
Screenshot: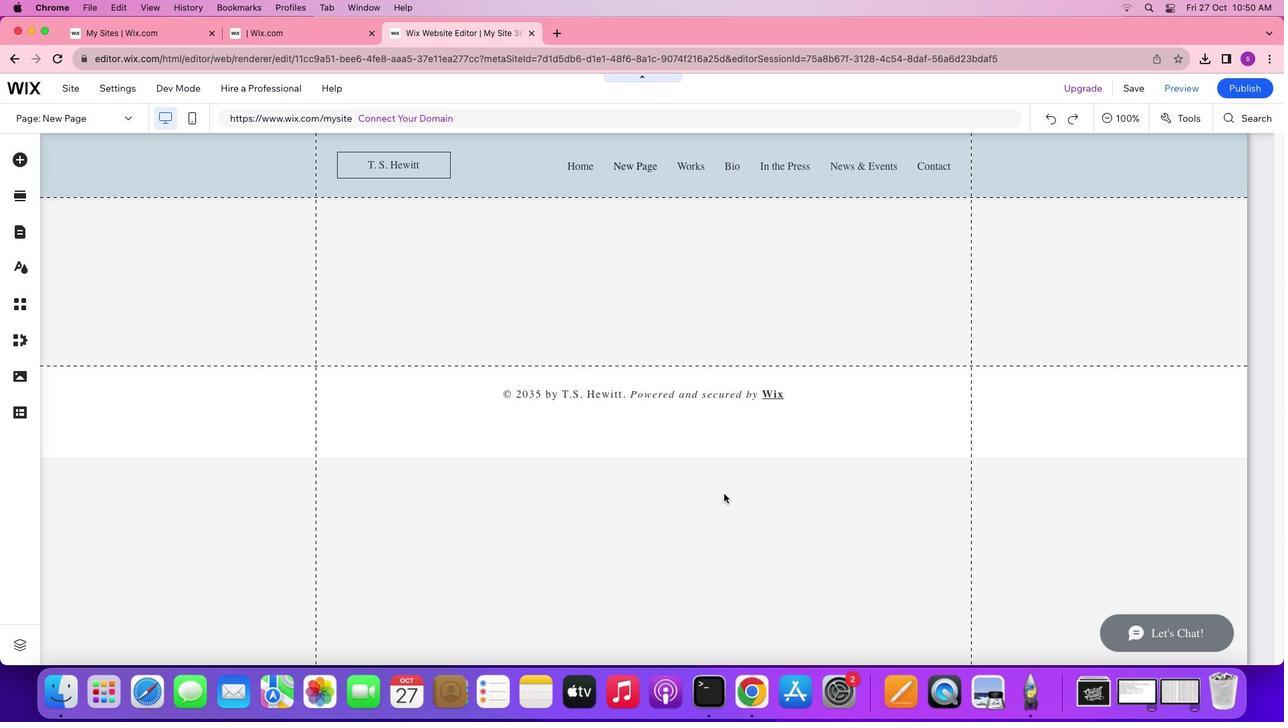
Action: Mouse scrolled (724, 494) with delta (0, 0)
Screenshot: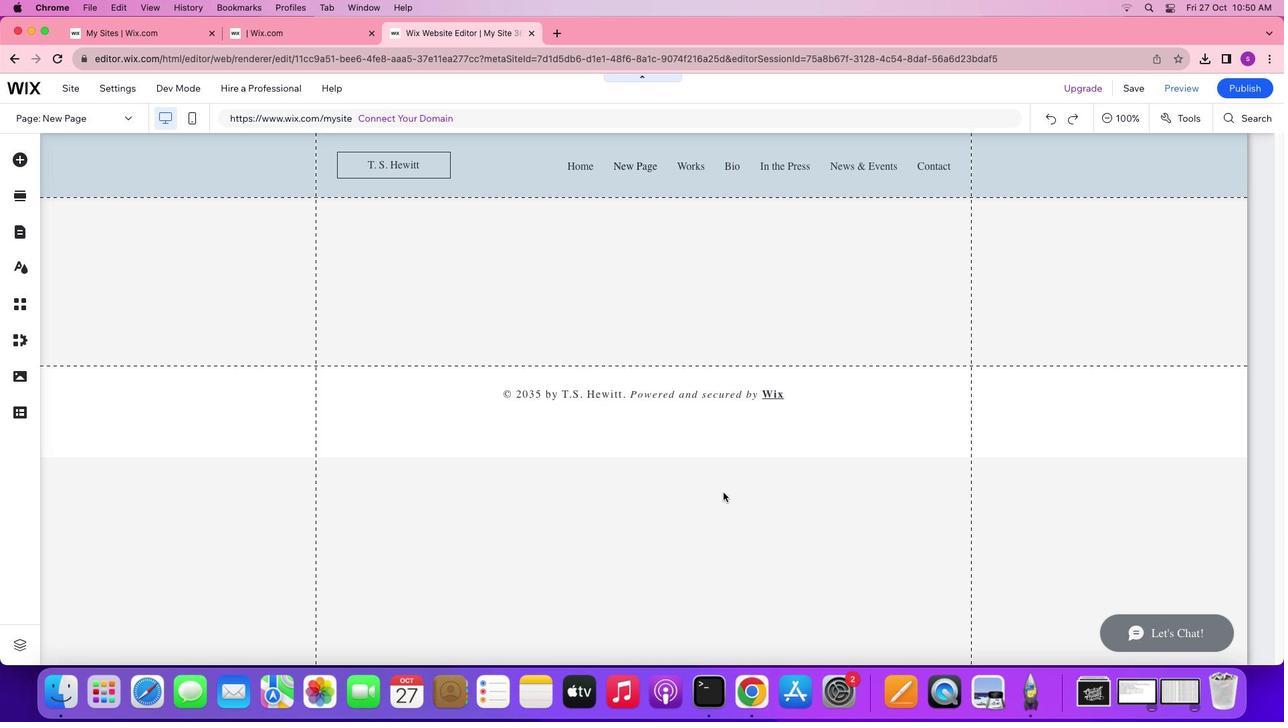 
Action: Mouse scrolled (724, 494) with delta (0, 0)
Screenshot: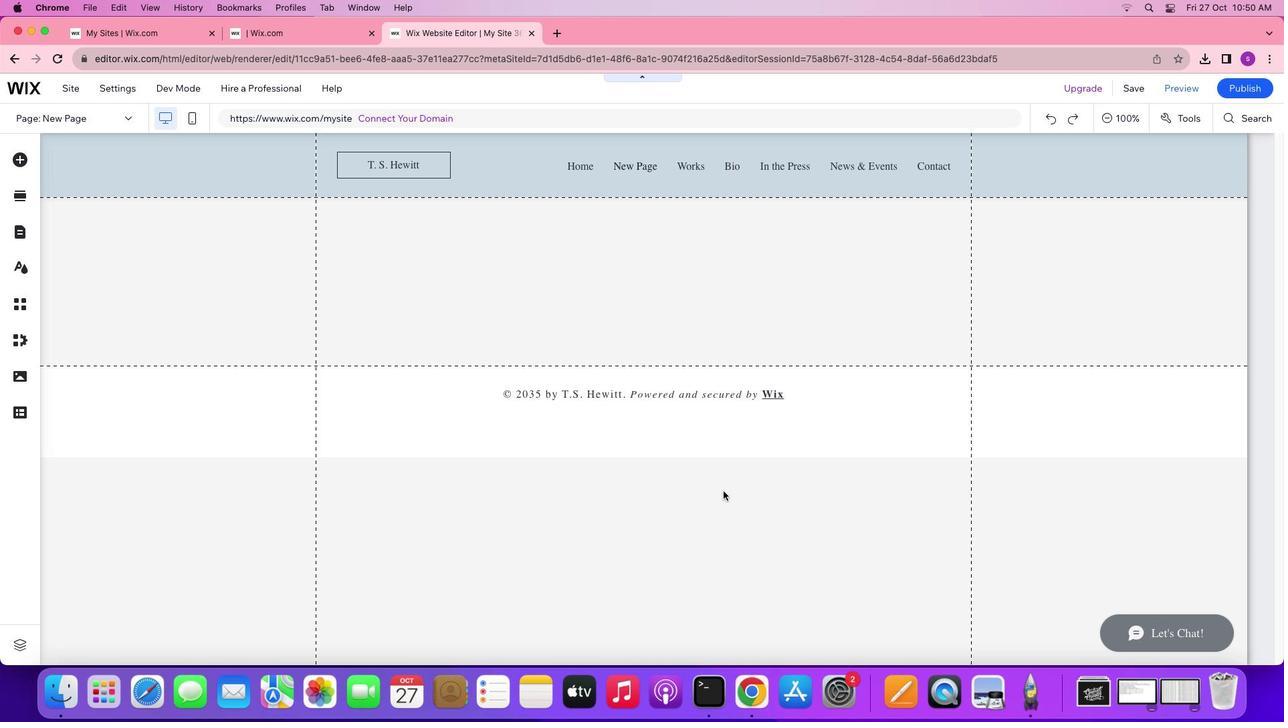 
Action: Mouse scrolled (724, 494) with delta (0, -2)
Screenshot: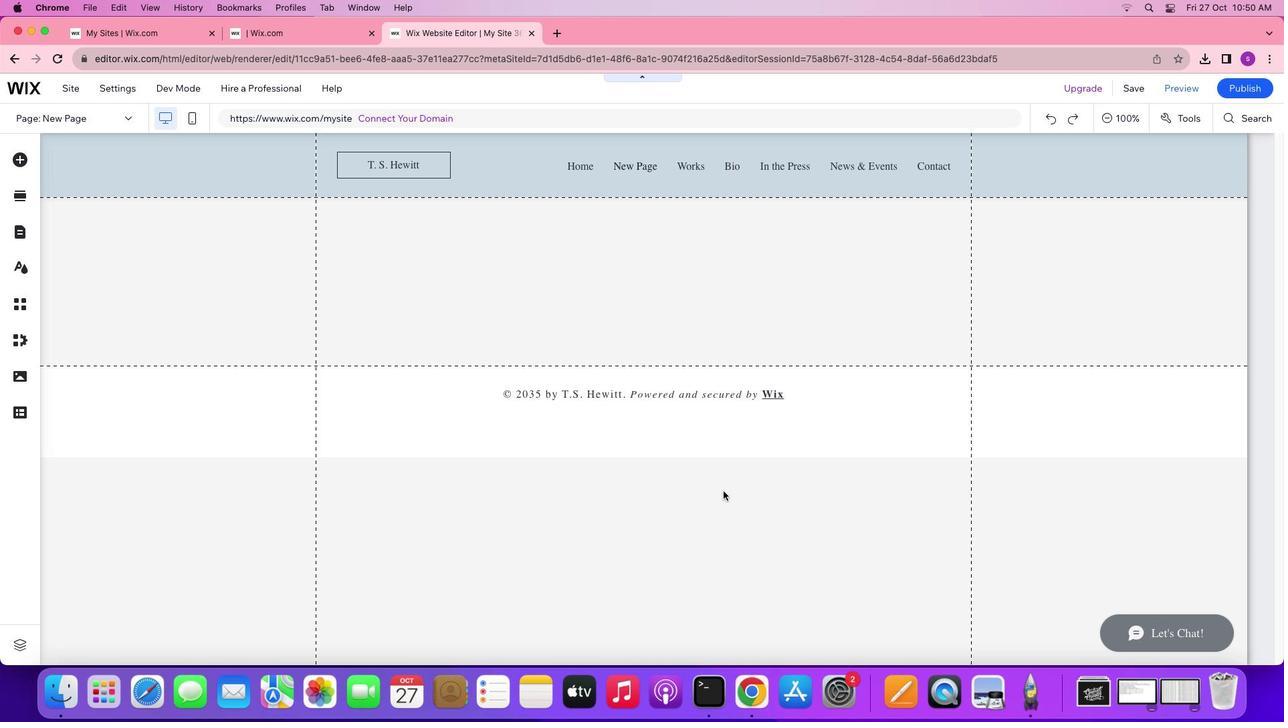 
Action: Mouse moved to (723, 488)
Screenshot: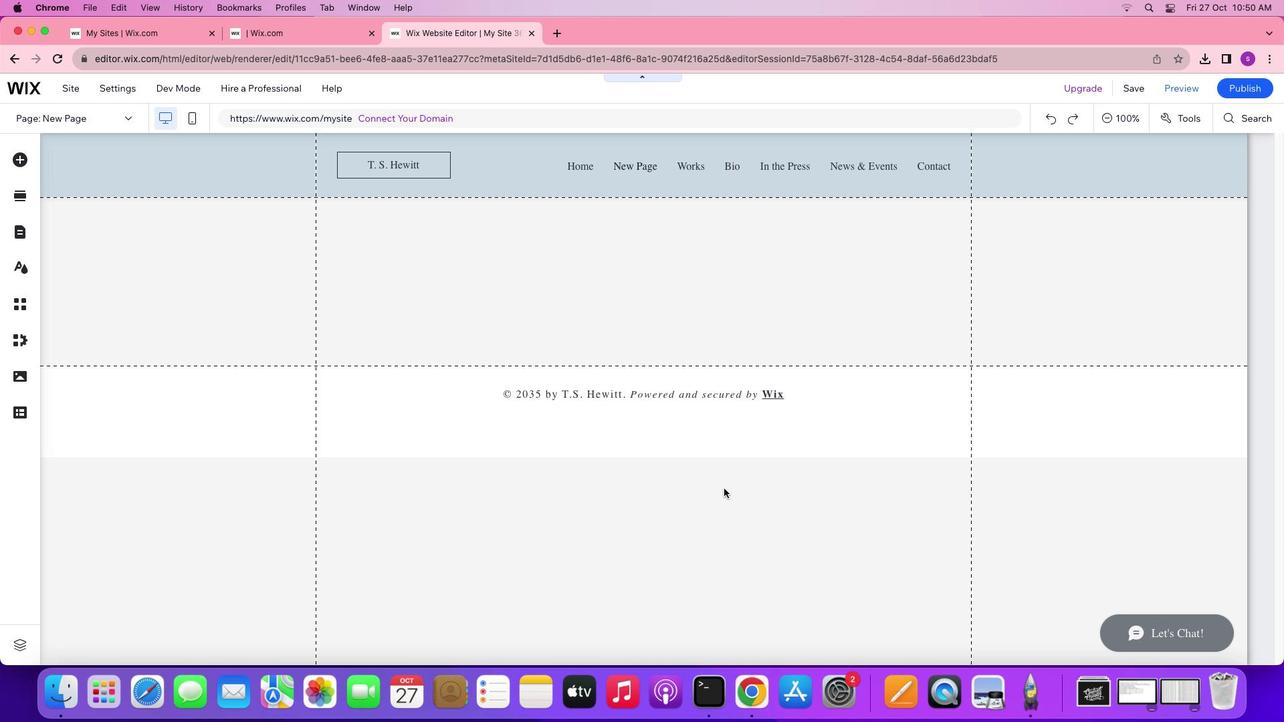 
Action: Mouse scrolled (723, 488) with delta (0, 0)
Screenshot: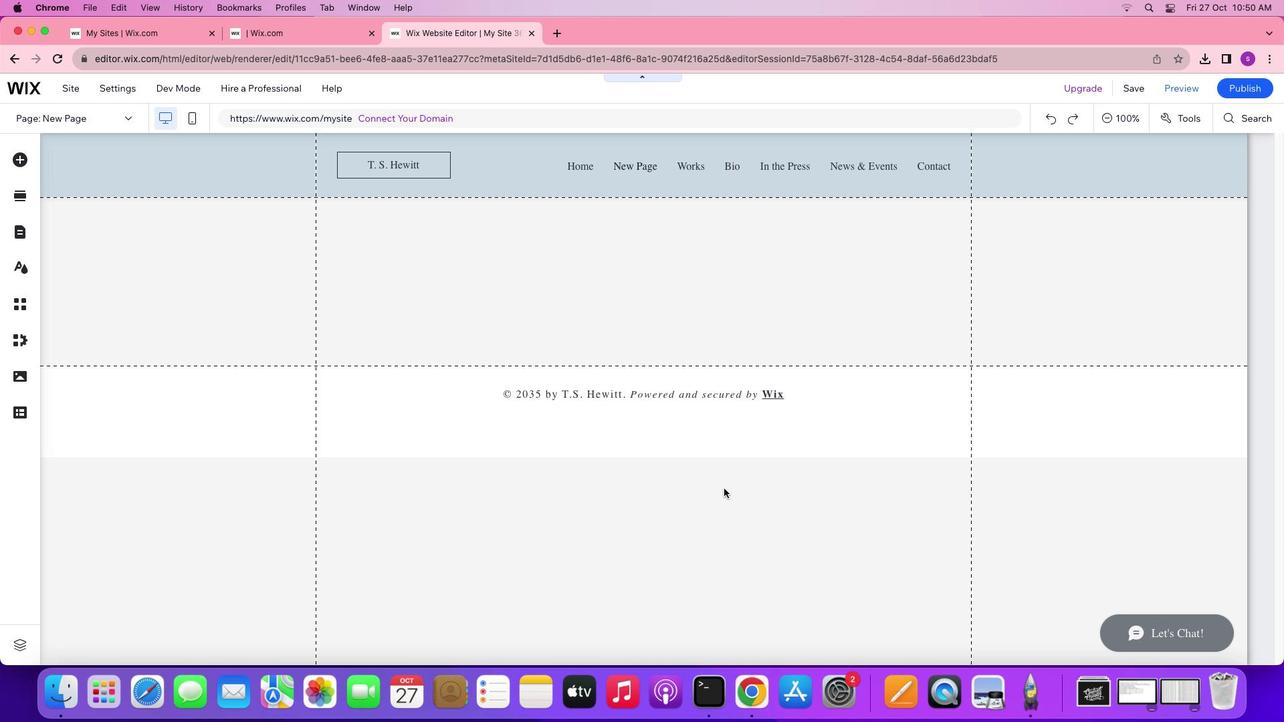 
Action: Mouse scrolled (723, 488) with delta (0, 0)
Screenshot: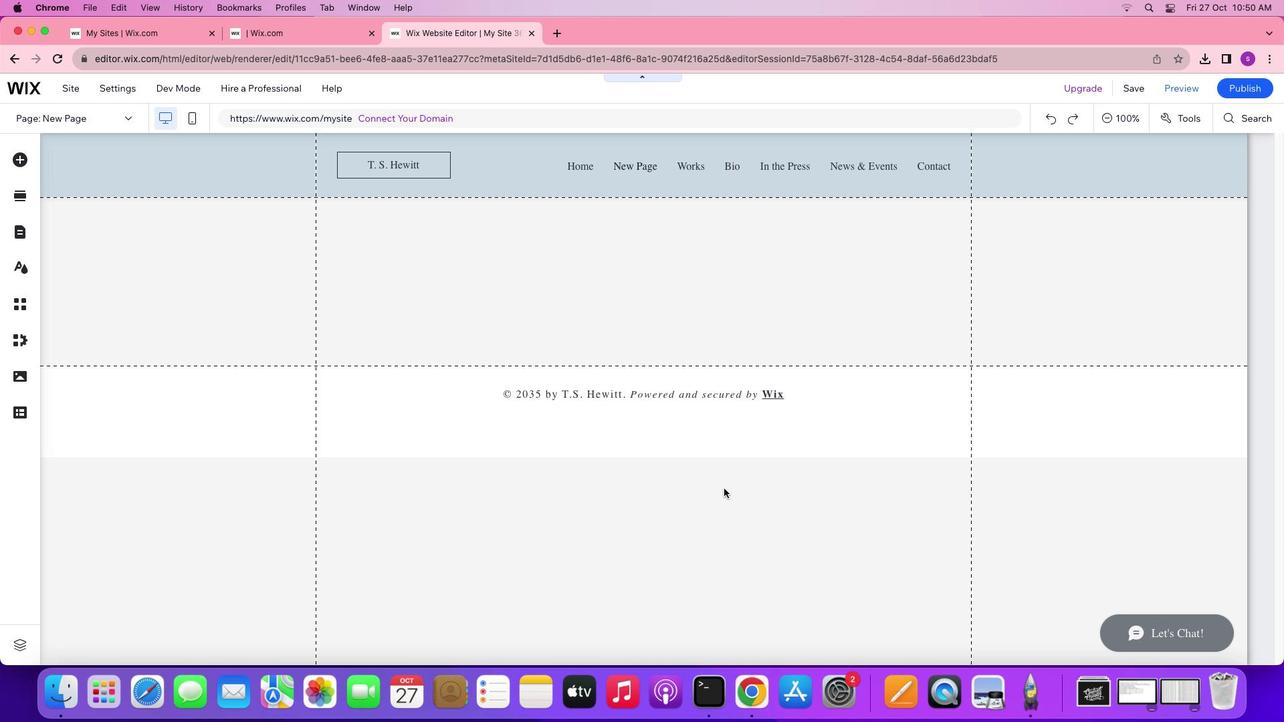 
Action: Mouse scrolled (723, 488) with delta (0, 2)
Screenshot: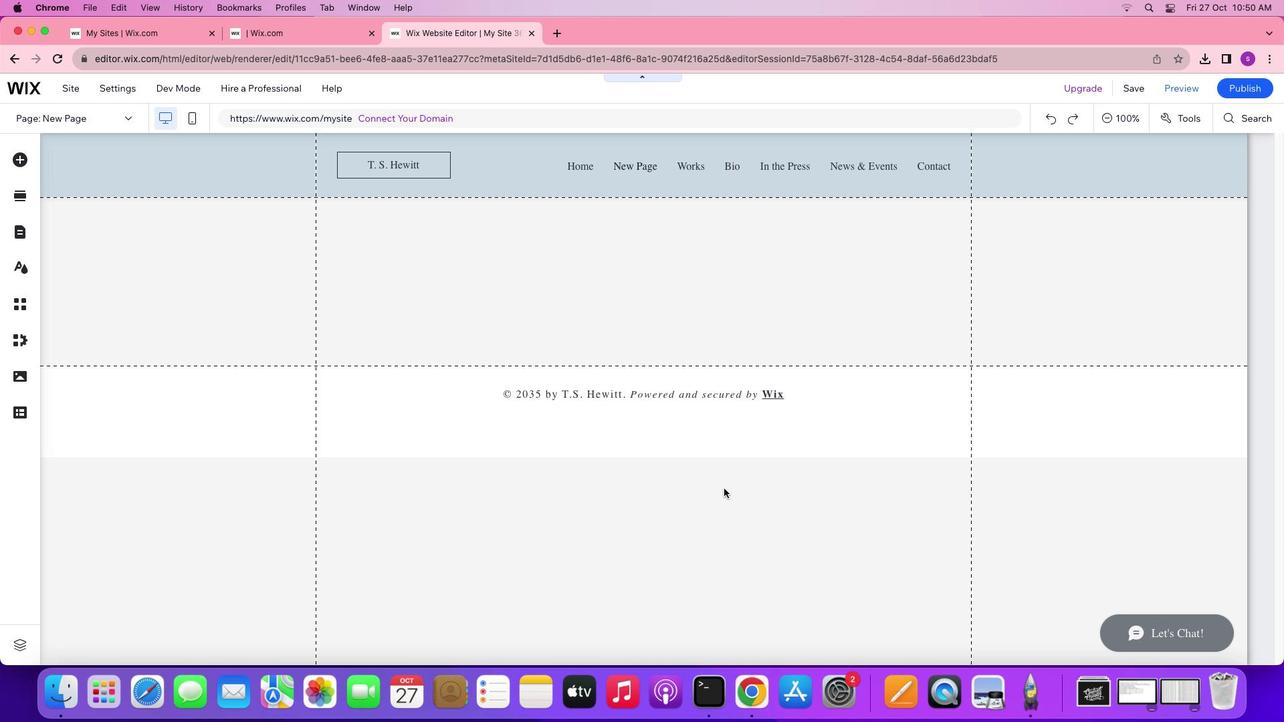 
Action: Mouse scrolled (723, 488) with delta (0, 3)
Screenshot: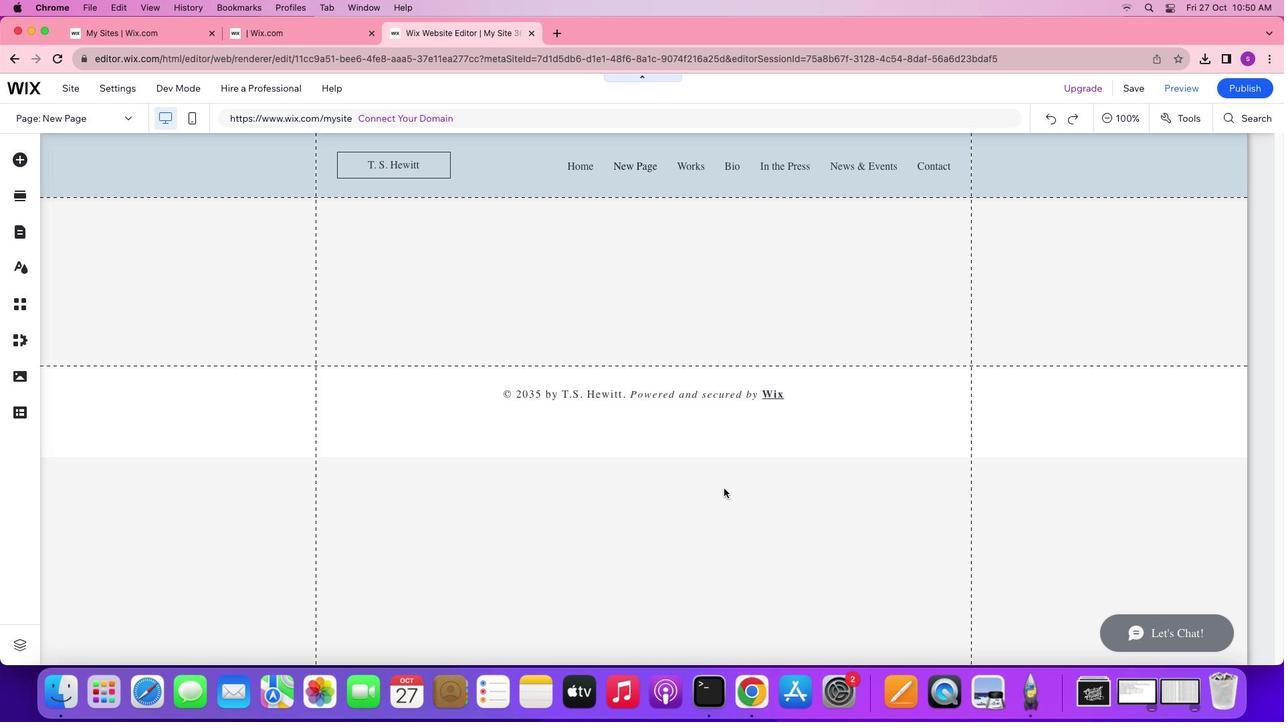 
Action: Mouse moved to (18, 155)
Screenshot: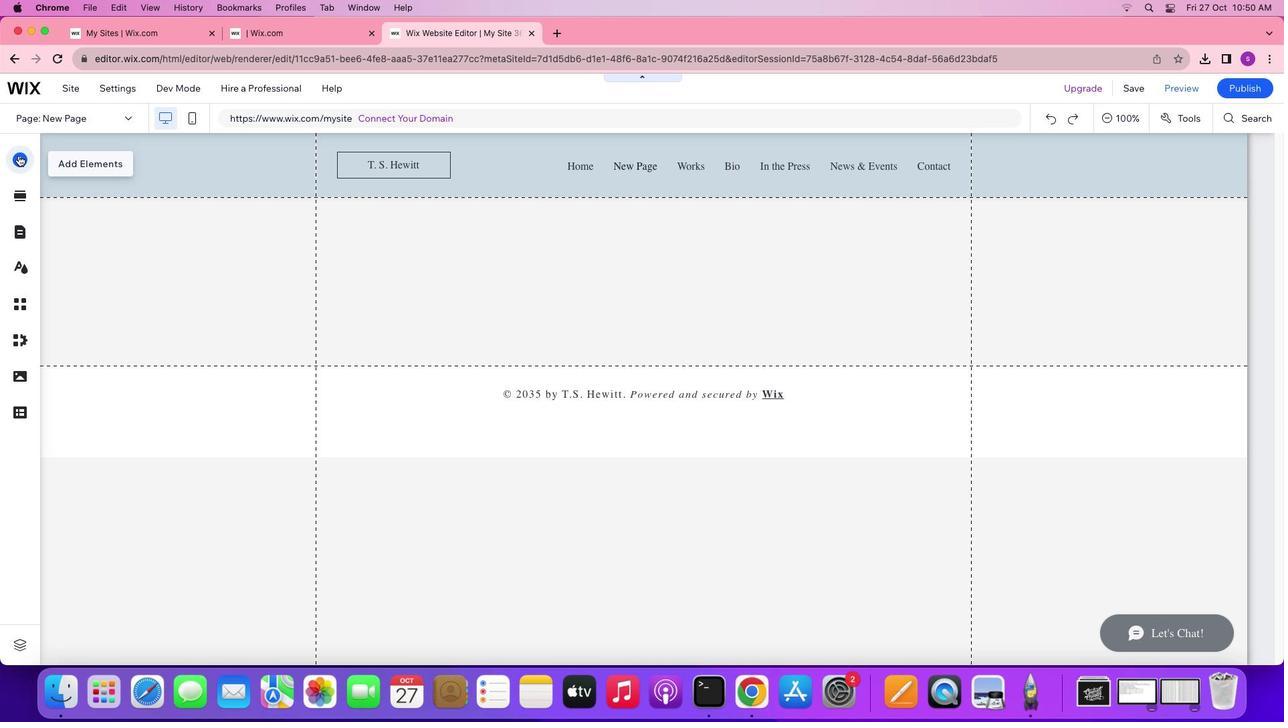 
Action: Mouse pressed left at (18, 155)
Screenshot: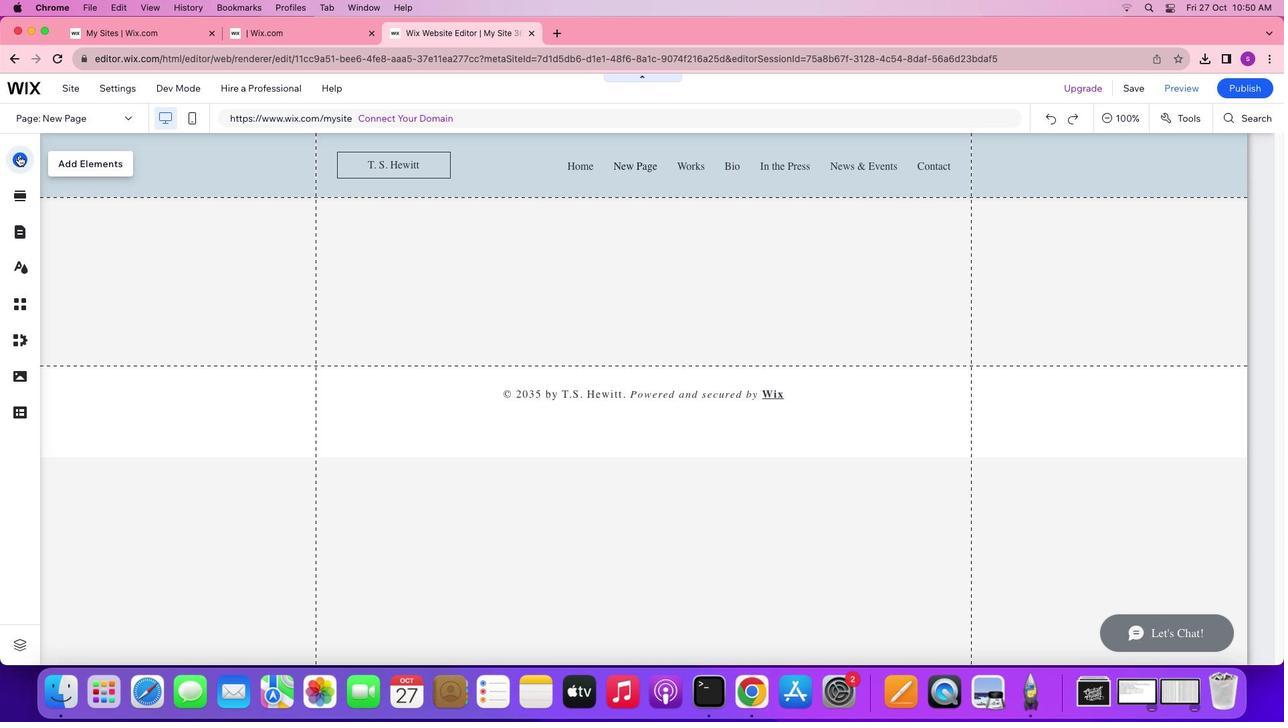 
Action: Mouse moved to (286, 378)
Screenshot: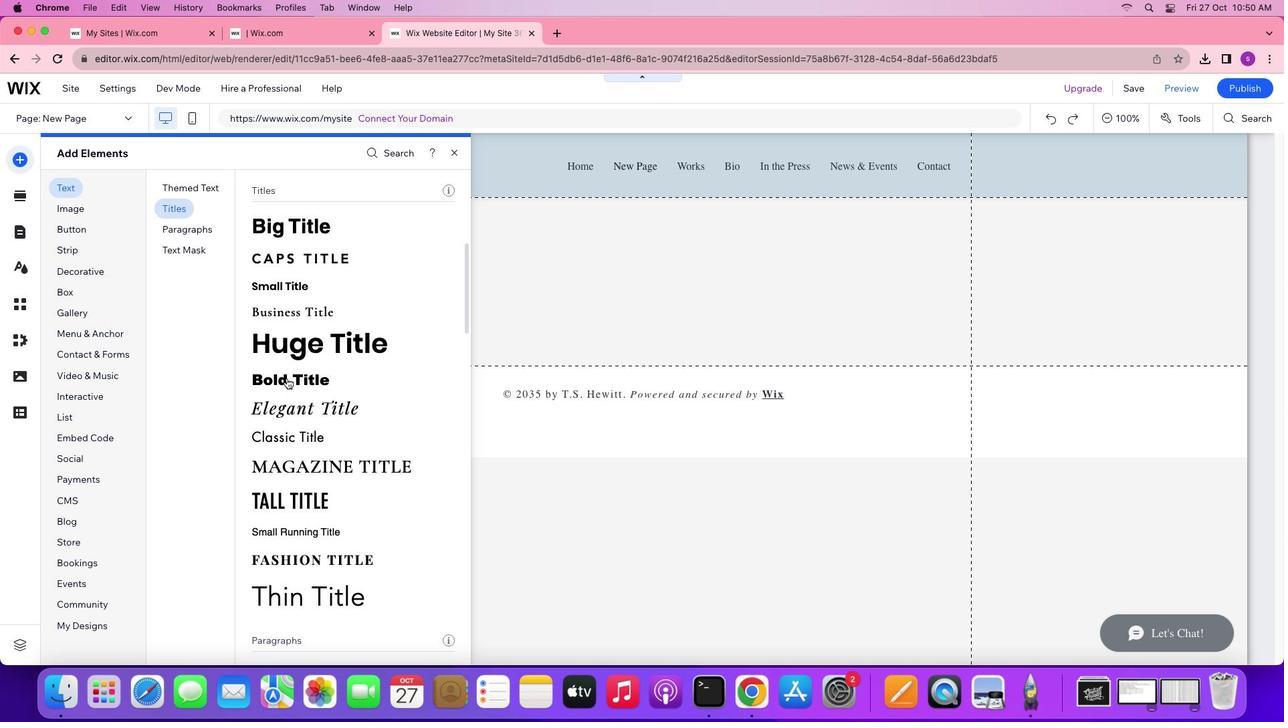 
Action: Mouse pressed left at (286, 378)
Screenshot: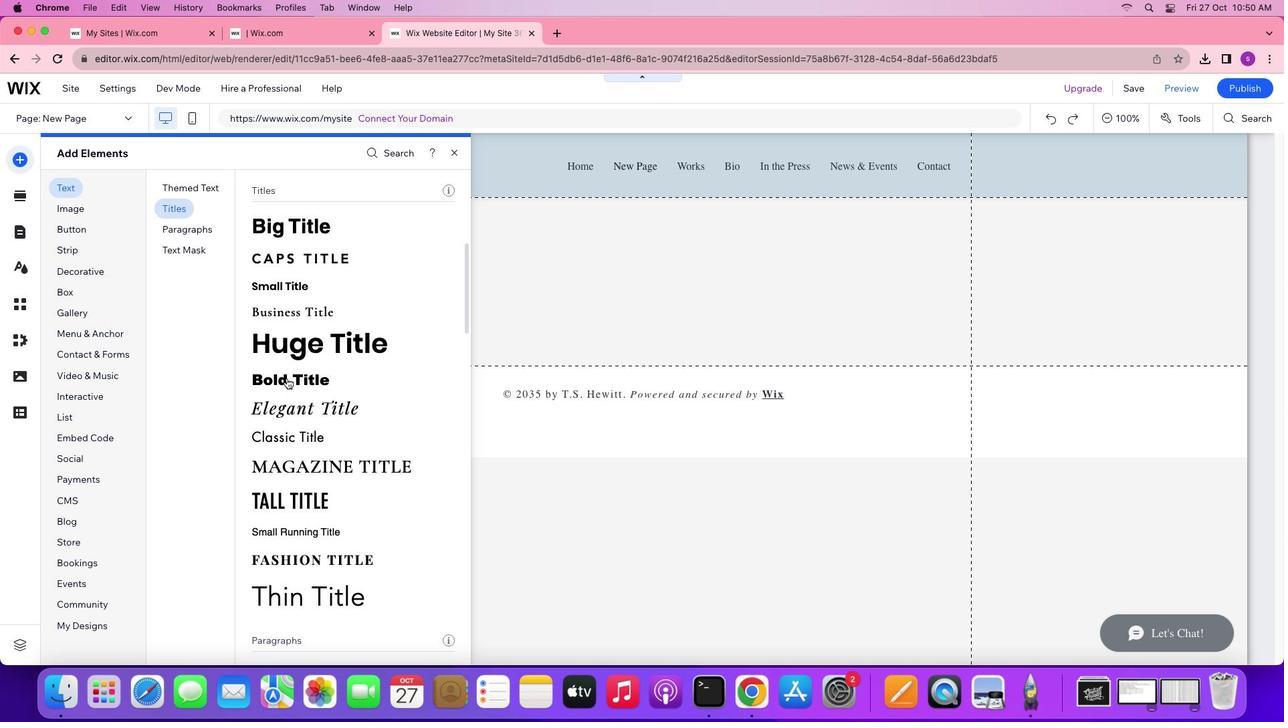 
Action: Mouse moved to (591, 282)
Screenshot: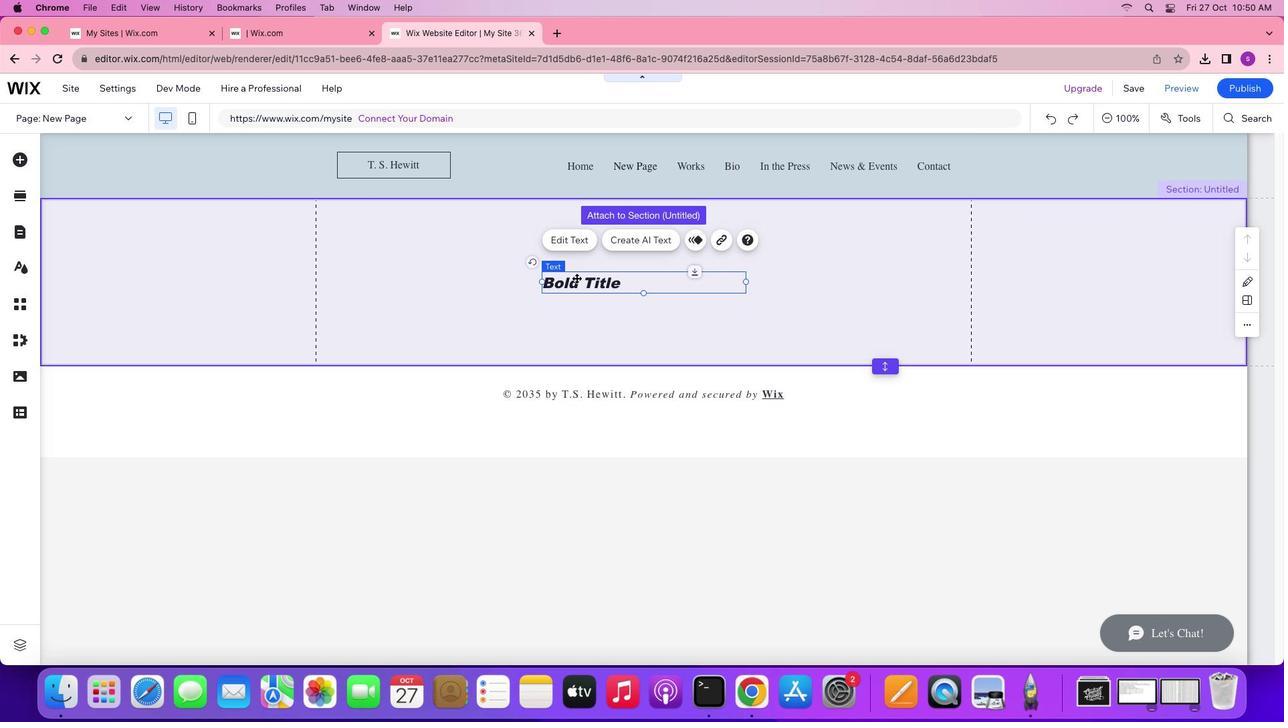 
Action: Mouse pressed left at (591, 282)
Screenshot: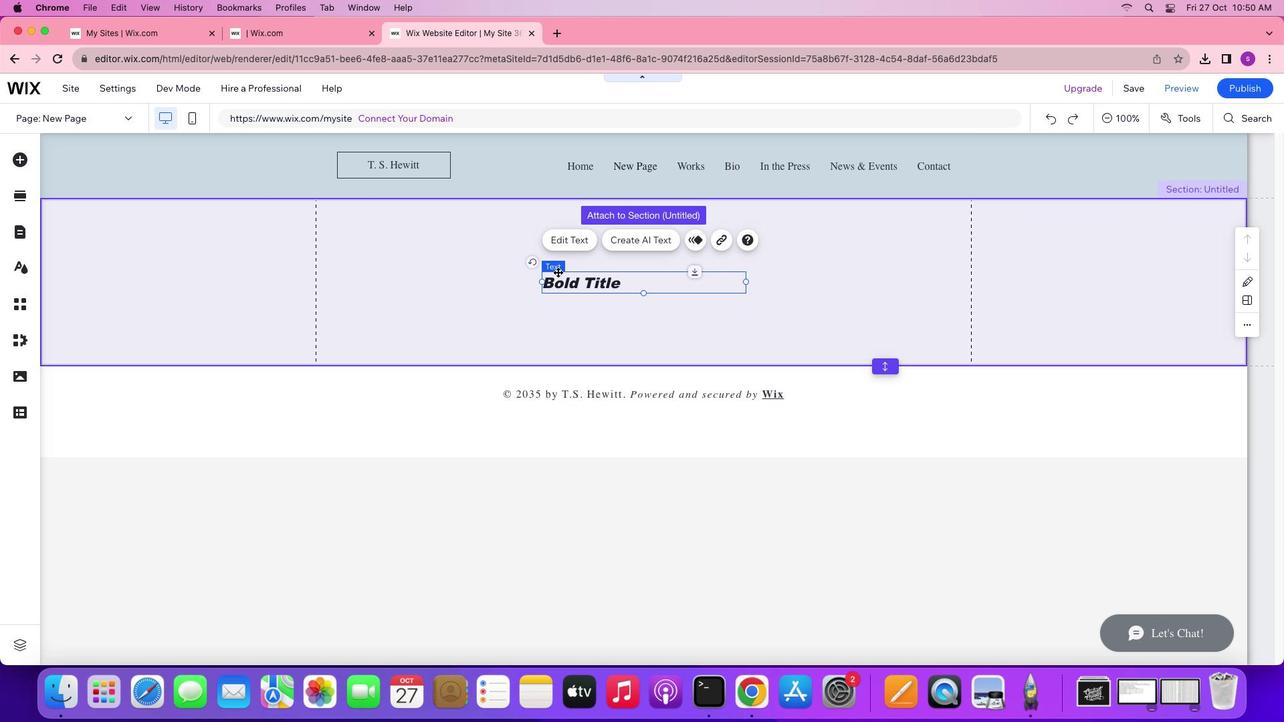 
Action: Mouse moved to (768, 308)
Screenshot: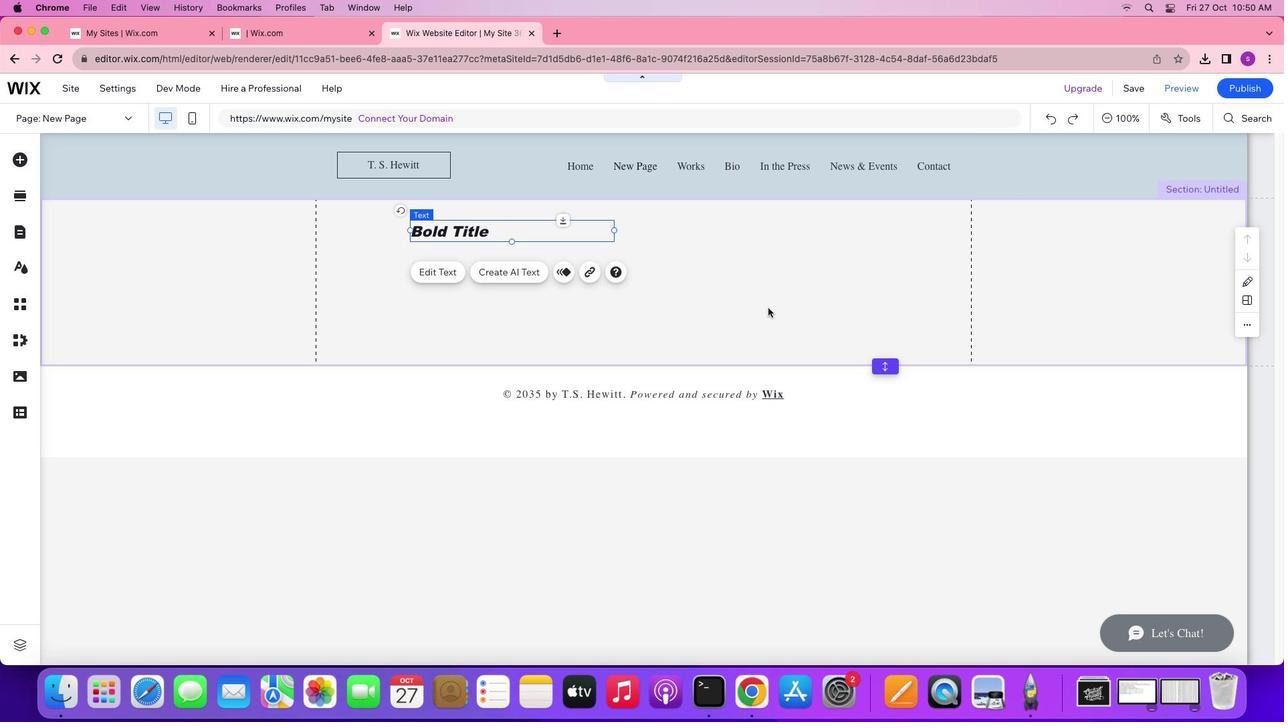 
Action: Mouse pressed left at (768, 308)
Screenshot: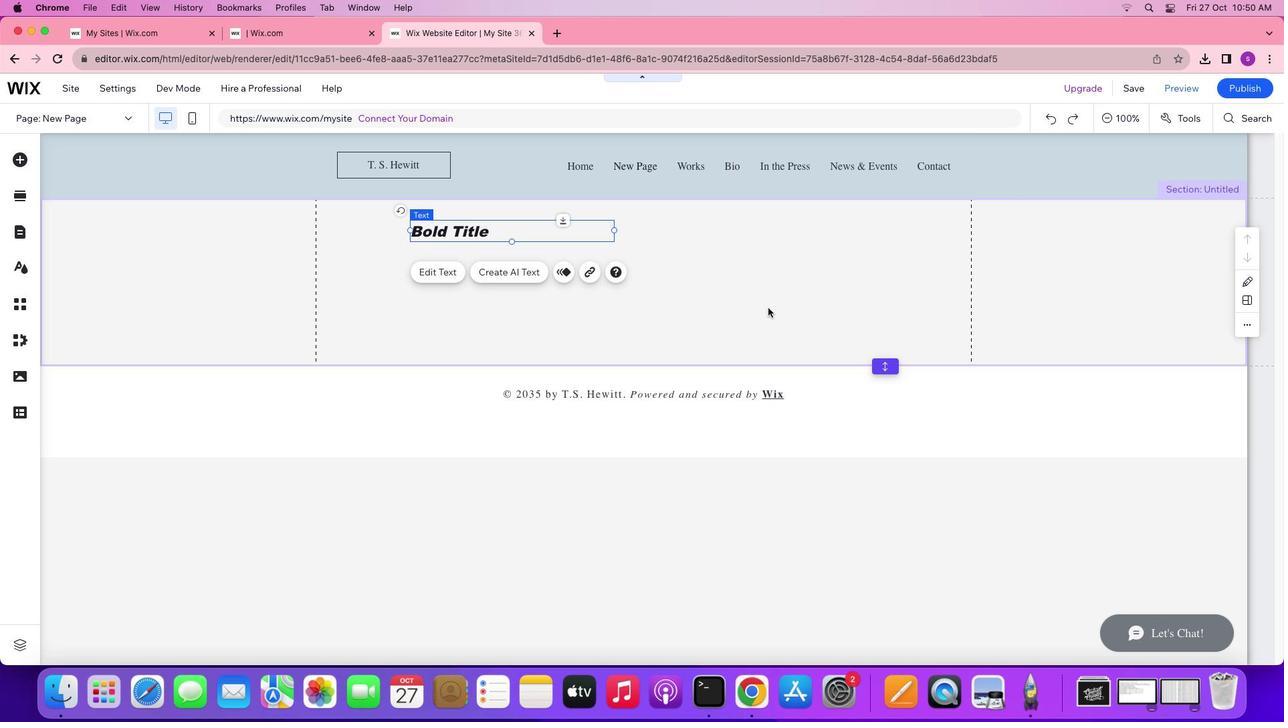 
Action: Mouse moved to (20, 161)
Screenshot: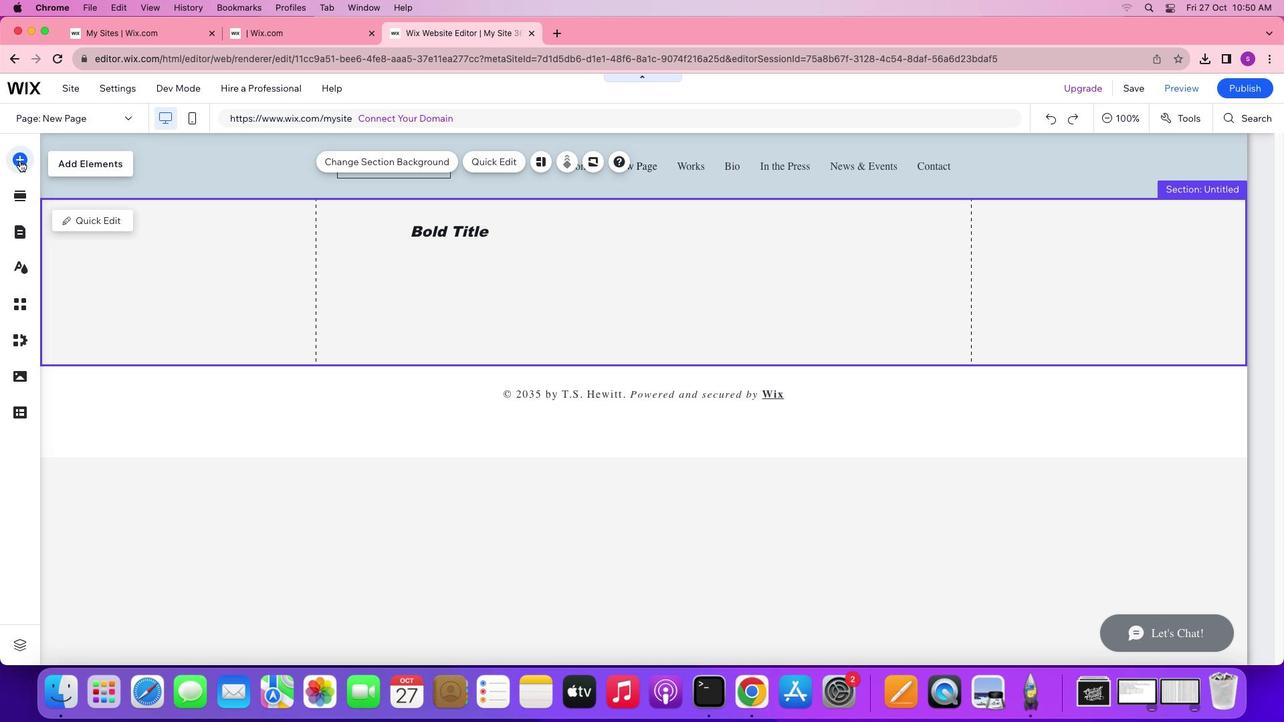 
Action: Mouse pressed left at (20, 161)
Screenshot: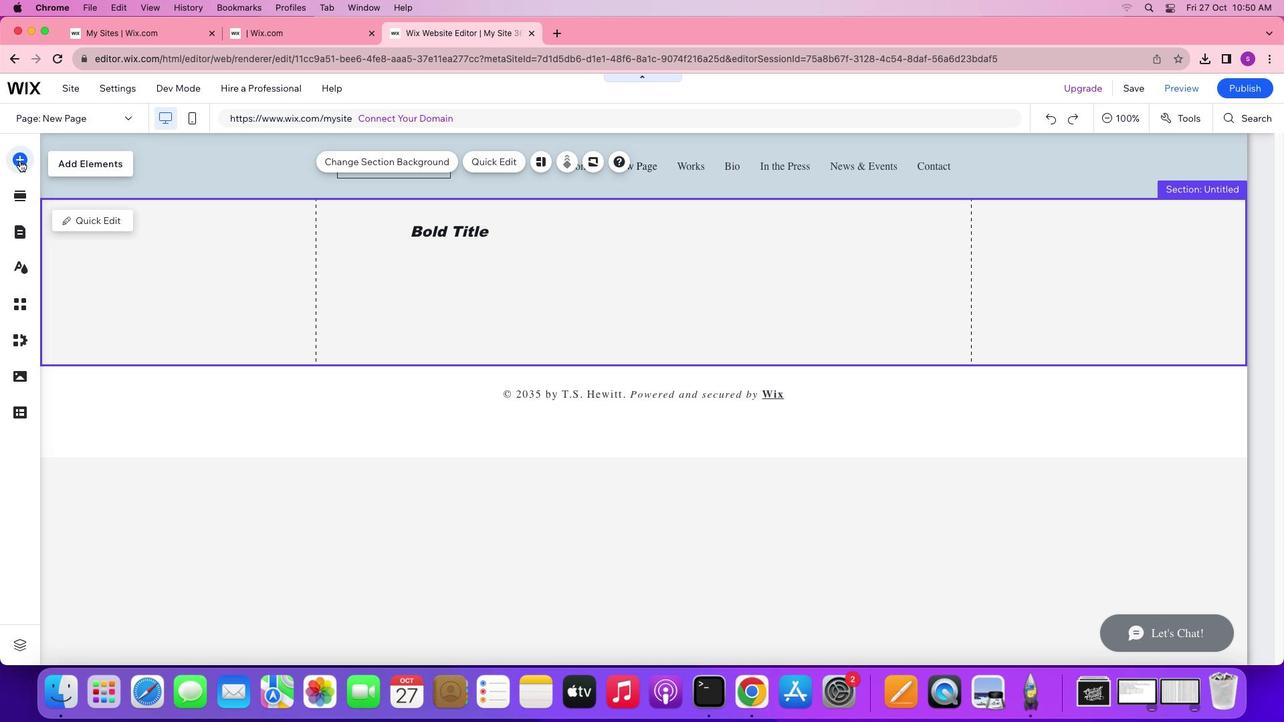 
Action: Mouse moved to (64, 288)
Screenshot: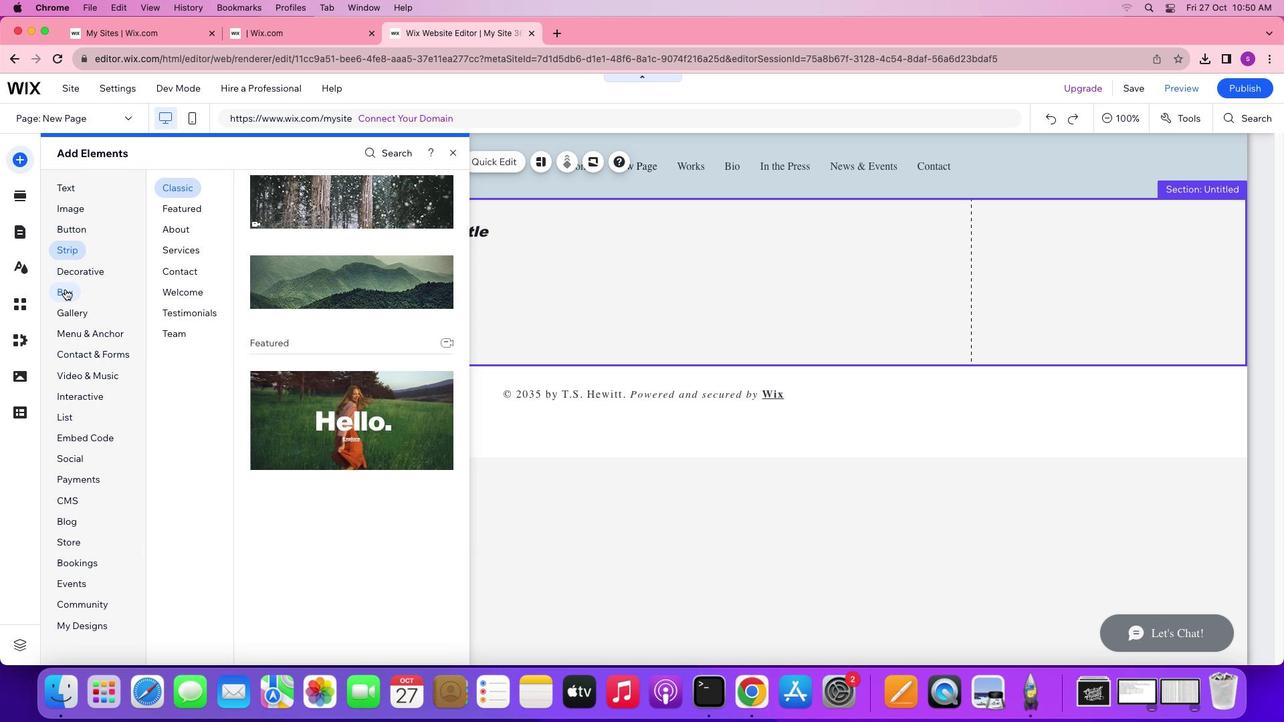 
Action: Mouse pressed left at (64, 288)
Screenshot: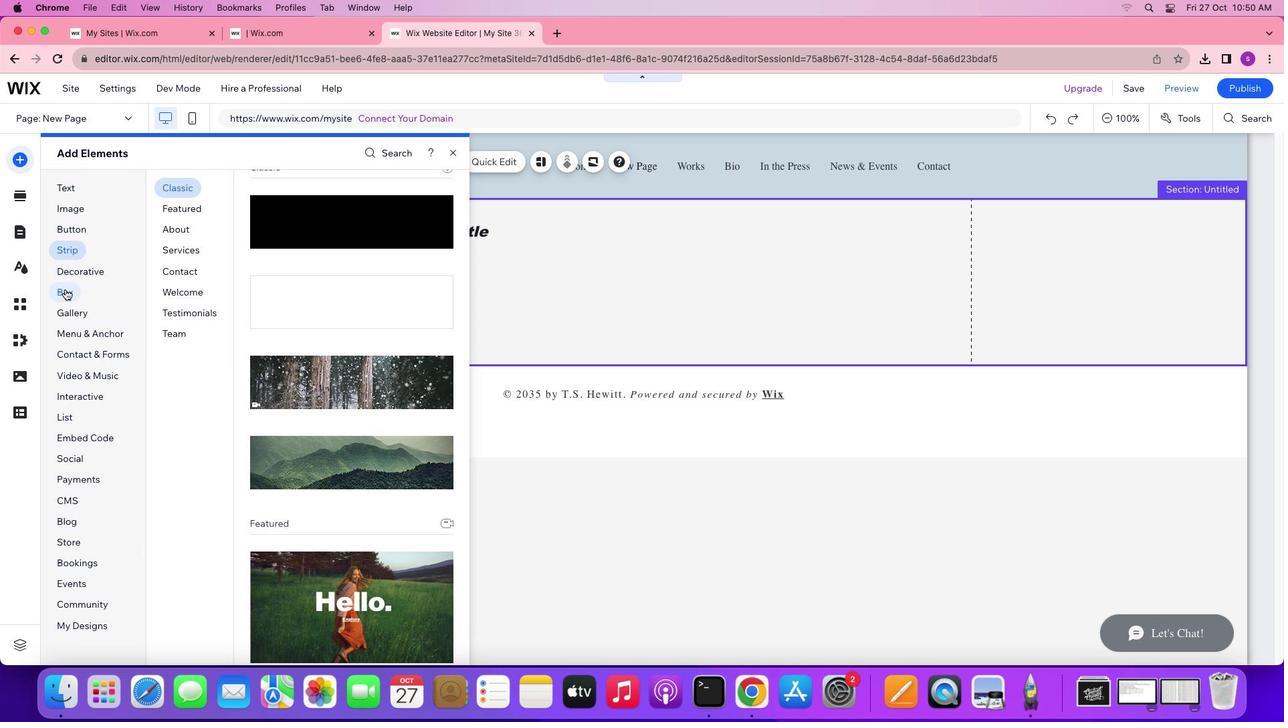 
Action: Mouse moved to (63, 291)
Screenshot: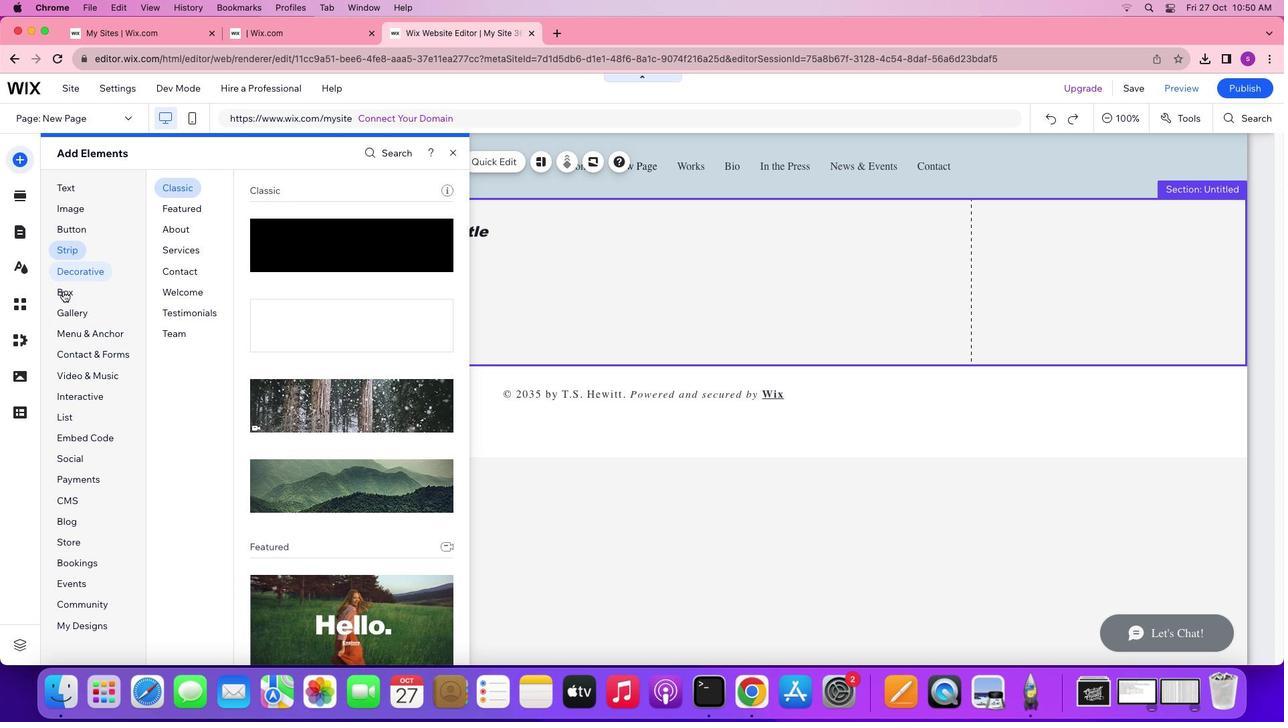 
Action: Mouse pressed left at (63, 291)
Screenshot: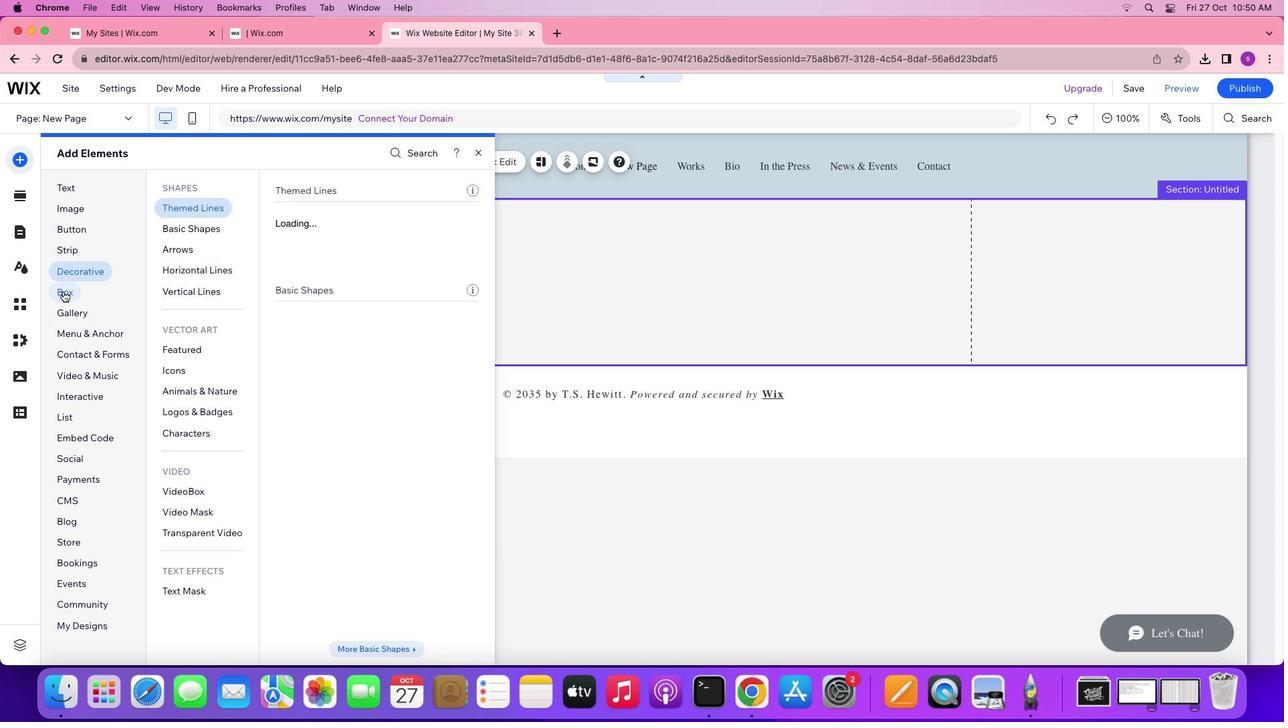 
Action: Mouse moved to (323, 243)
Screenshot: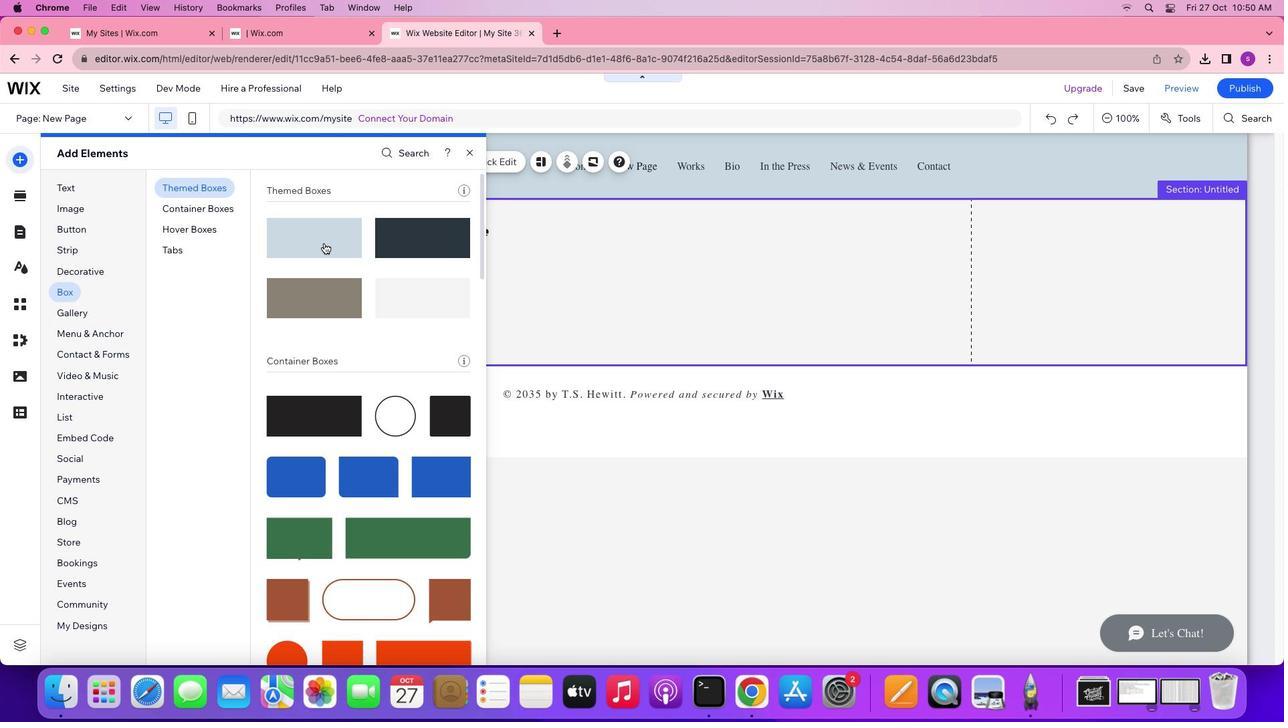 
Action: Mouse pressed left at (323, 243)
Screenshot: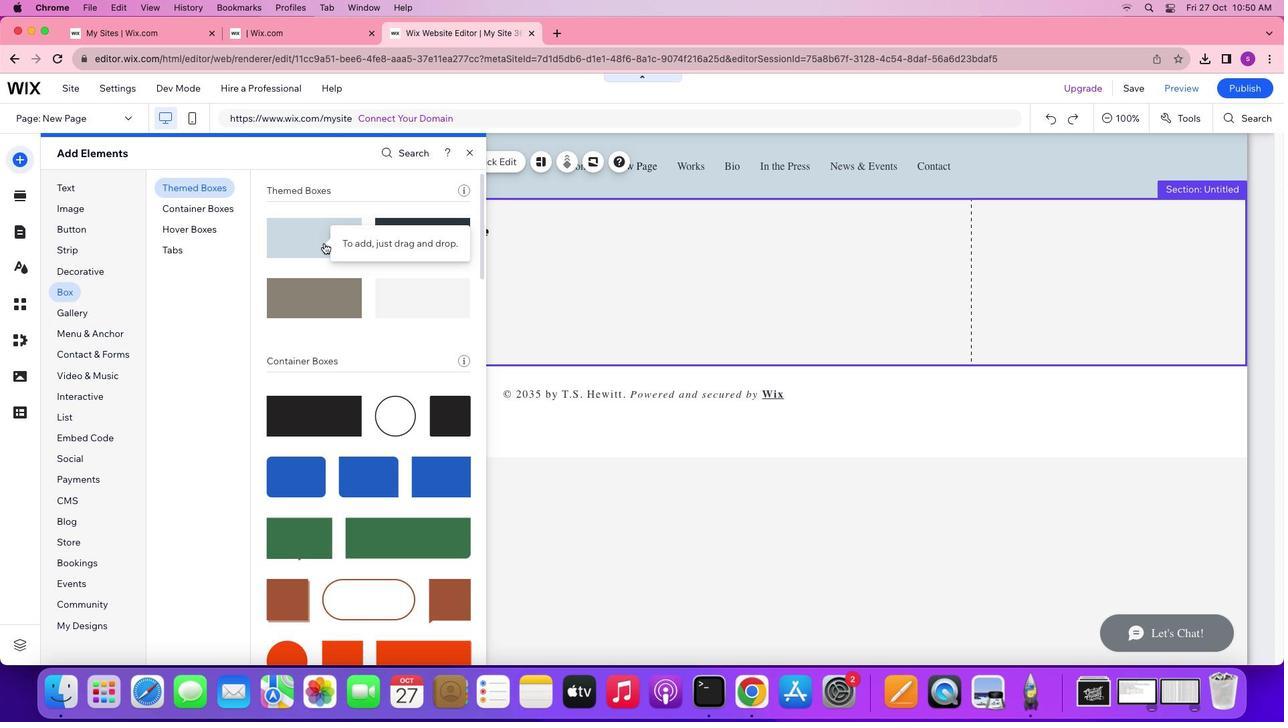 
Action: Mouse moved to (653, 280)
Screenshot: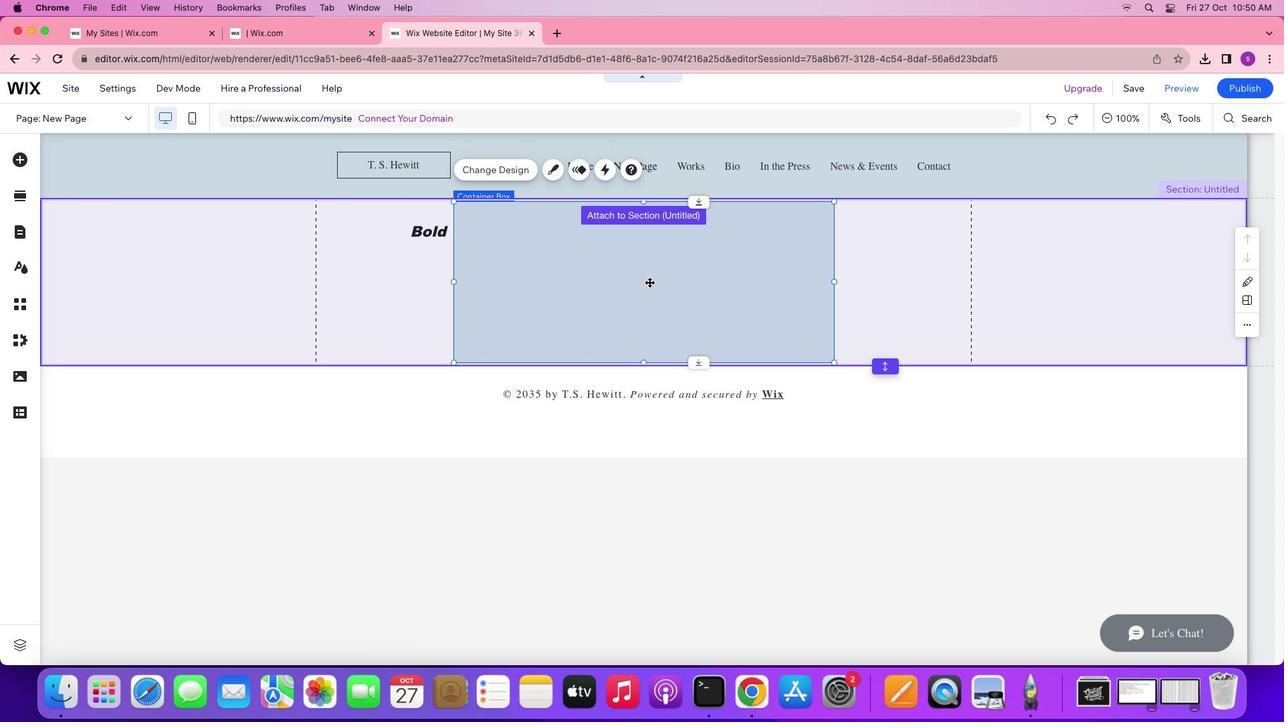 
Action: Mouse pressed left at (653, 280)
Screenshot: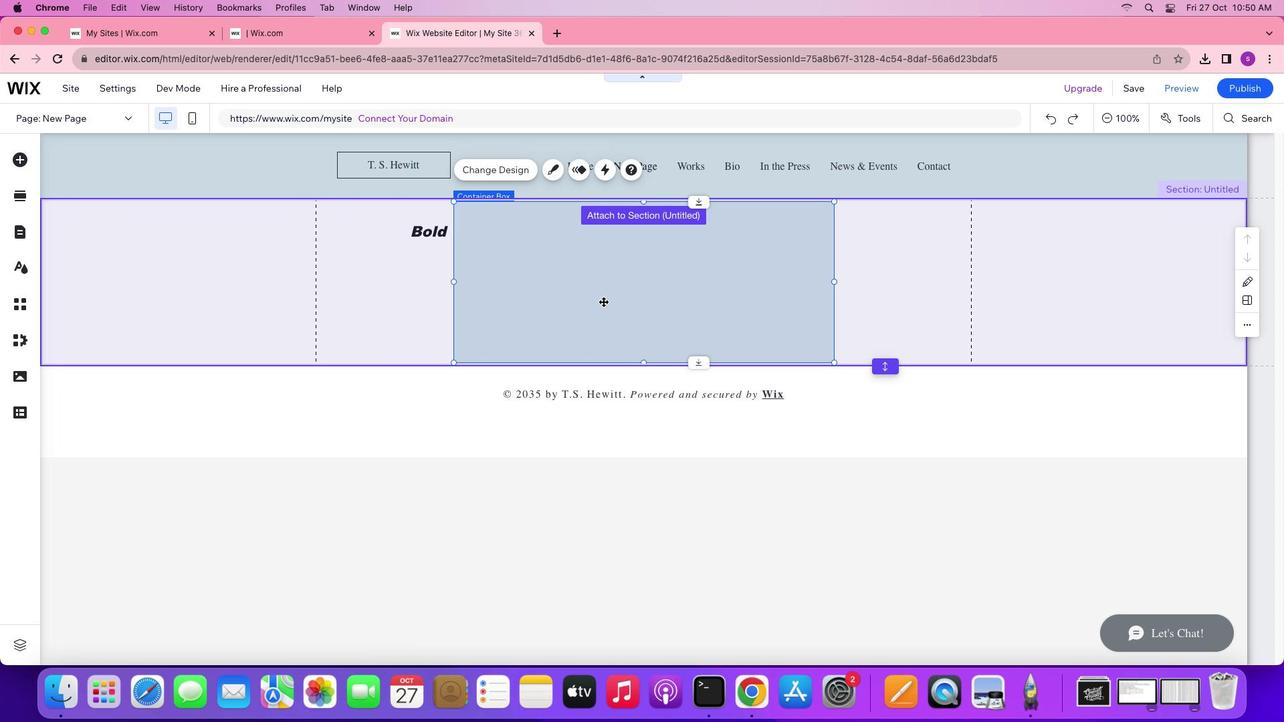
Action: Mouse moved to (813, 270)
Screenshot: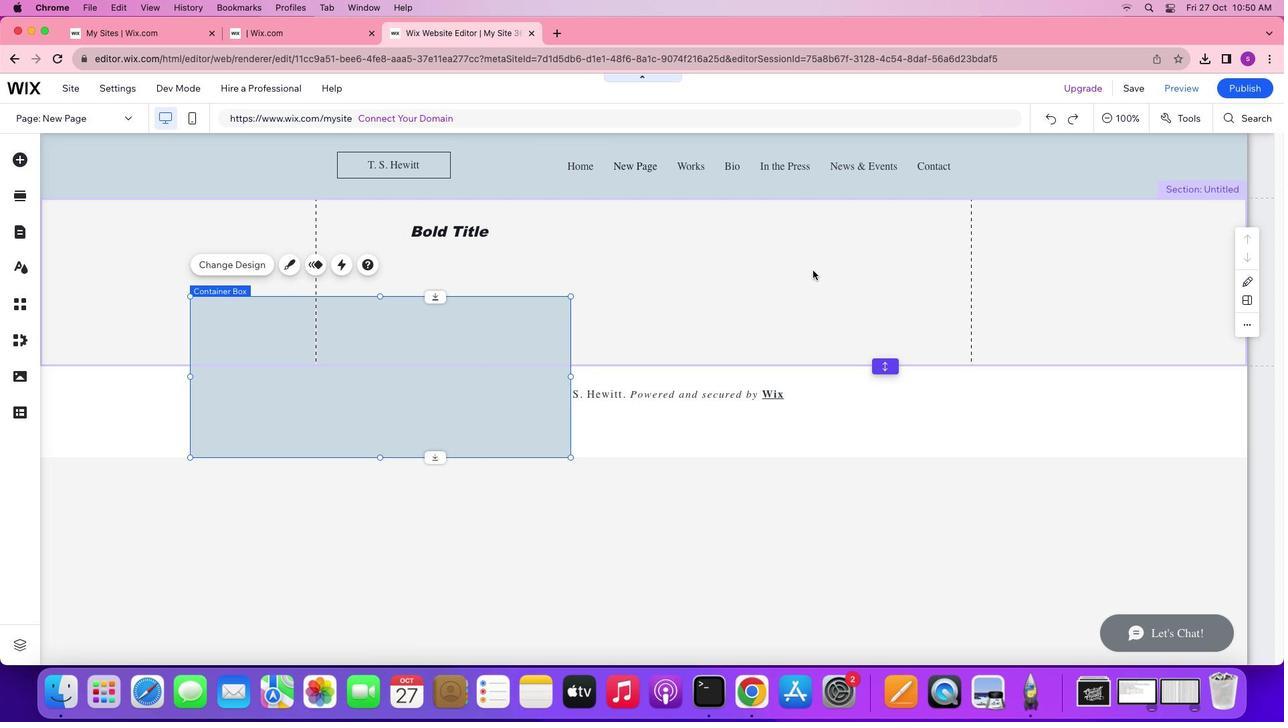 
Action: Mouse pressed left at (813, 270)
Screenshot: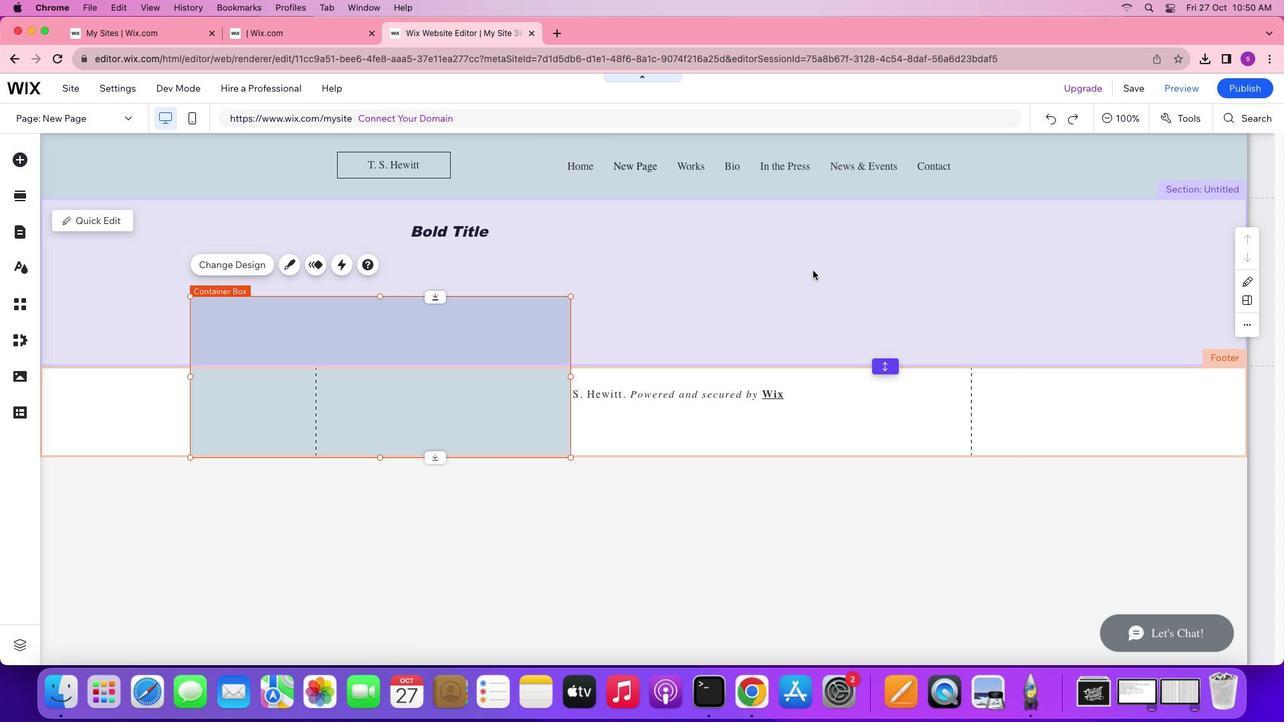 
Action: Mouse pressed left at (813, 270)
Screenshot: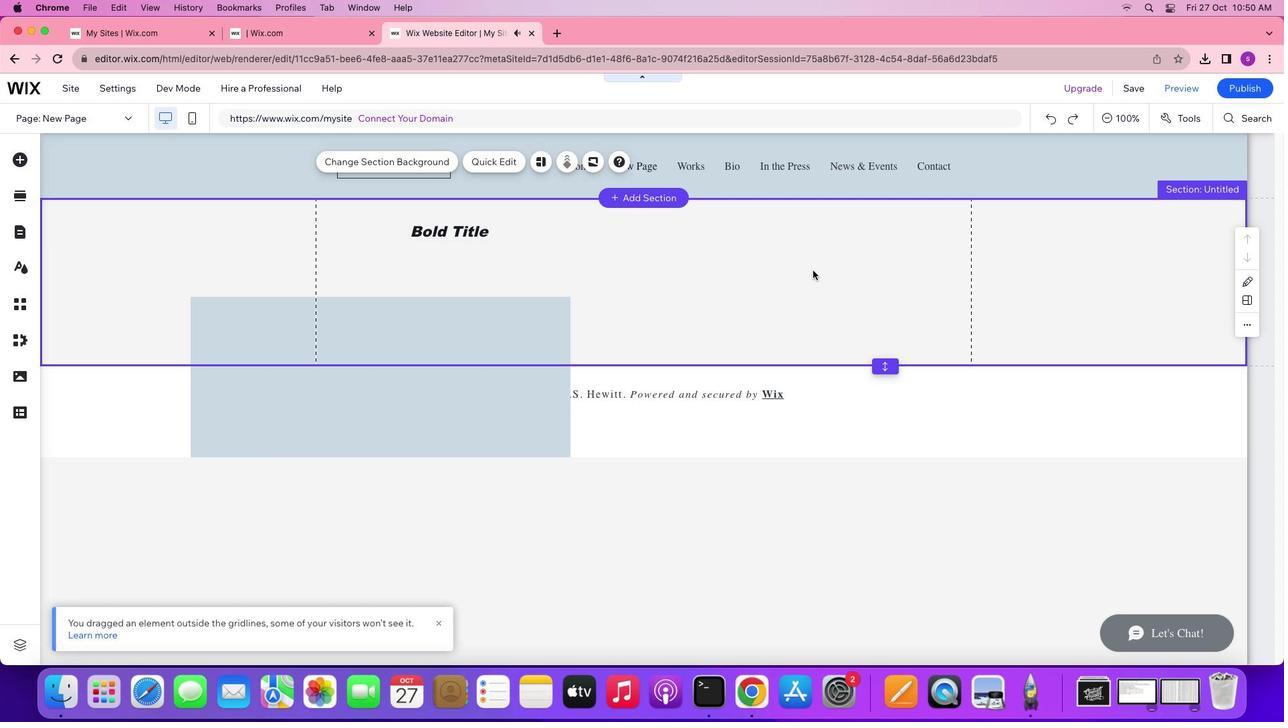 
Action: Mouse moved to (811, 269)
Screenshot: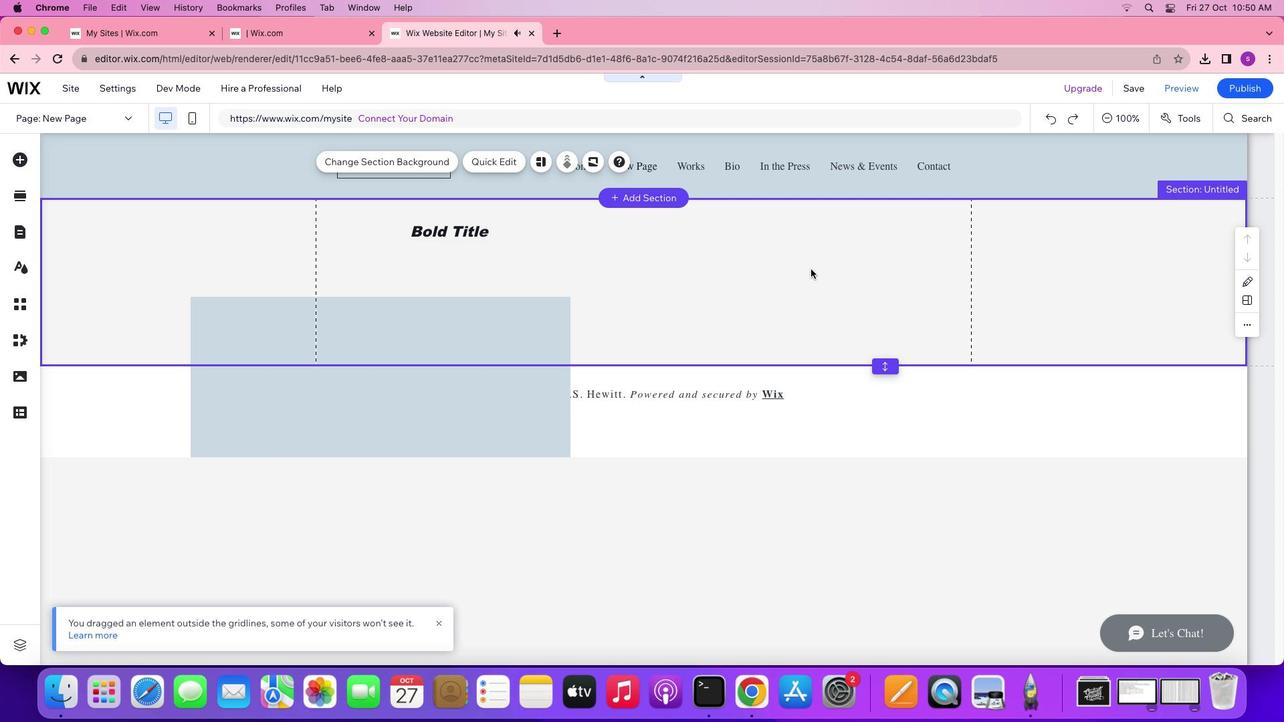 
Action: Mouse pressed left at (811, 269)
Screenshot: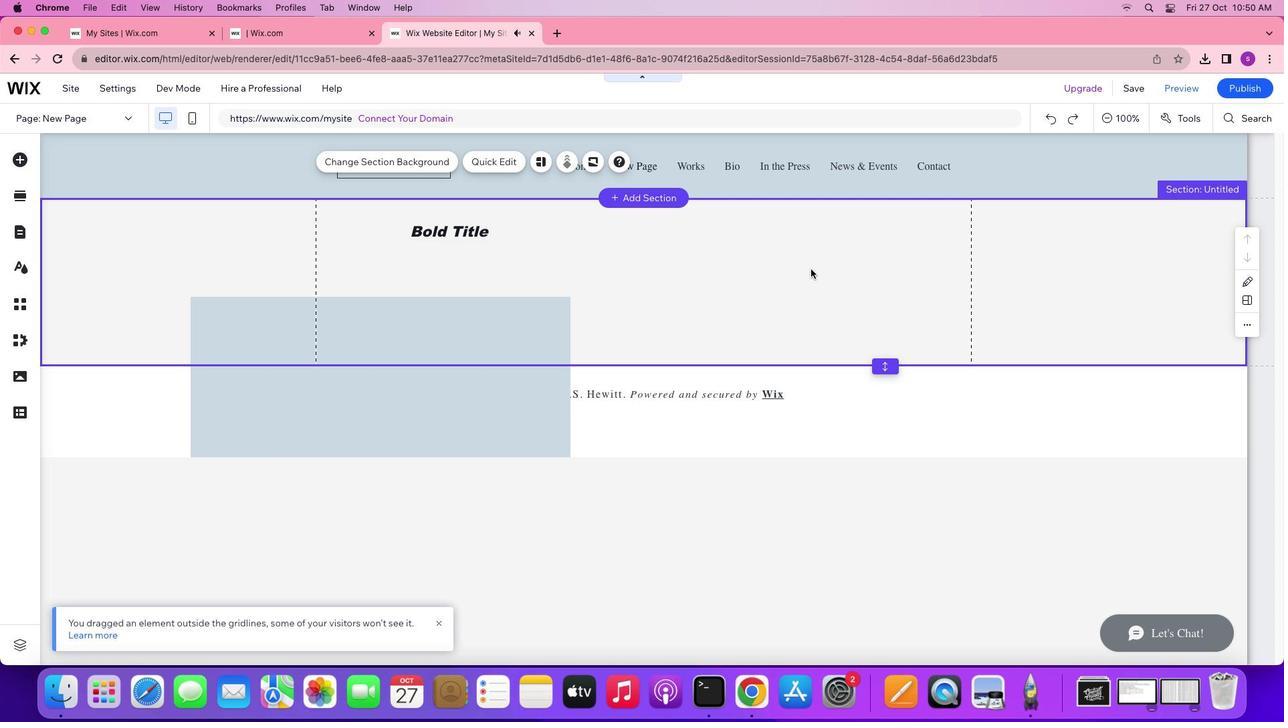 
Action: Mouse moved to (868, 310)
Screenshot: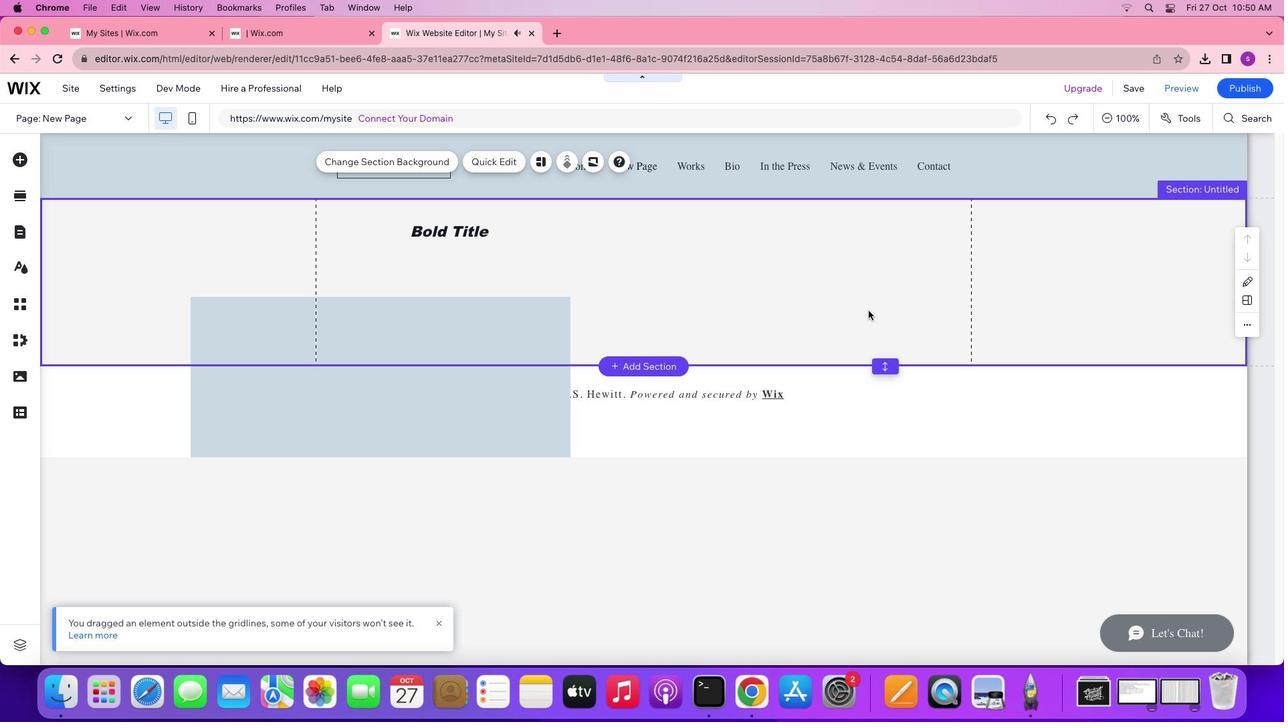 
Action: Mouse pressed left at (868, 310)
Screenshot: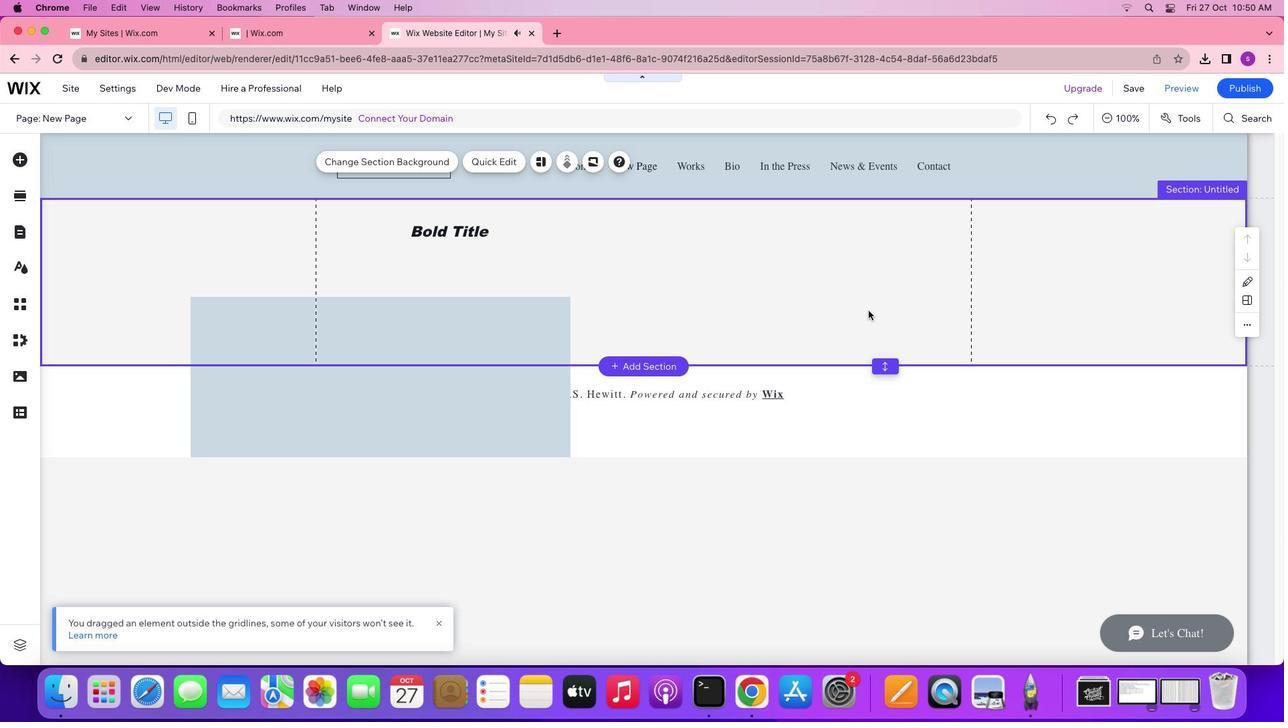 
Action: Mouse moved to (454, 387)
Screenshot: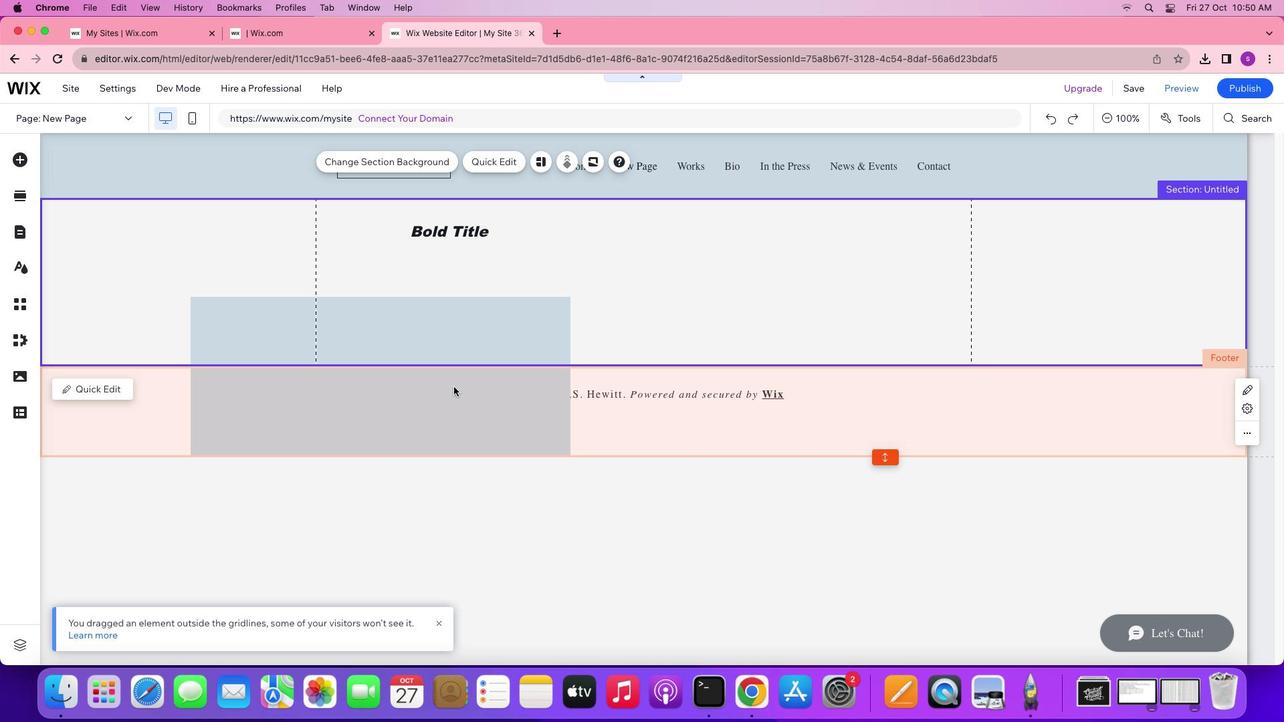 
Action: Mouse pressed left at (454, 387)
Screenshot: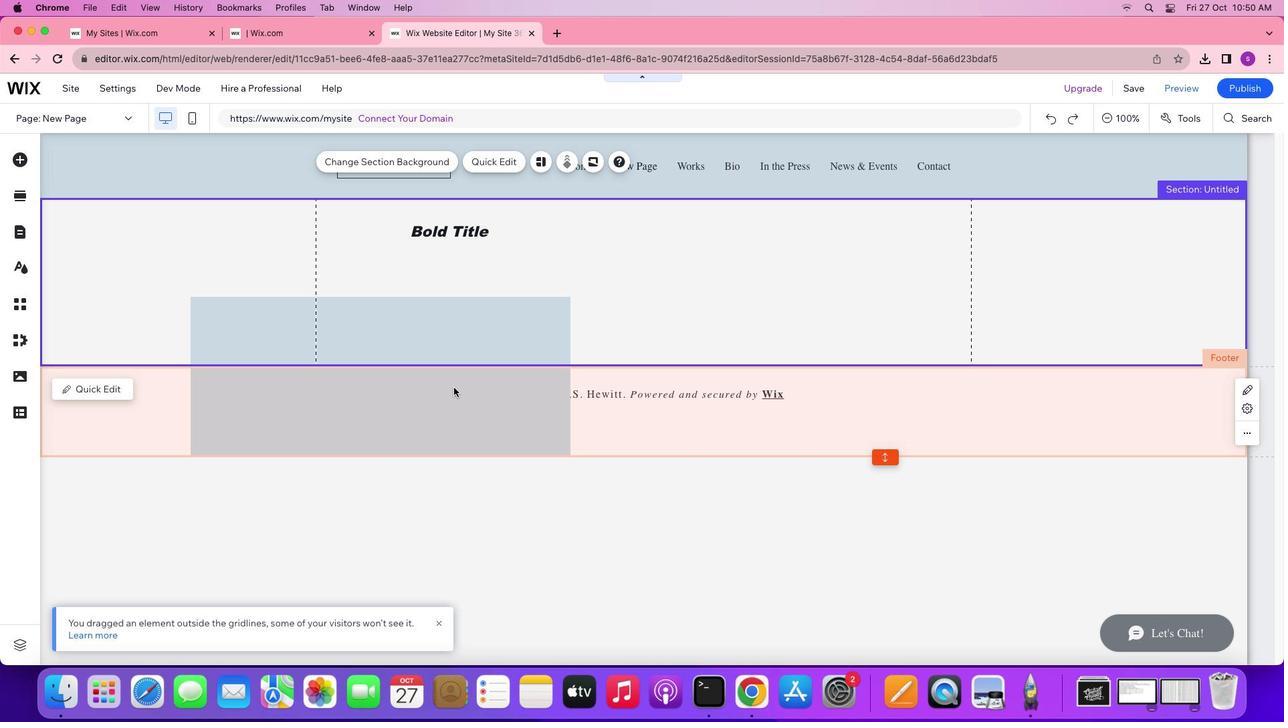 
Action: Mouse moved to (436, 394)
Screenshot: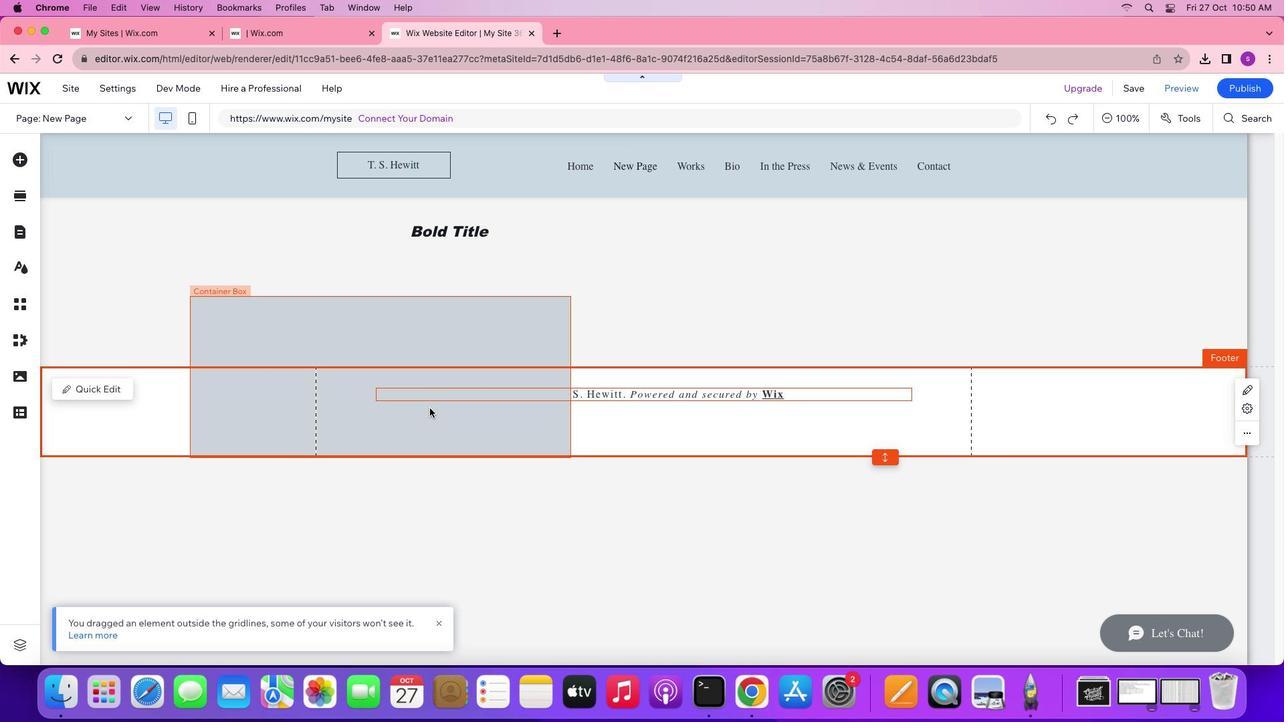 
Action: Mouse pressed left at (436, 394)
Screenshot: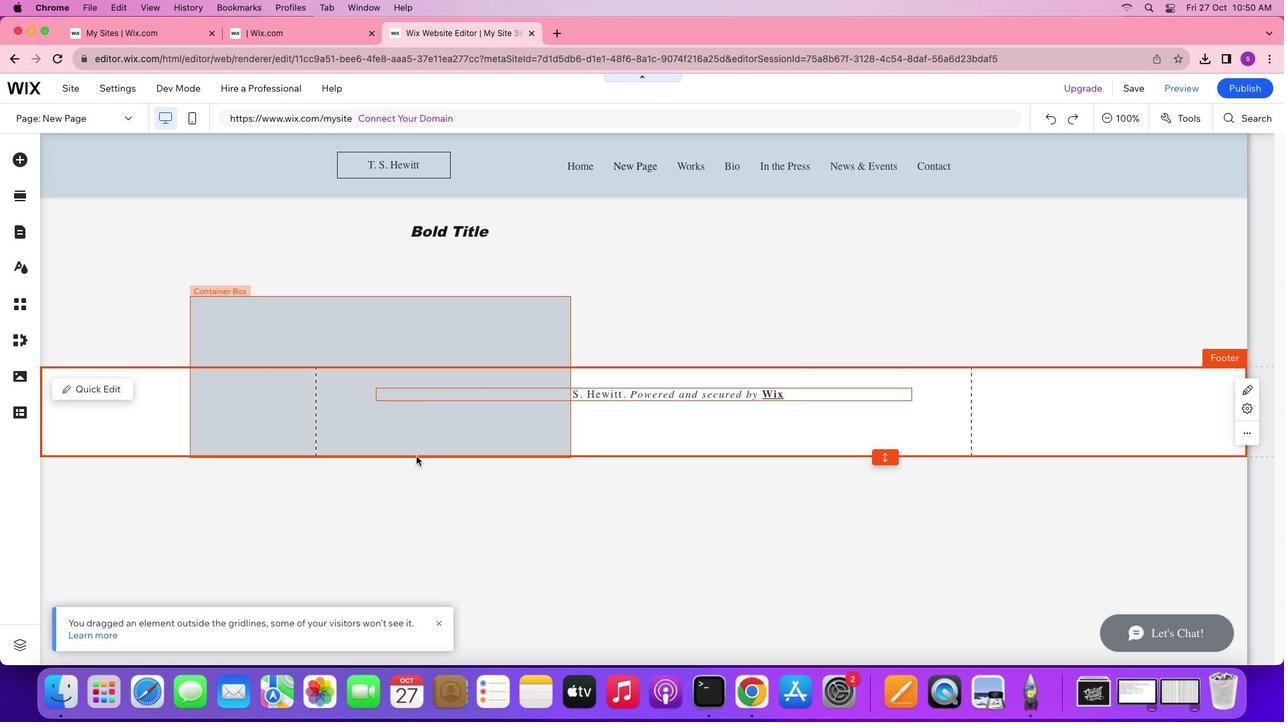 
Action: Mouse moved to (401, 323)
Screenshot: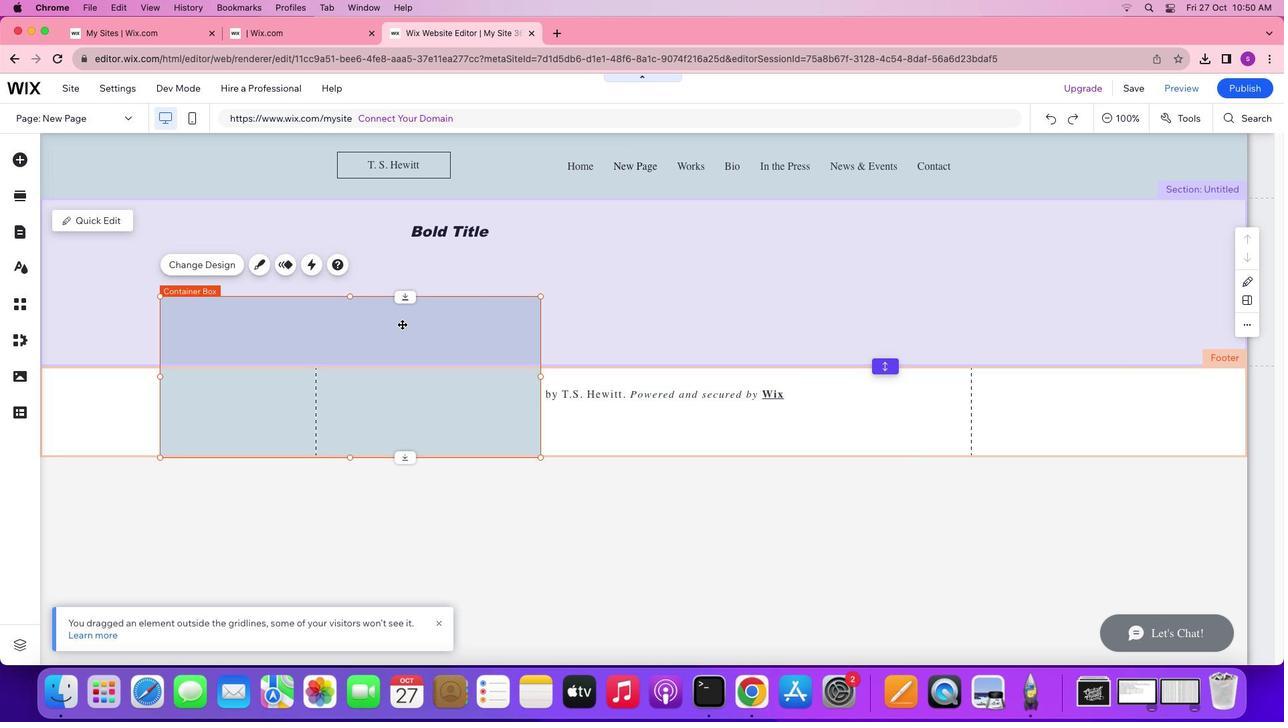 
Action: Mouse pressed left at (401, 323)
Screenshot: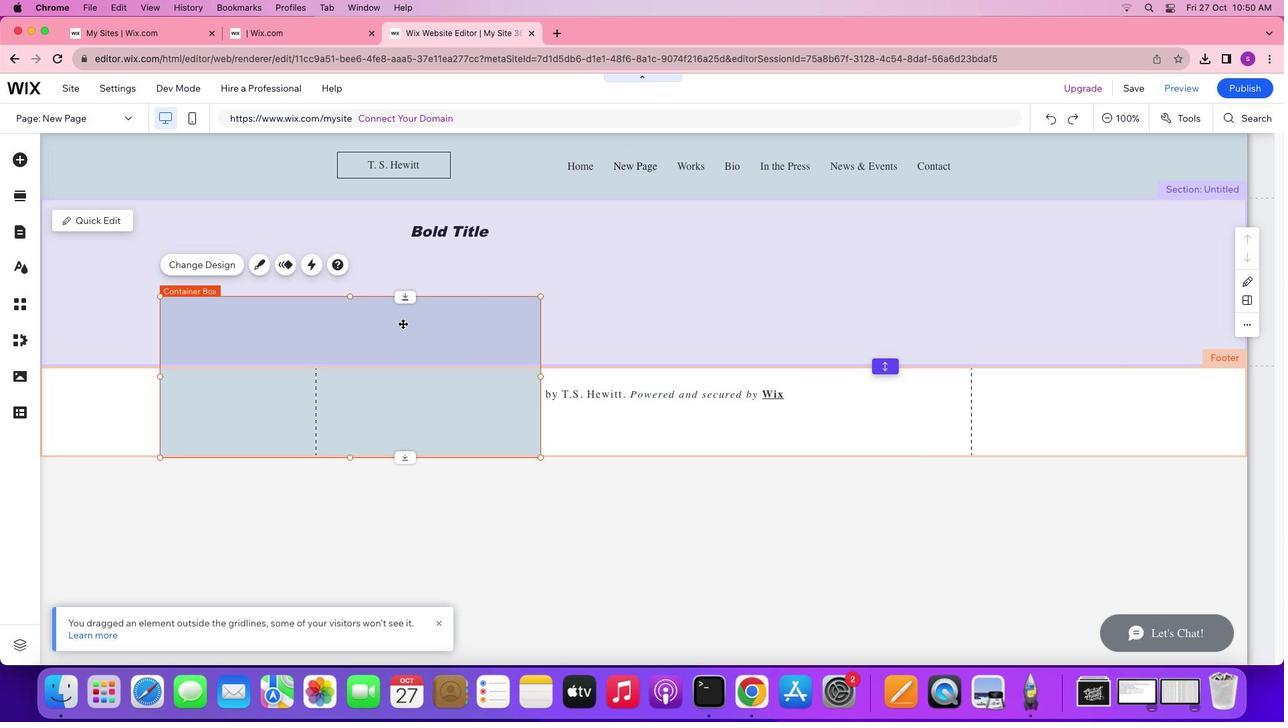 
Action: Mouse moved to (689, 303)
Screenshot: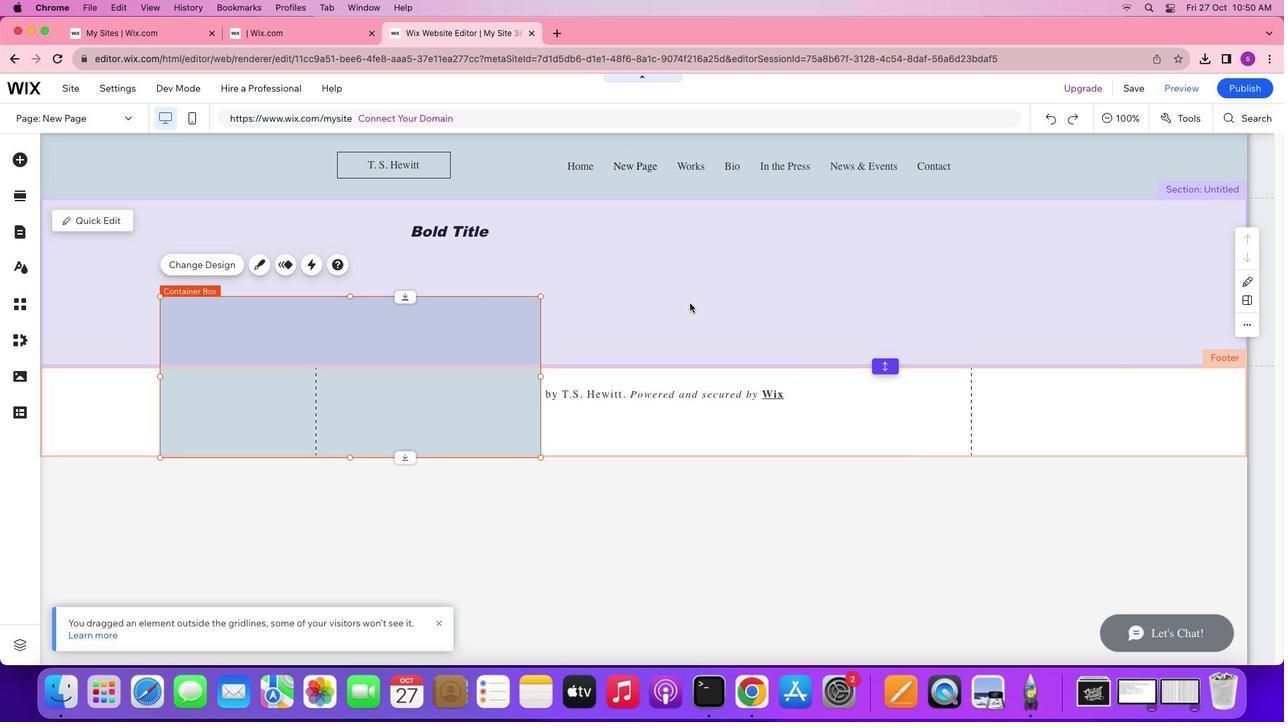 
Action: Mouse pressed left at (689, 303)
Screenshot: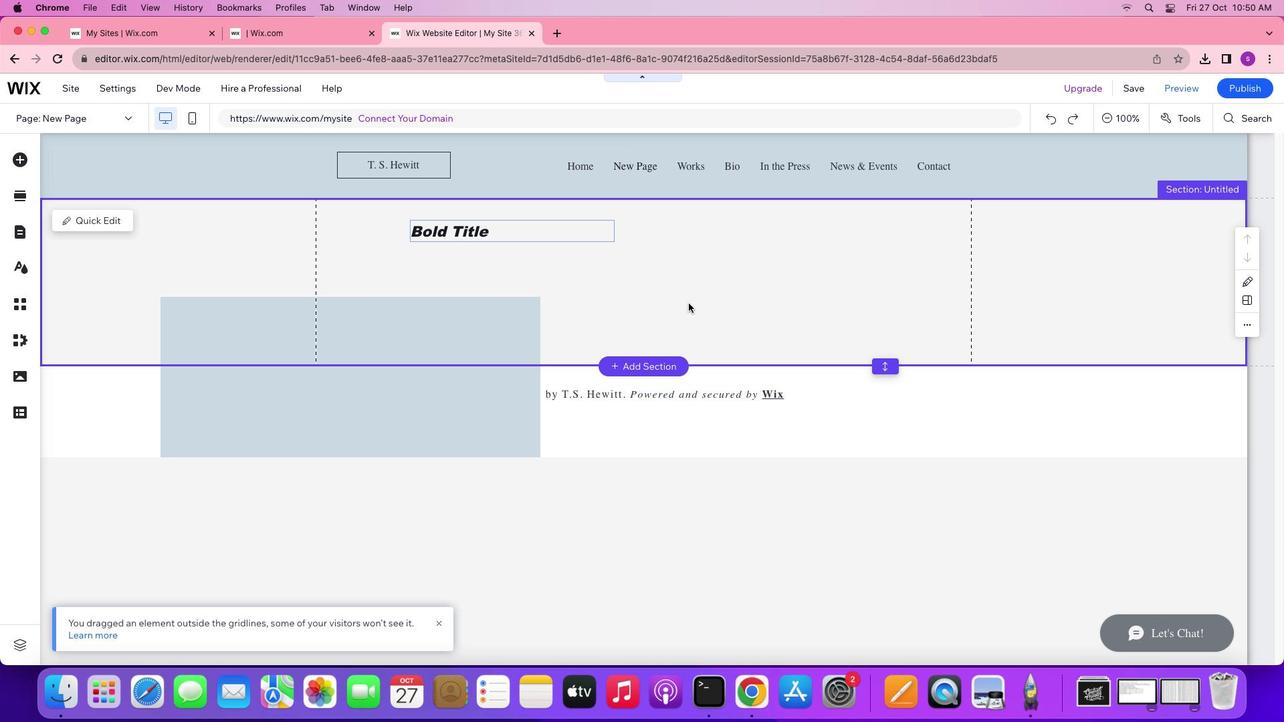 
Action: Mouse moved to (490, 325)
Screenshot: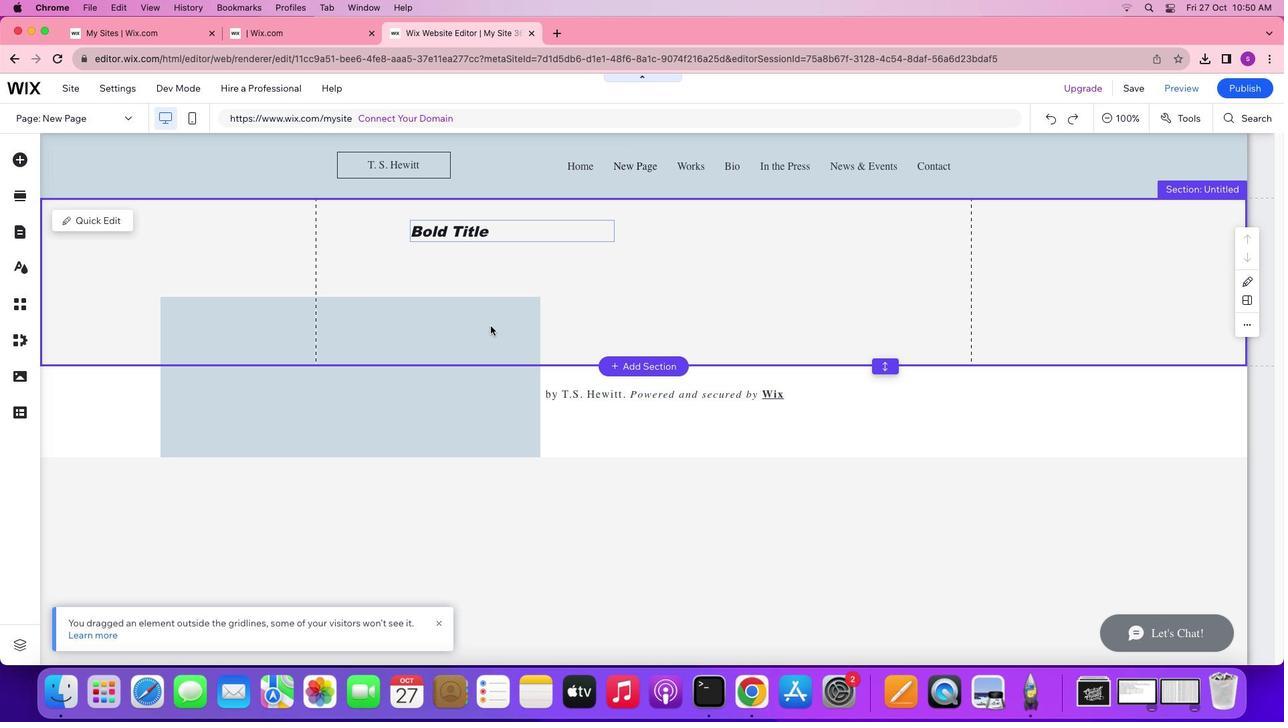 
Action: Mouse pressed left at (490, 325)
Screenshot: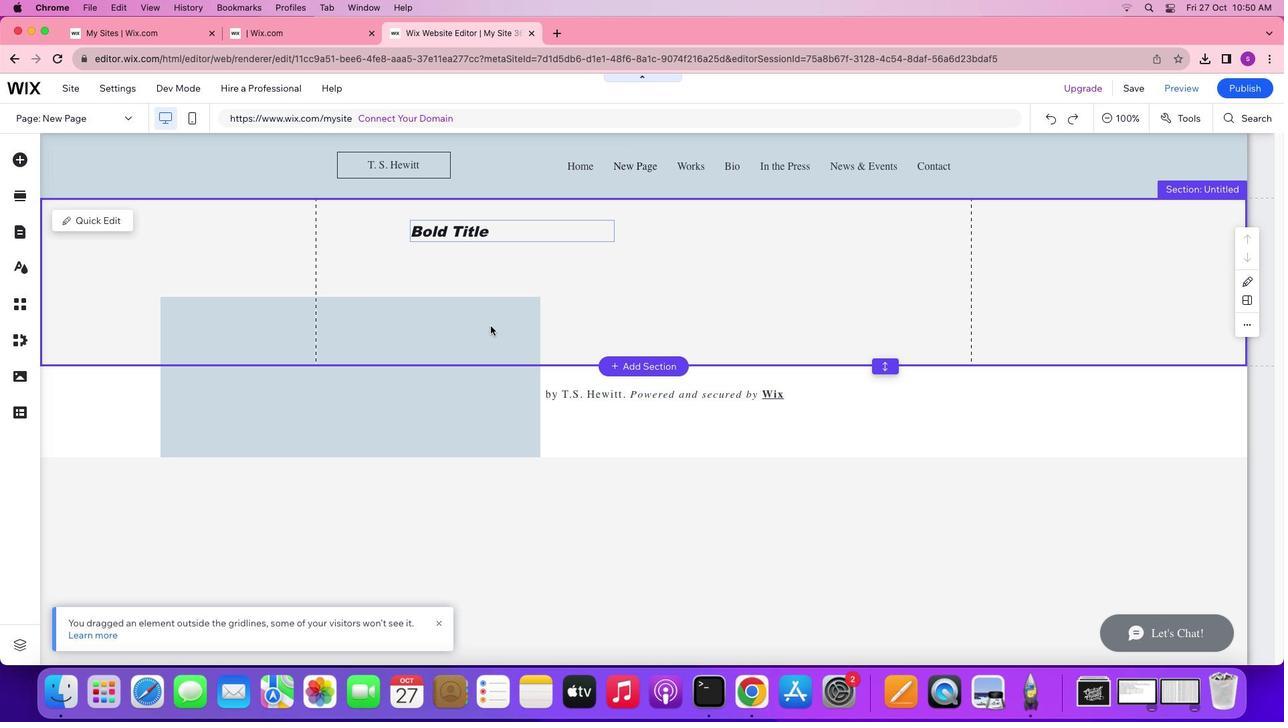 
Action: Mouse moved to (462, 321)
Screenshot: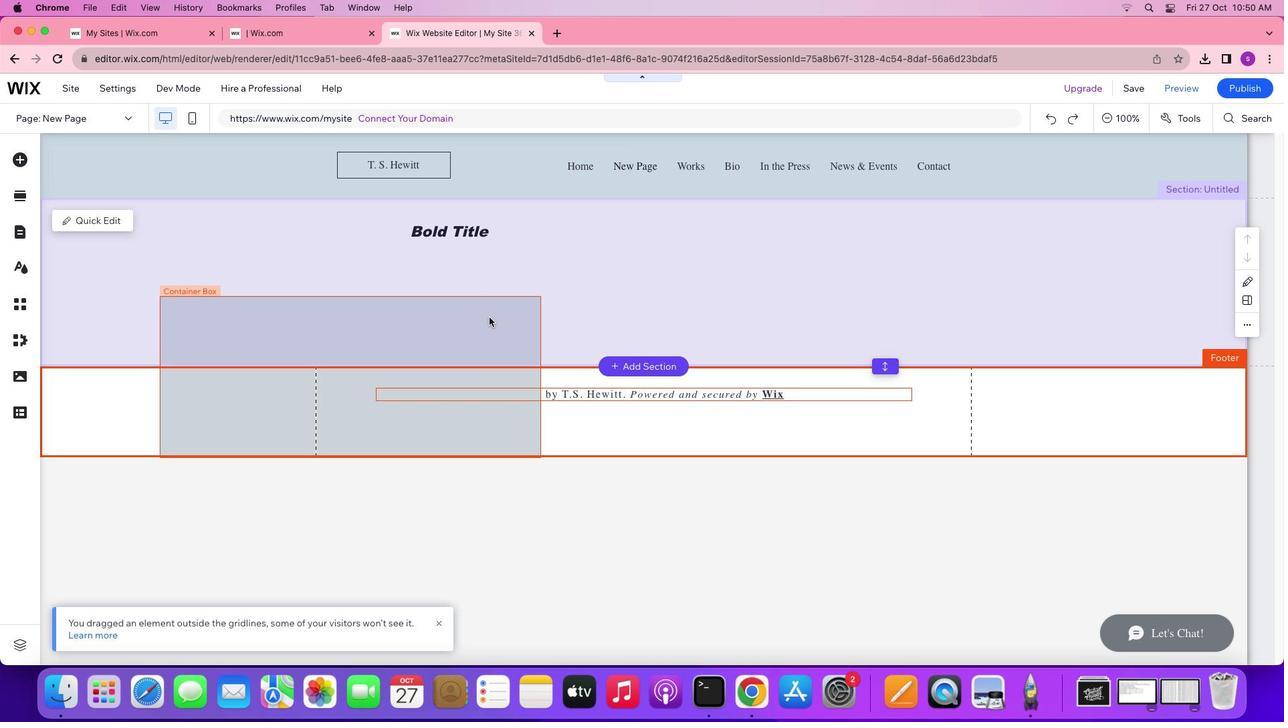 
Action: Mouse pressed left at (462, 321)
Screenshot: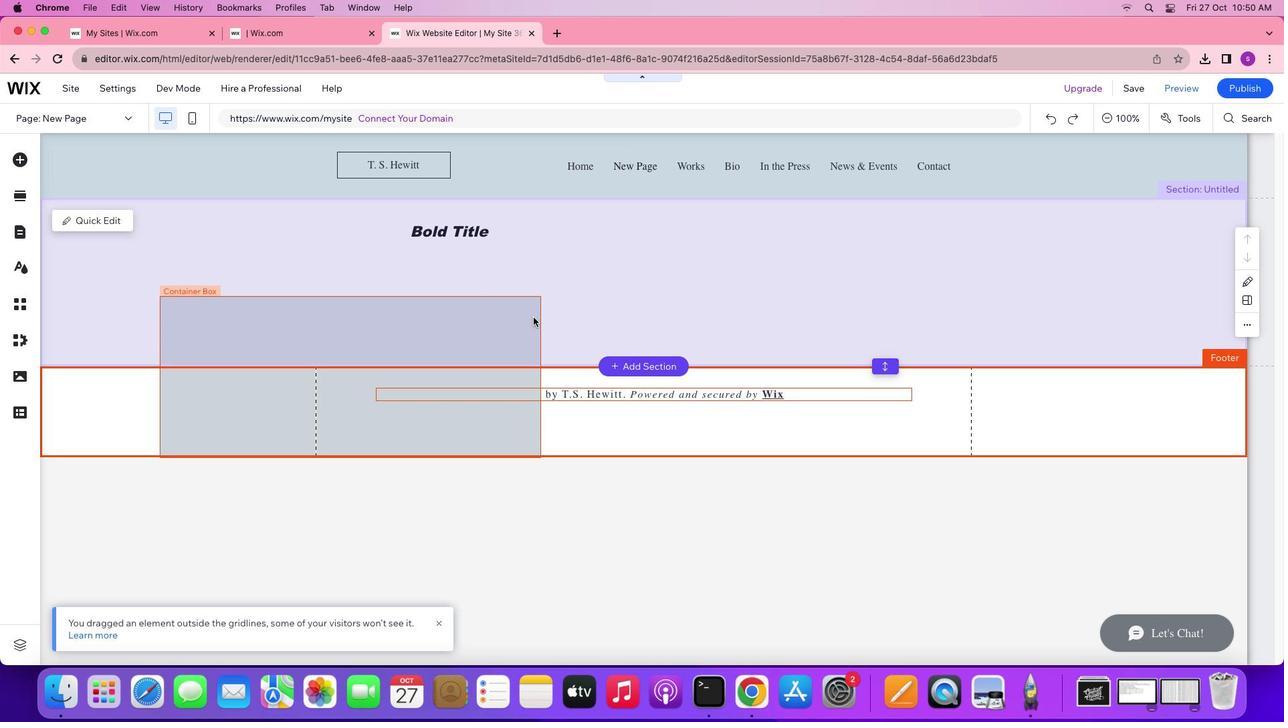 
Action: Mouse moved to (509, 324)
Screenshot: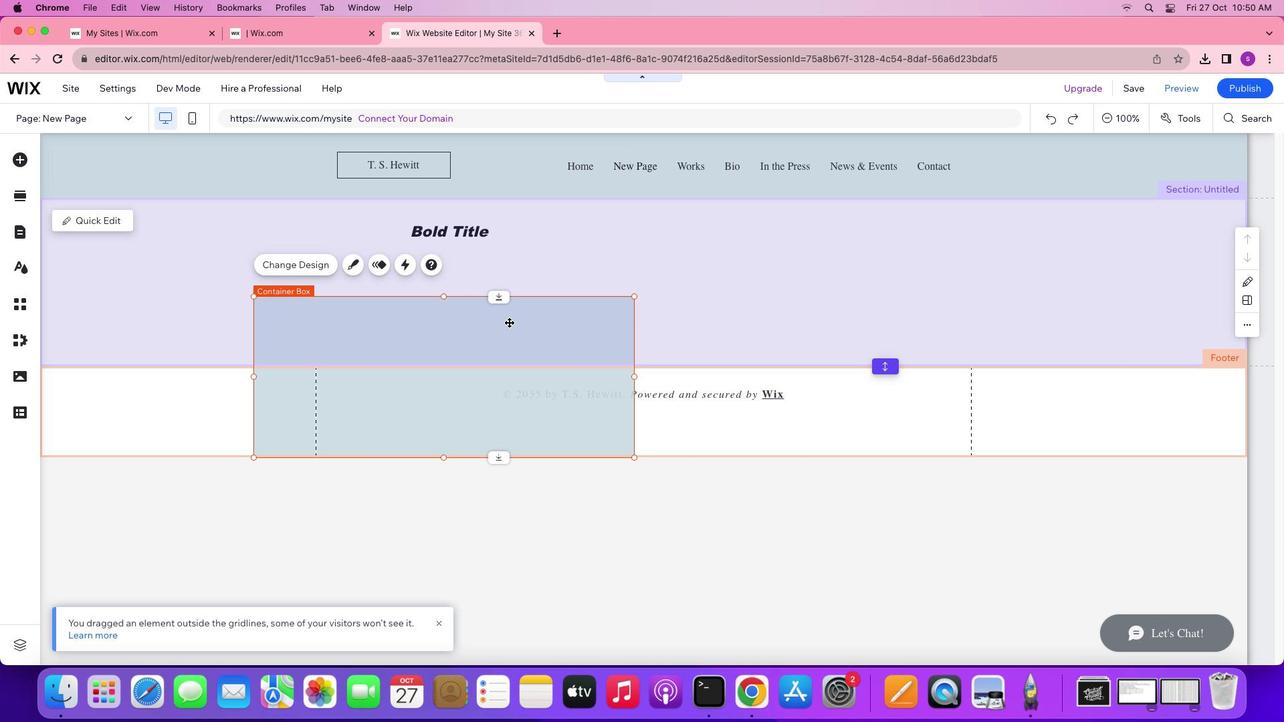 
Action: Mouse pressed left at (509, 324)
Screenshot: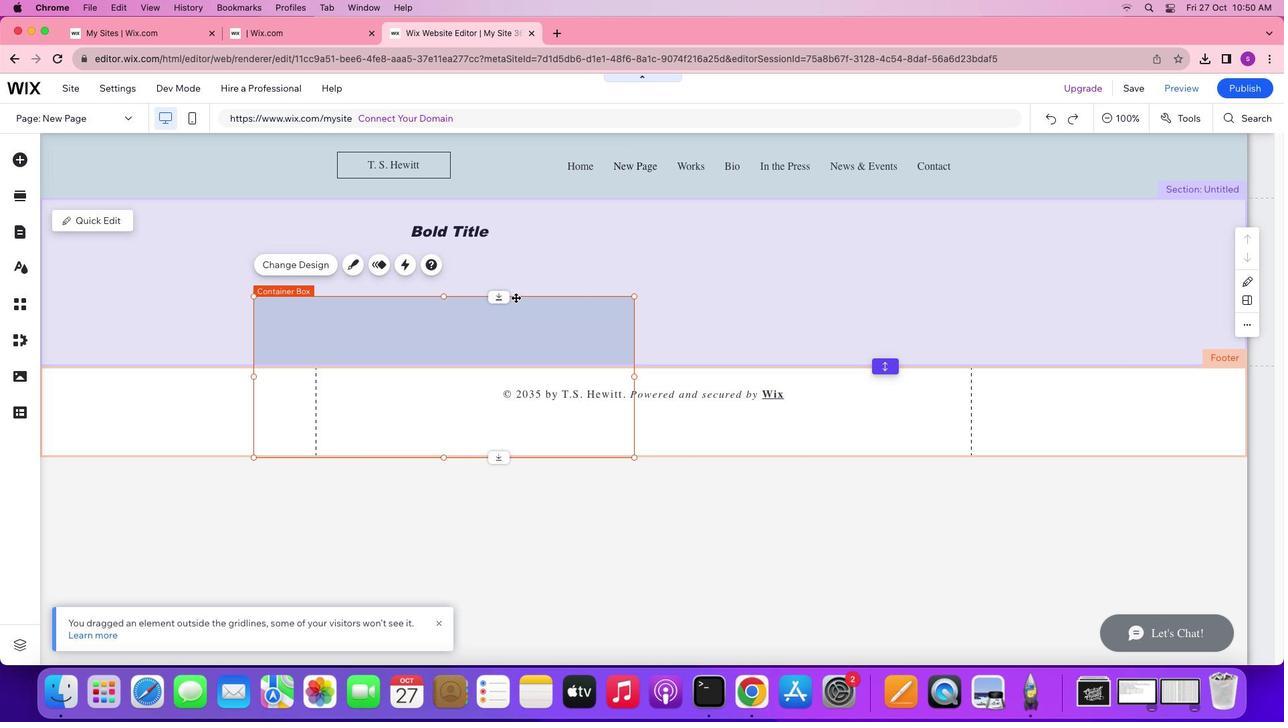 
Action: Mouse moved to (870, 282)
Screenshot: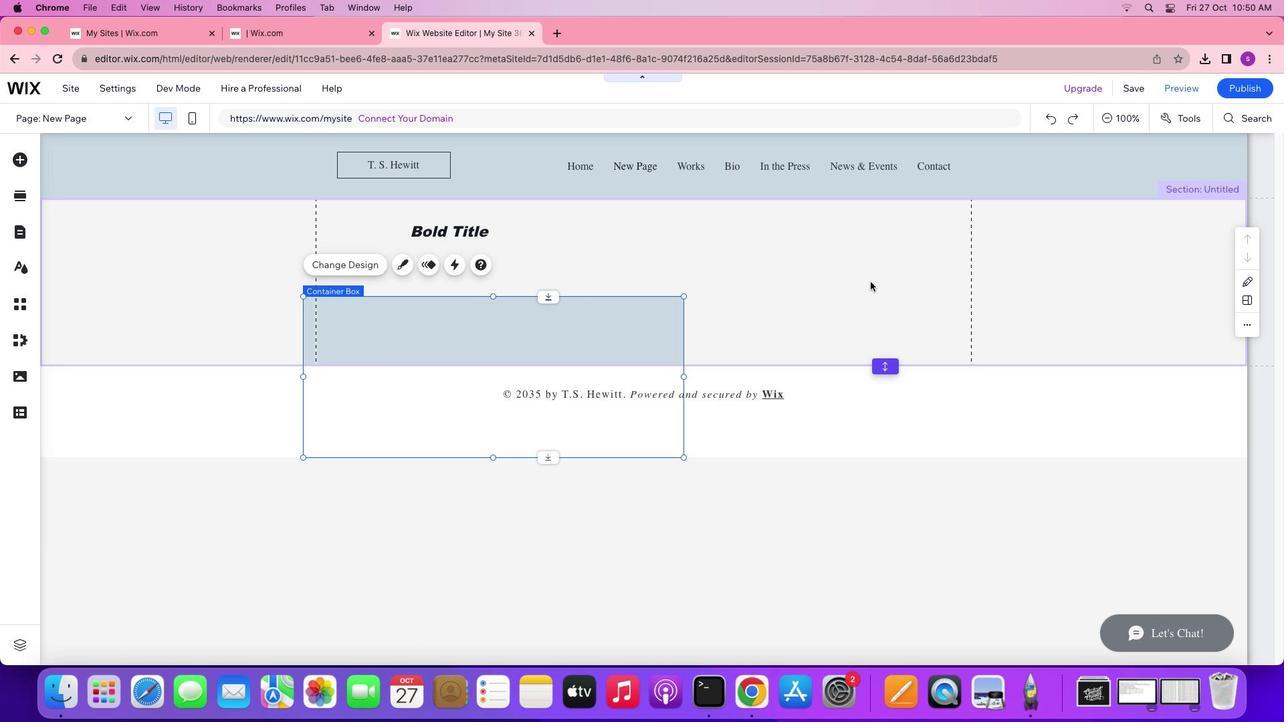 
Action: Mouse pressed left at (870, 282)
Screenshot: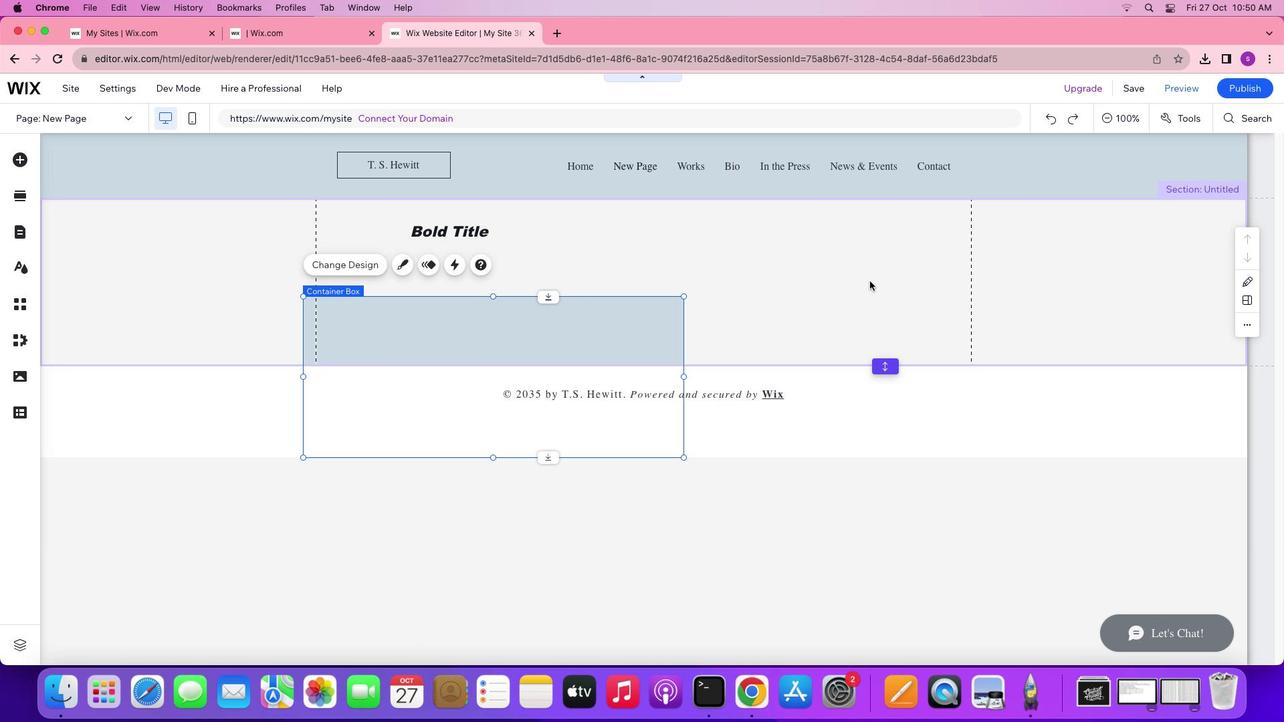
Action: Mouse moved to (646, 165)
Screenshot: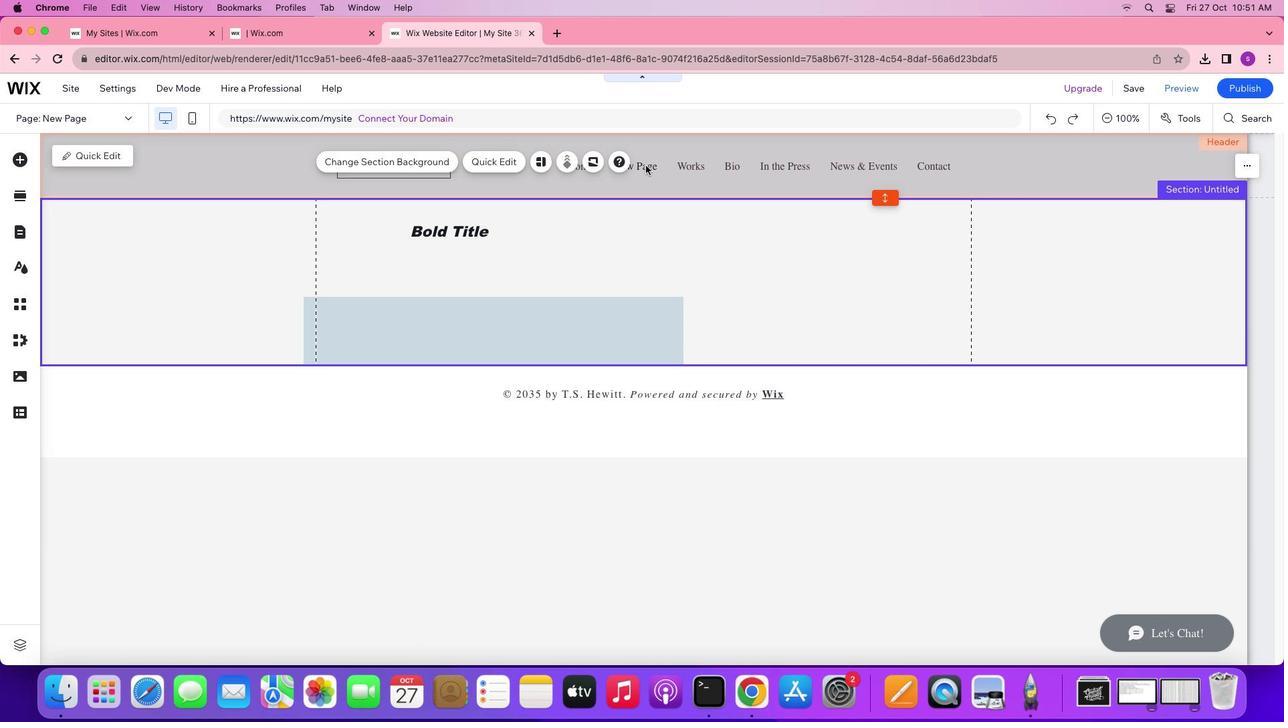 
Action: Mouse pressed left at (646, 165)
Screenshot: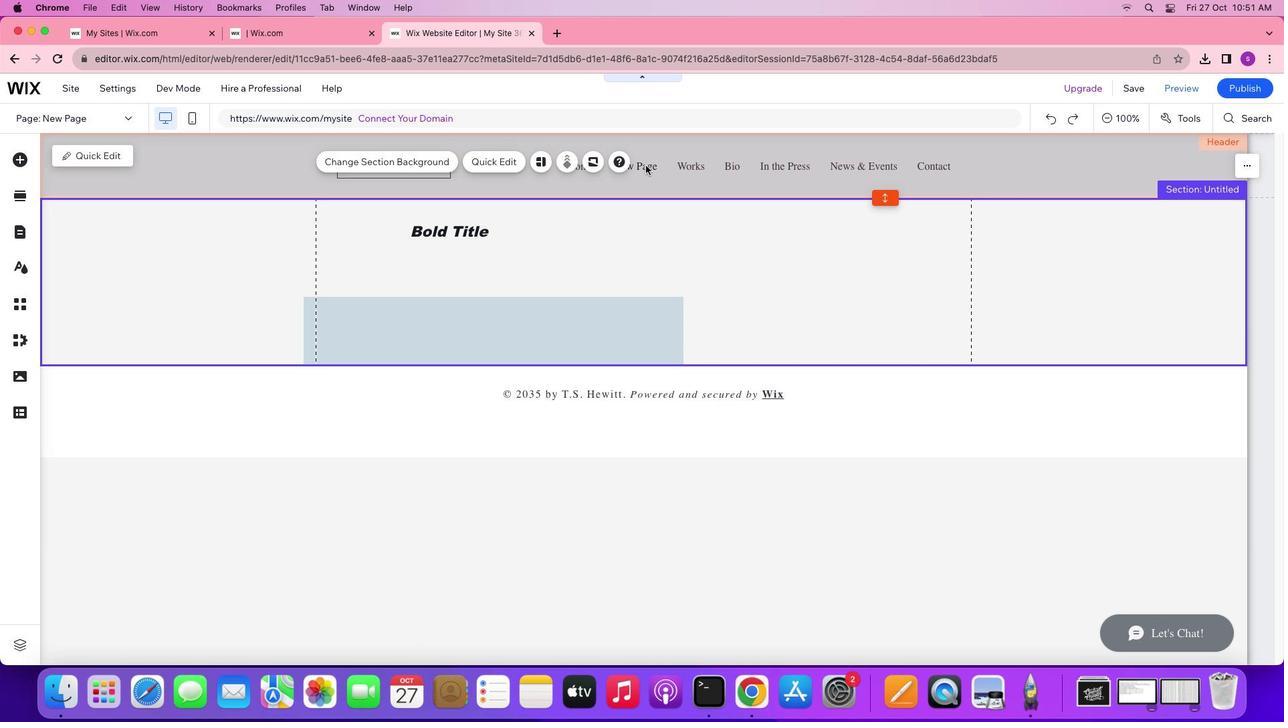 
Action: Mouse moved to (581, 161)
Screenshot: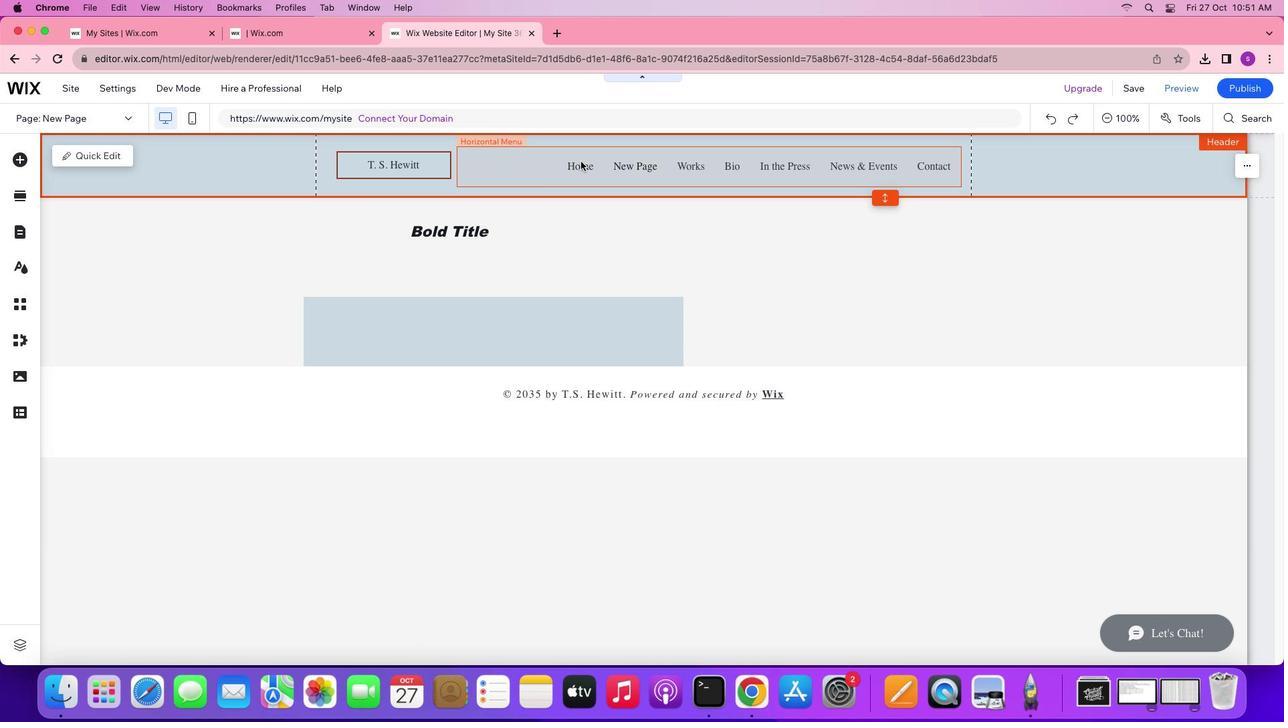 
Action: Mouse pressed left at (581, 161)
Screenshot: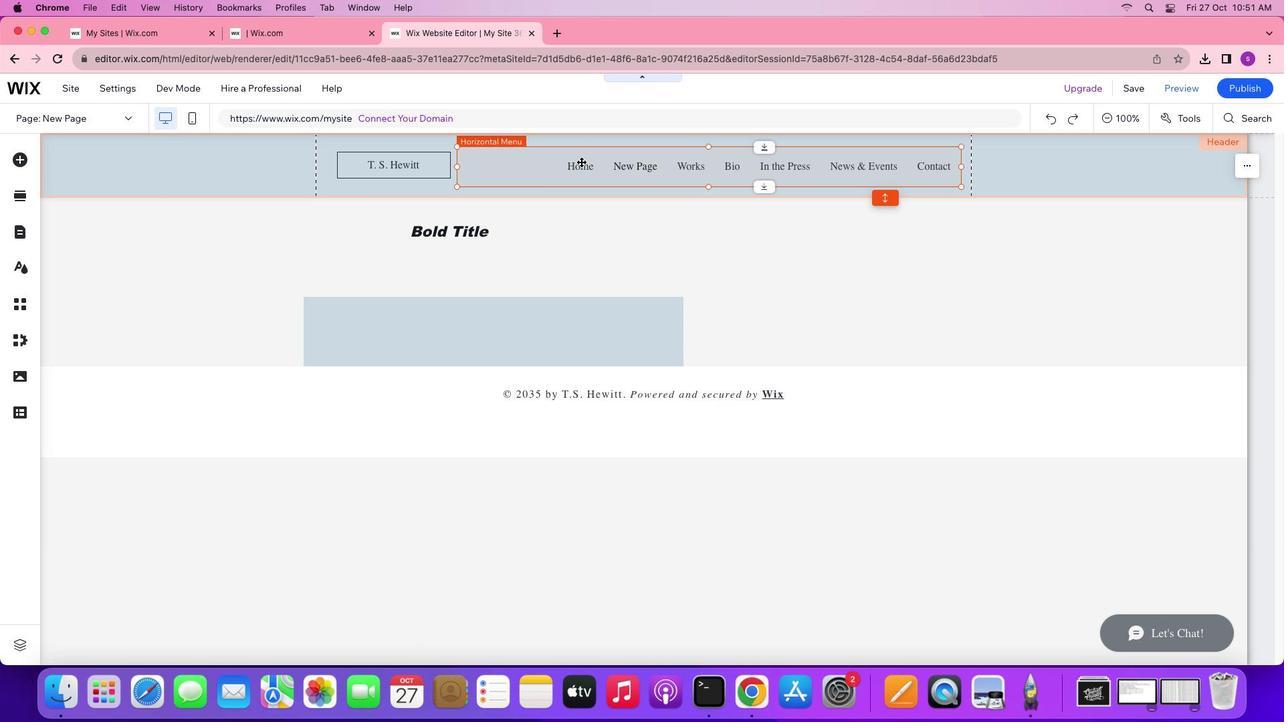 
Action: Mouse moved to (502, 210)
Screenshot: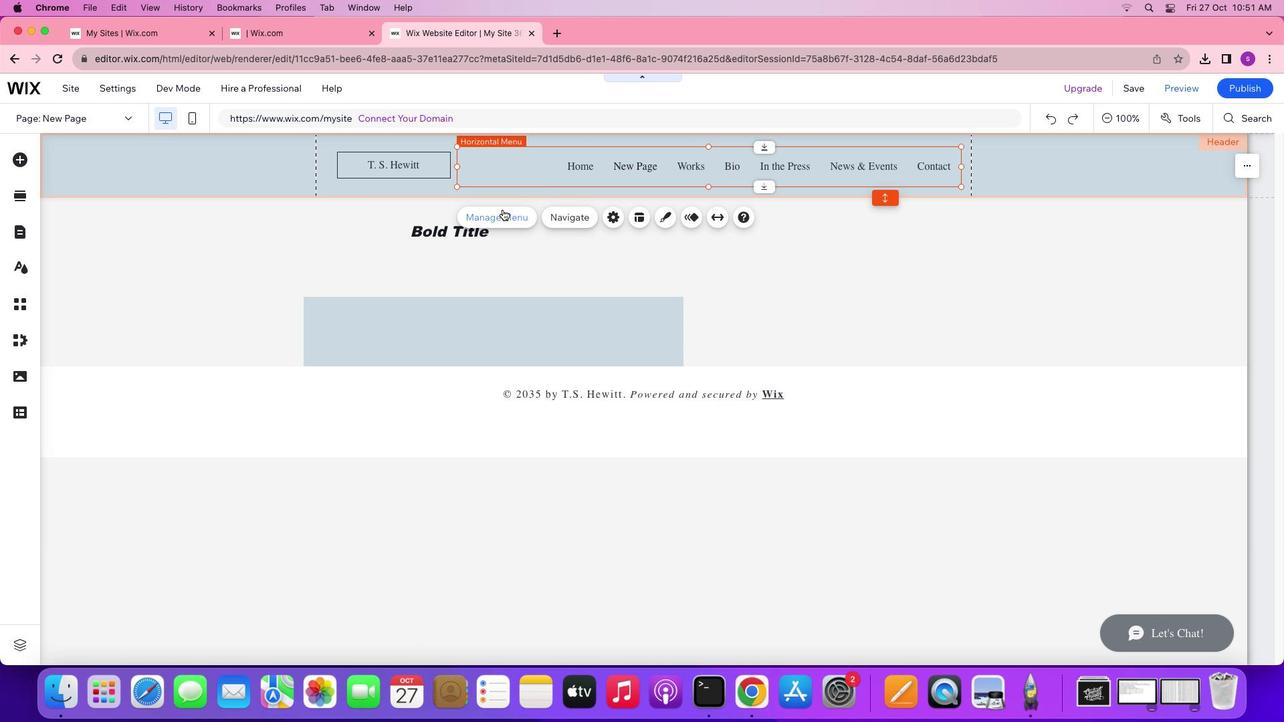 
Action: Mouse pressed left at (502, 210)
Screenshot: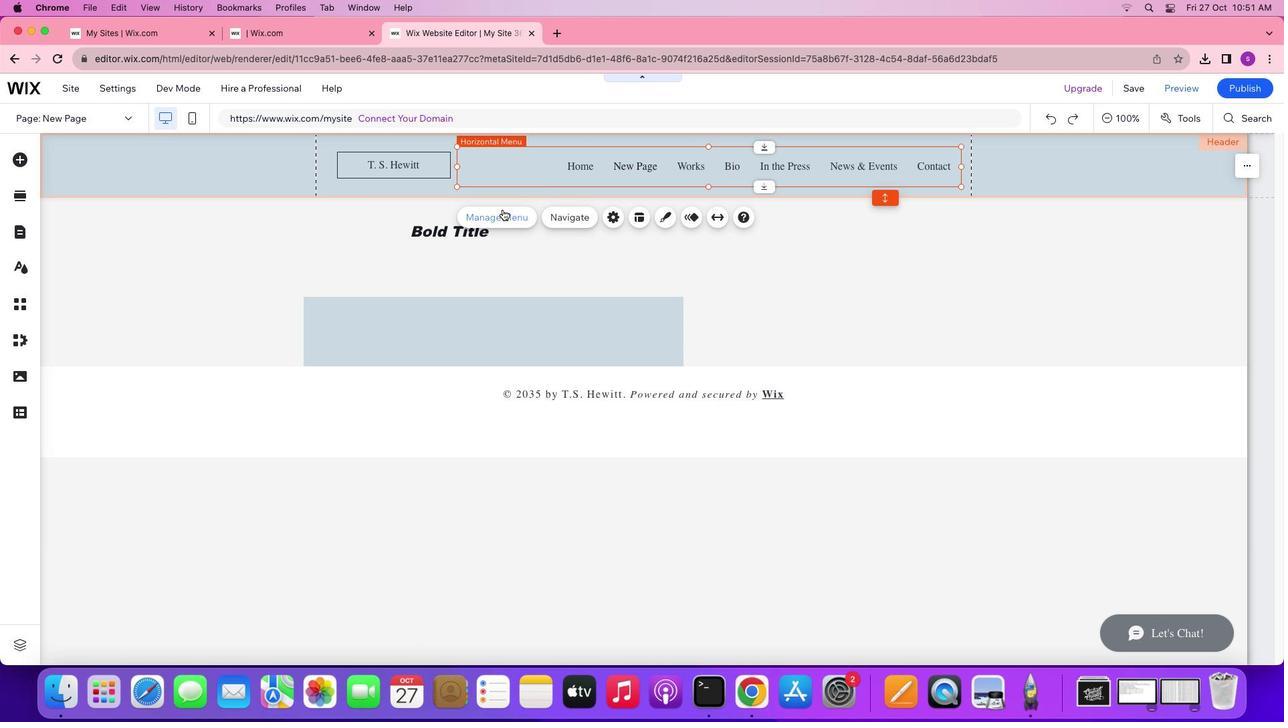 
Action: Mouse moved to (338, 183)
Screenshot: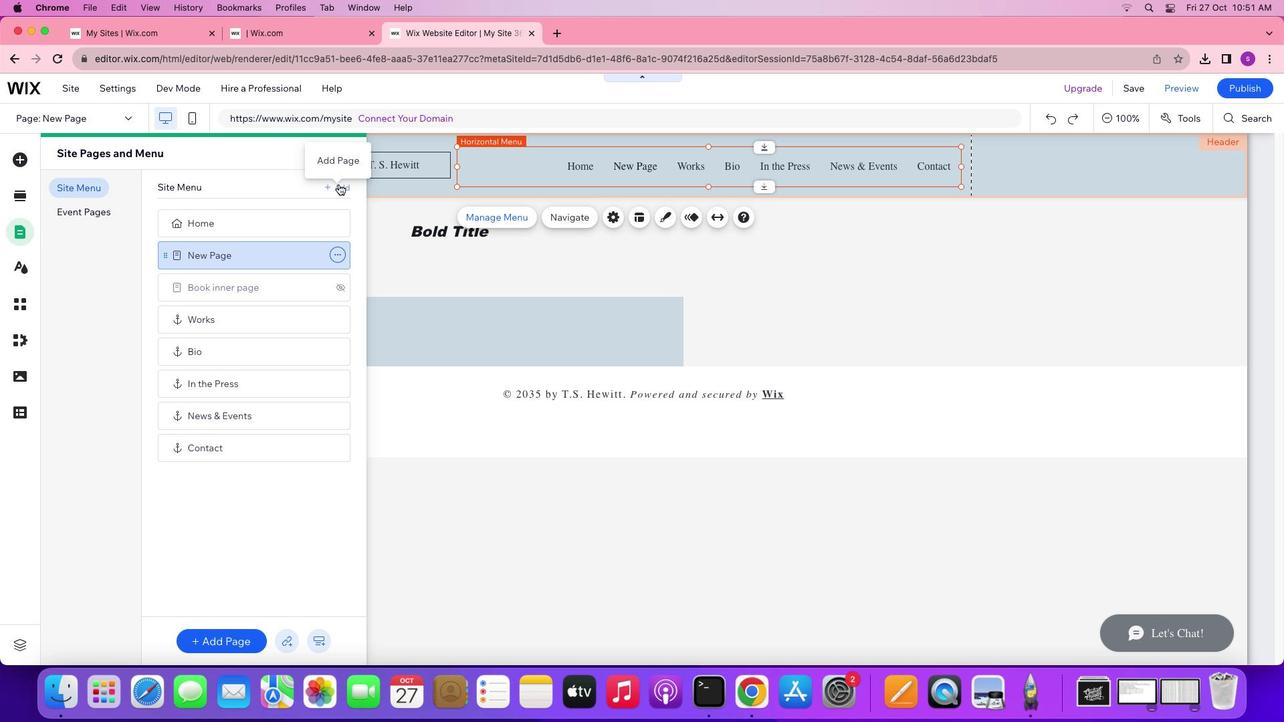
Action: Mouse pressed left at (338, 183)
Screenshot: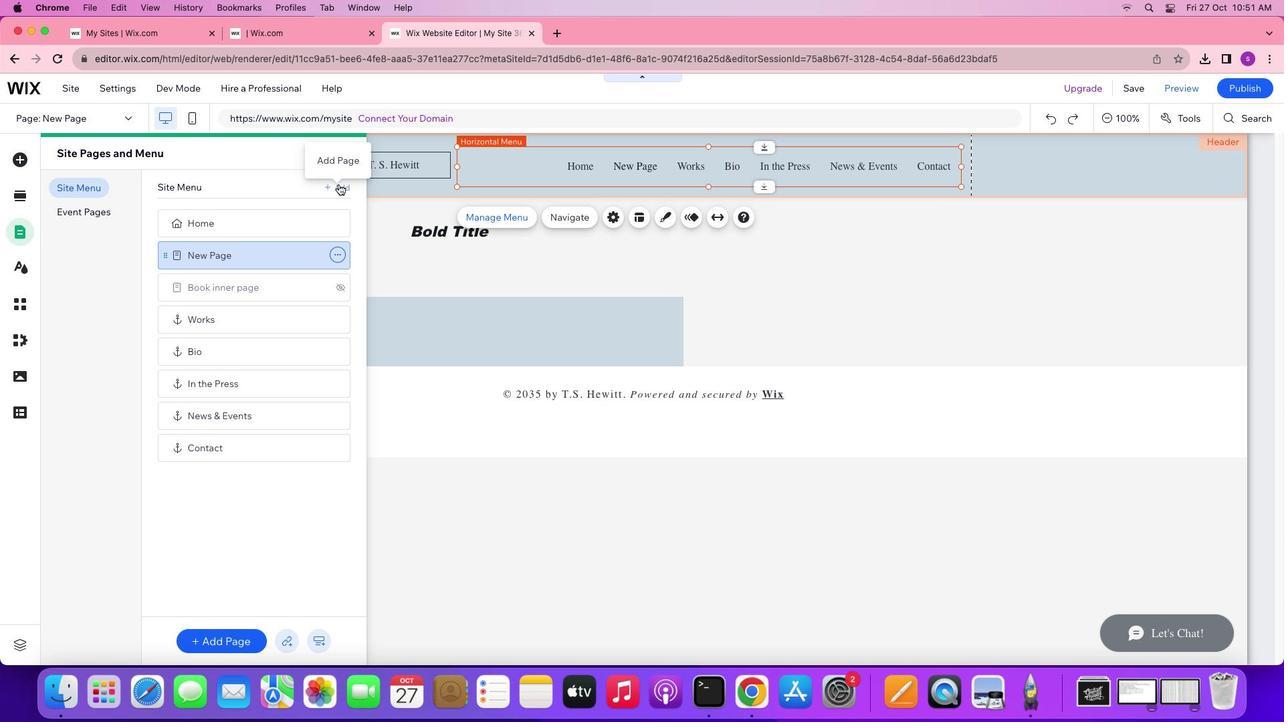 
Action: Mouse moved to (565, 299)
Screenshot: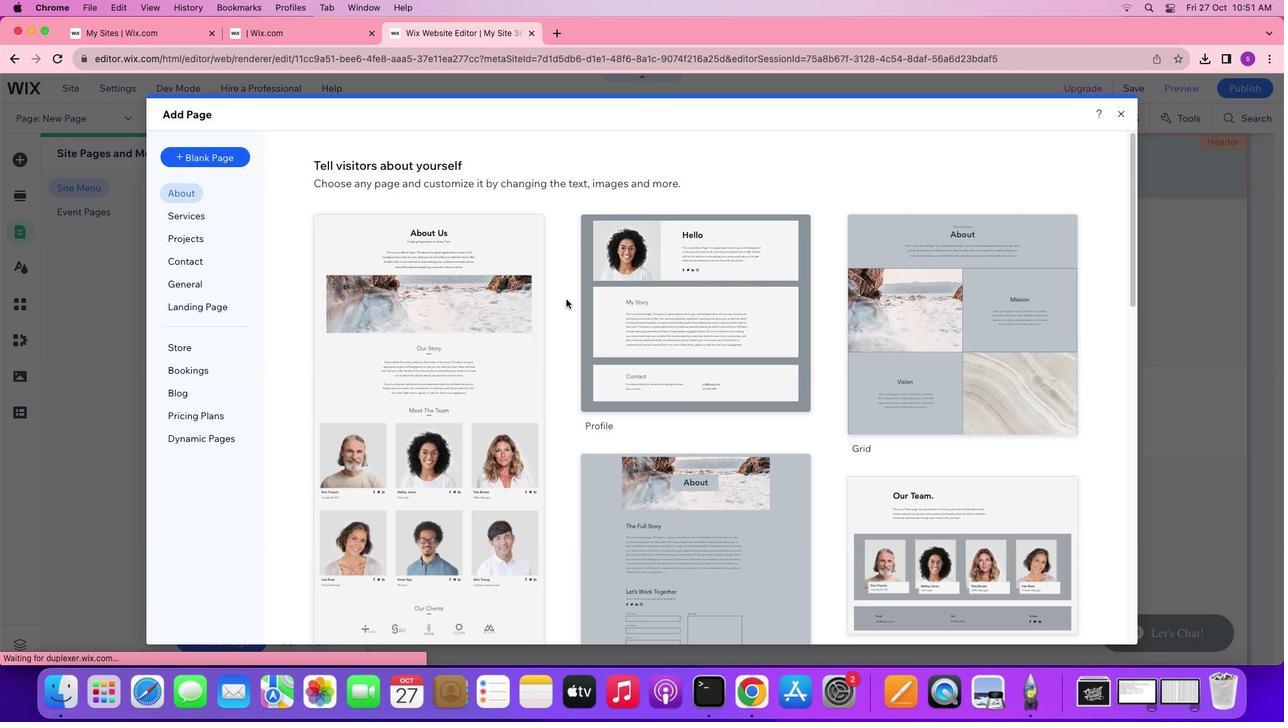
Action: Mouse scrolled (565, 299) with delta (0, 0)
Screenshot: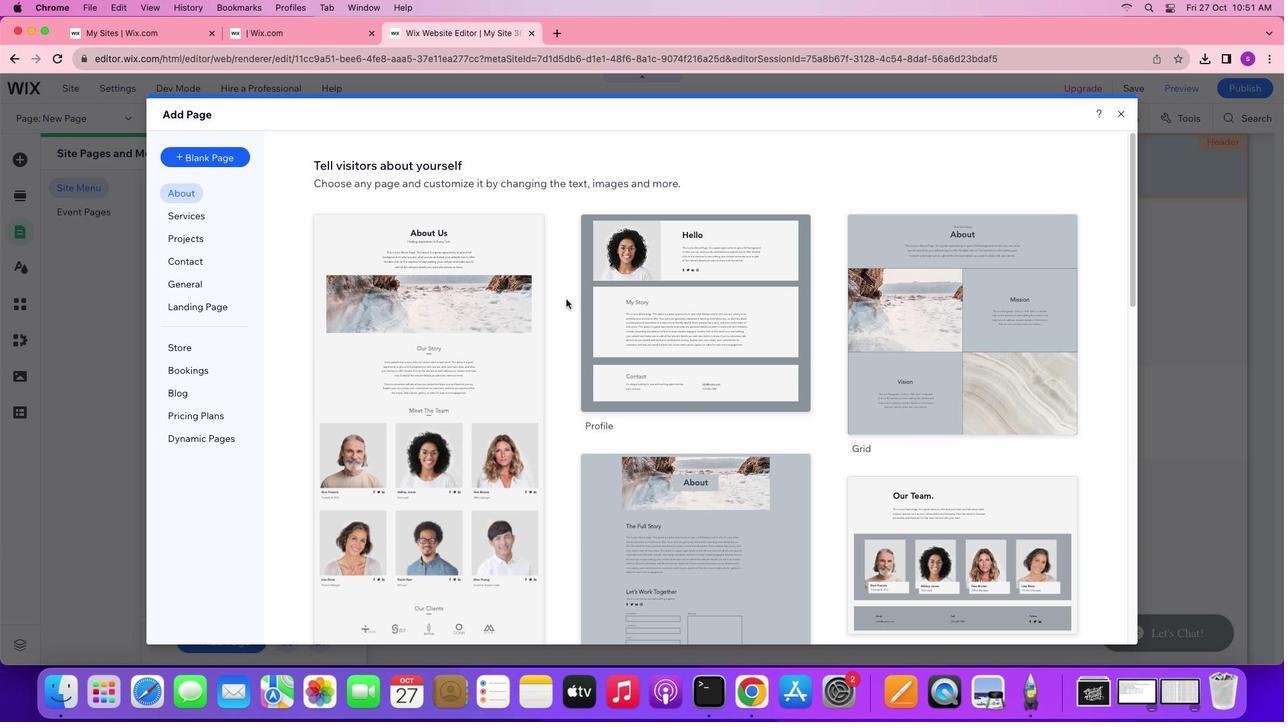
Action: Mouse scrolled (565, 299) with delta (0, 0)
Screenshot: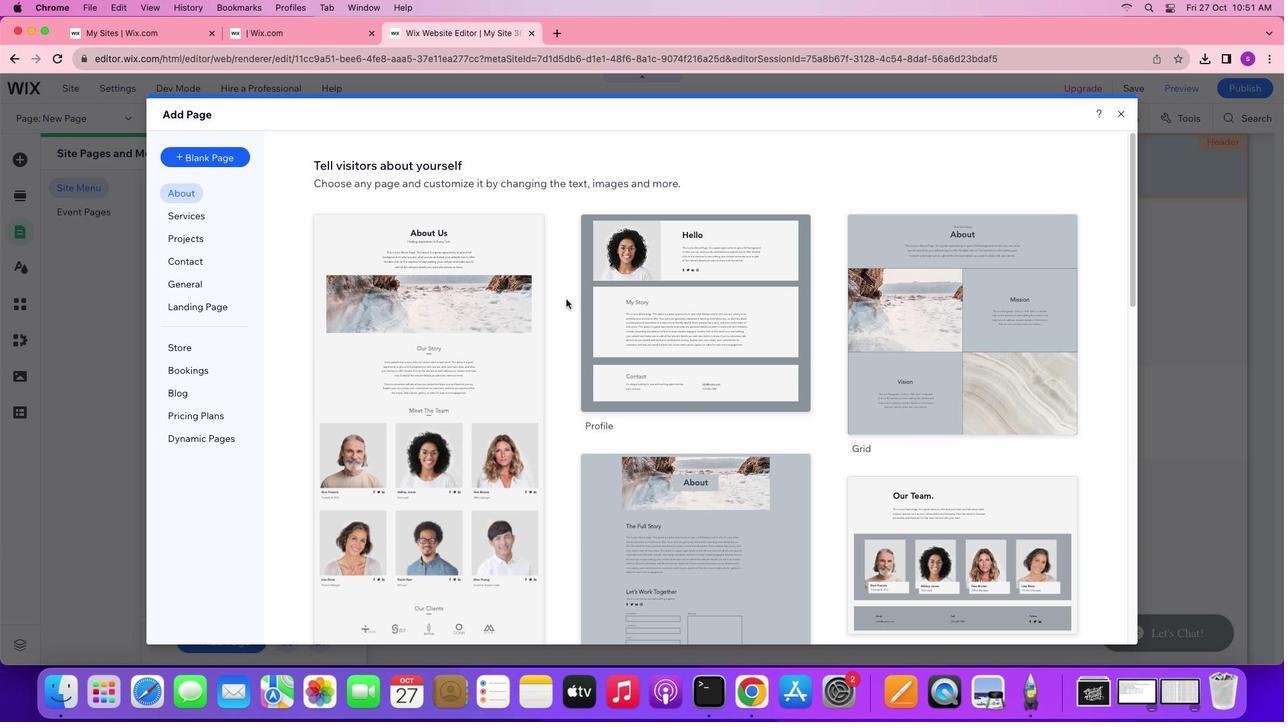 
Action: Mouse scrolled (565, 299) with delta (0, 0)
Screenshot: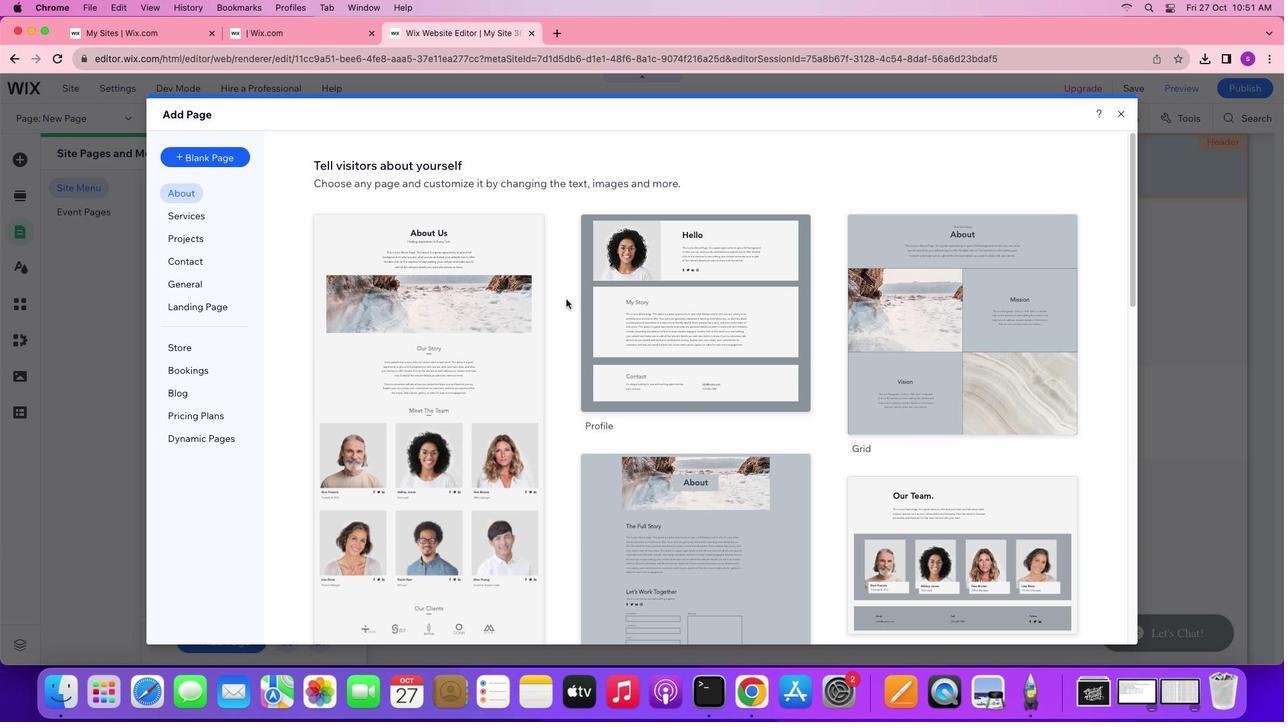 
Action: Mouse scrolled (565, 299) with delta (0, 0)
Screenshot: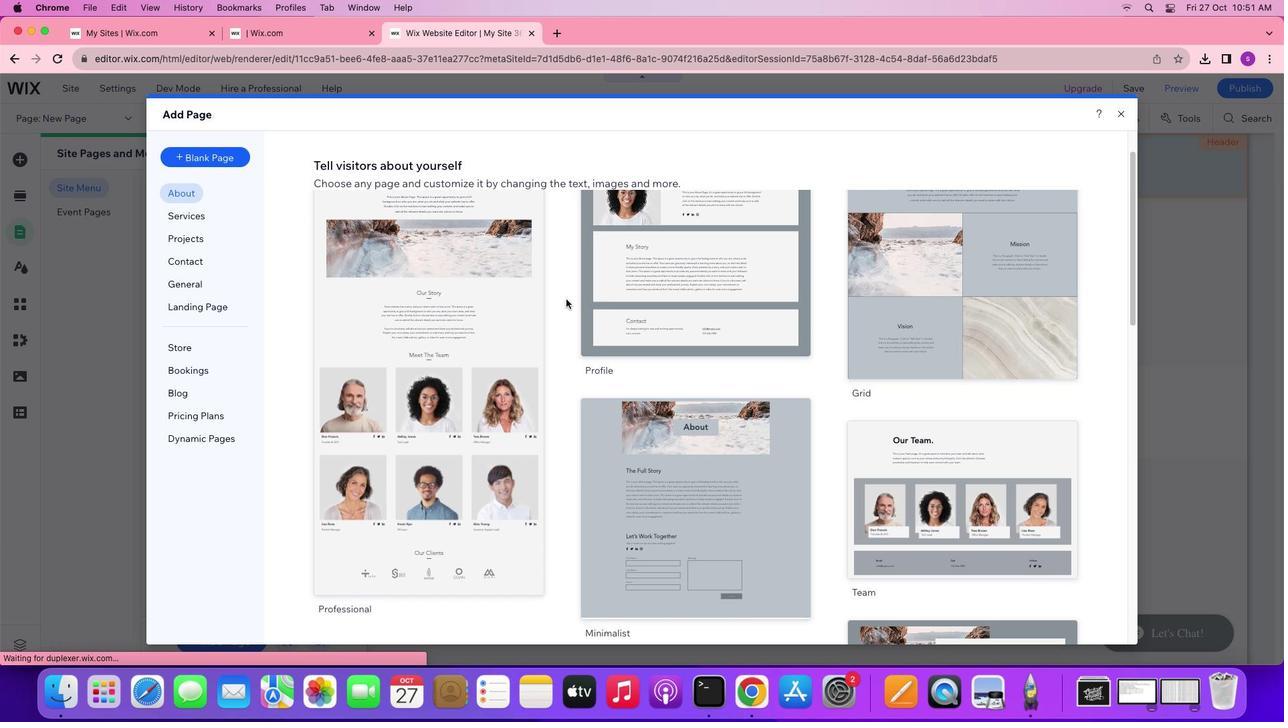 
Action: Mouse scrolled (565, 299) with delta (0, 0)
Screenshot: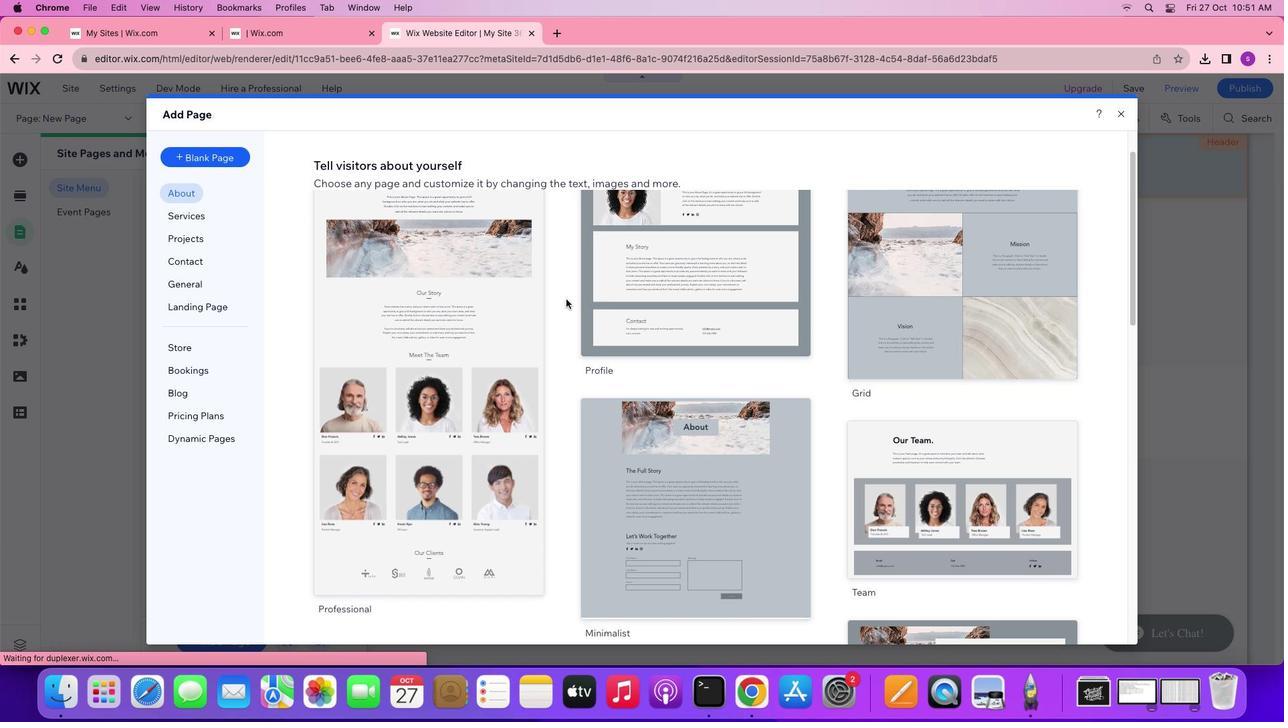 
Action: Mouse scrolled (565, 299) with delta (0, -1)
Screenshot: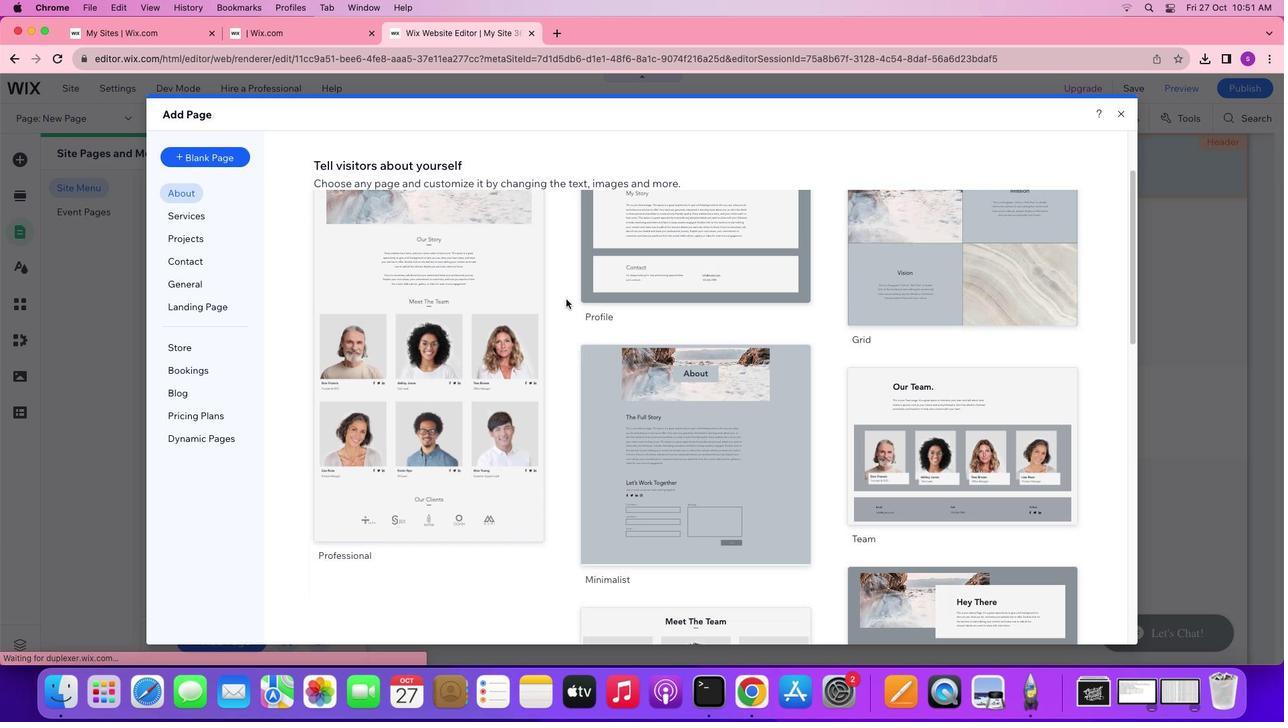 
Action: Mouse scrolled (565, 299) with delta (0, -1)
Screenshot: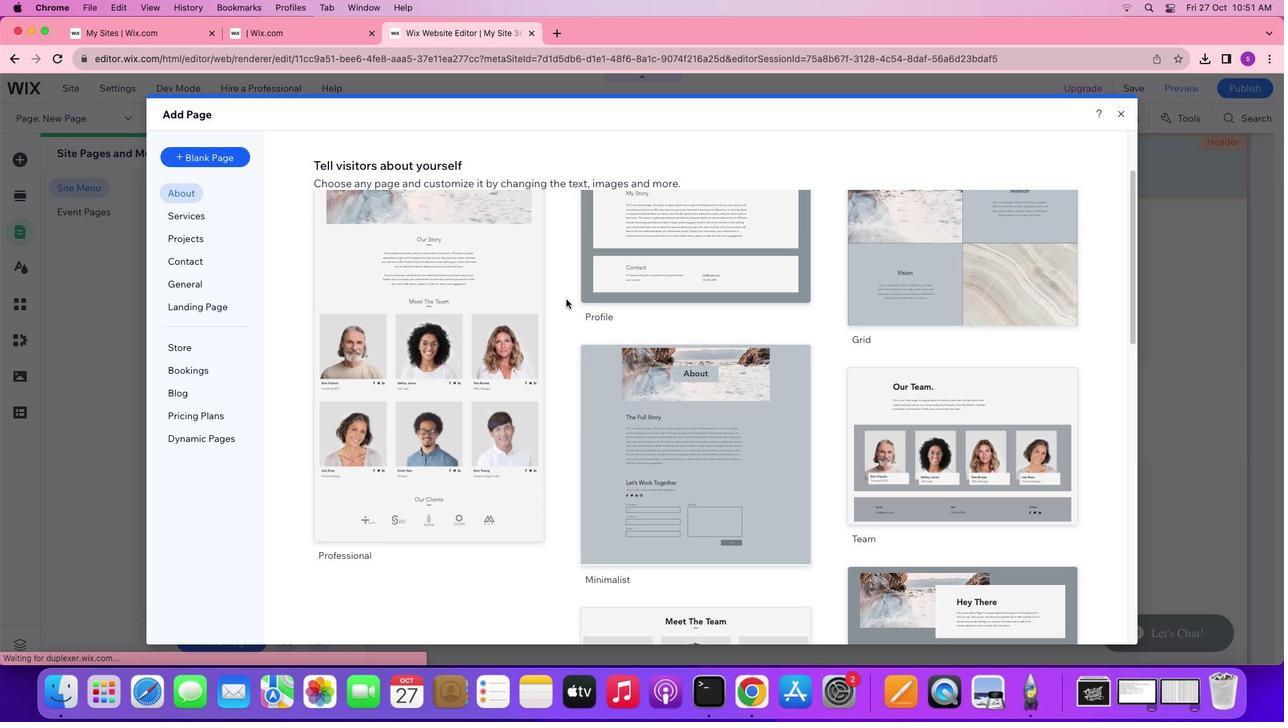 
Action: Mouse scrolled (565, 299) with delta (0, 0)
Screenshot: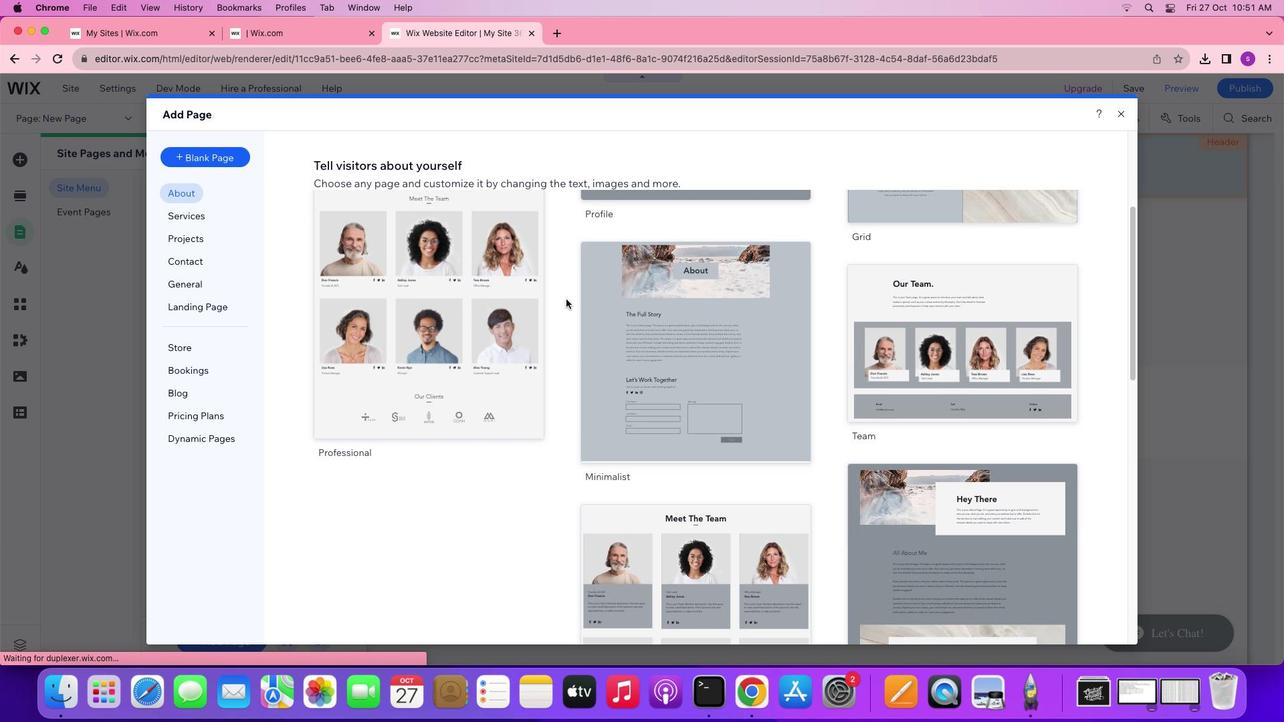 
Action: Mouse scrolled (565, 299) with delta (0, 0)
Screenshot: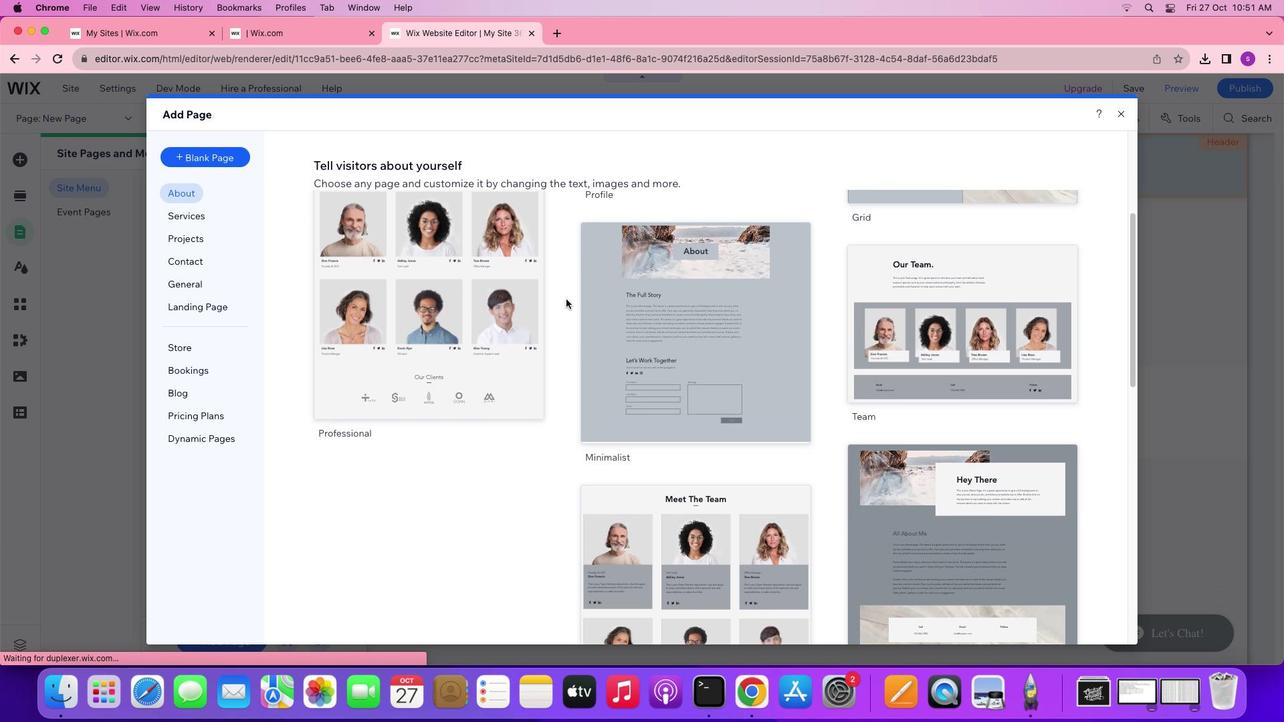 
Action: Mouse scrolled (565, 299) with delta (0, -1)
Screenshot: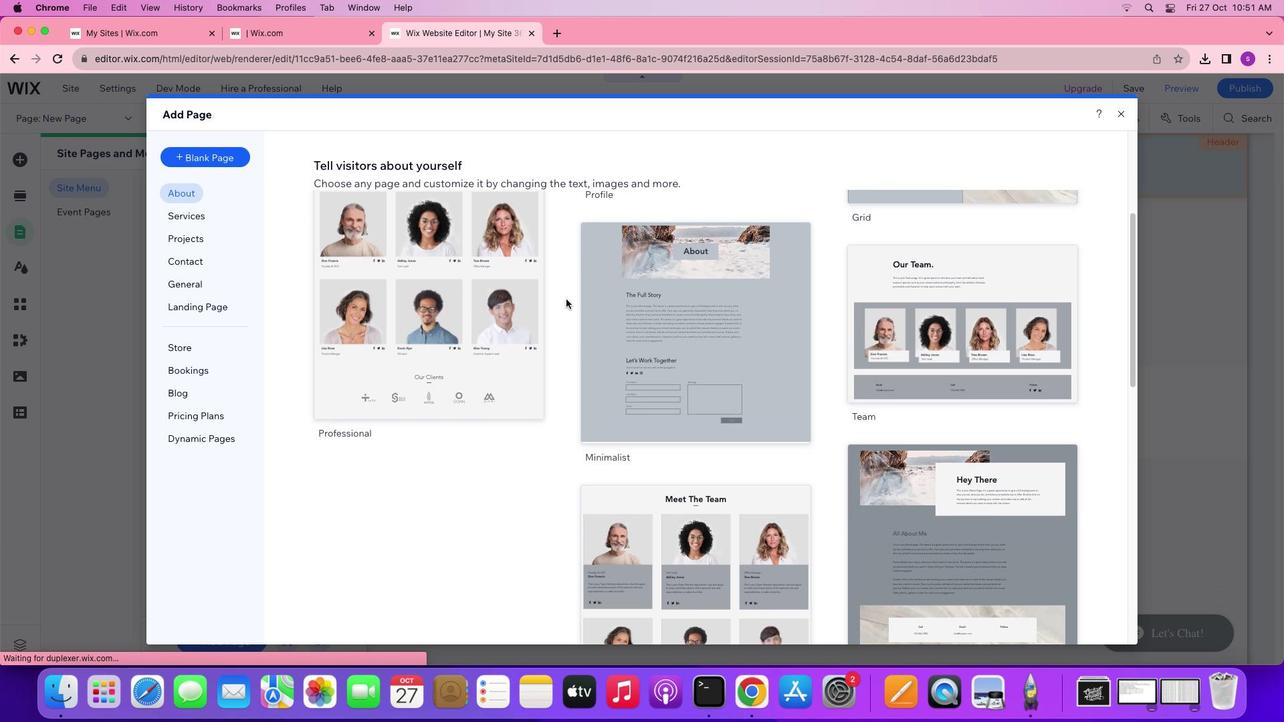
Action: Mouse scrolled (565, 299) with delta (0, 0)
Screenshot: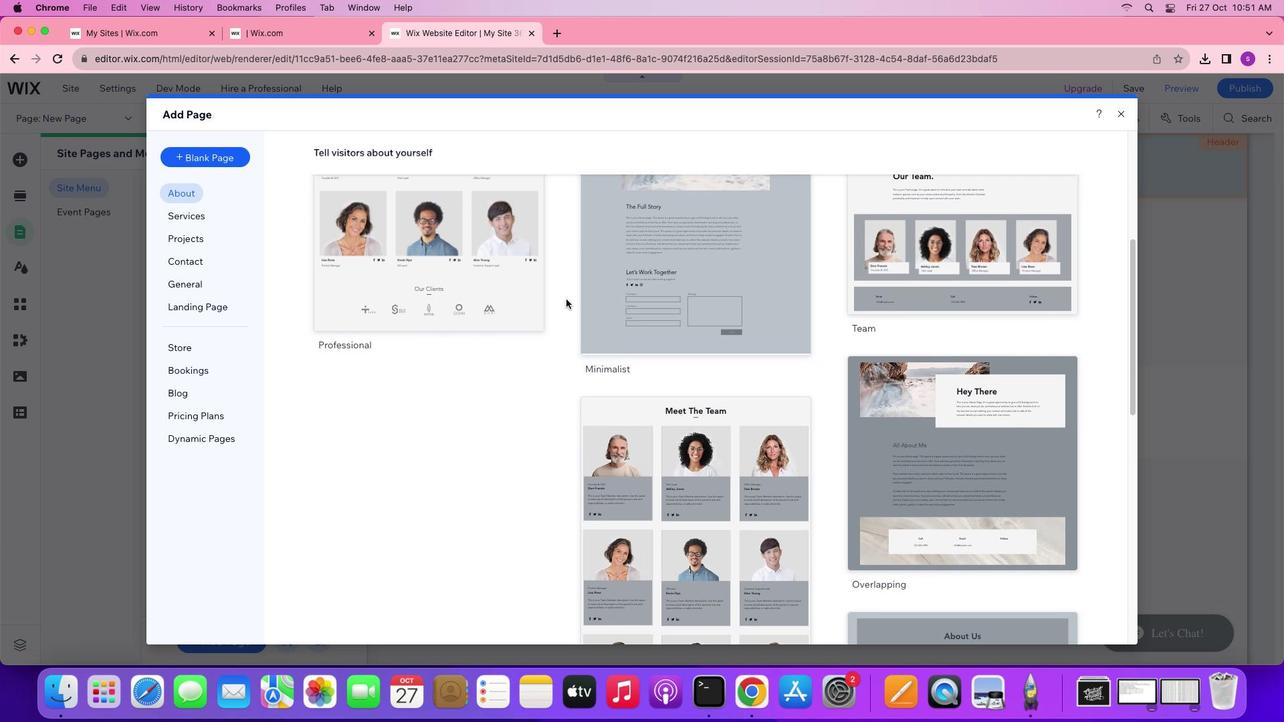 
Action: Mouse scrolled (565, 299) with delta (0, 0)
Screenshot: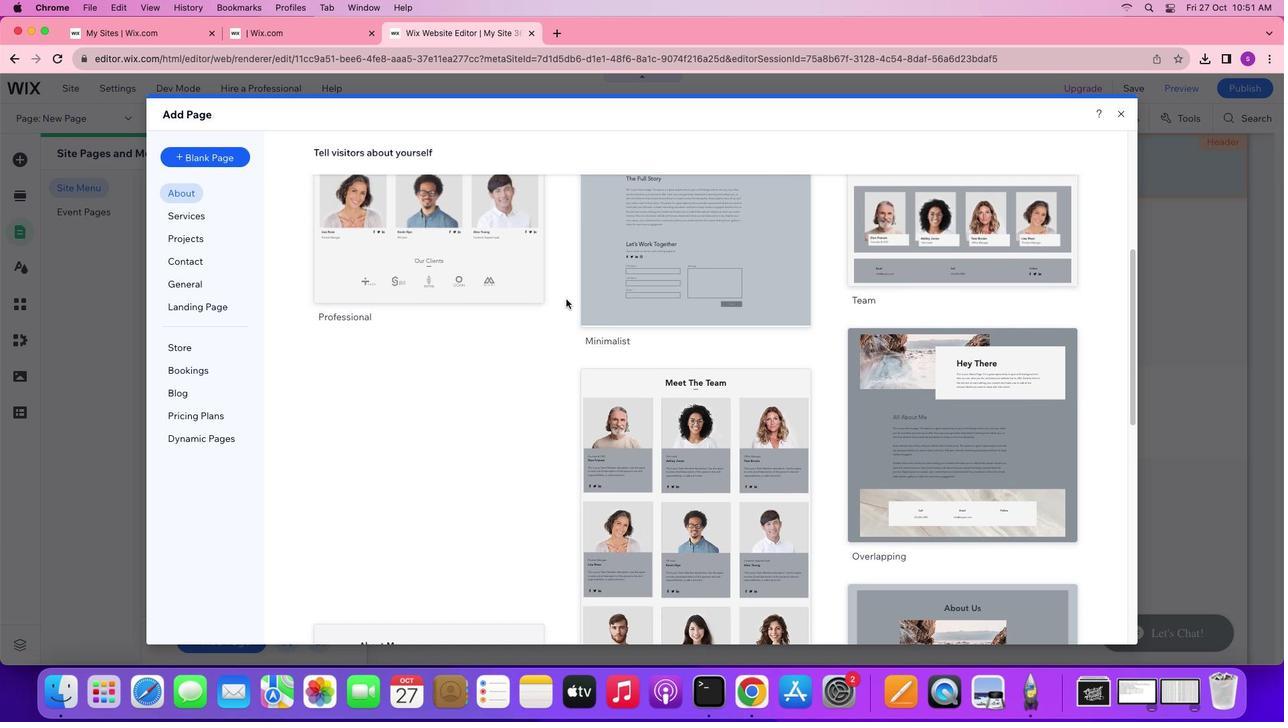 
Action: Mouse scrolled (565, 299) with delta (0, -1)
Screenshot: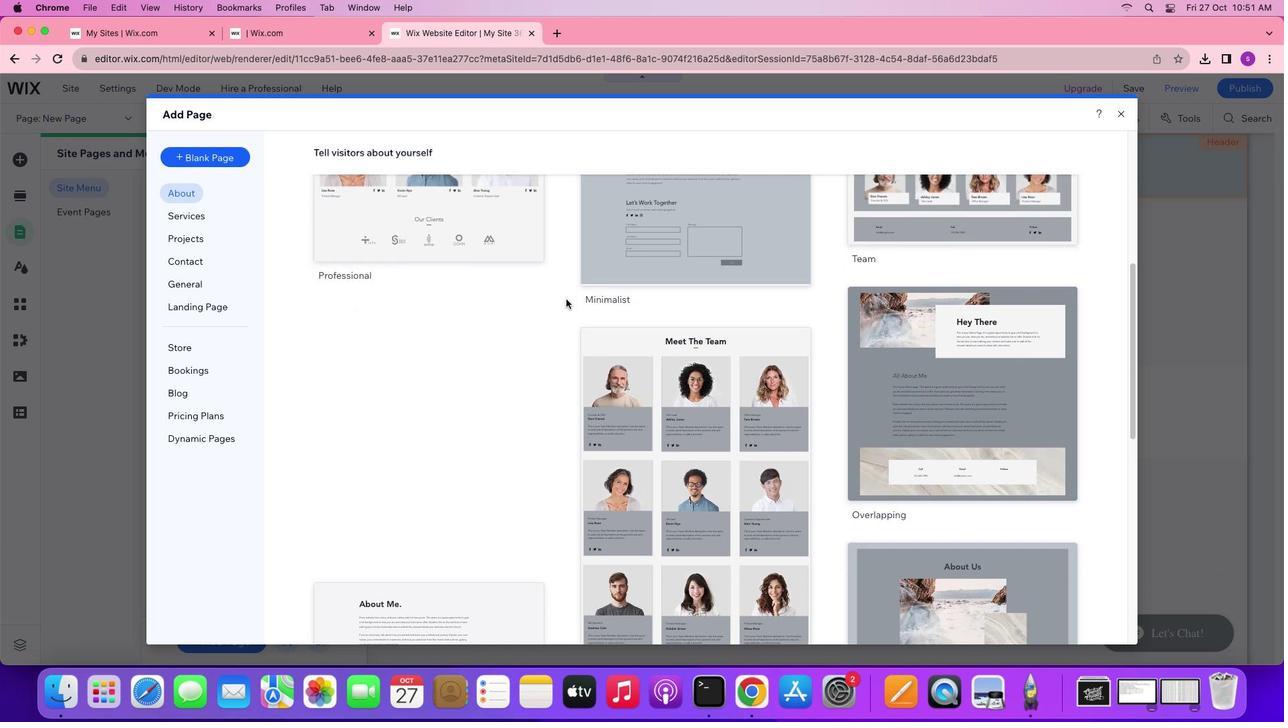 
Action: Mouse scrolled (565, 299) with delta (0, -1)
Screenshot: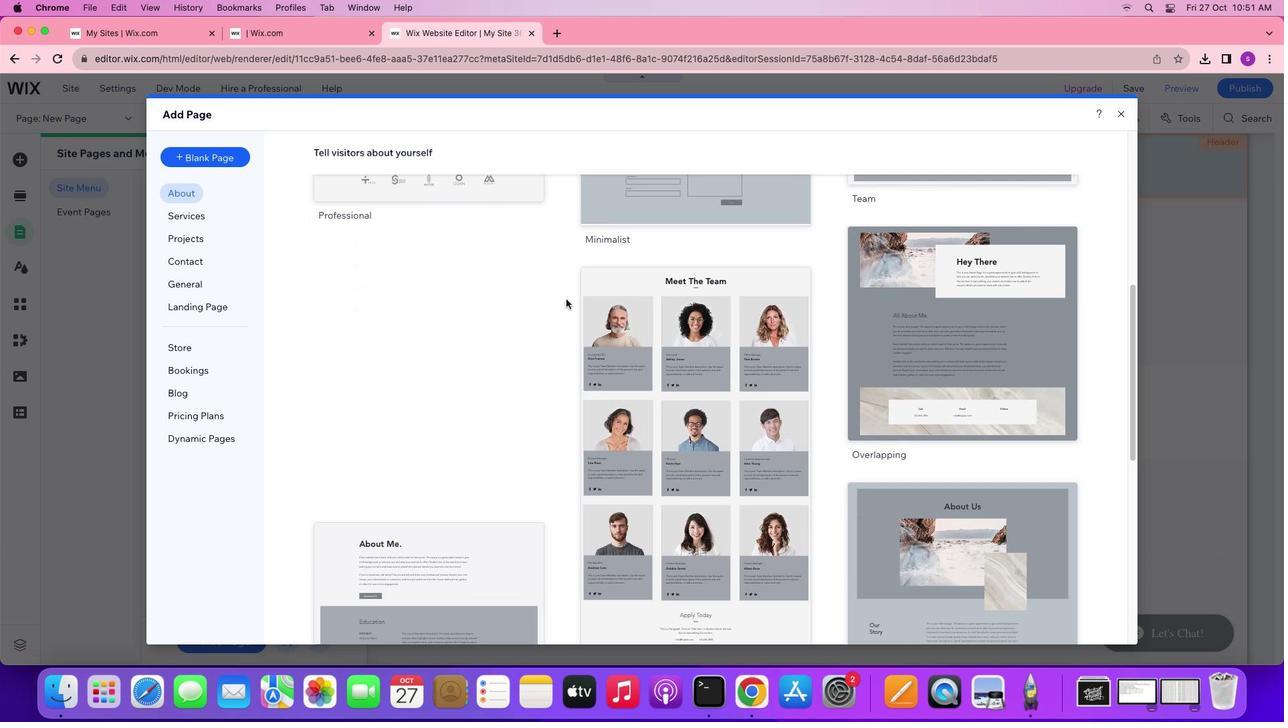 
Action: Mouse scrolled (565, 299) with delta (0, 0)
Screenshot: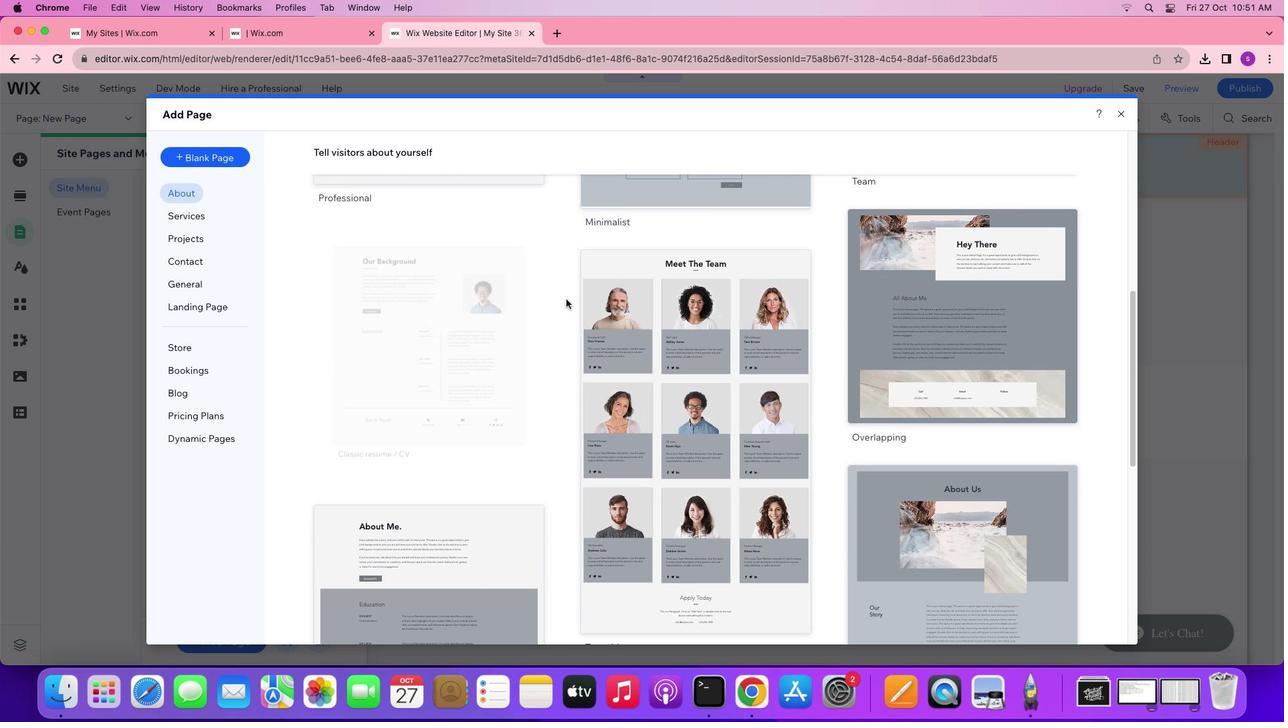 
Action: Mouse scrolled (565, 299) with delta (0, 0)
Screenshot: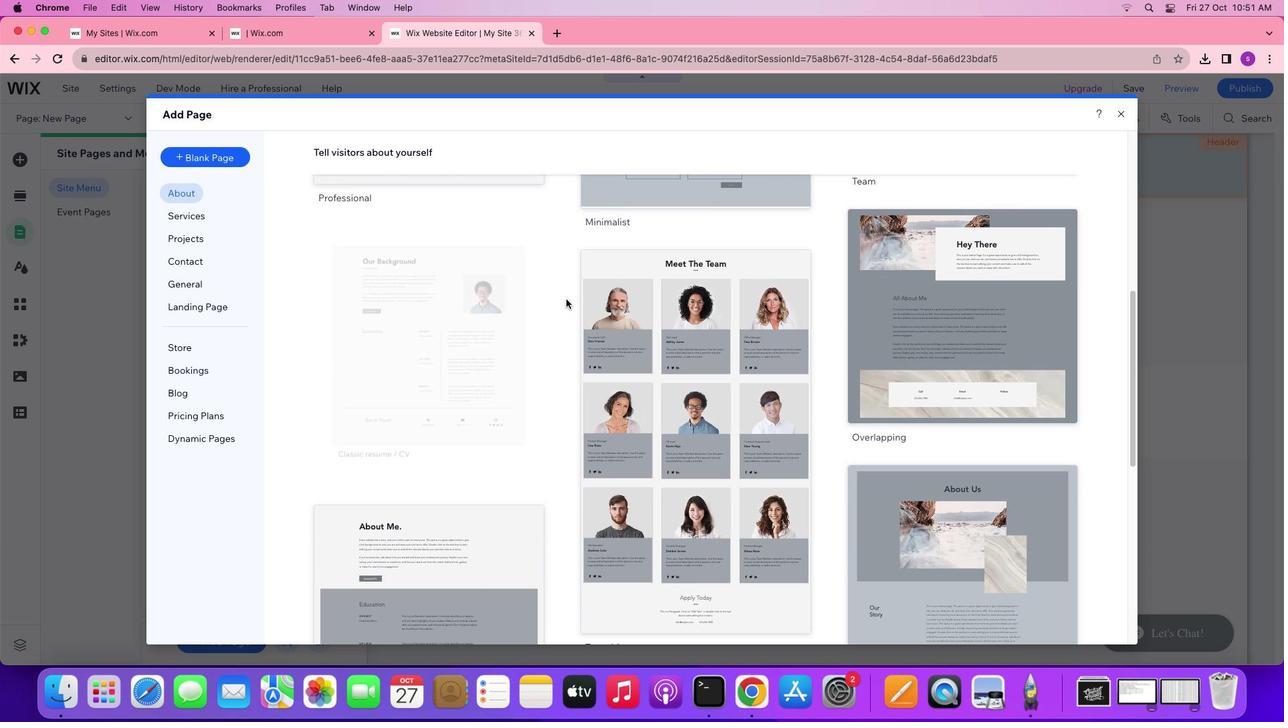 
Action: Mouse scrolled (565, 299) with delta (0, -1)
Screenshot: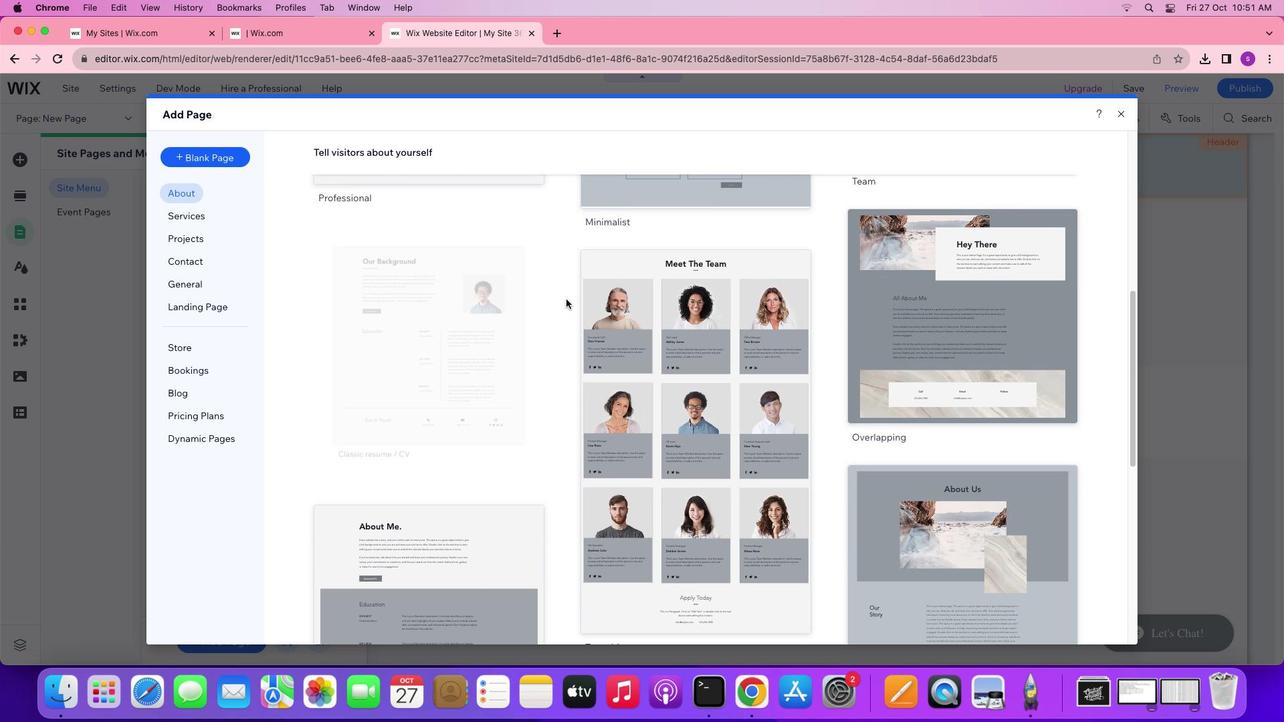 
Action: Mouse scrolled (565, 299) with delta (0, 0)
Screenshot: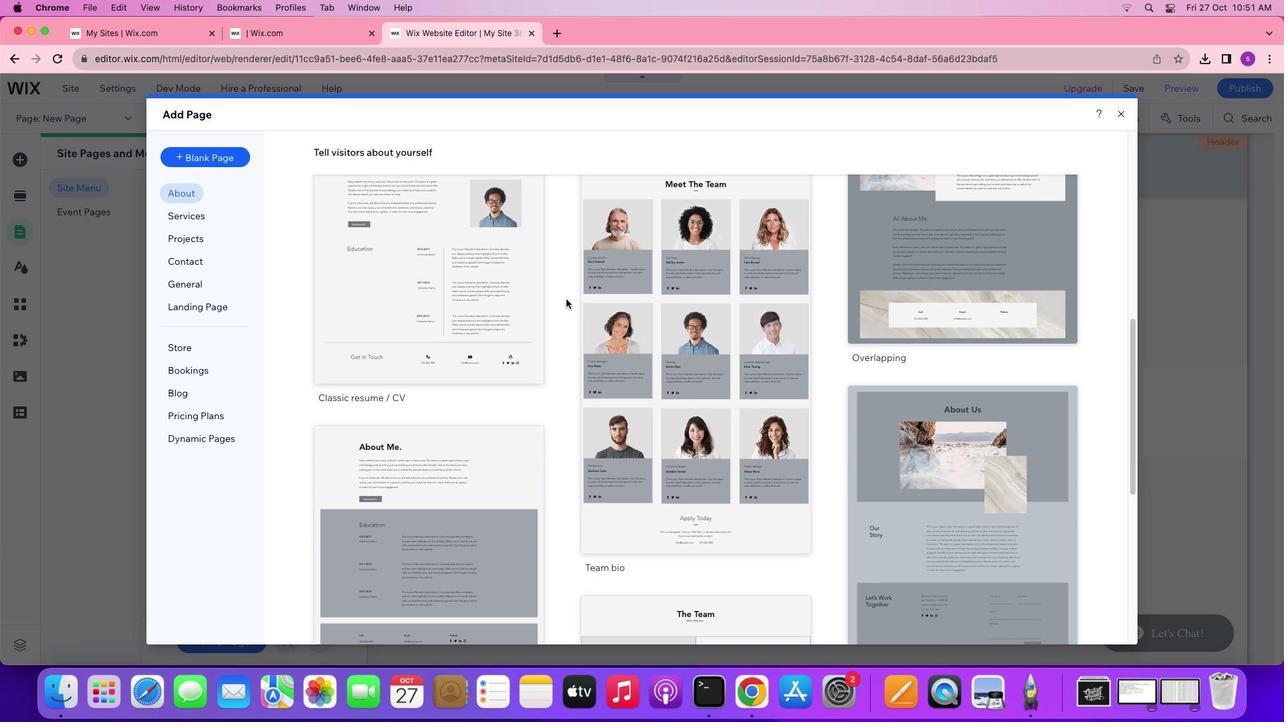 
Action: Mouse scrolled (565, 299) with delta (0, 0)
Screenshot: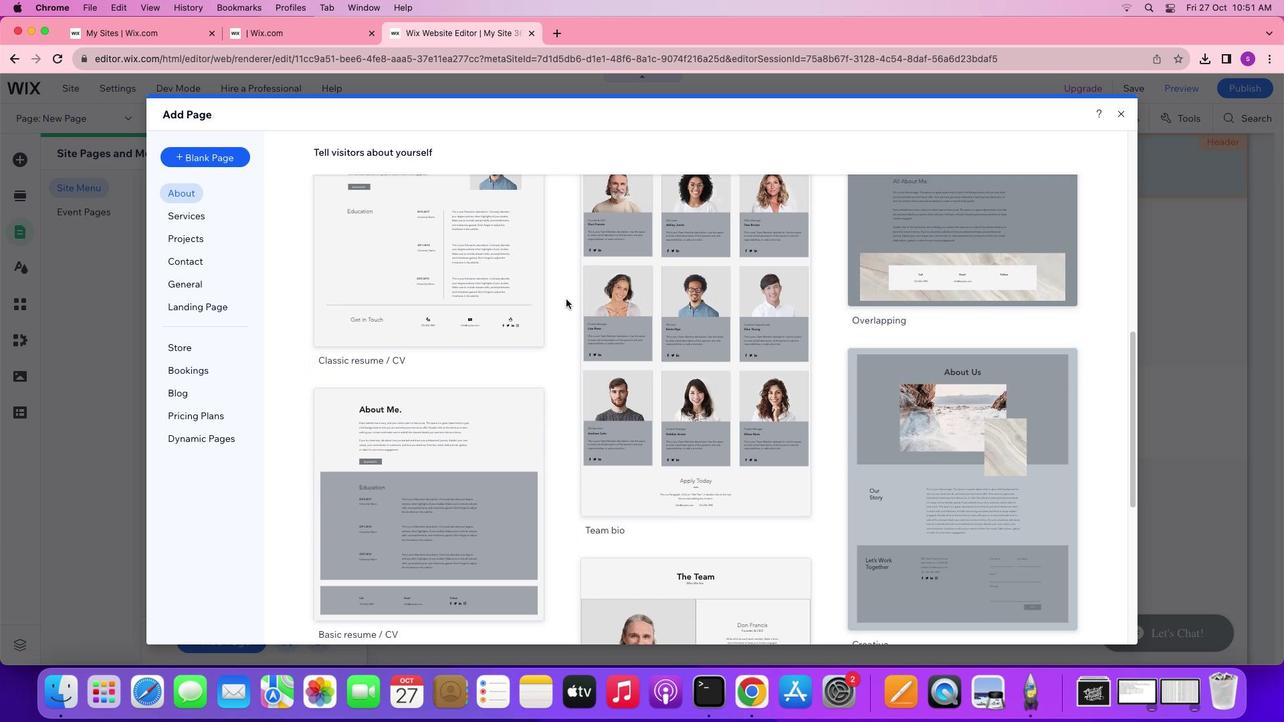 
Action: Mouse scrolled (565, 299) with delta (0, -1)
Screenshot: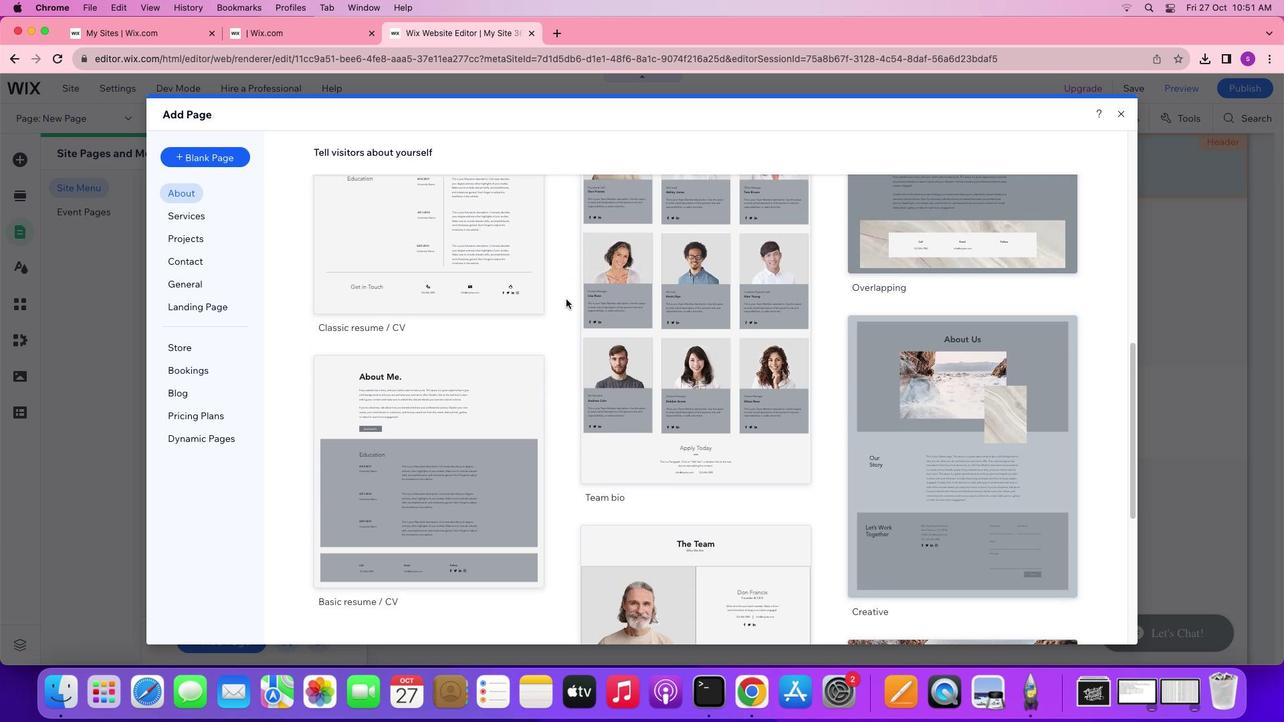 
Action: Mouse scrolled (565, 299) with delta (0, -2)
Screenshot: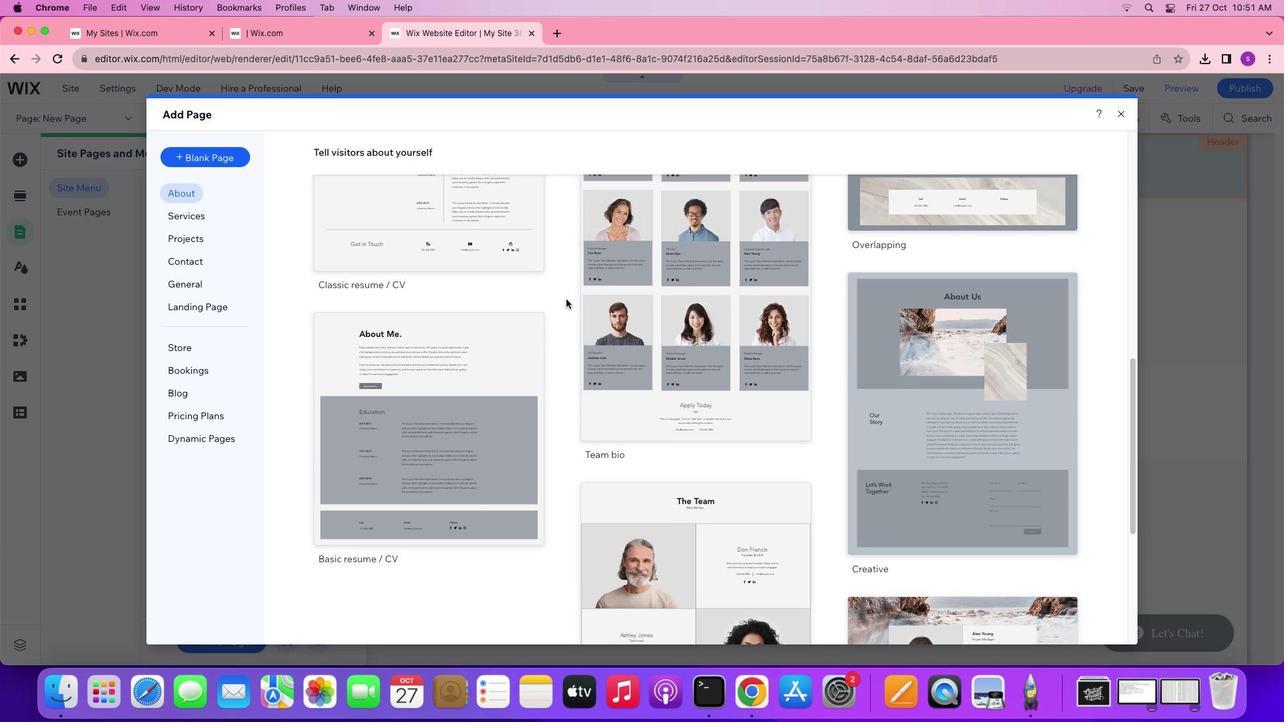 
Action: Mouse scrolled (565, 299) with delta (0, 0)
Screenshot: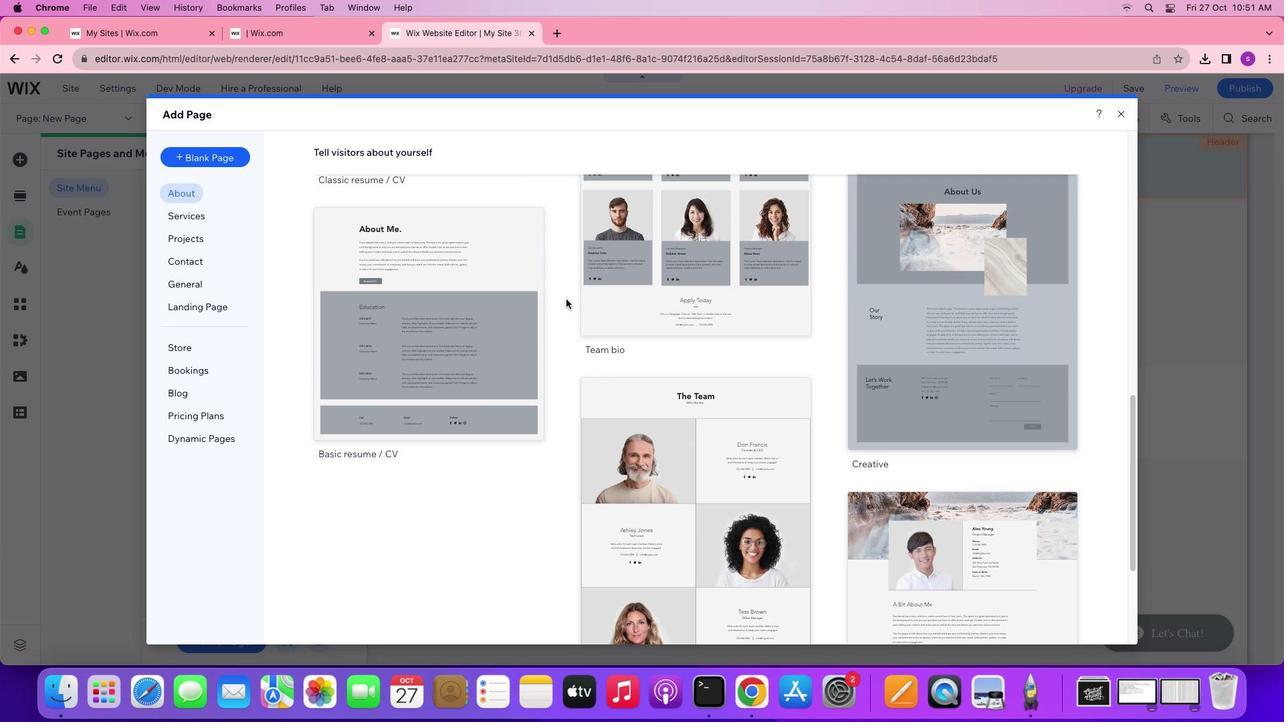
Action: Mouse scrolled (565, 299) with delta (0, 0)
Screenshot: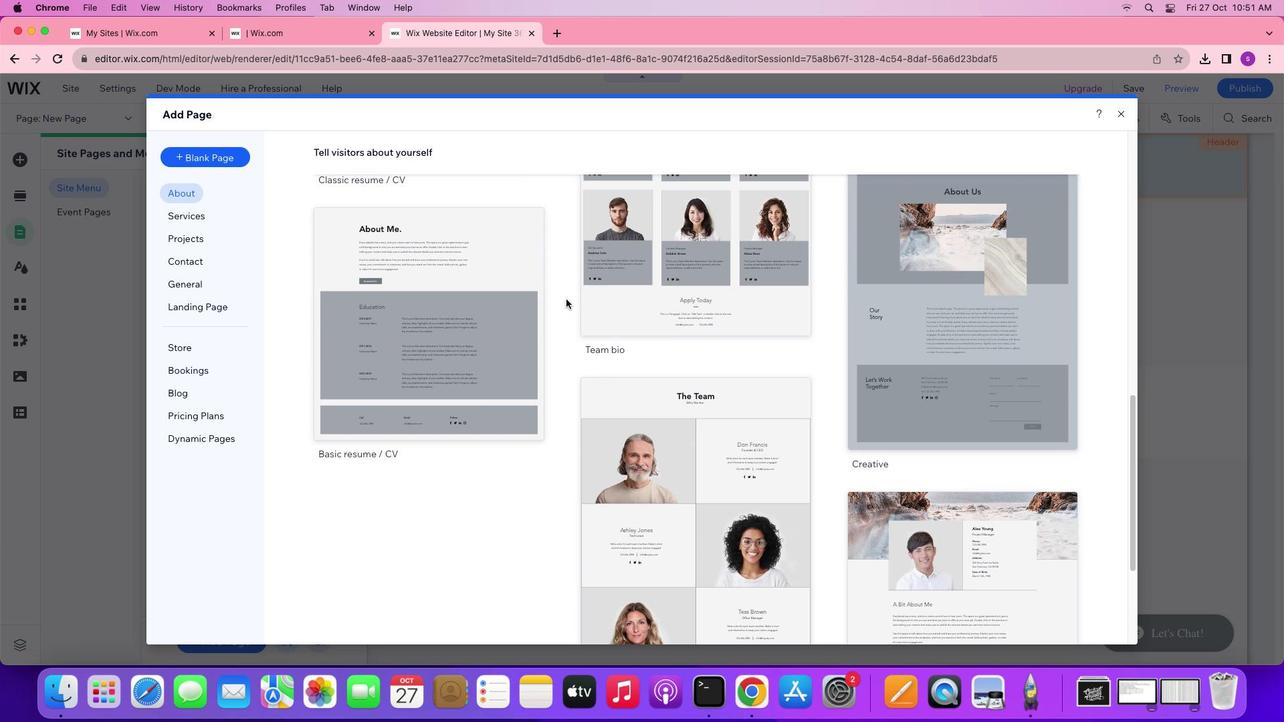 
Action: Mouse scrolled (565, 299) with delta (0, -2)
Screenshot: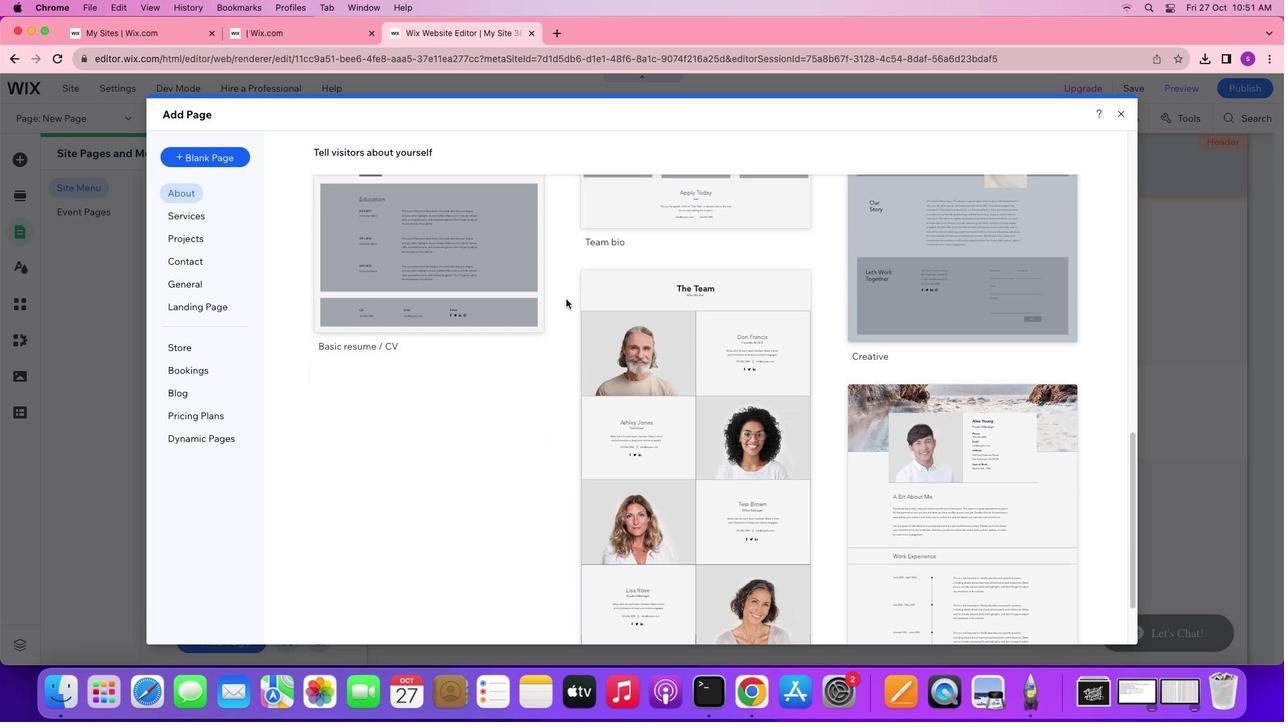 
Action: Mouse scrolled (565, 299) with delta (0, -2)
Screenshot: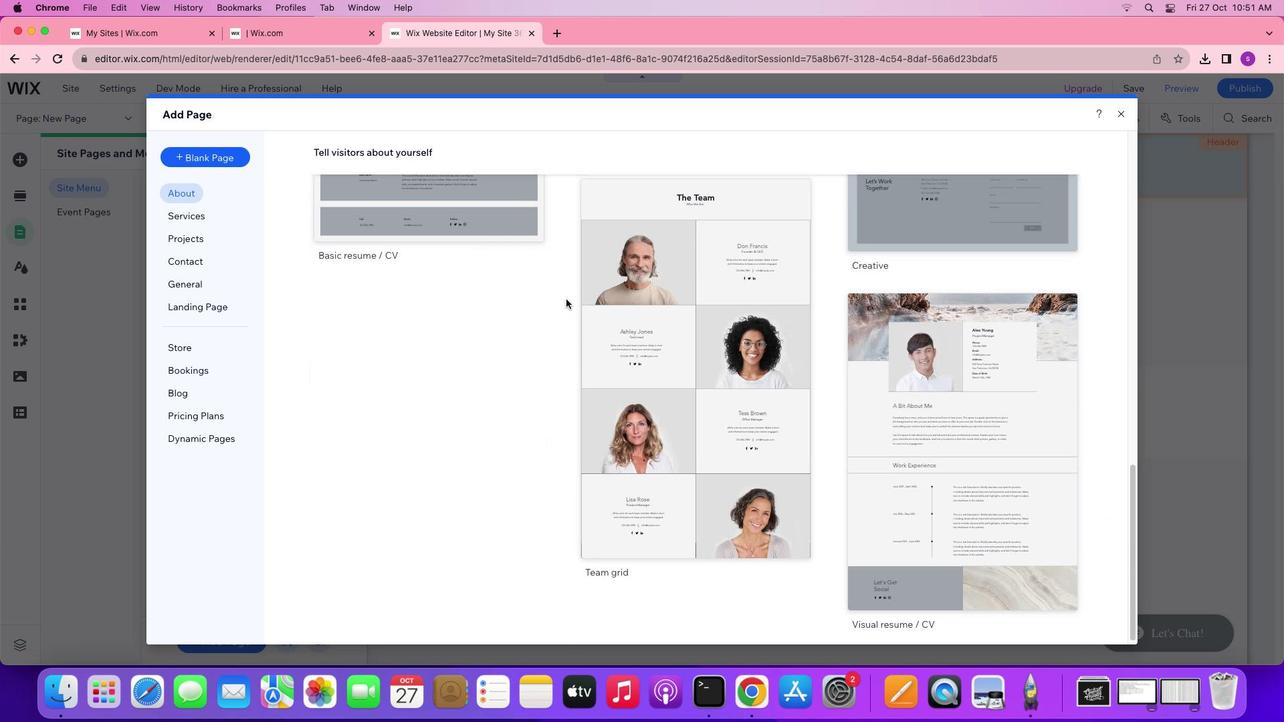 
Action: Mouse scrolled (565, 299) with delta (0, 0)
Screenshot: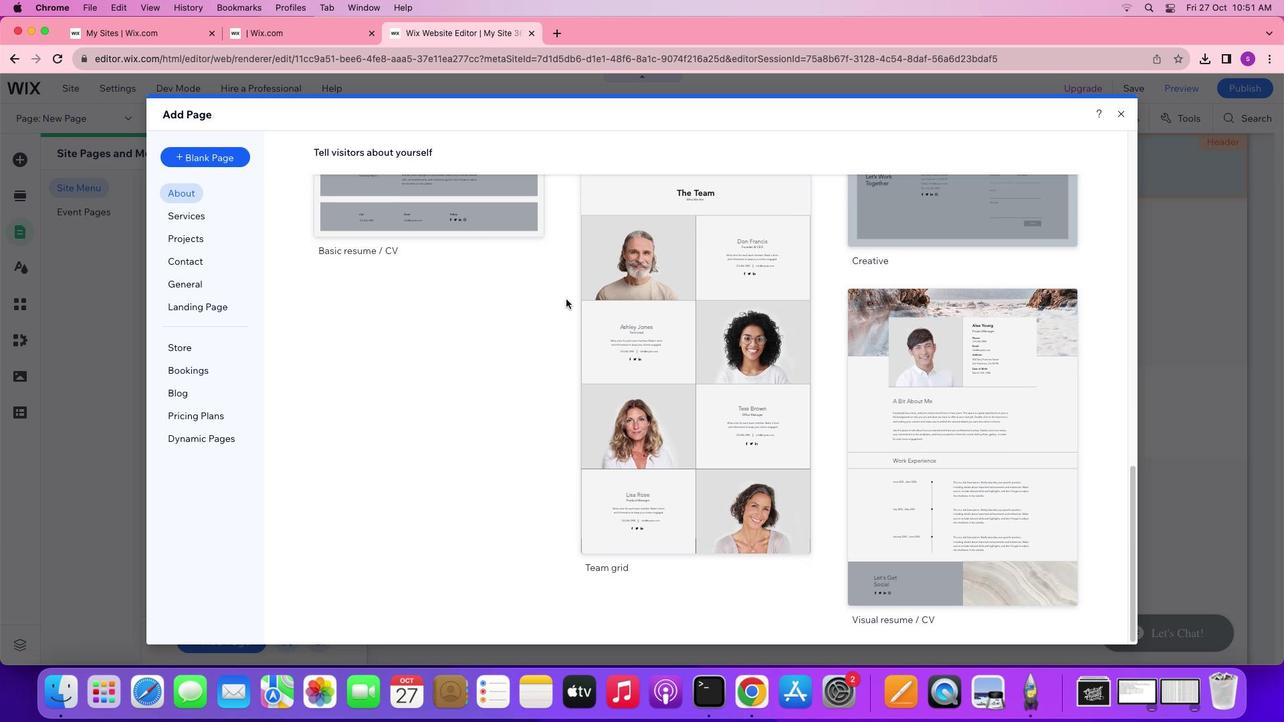 
Action: Mouse scrolled (565, 299) with delta (0, 0)
Screenshot: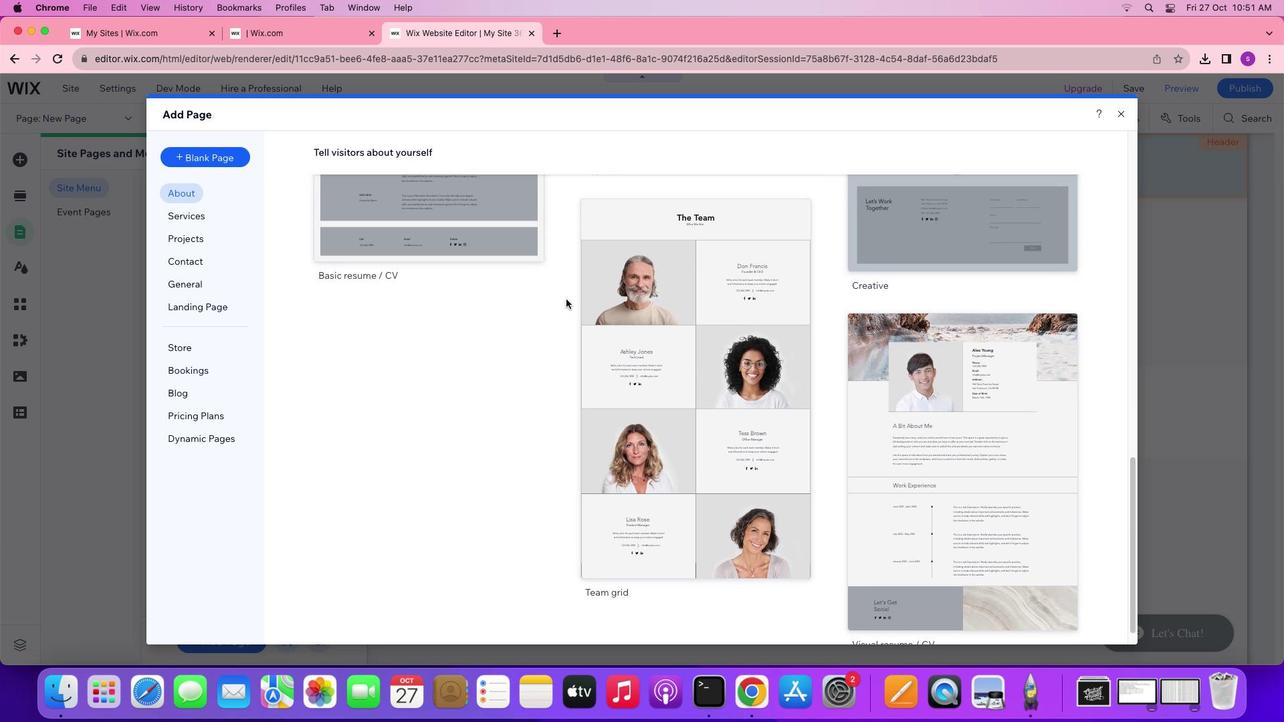 
Action: Mouse scrolled (565, 299) with delta (0, 1)
Screenshot: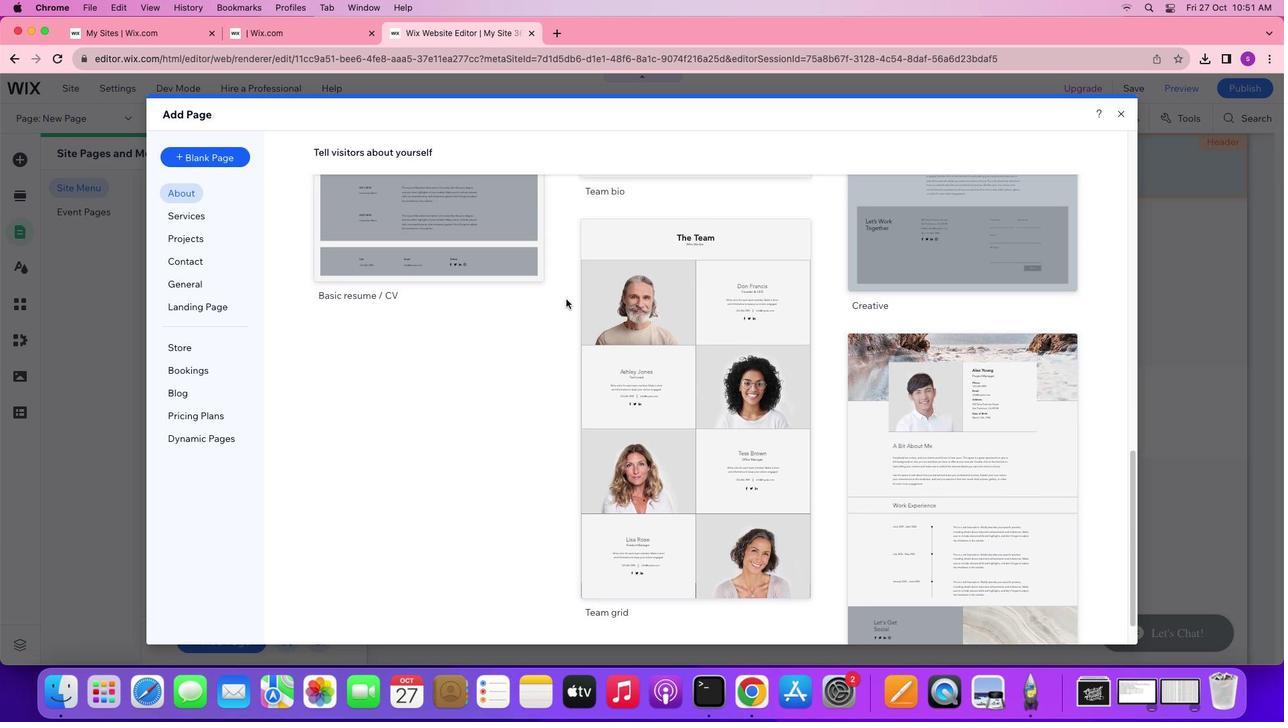 
Action: Mouse scrolled (565, 299) with delta (0, 0)
Screenshot: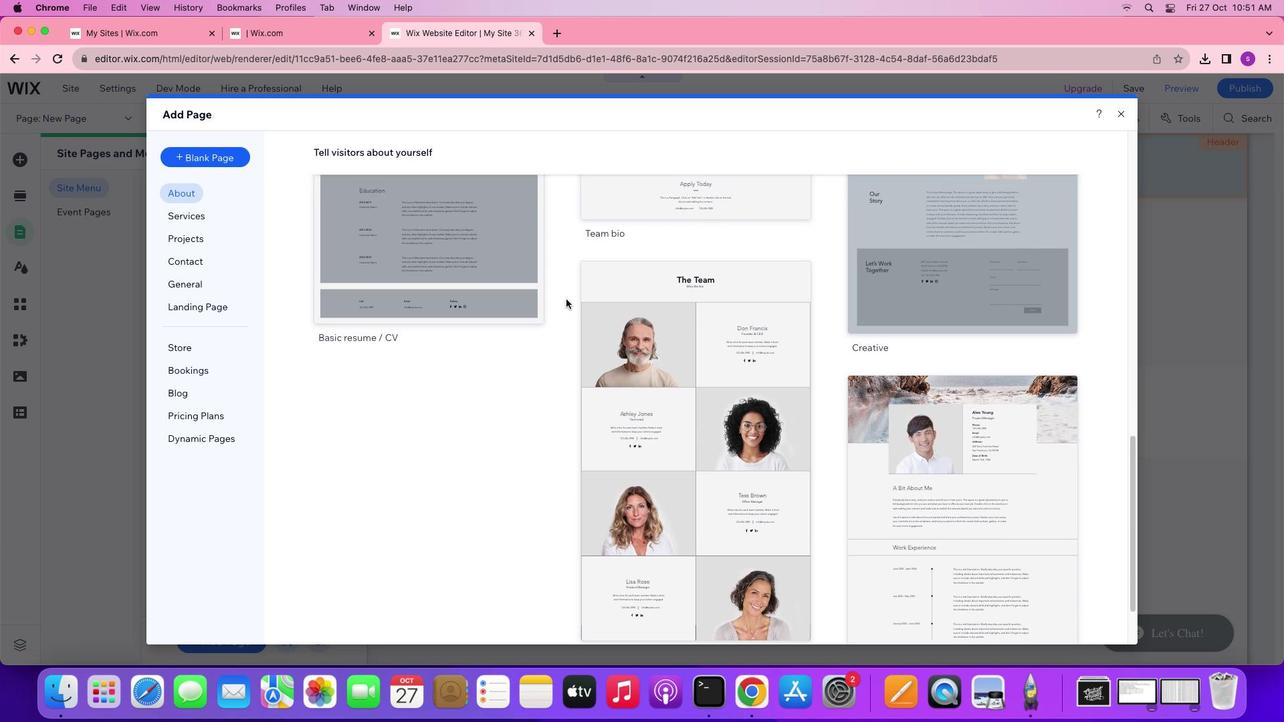 
Action: Mouse scrolled (565, 299) with delta (0, 0)
Screenshot: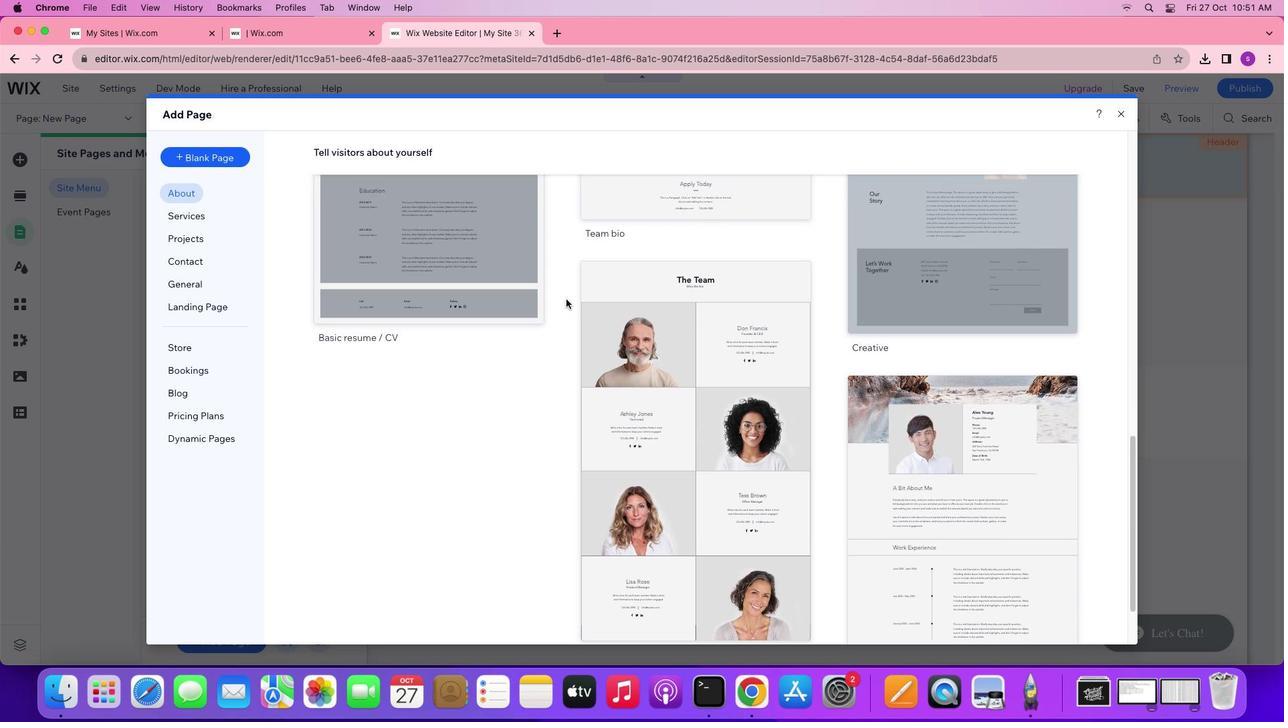 
Action: Mouse scrolled (565, 299) with delta (0, 2)
Screenshot: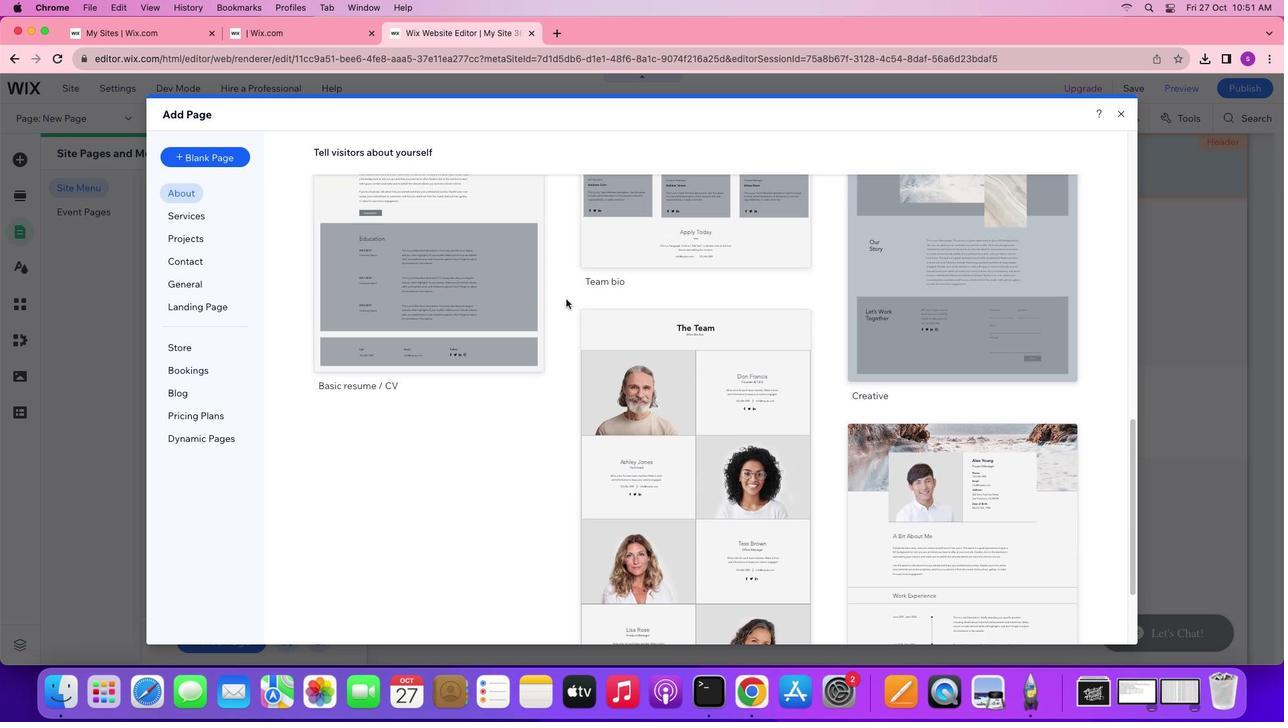
Action: Mouse scrolled (565, 299) with delta (0, 0)
Screenshot: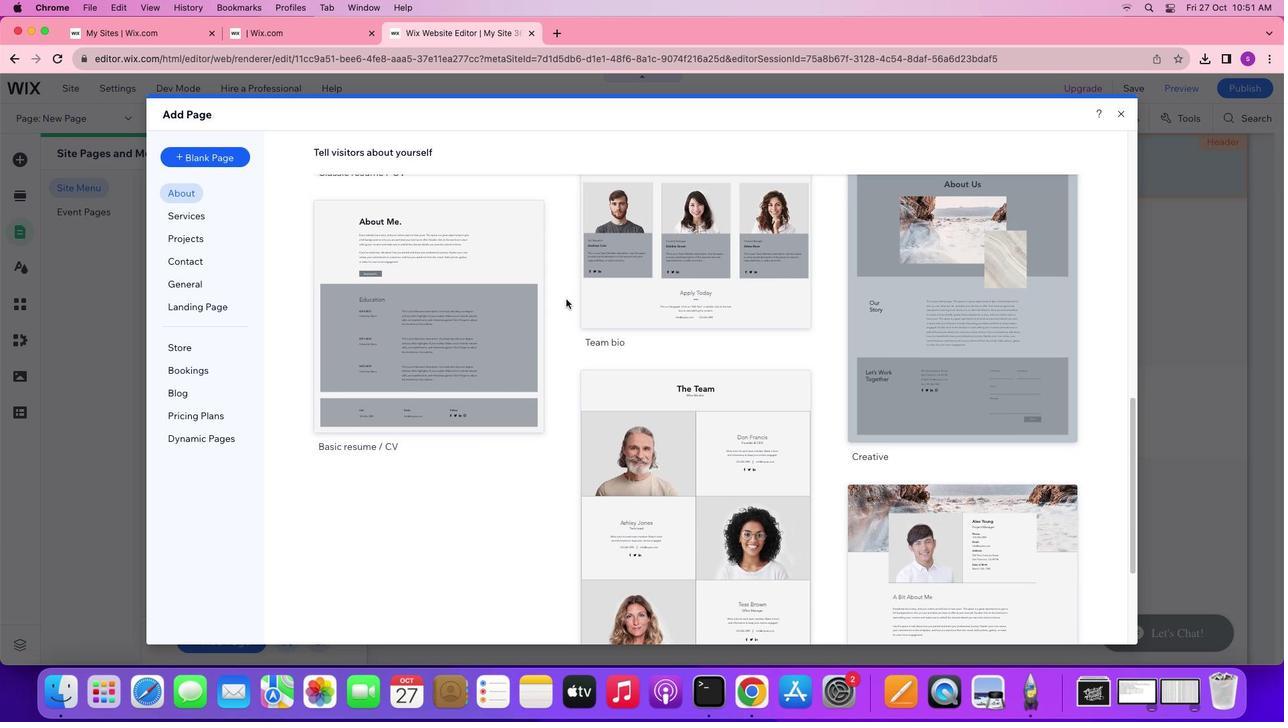 
Action: Mouse scrolled (565, 299) with delta (0, 0)
Screenshot: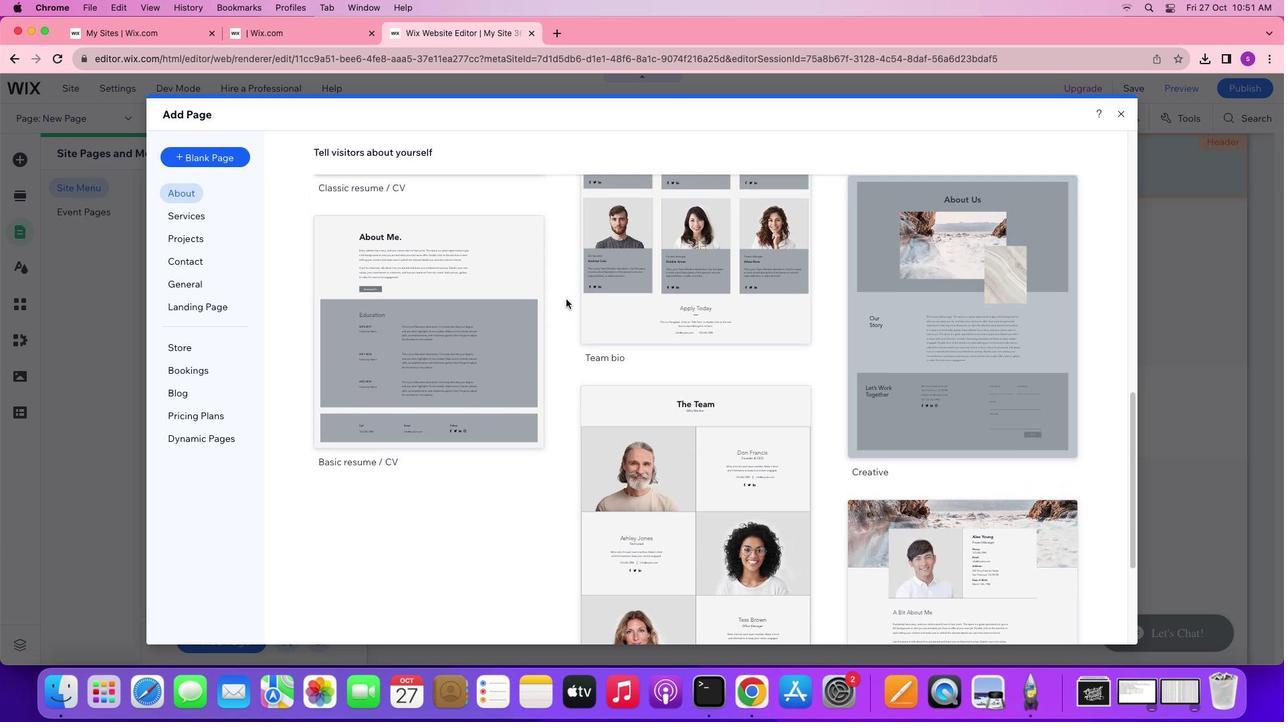 
Action: Mouse scrolled (565, 299) with delta (0, 1)
Screenshot: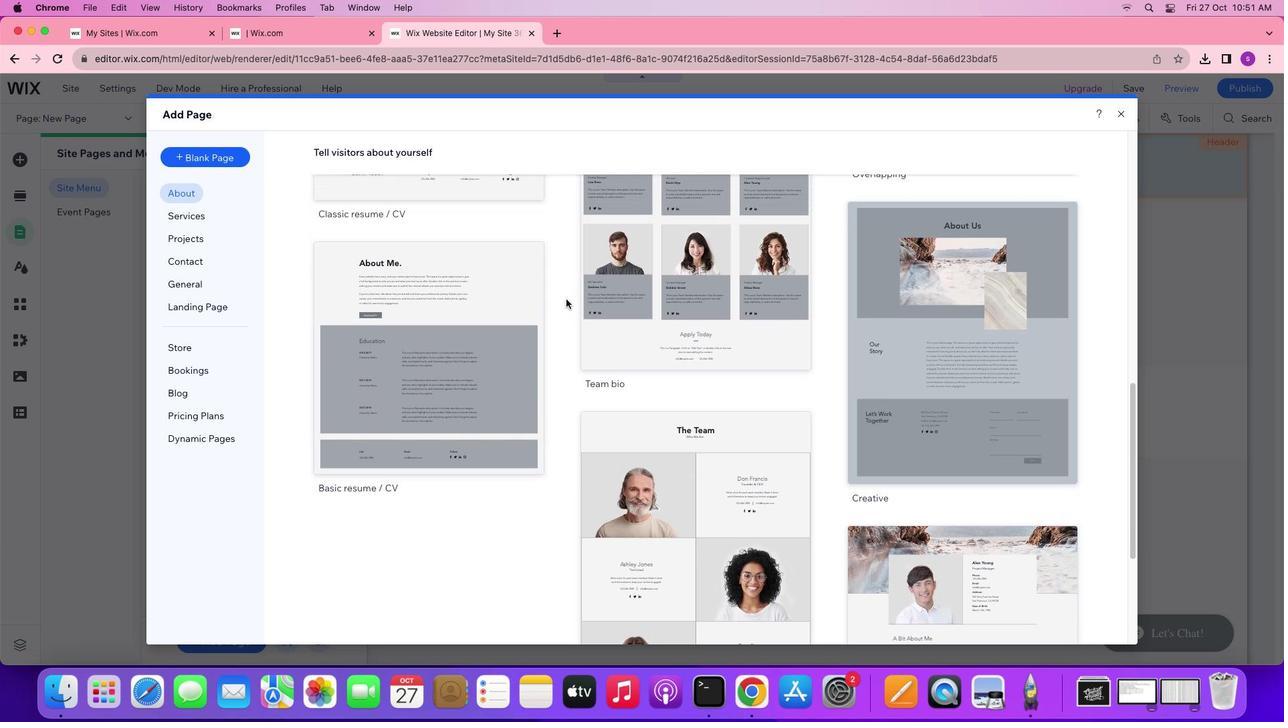 
Action: Mouse scrolled (565, 299) with delta (0, 0)
Screenshot: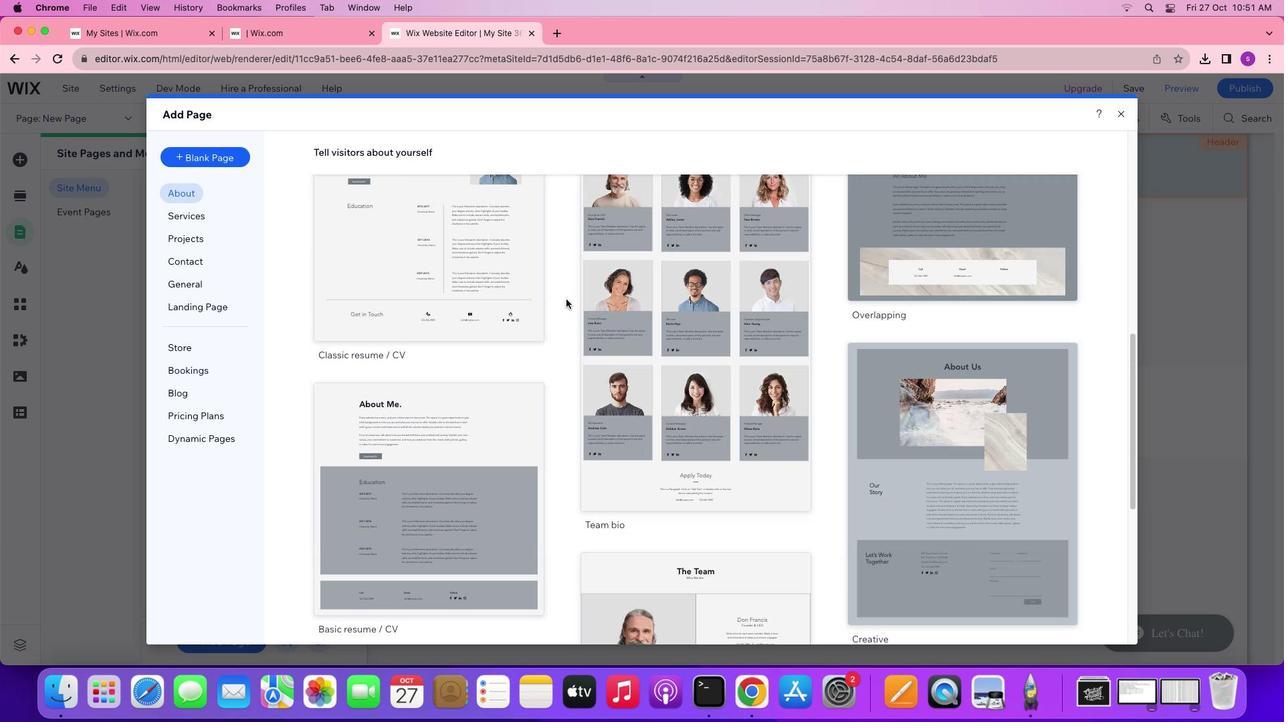 
Action: Mouse scrolled (565, 299) with delta (0, 0)
Screenshot: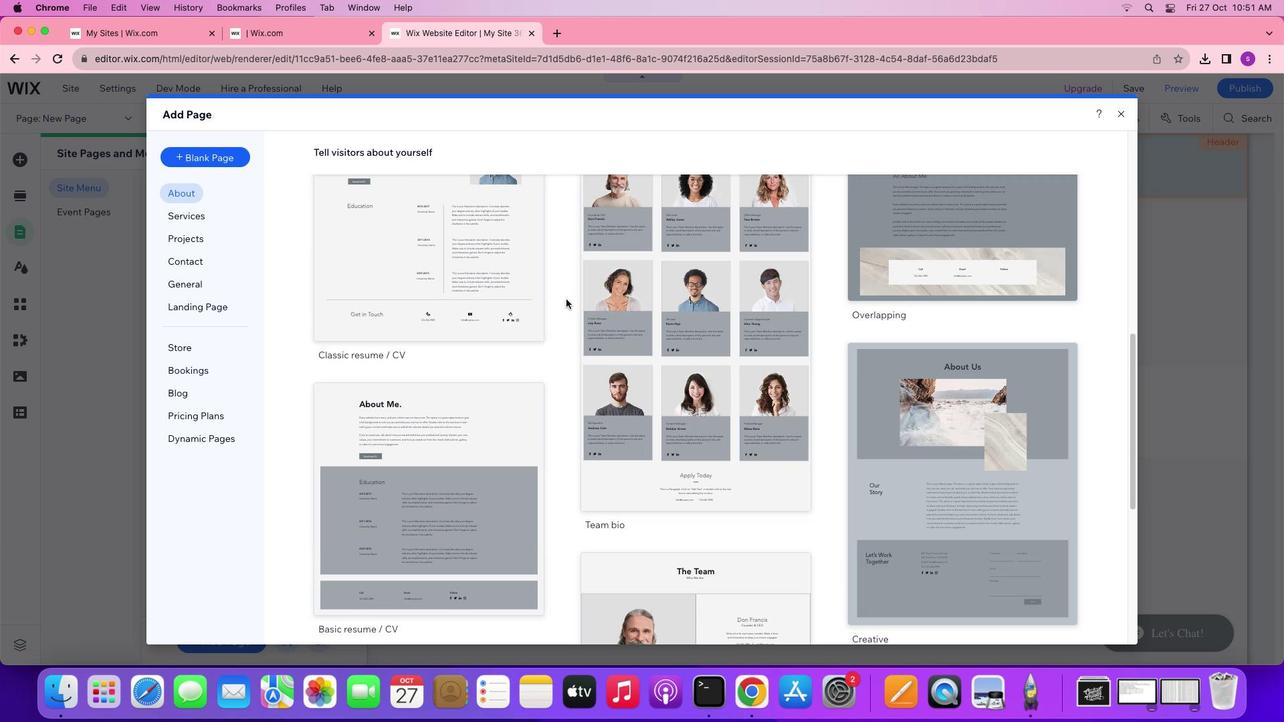 
Action: Mouse scrolled (565, 299) with delta (0, 1)
Screenshot: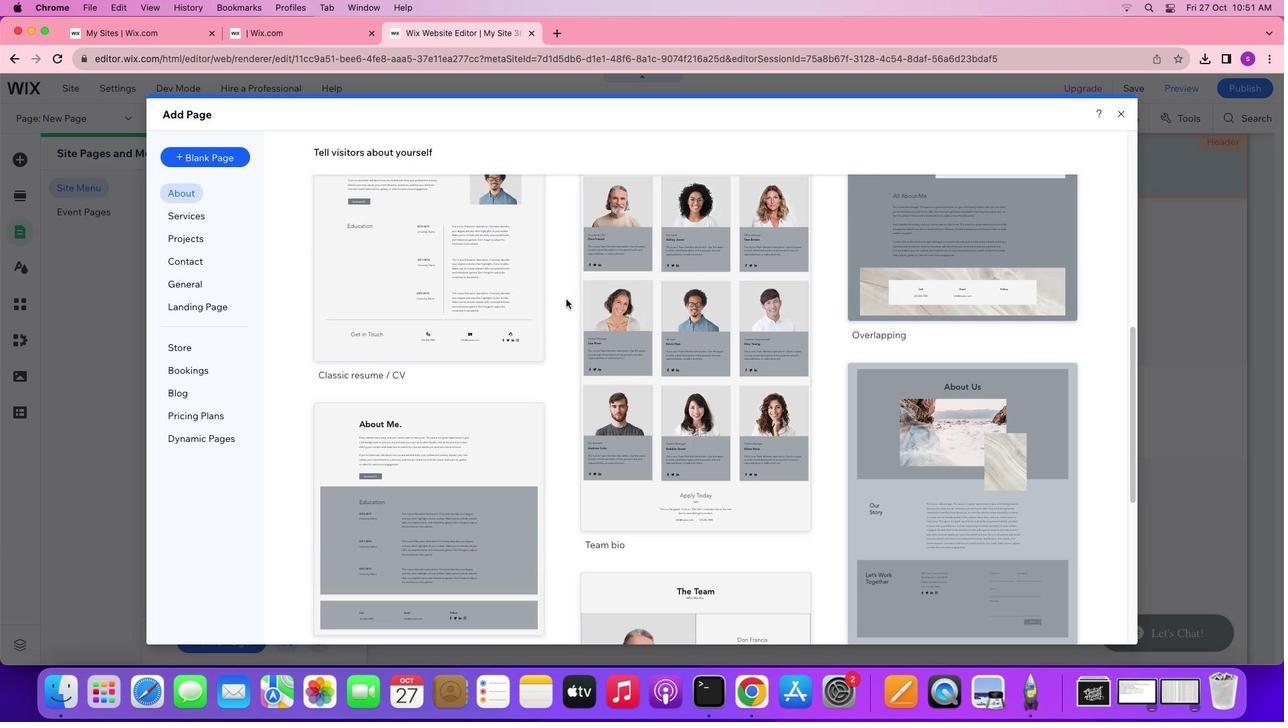 
Action: Mouse scrolled (565, 299) with delta (0, 0)
Screenshot: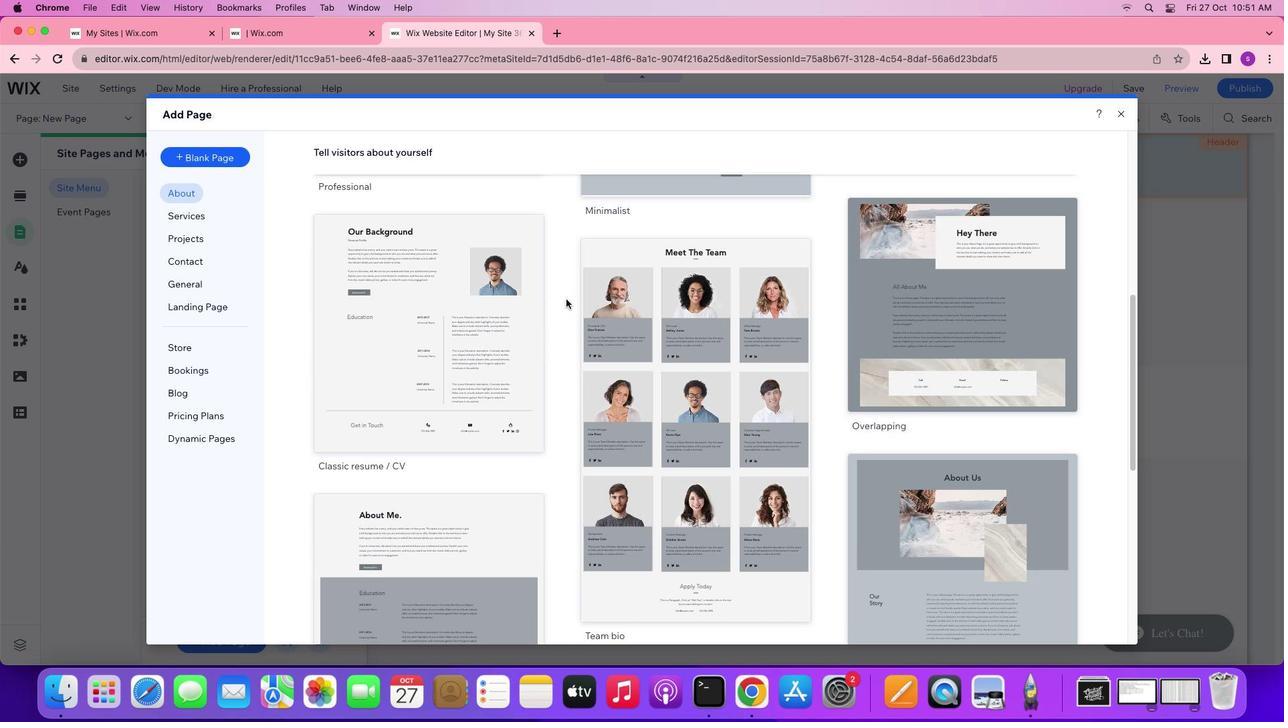 
Action: Mouse scrolled (565, 299) with delta (0, 0)
